 Task: Plan a trip to Bani Mazar, Egypt from 7th December, 2023 to 14th December, 2023 for 1 adult. Place can be shared room with 1  bedroom having 1 bed and 1 bathroom. Property type can be hotel. Amenities needed are: washing machine. Look for 3 properties as per requirement.
Action: Mouse moved to (476, 138)
Screenshot: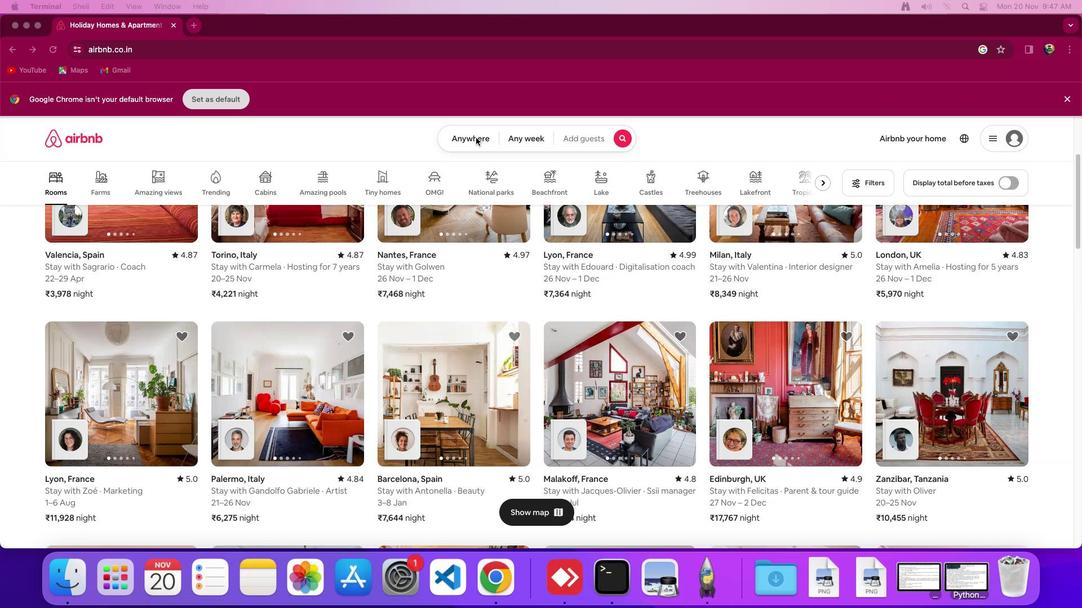 
Action: Mouse pressed left at (476, 138)
Screenshot: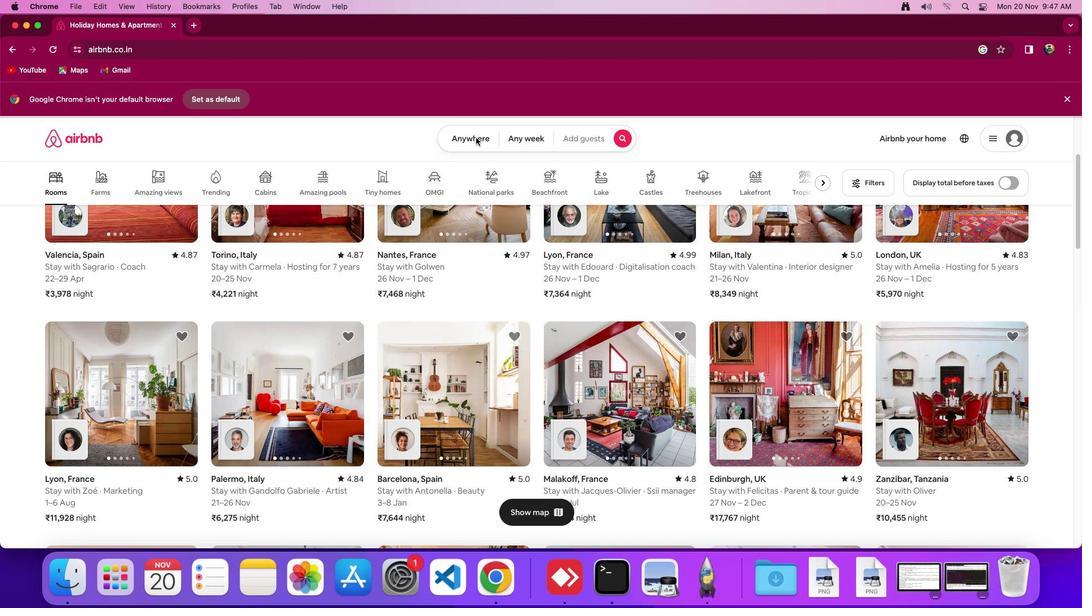 
Action: Mouse moved to (477, 138)
Screenshot: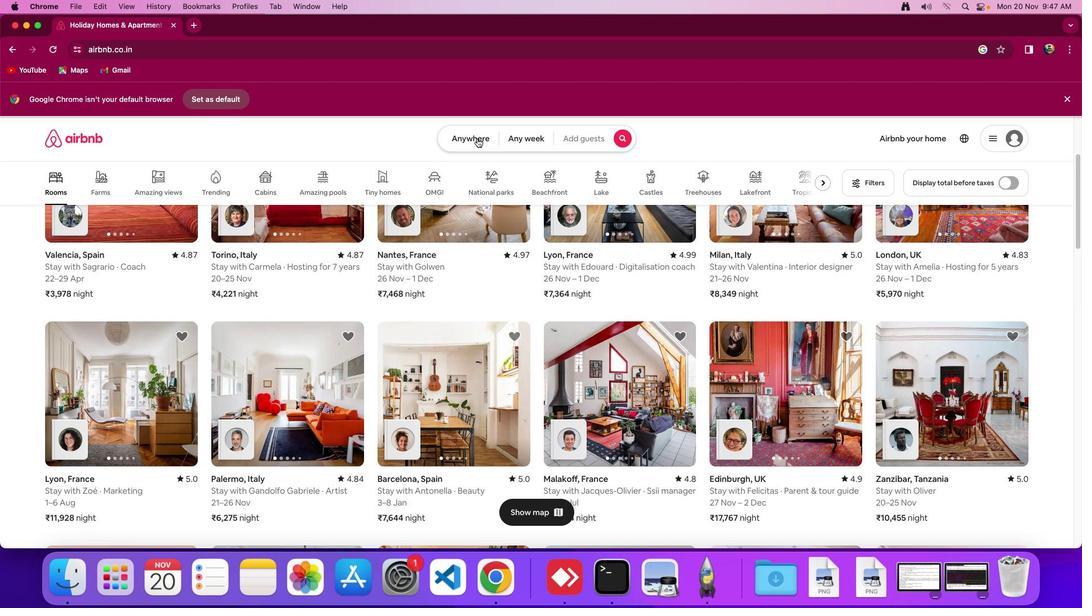 
Action: Mouse pressed left at (477, 138)
Screenshot: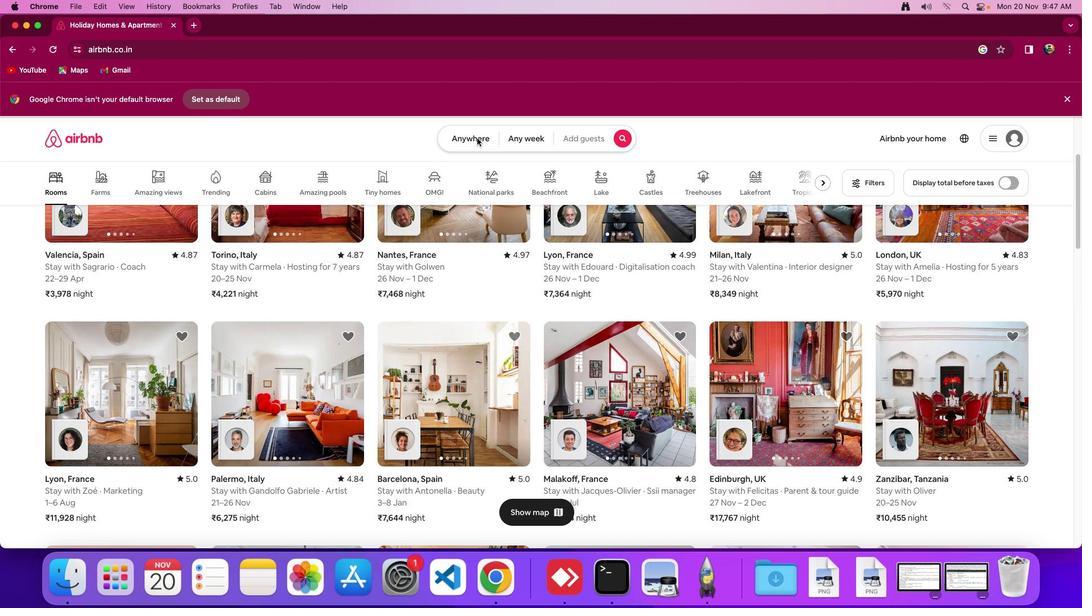 
Action: Mouse moved to (407, 175)
Screenshot: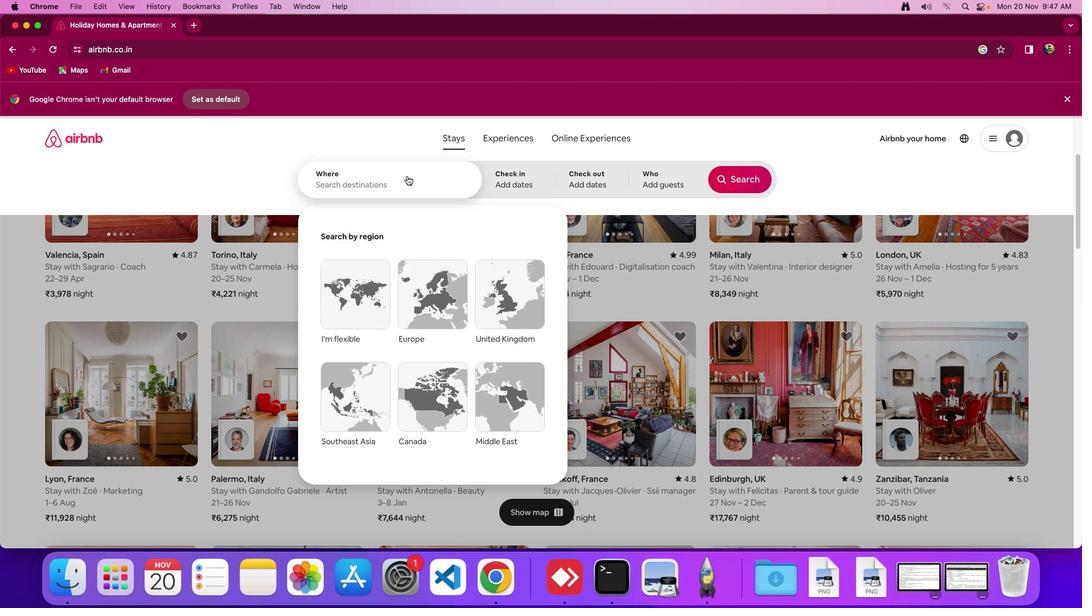 
Action: Mouse pressed left at (407, 175)
Screenshot: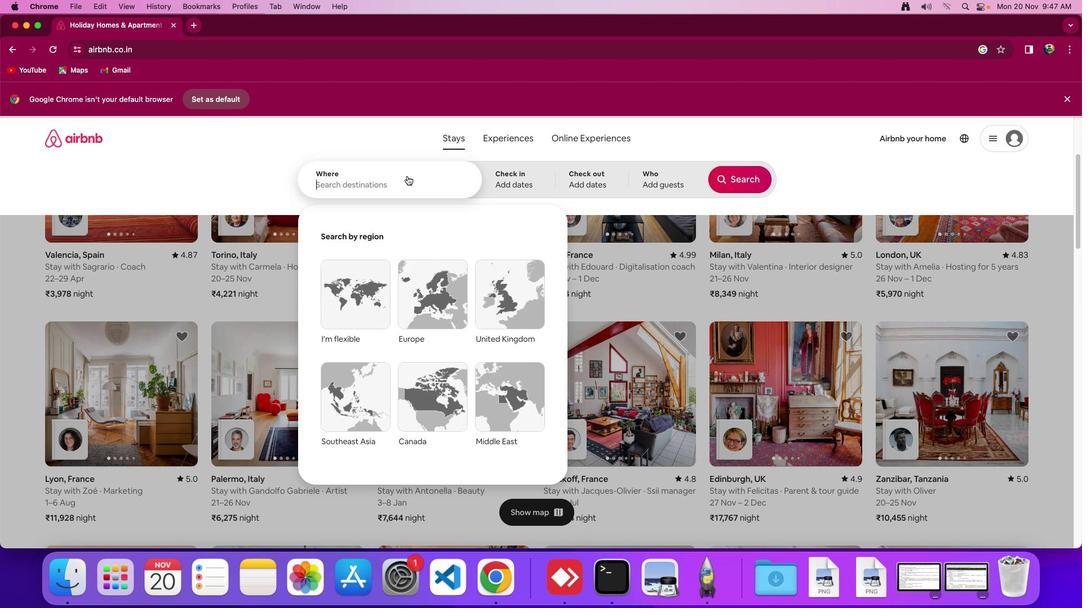 
Action: Mouse moved to (405, 180)
Screenshot: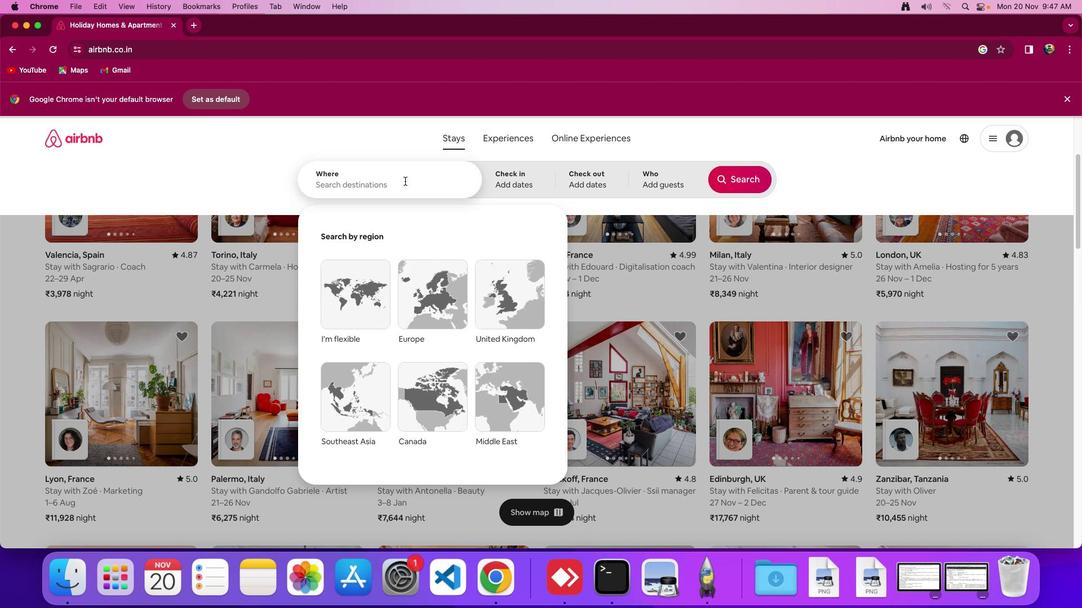 
Action: Key pressed Key.shift_r'B''a''n''i'','Key.spaceKey.shift'M''a''z''a''r'','Key.spaceKey.shift_r'E''g''y''p''t'
Screenshot: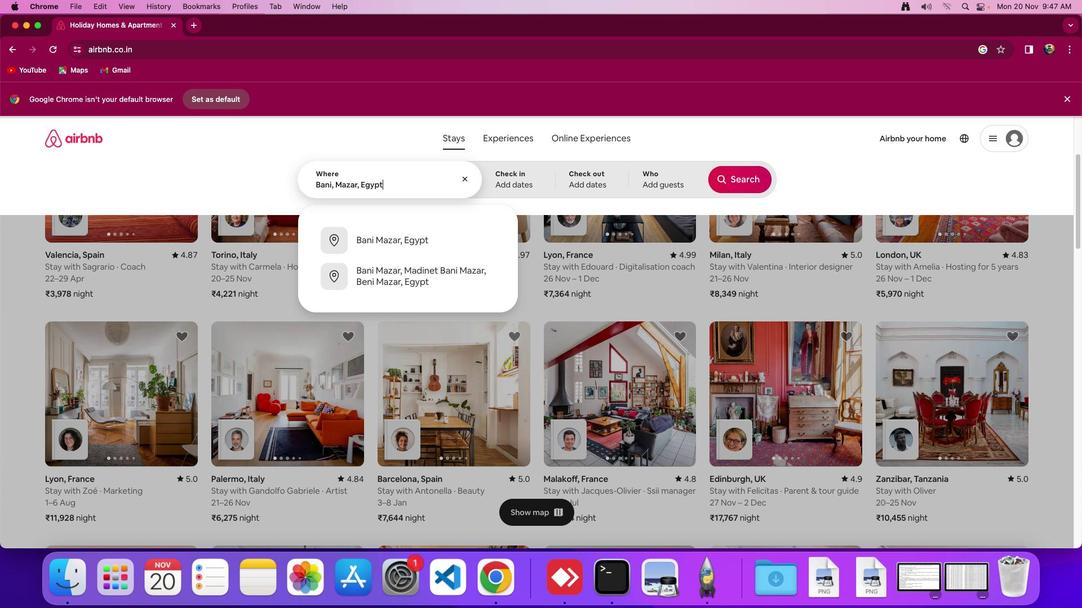 
Action: Mouse moved to (528, 186)
Screenshot: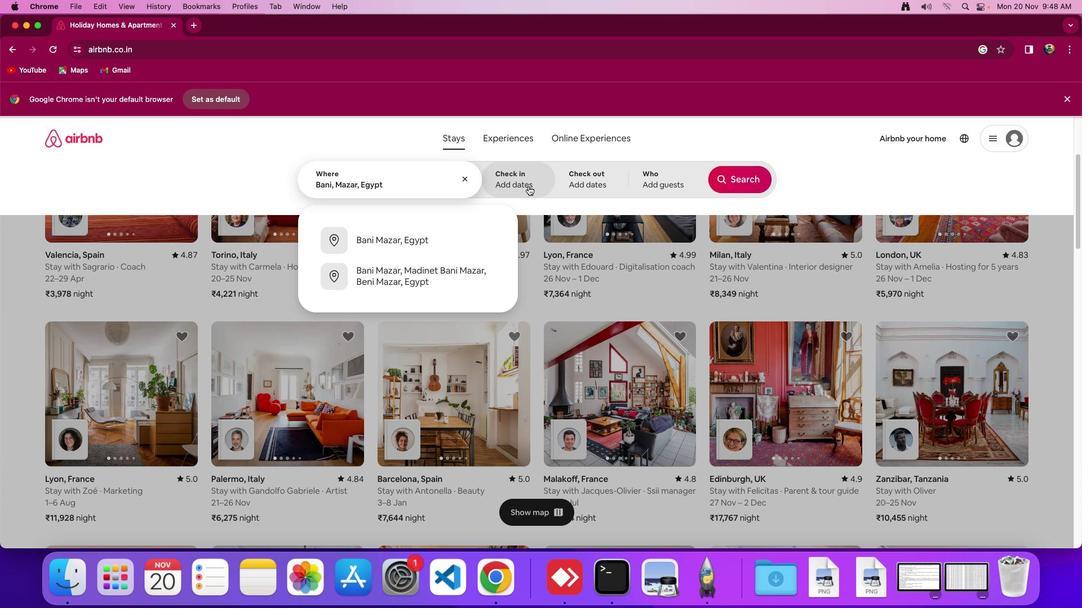 
Action: Mouse pressed left at (528, 186)
Screenshot: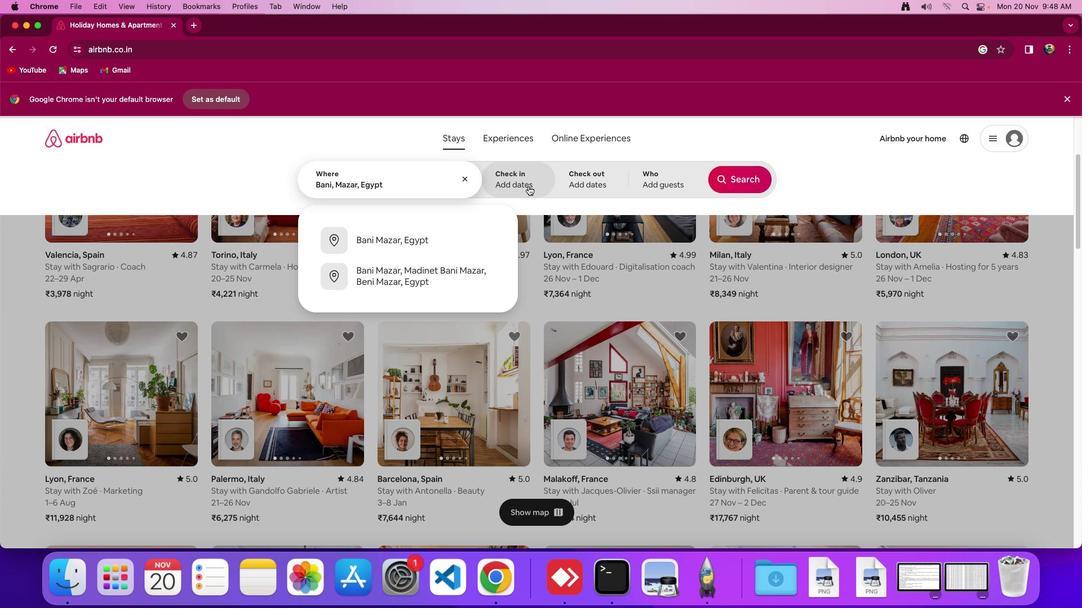 
Action: Mouse moved to (668, 350)
Screenshot: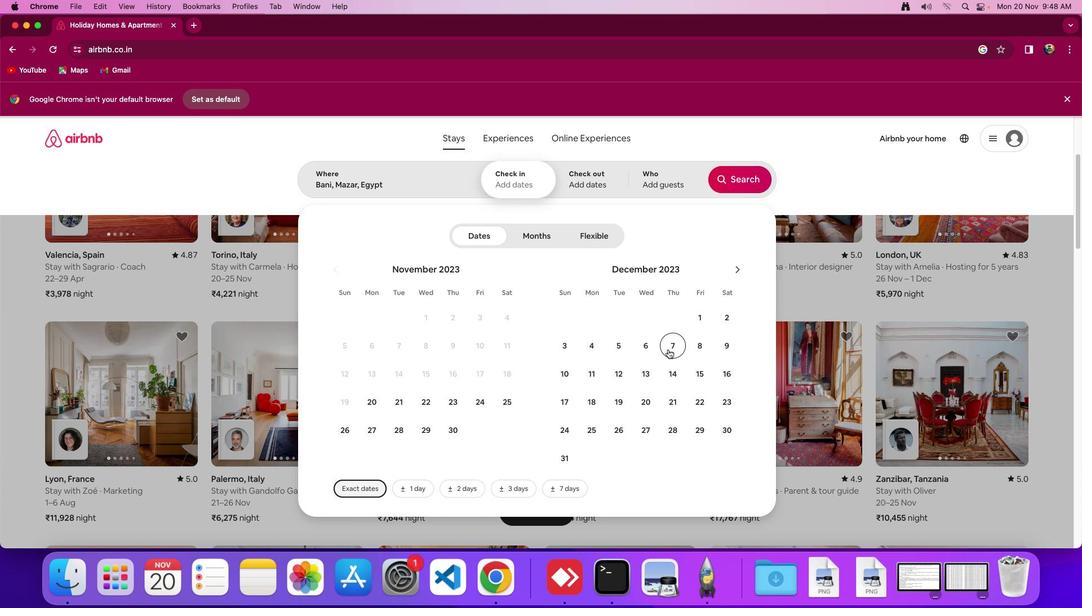 
Action: Mouse pressed left at (668, 350)
Screenshot: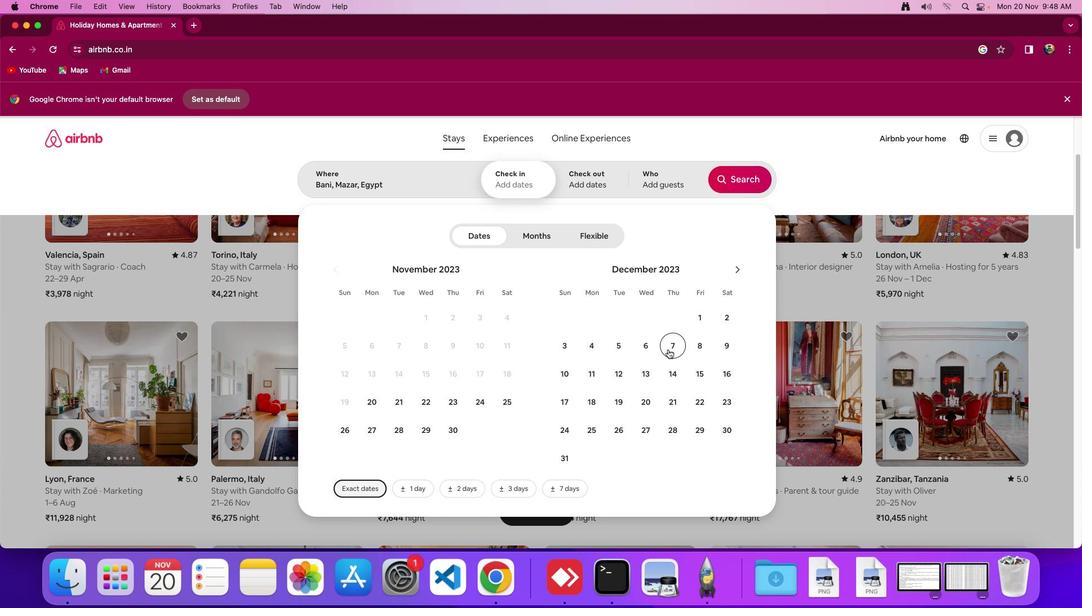 
Action: Mouse moved to (671, 377)
Screenshot: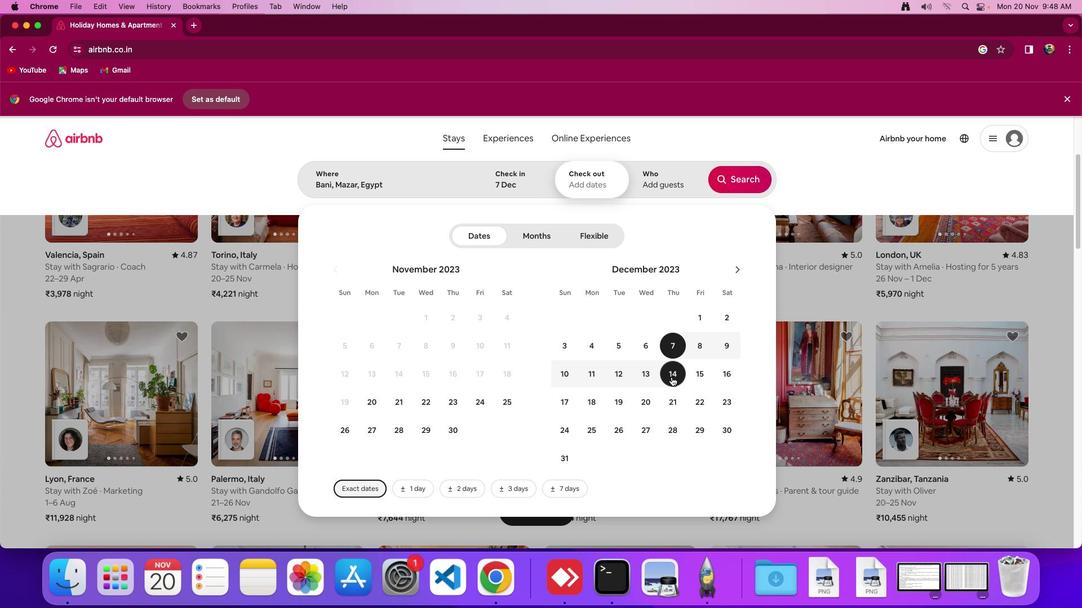 
Action: Mouse pressed left at (671, 377)
Screenshot: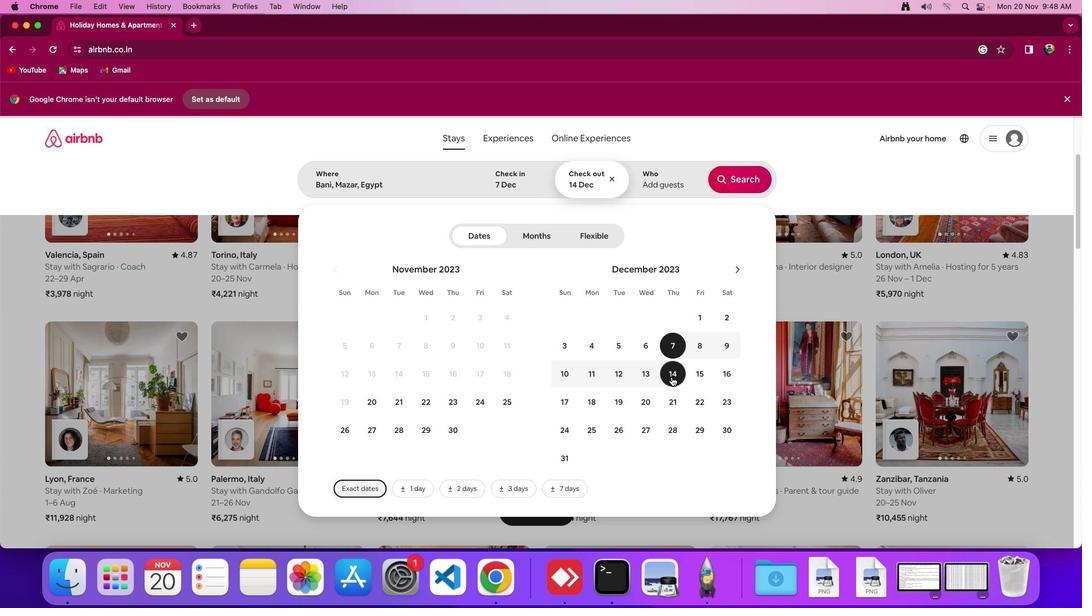 
Action: Mouse moved to (651, 179)
Screenshot: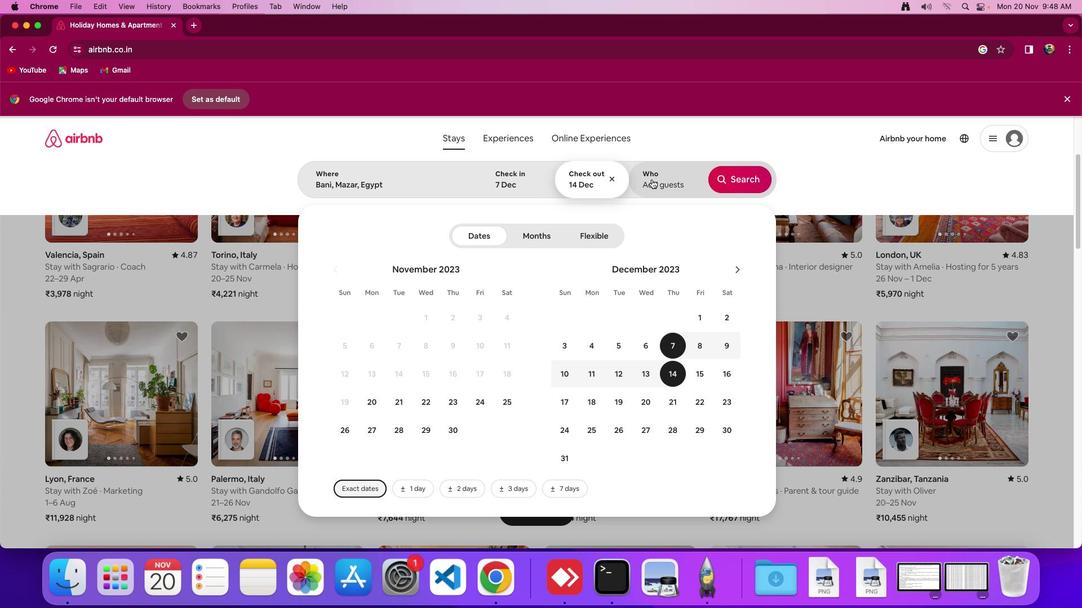 
Action: Mouse pressed left at (651, 179)
Screenshot: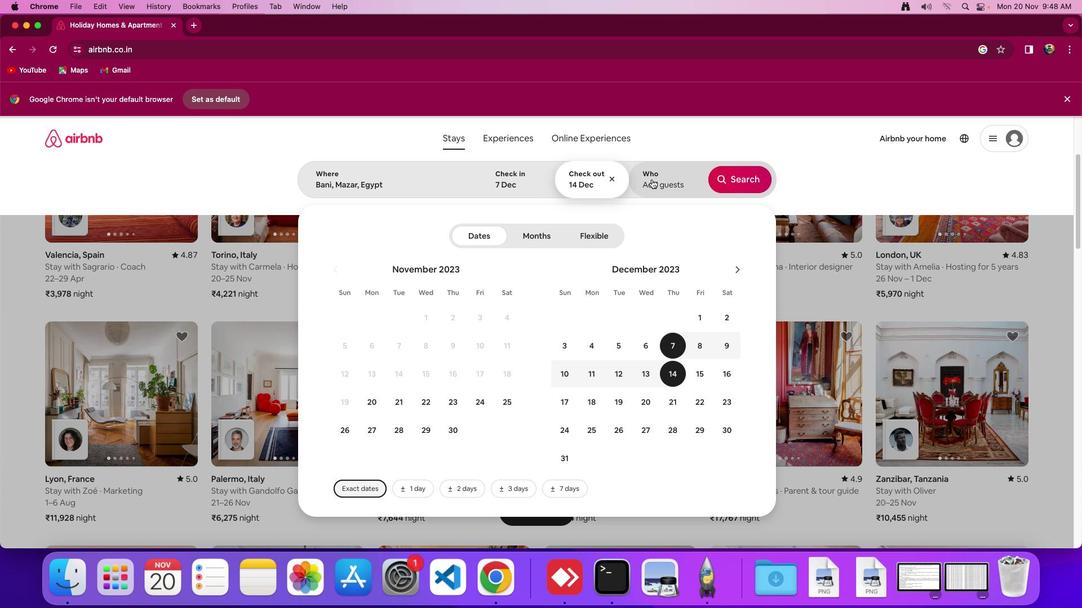 
Action: Mouse moved to (740, 241)
Screenshot: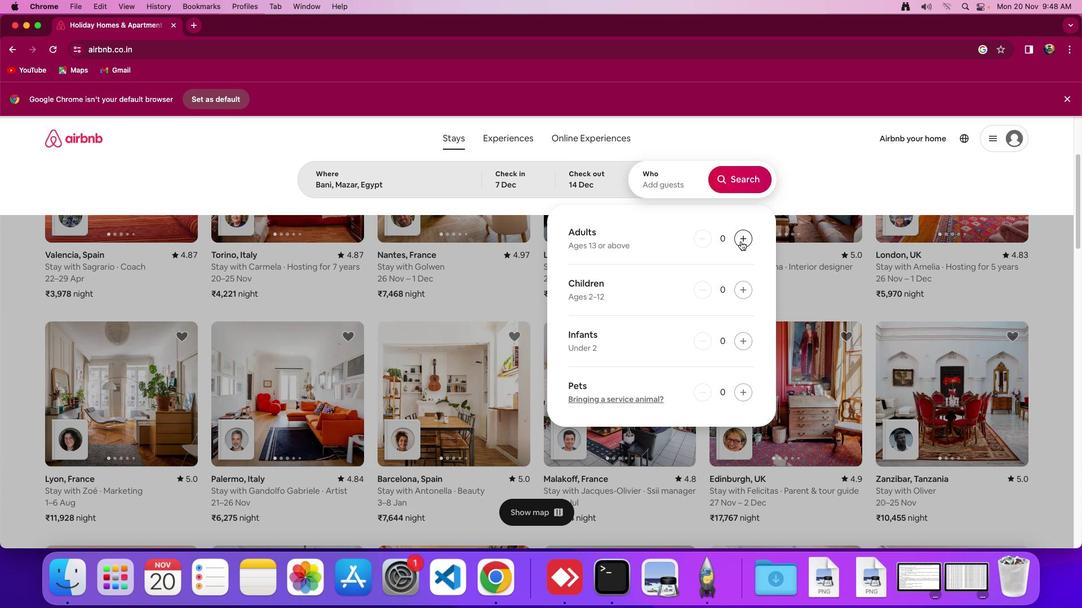 
Action: Mouse pressed left at (740, 241)
Screenshot: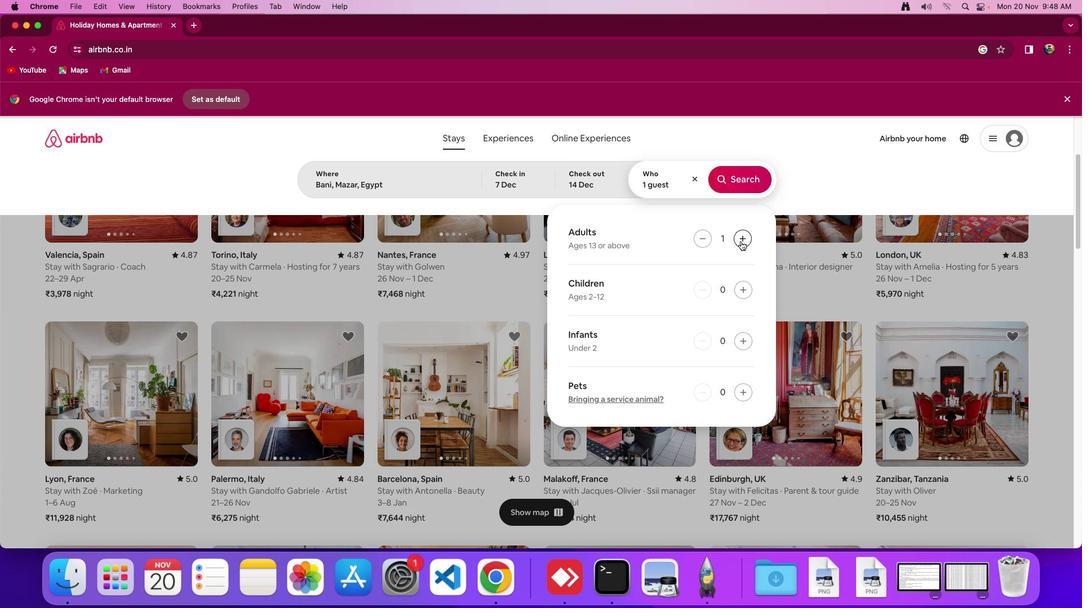 
Action: Mouse moved to (734, 178)
Screenshot: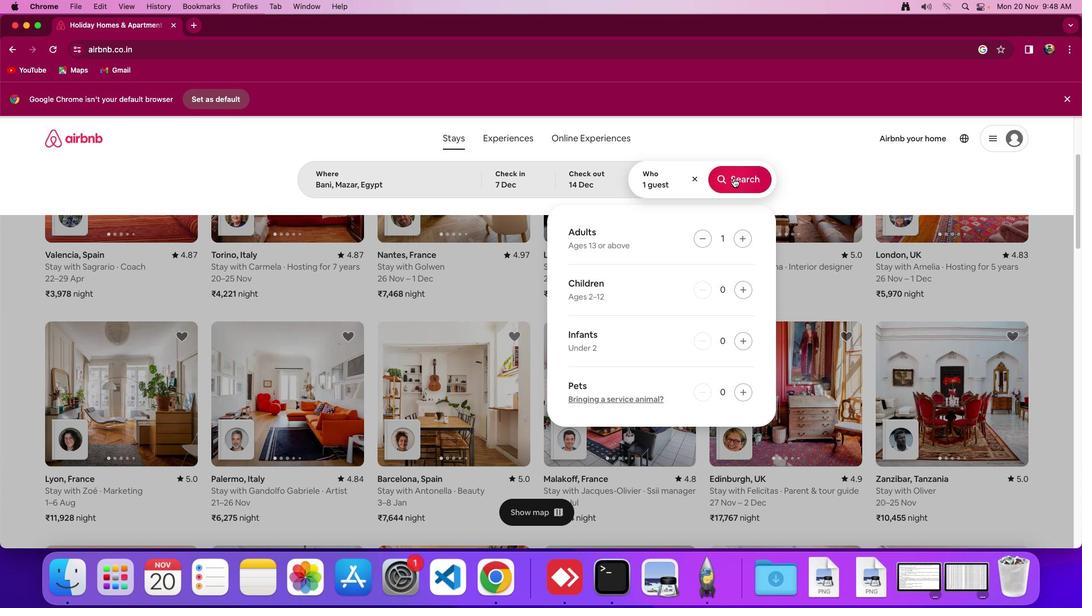 
Action: Mouse pressed left at (734, 178)
Screenshot: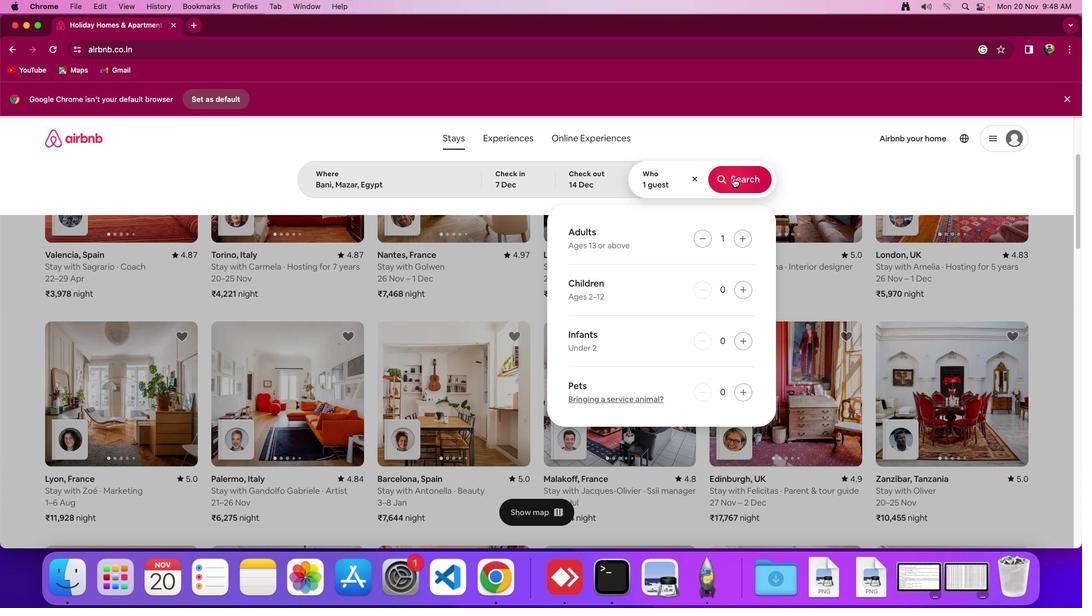 
Action: Mouse moved to (897, 184)
Screenshot: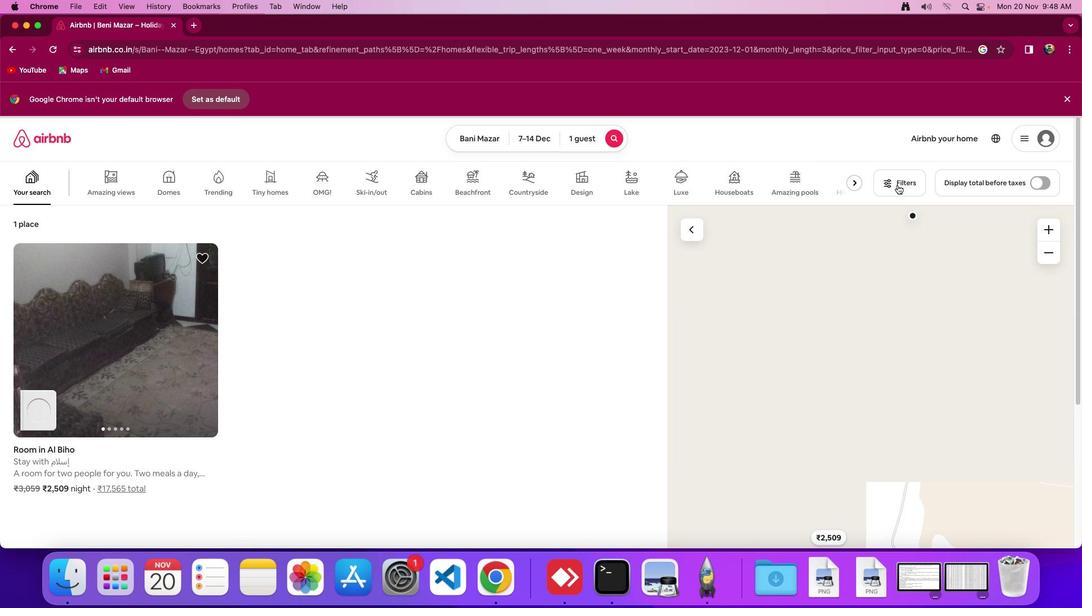 
Action: Mouse pressed left at (897, 184)
Screenshot: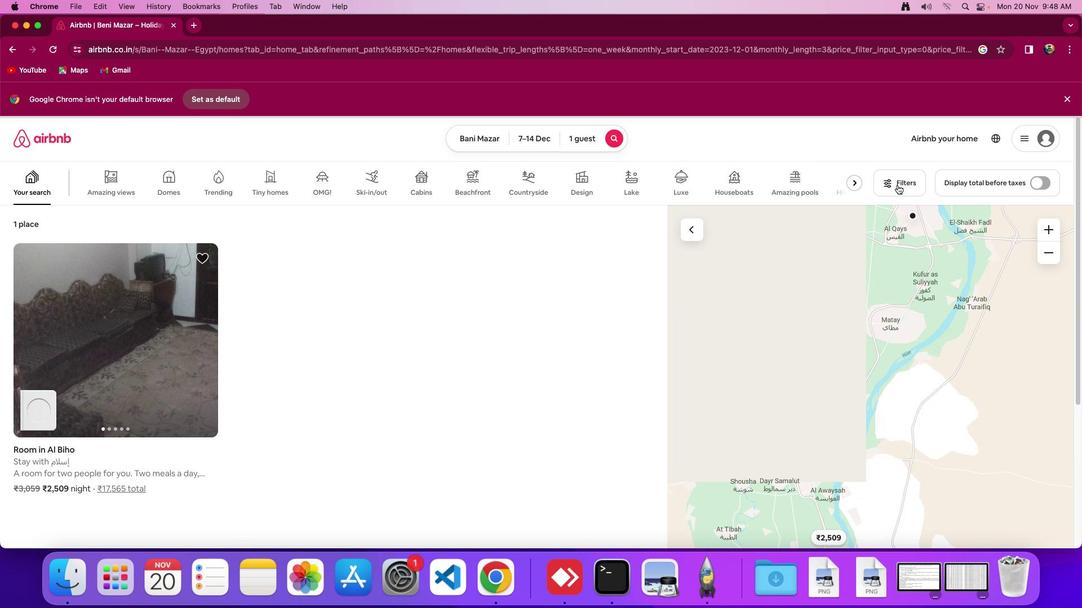 
Action: Mouse moved to (559, 250)
Screenshot: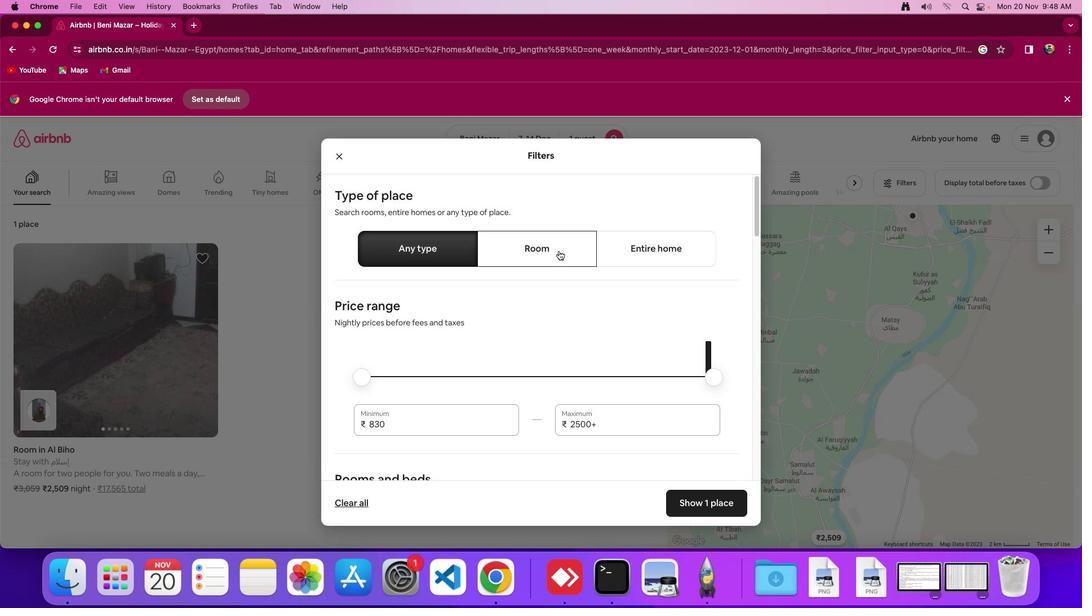 
Action: Mouse pressed left at (559, 250)
Screenshot: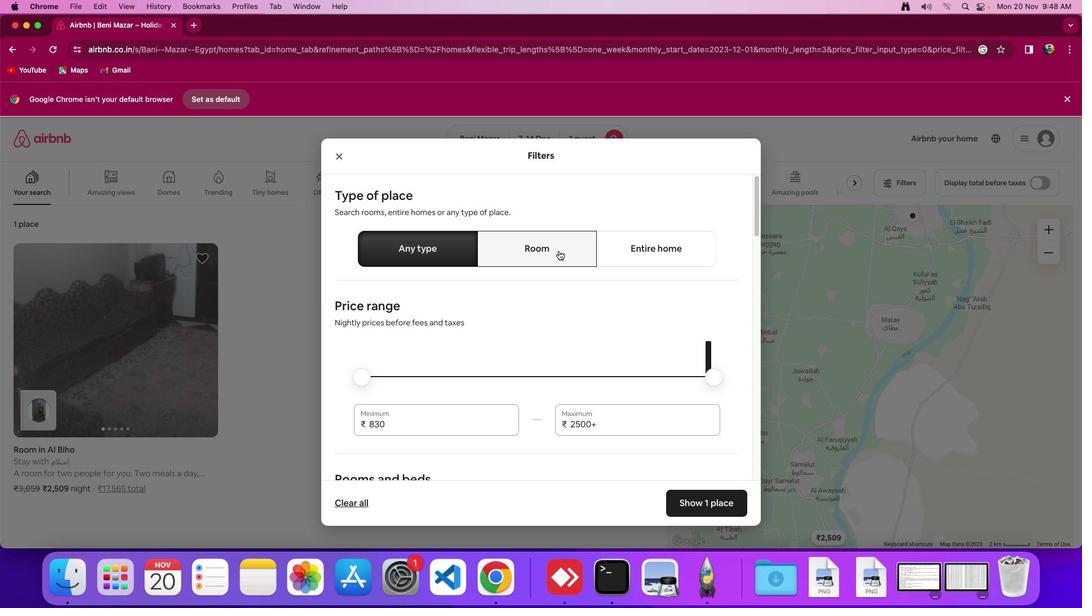 
Action: Mouse moved to (580, 369)
Screenshot: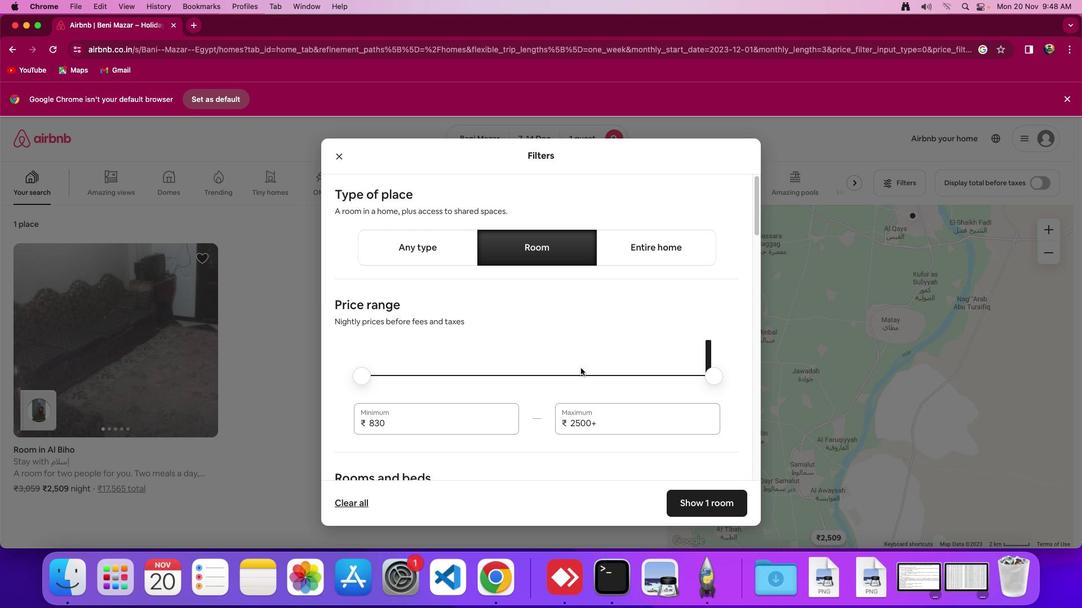
Action: Mouse scrolled (580, 369) with delta (0, 0)
Screenshot: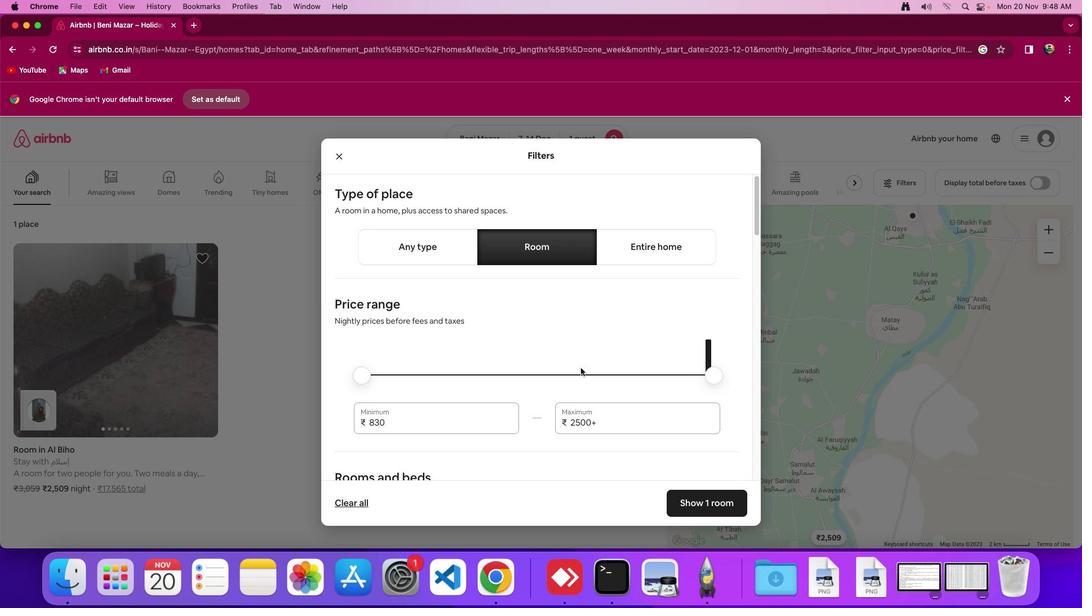
Action: Mouse moved to (581, 368)
Screenshot: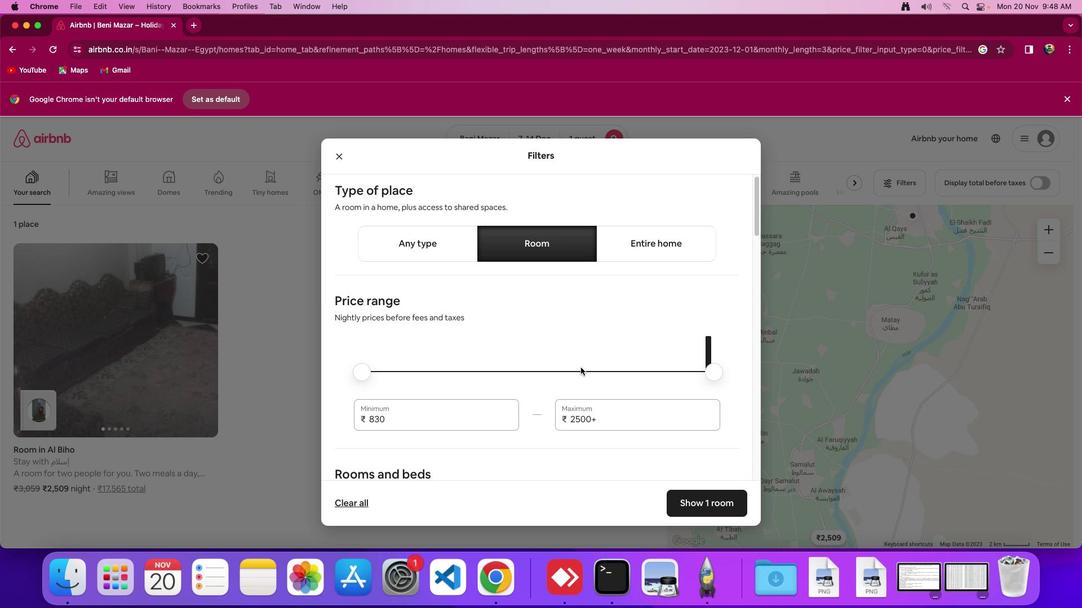 
Action: Mouse scrolled (581, 368) with delta (0, 0)
Screenshot: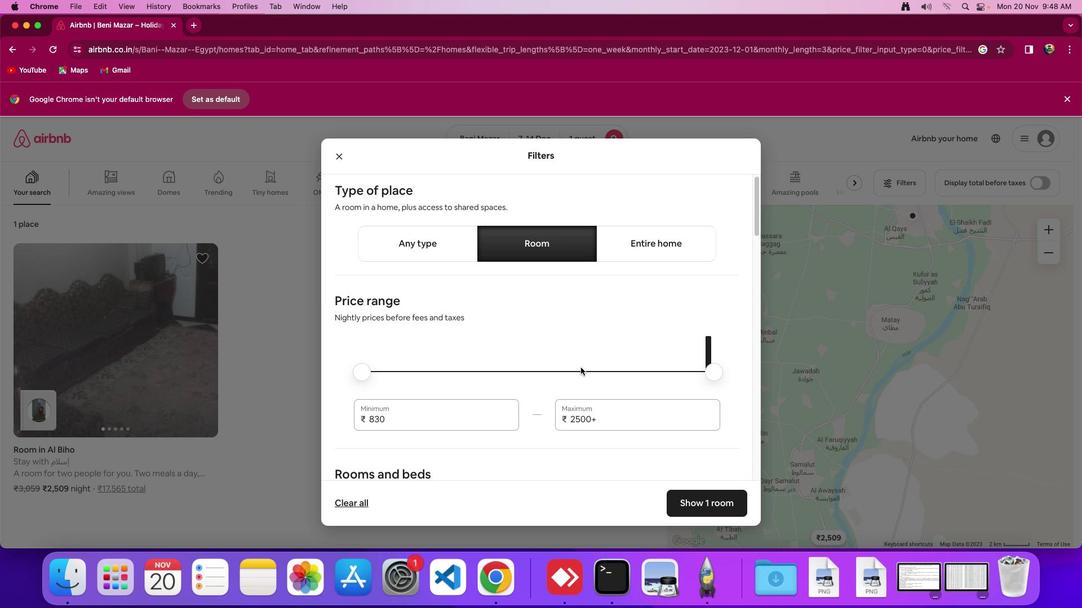 
Action: Mouse moved to (581, 367)
Screenshot: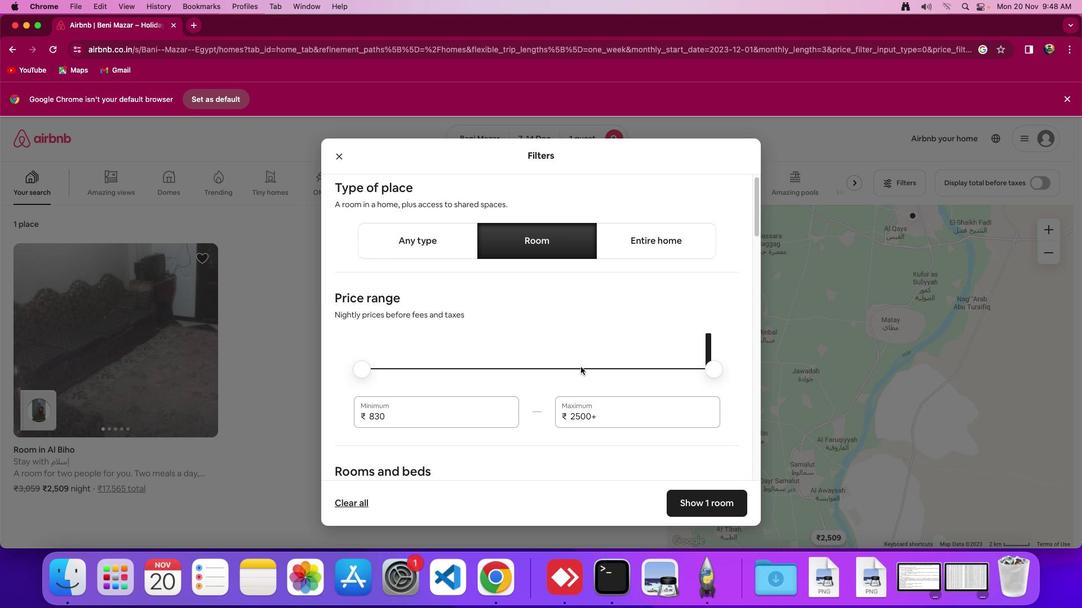 
Action: Mouse scrolled (581, 367) with delta (0, 0)
Screenshot: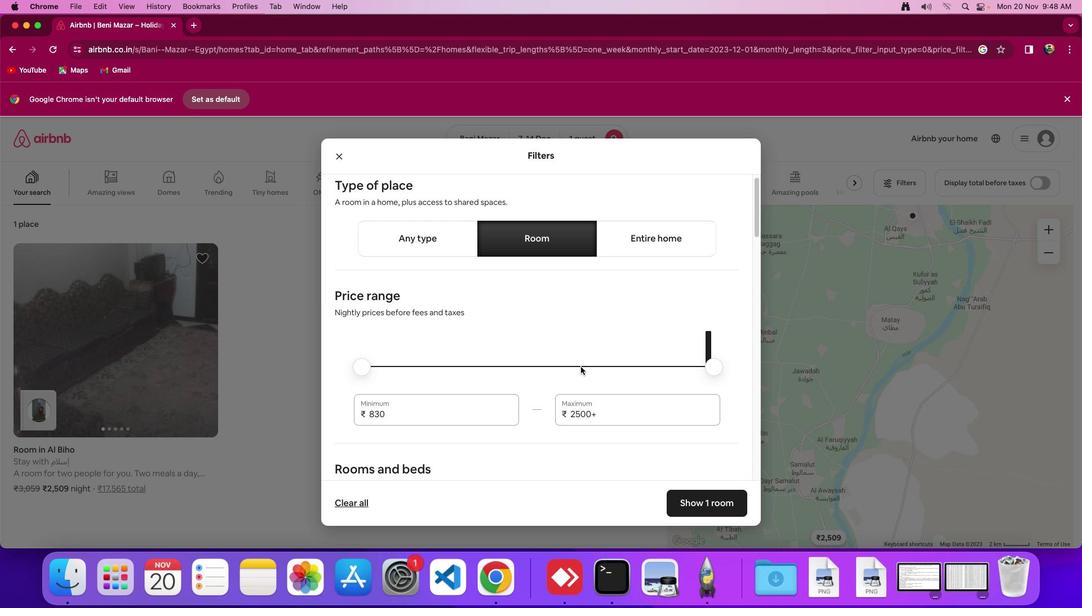 
Action: Mouse scrolled (581, 367) with delta (0, 0)
Screenshot: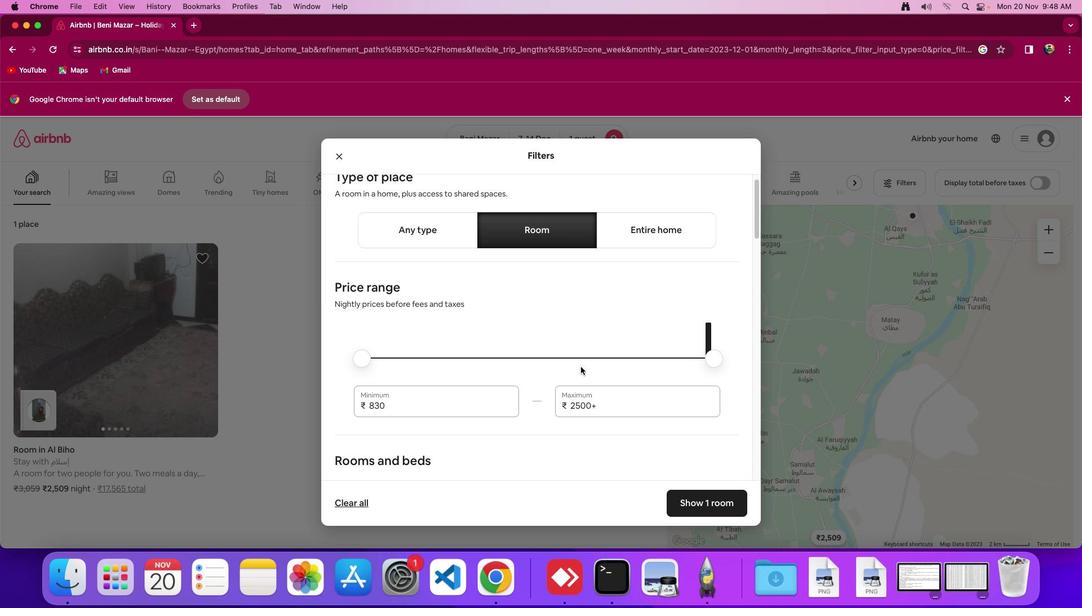 
Action: Mouse scrolled (581, 367) with delta (0, 0)
Screenshot: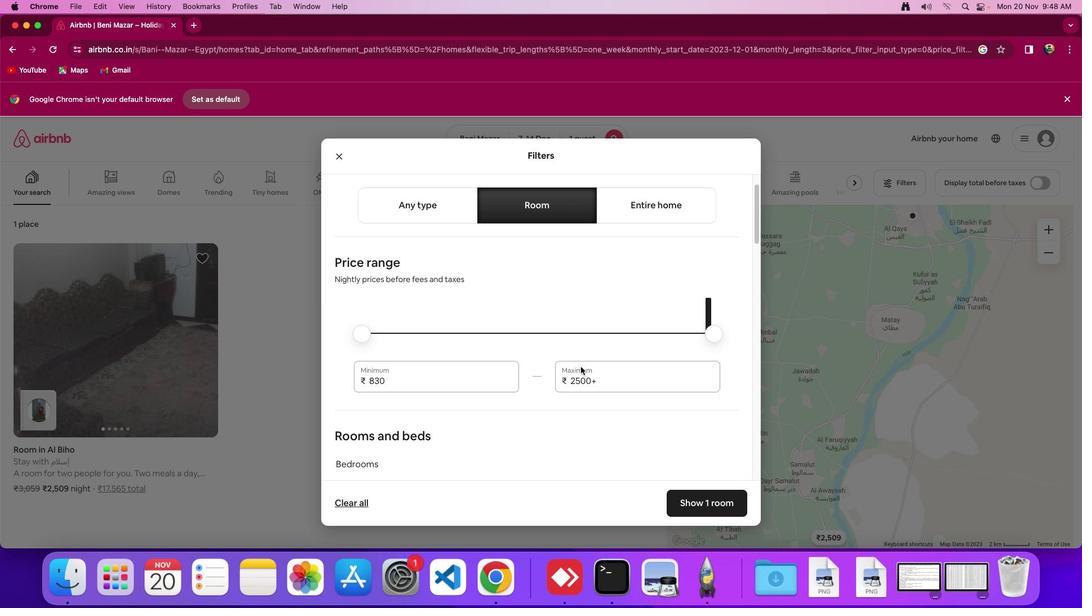 
Action: Mouse moved to (581, 367)
Screenshot: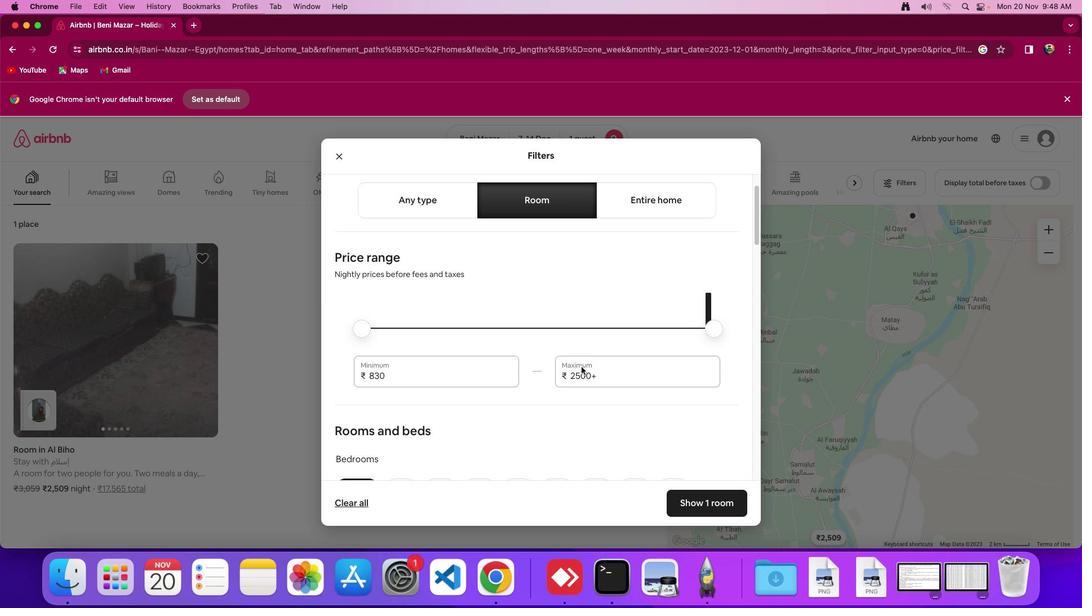 
Action: Mouse scrolled (581, 367) with delta (0, 0)
Screenshot: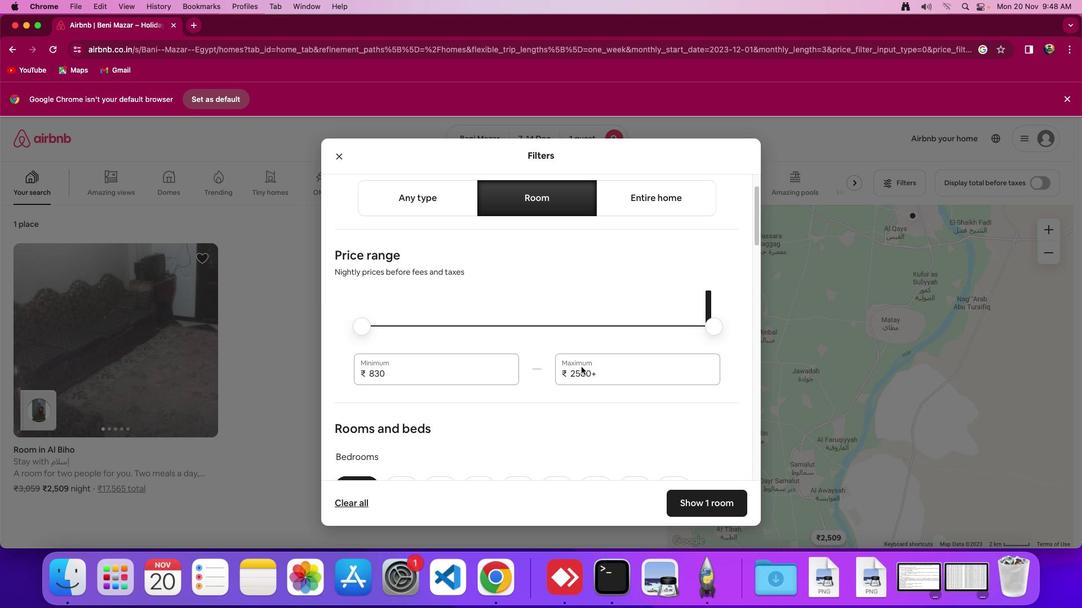 
Action: Mouse scrolled (581, 367) with delta (0, 0)
Screenshot: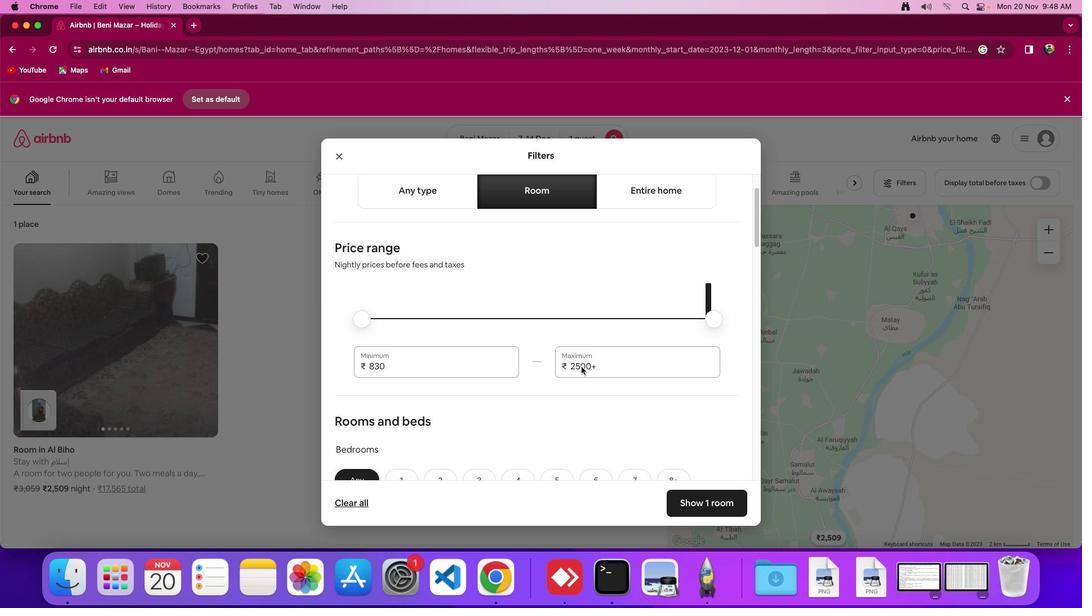 
Action: Mouse scrolled (581, 367) with delta (0, 0)
Screenshot: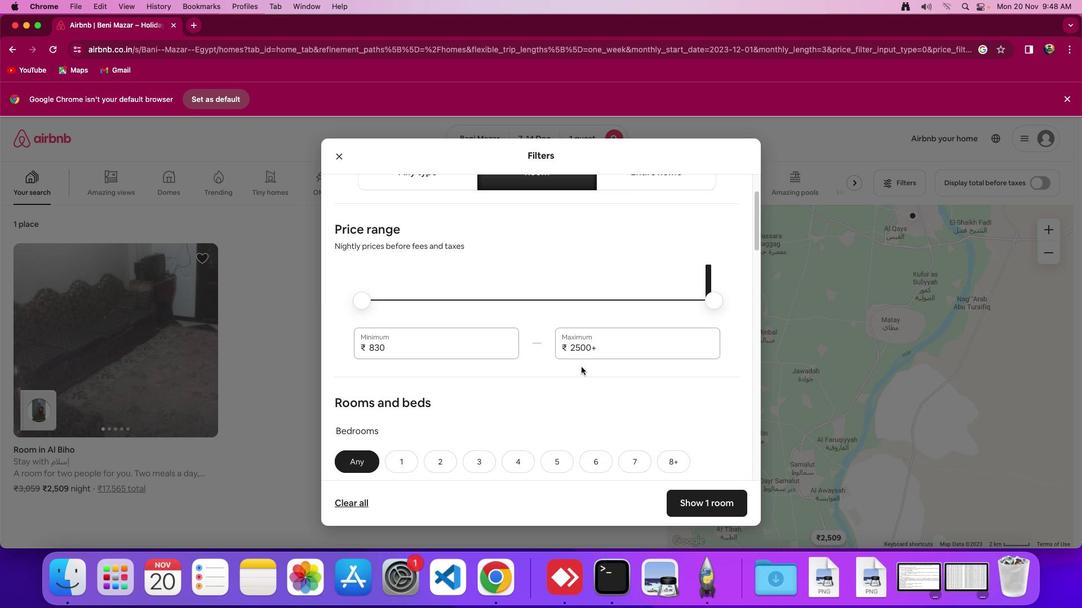
Action: Mouse scrolled (581, 367) with delta (0, 0)
Screenshot: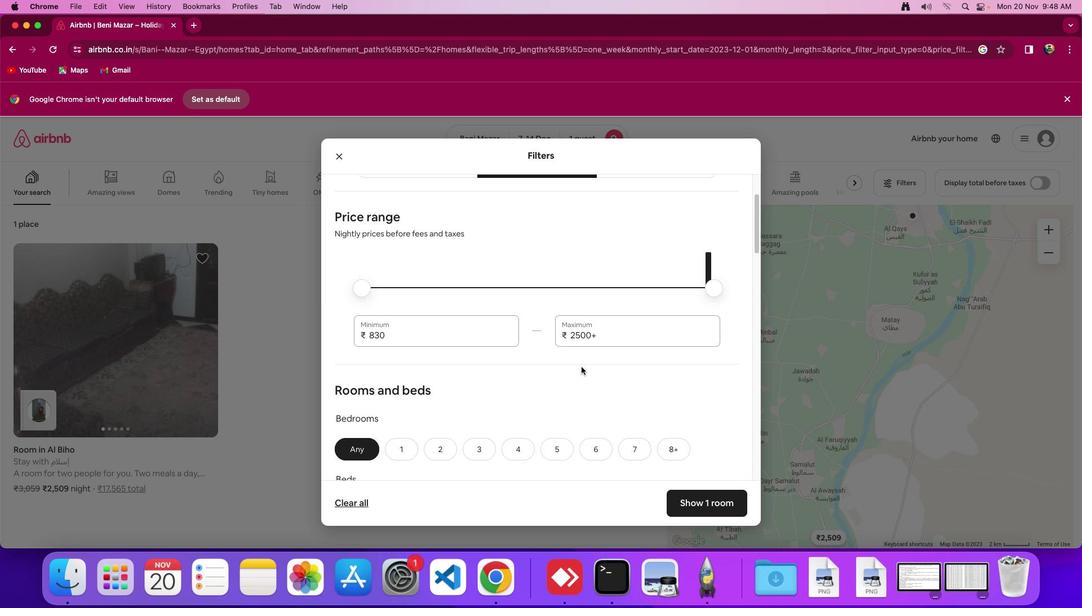 
Action: Mouse scrolled (581, 367) with delta (0, 0)
Screenshot: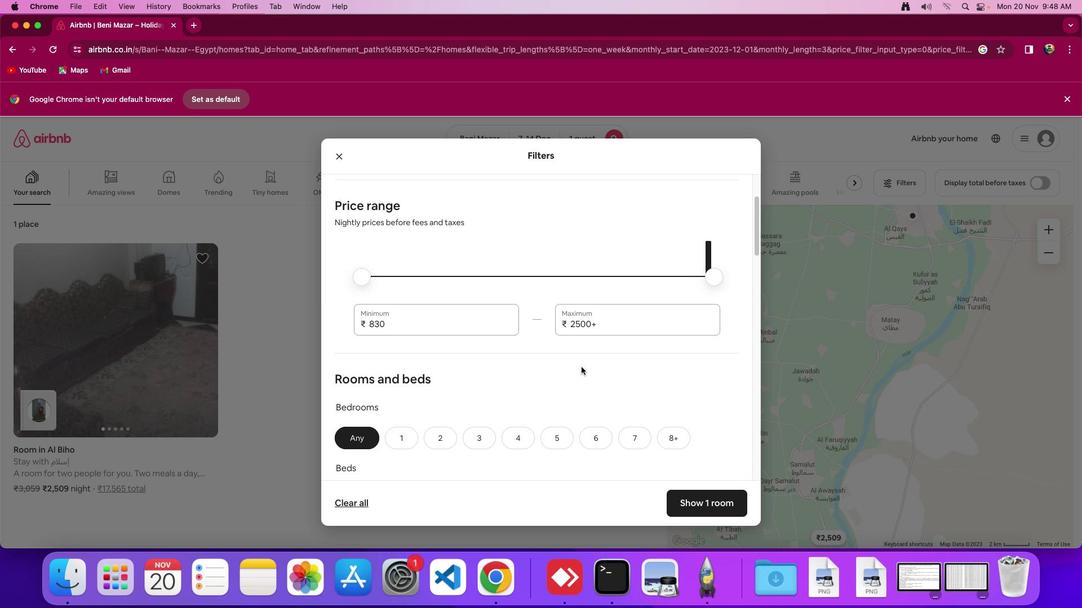 
Action: Mouse moved to (582, 367)
Screenshot: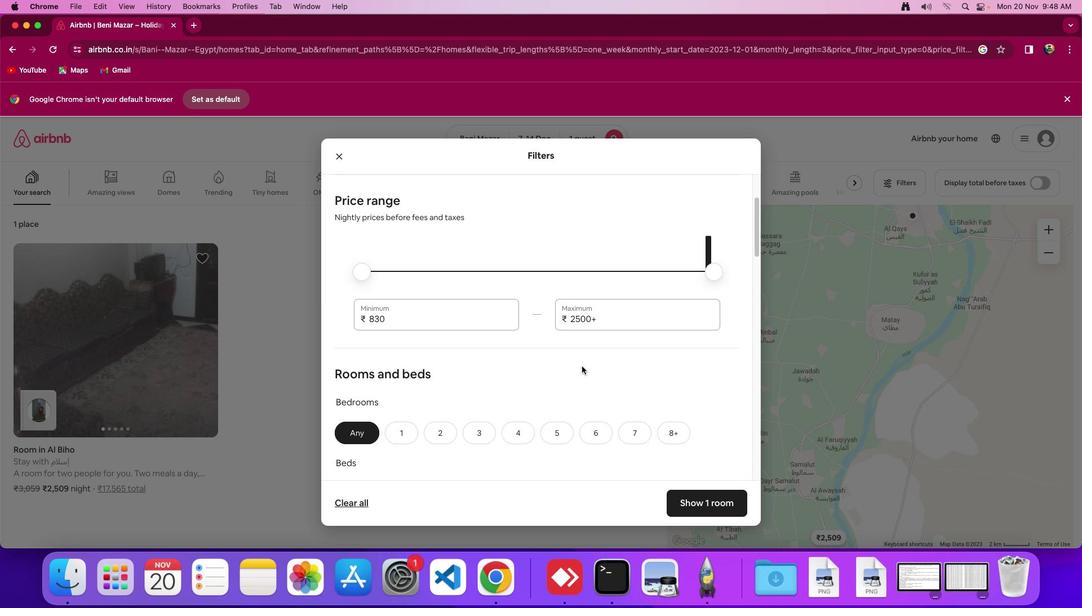 
Action: Mouse scrolled (582, 367) with delta (0, 0)
Screenshot: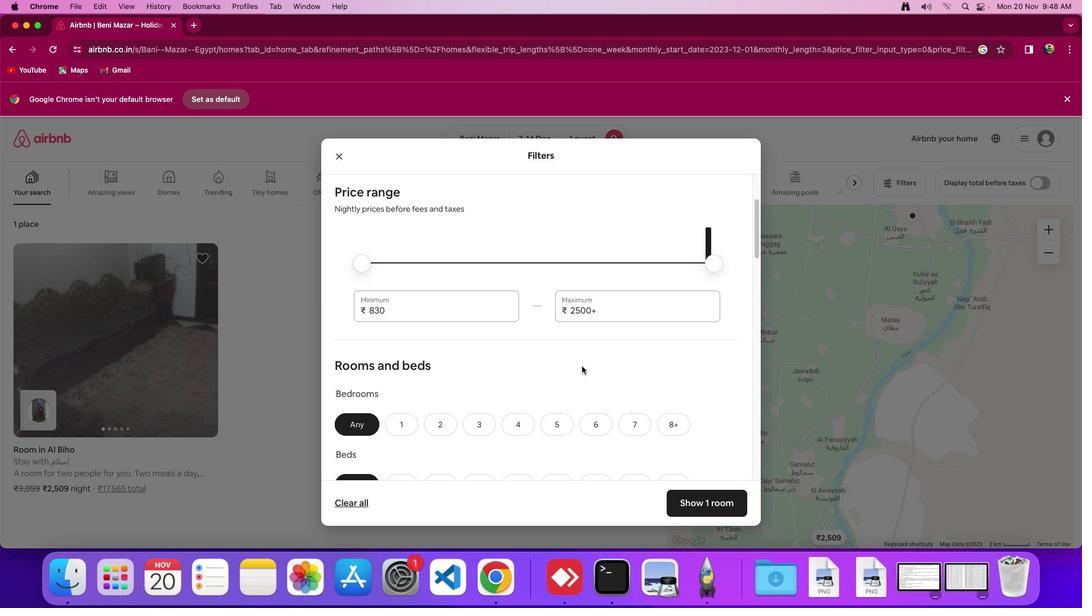 
Action: Mouse scrolled (582, 367) with delta (0, 0)
Screenshot: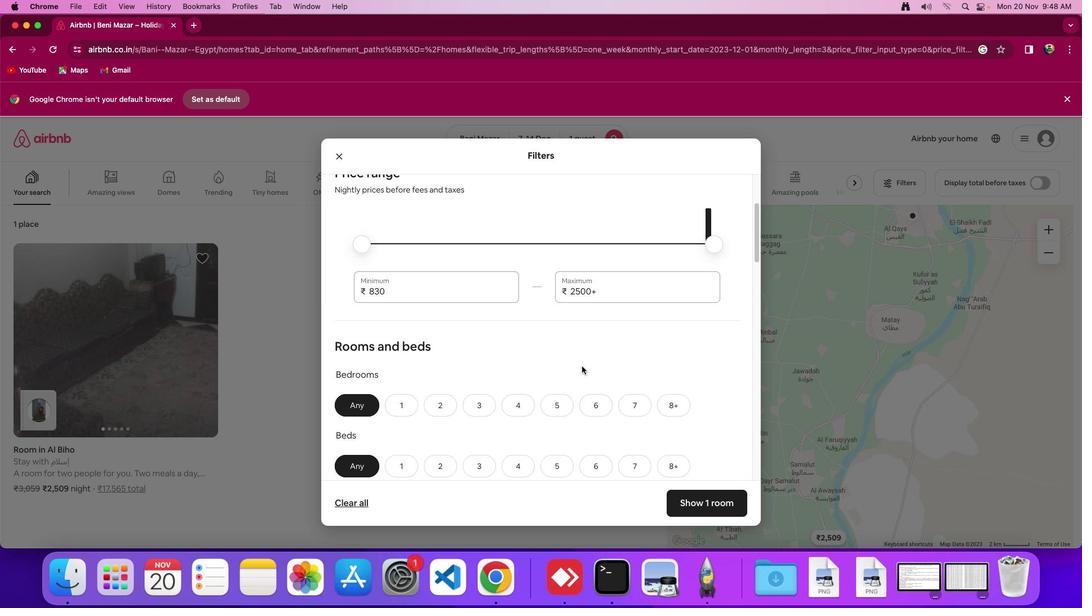 
Action: Mouse scrolled (582, 367) with delta (0, -1)
Screenshot: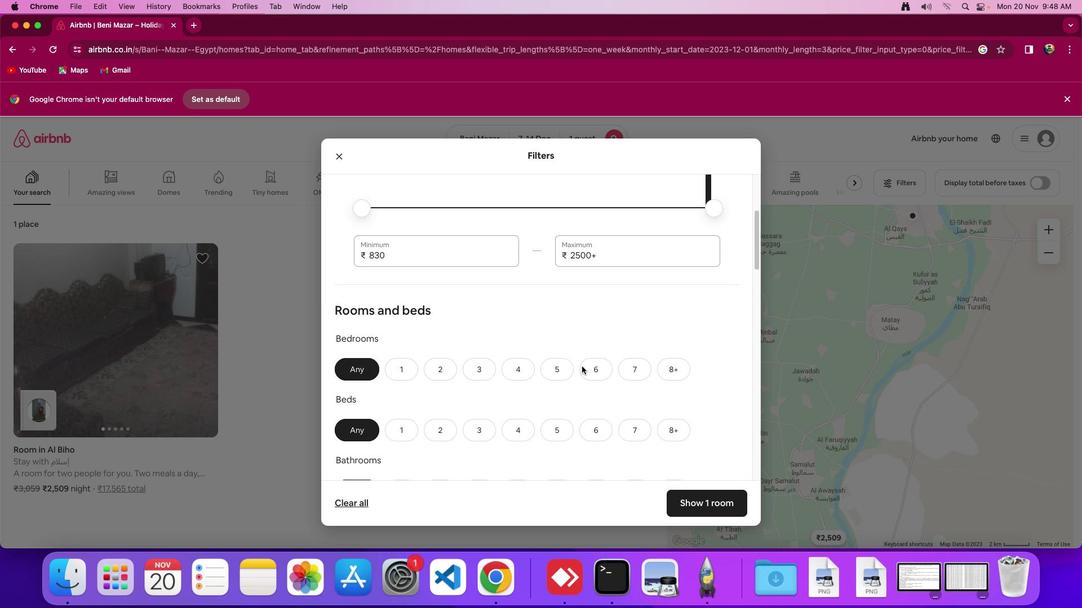 
Action: Mouse moved to (583, 365)
Screenshot: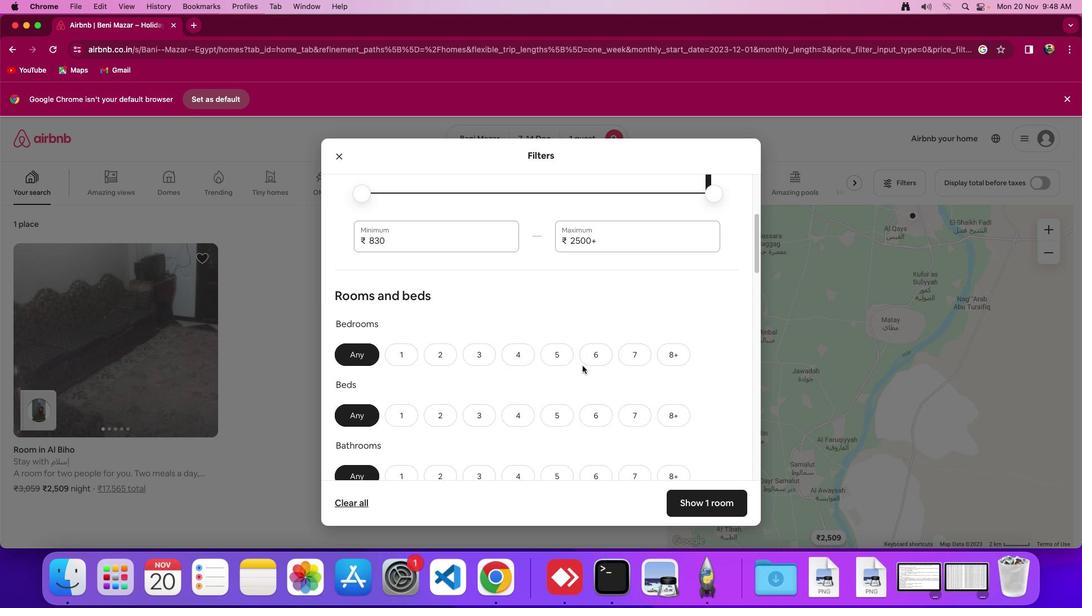 
Action: Mouse scrolled (583, 365) with delta (0, 0)
Screenshot: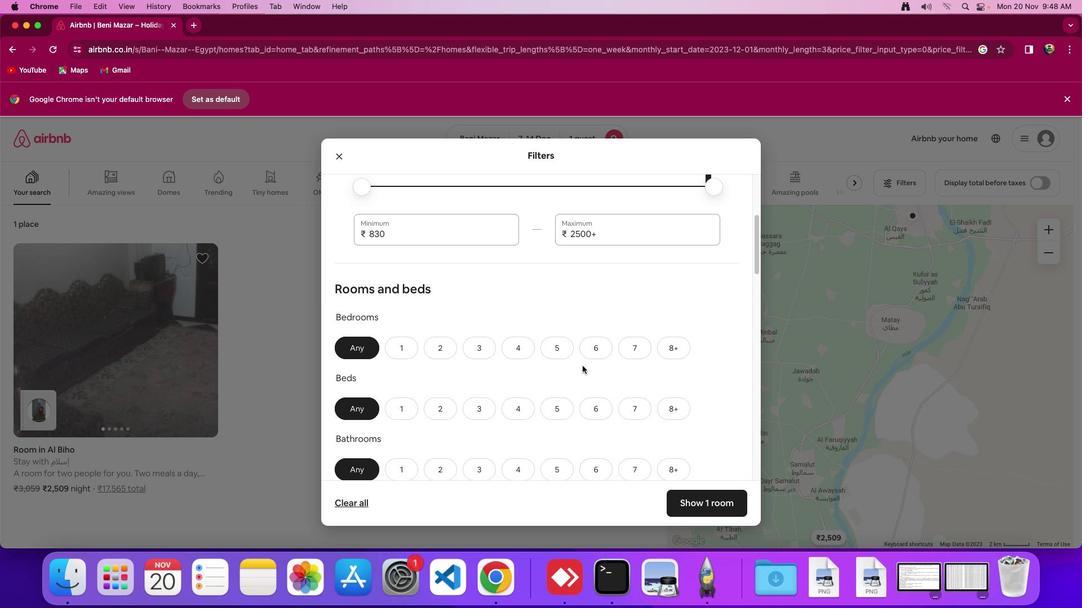 
Action: Mouse scrolled (583, 365) with delta (0, 0)
Screenshot: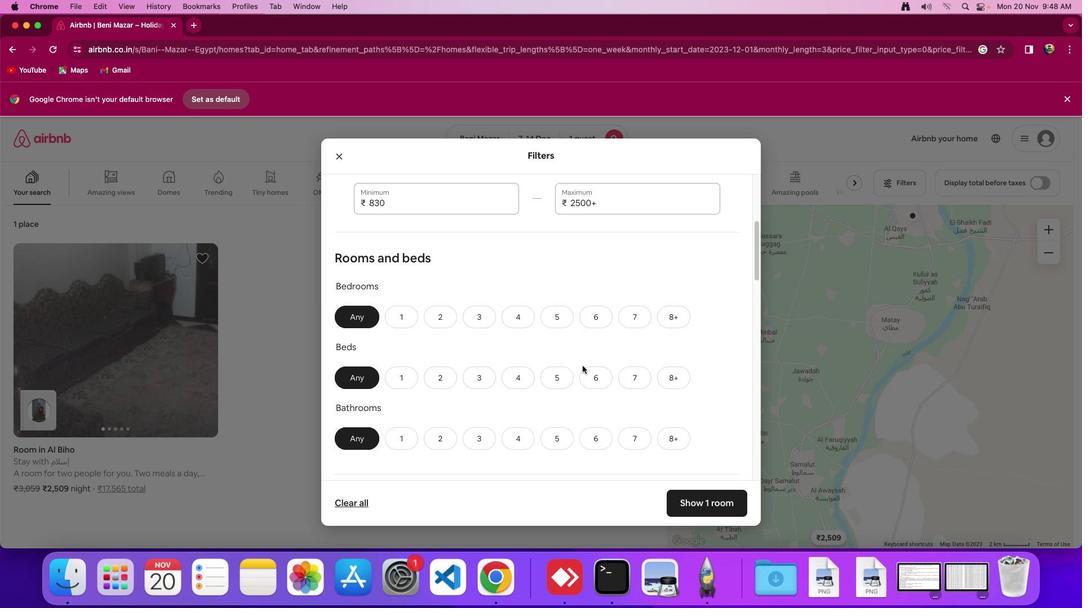 
Action: Mouse scrolled (583, 365) with delta (0, -1)
Screenshot: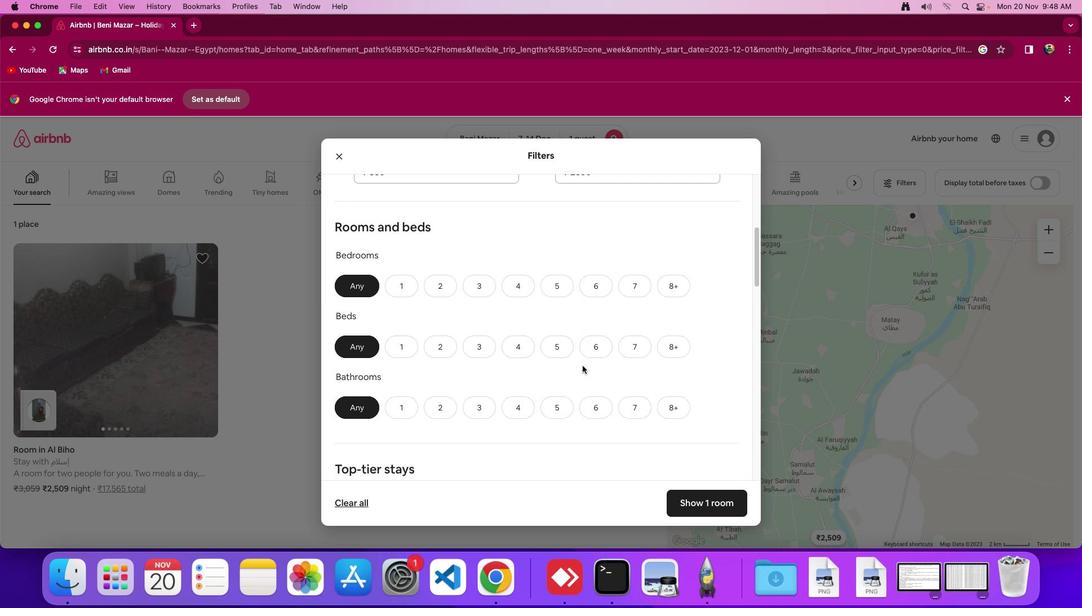 
Action: Mouse moved to (404, 281)
Screenshot: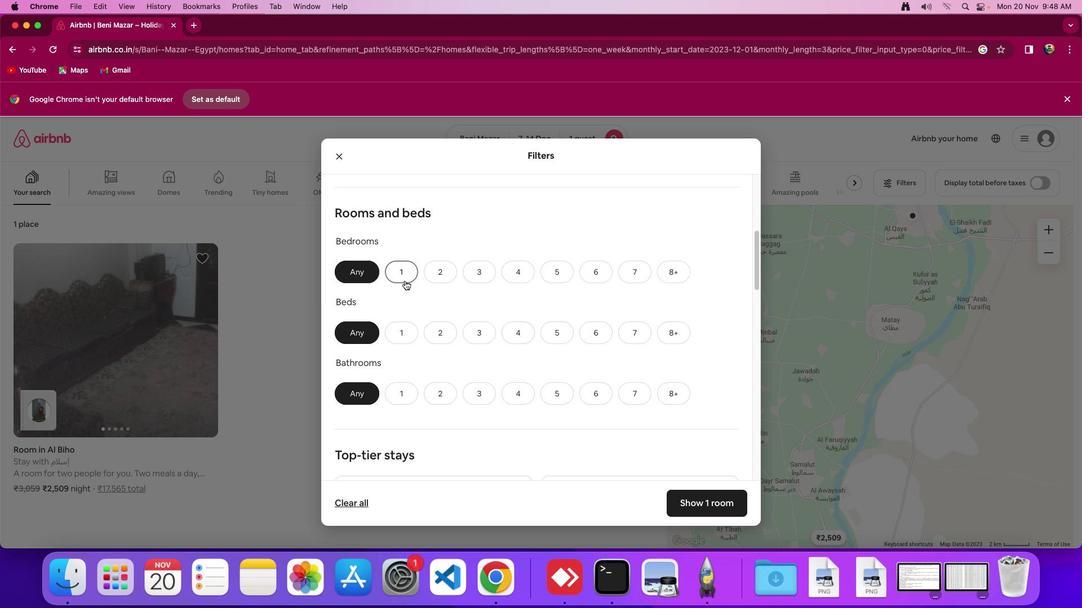 
Action: Mouse pressed left at (404, 281)
Screenshot: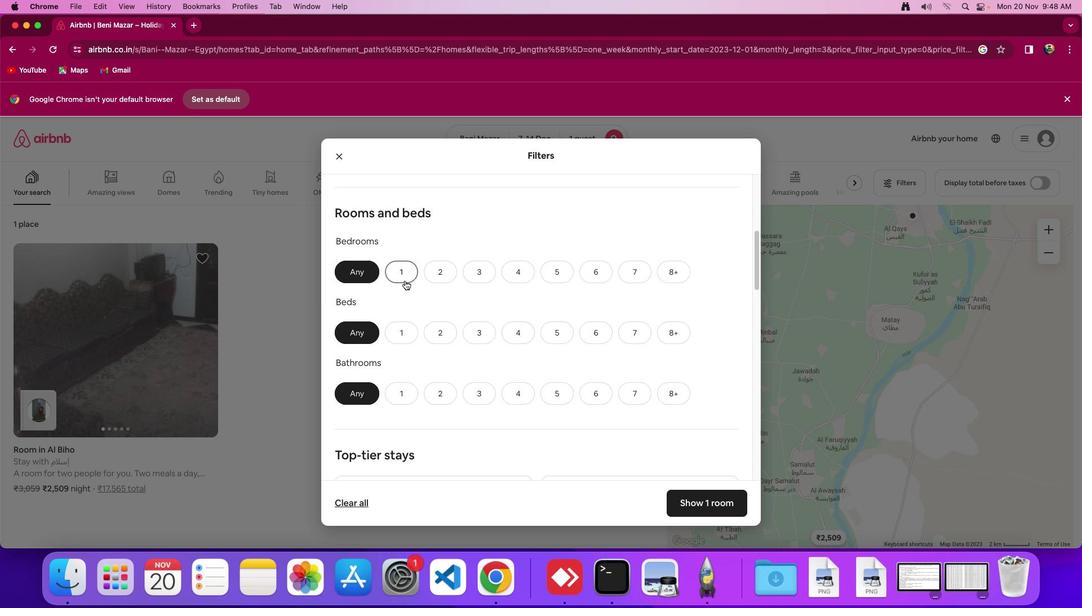 
Action: Mouse moved to (409, 318)
Screenshot: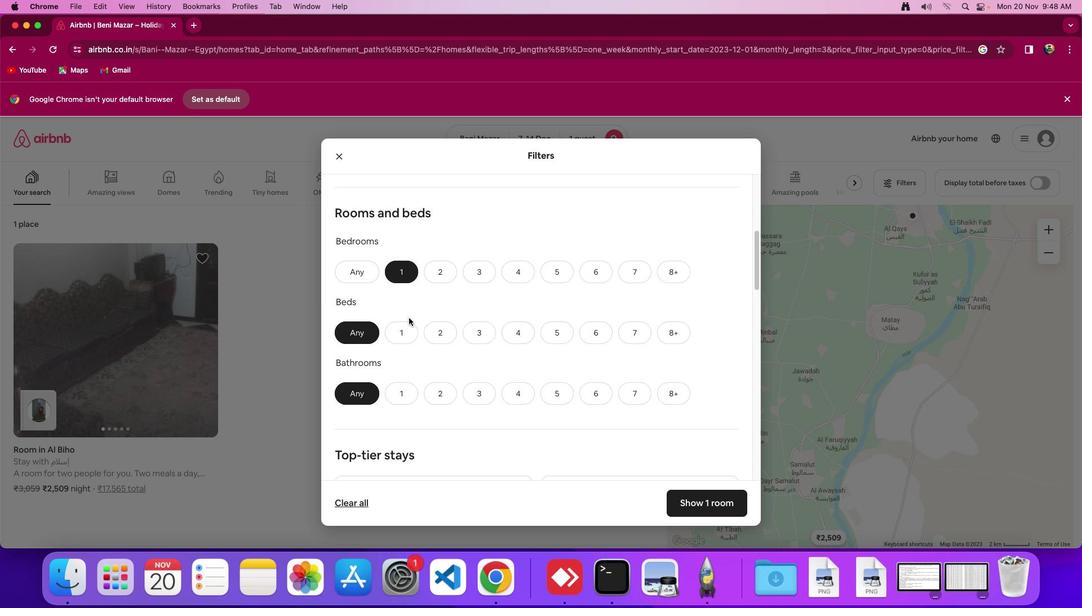 
Action: Mouse pressed left at (409, 318)
Screenshot: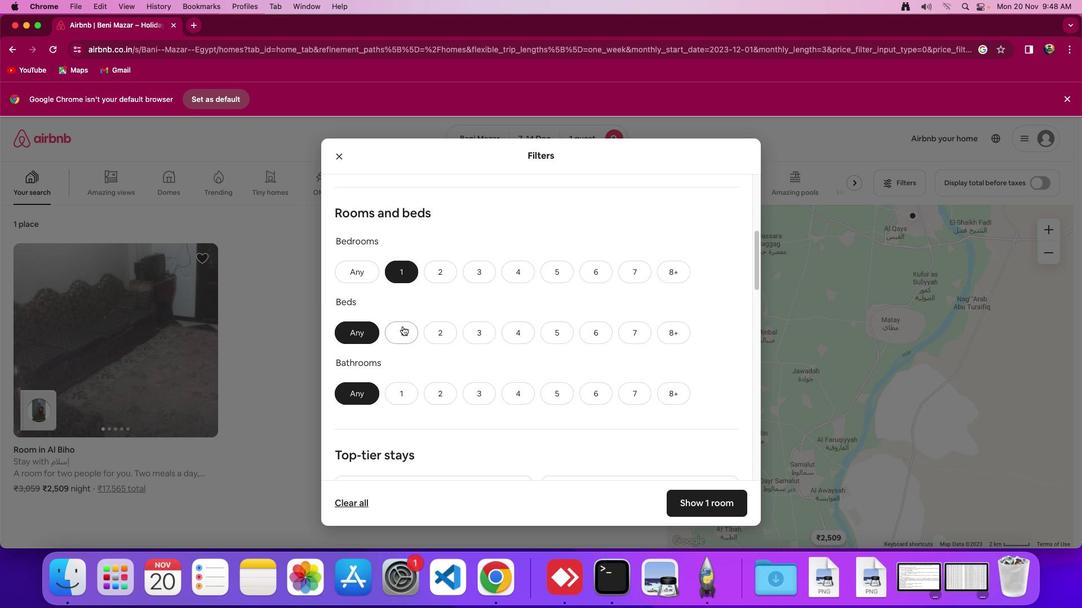 
Action: Mouse moved to (402, 327)
Screenshot: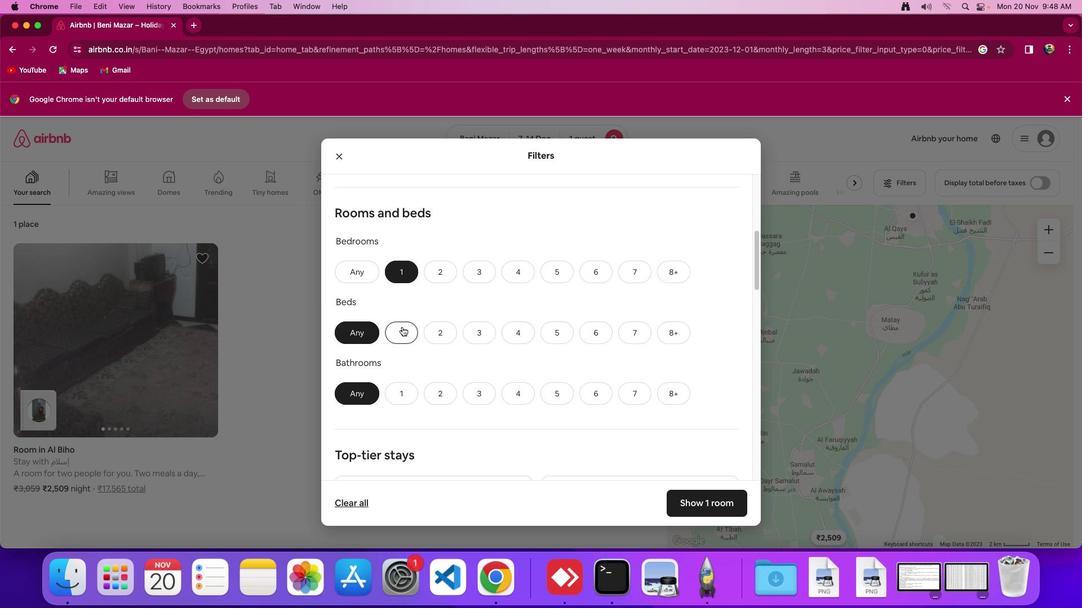 
Action: Mouse pressed left at (402, 327)
Screenshot: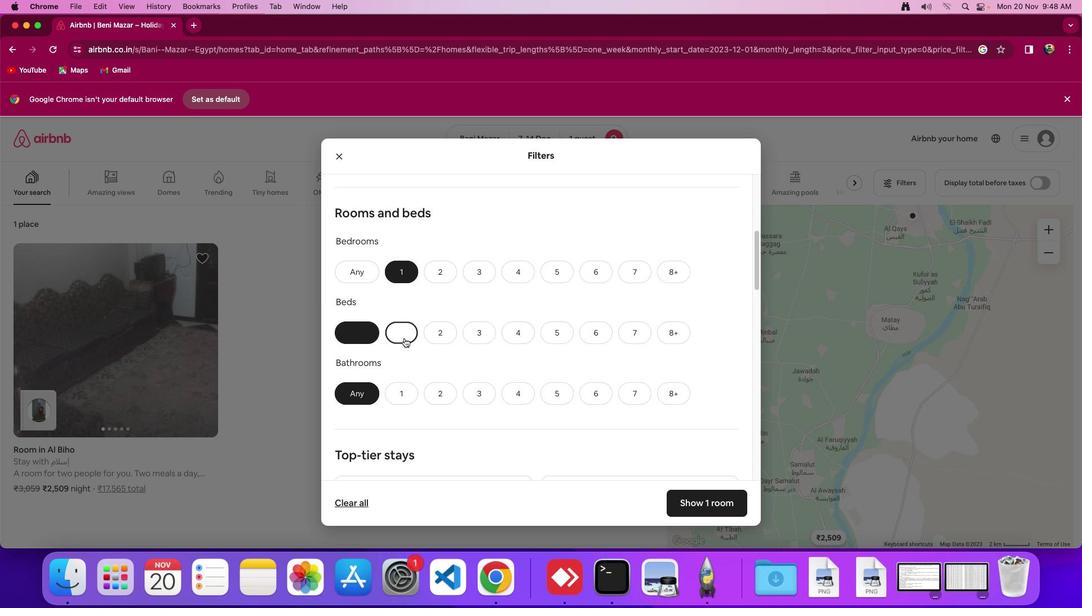 
Action: Mouse moved to (396, 395)
Screenshot: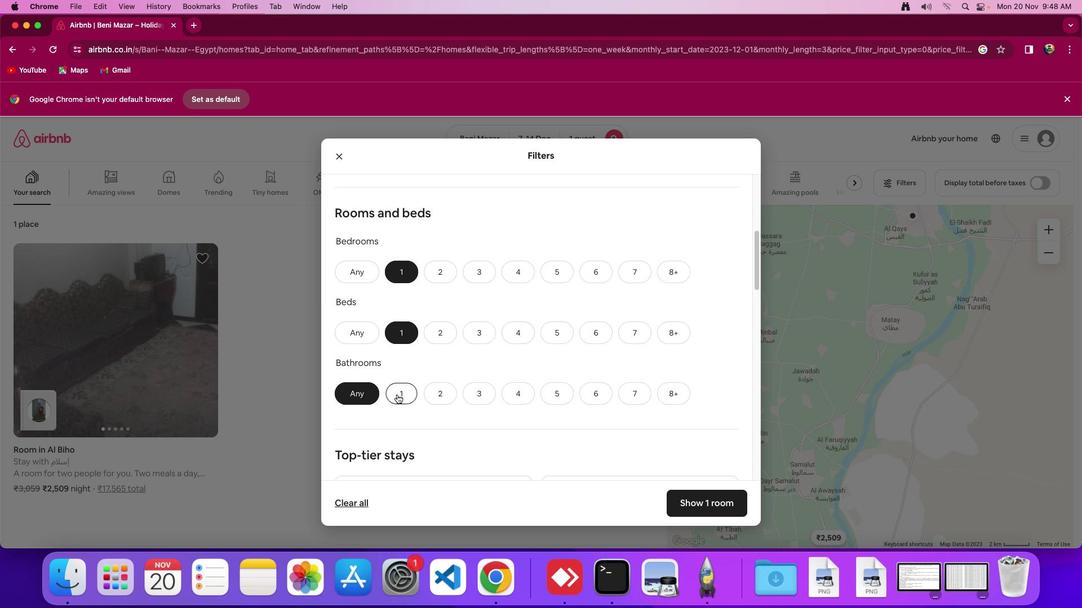 
Action: Mouse pressed left at (396, 395)
Screenshot: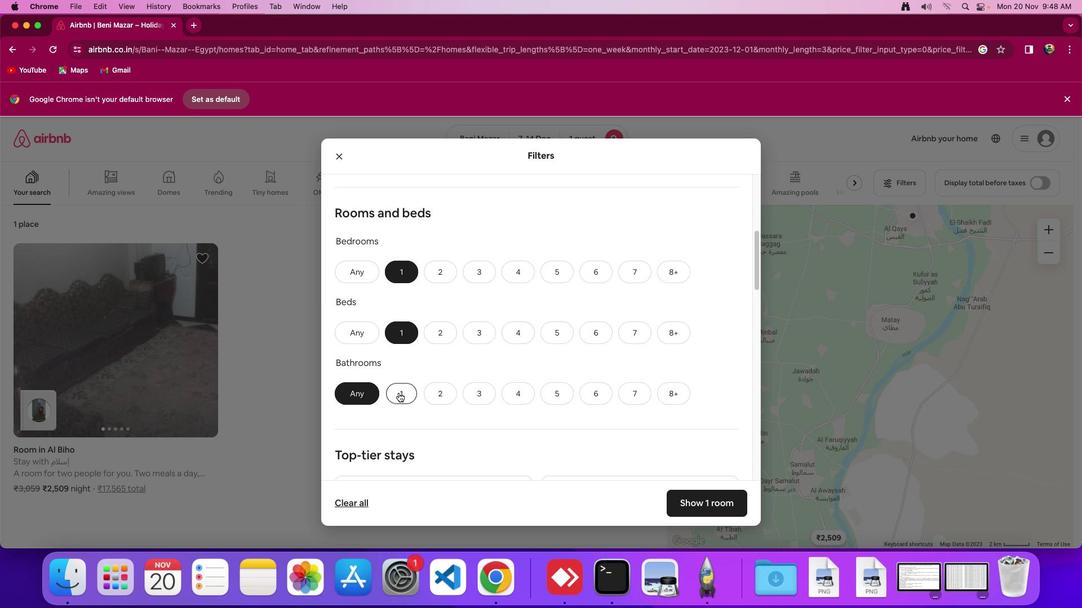 
Action: Mouse moved to (450, 366)
Screenshot: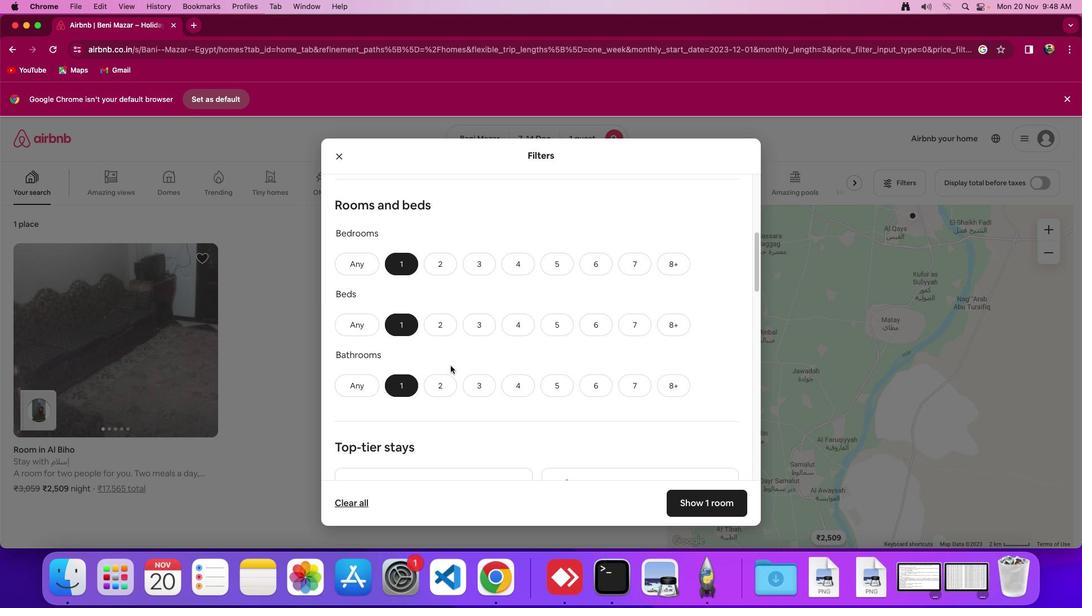 
Action: Mouse scrolled (450, 366) with delta (0, 0)
Screenshot: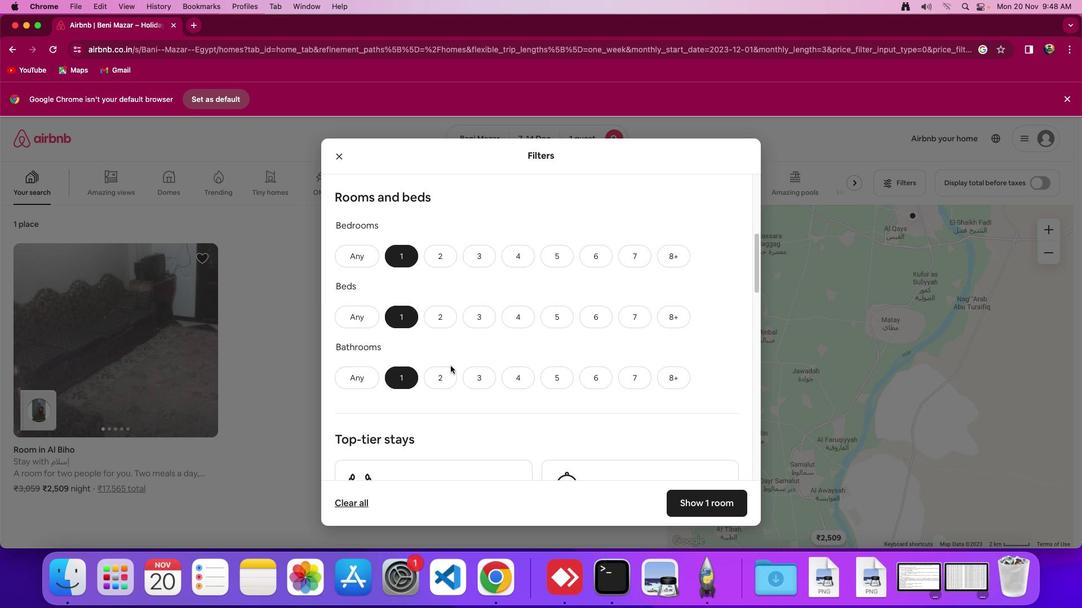 
Action: Mouse moved to (450, 366)
Screenshot: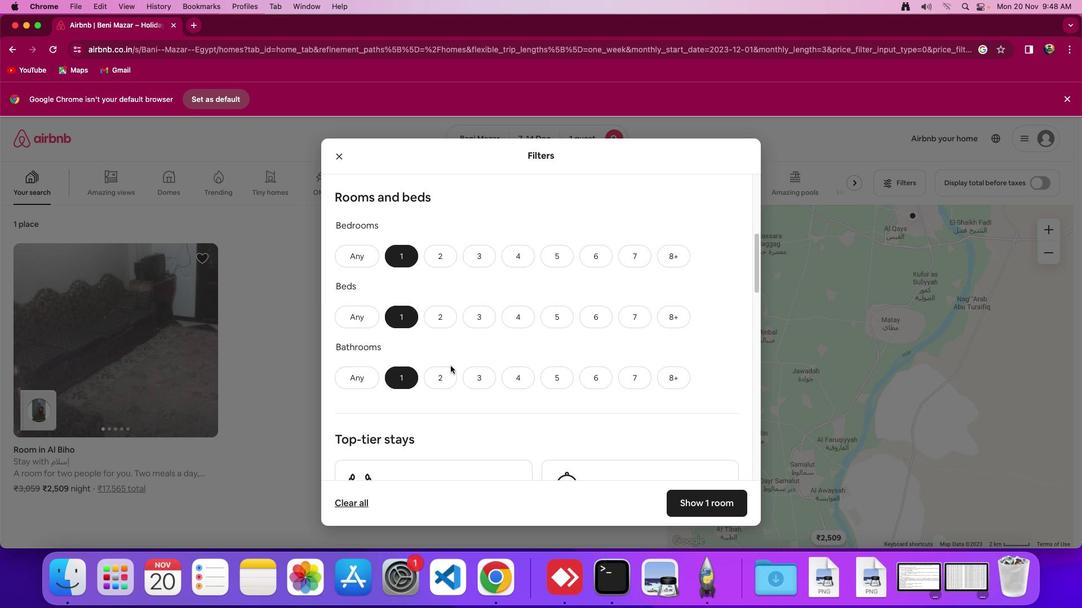 
Action: Mouse scrolled (450, 366) with delta (0, 0)
Screenshot: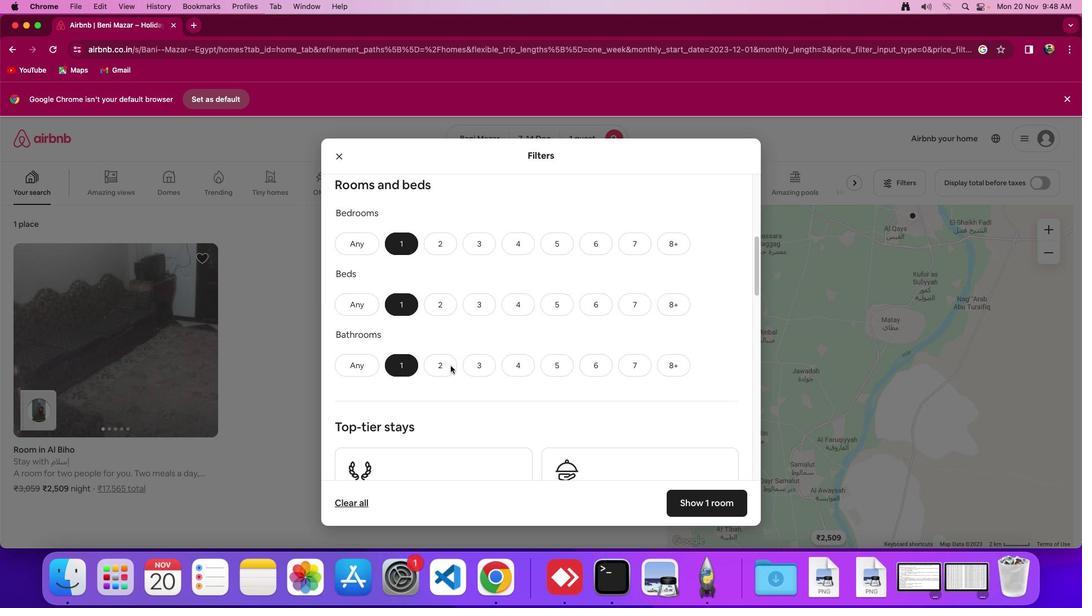 
Action: Mouse moved to (450, 365)
Screenshot: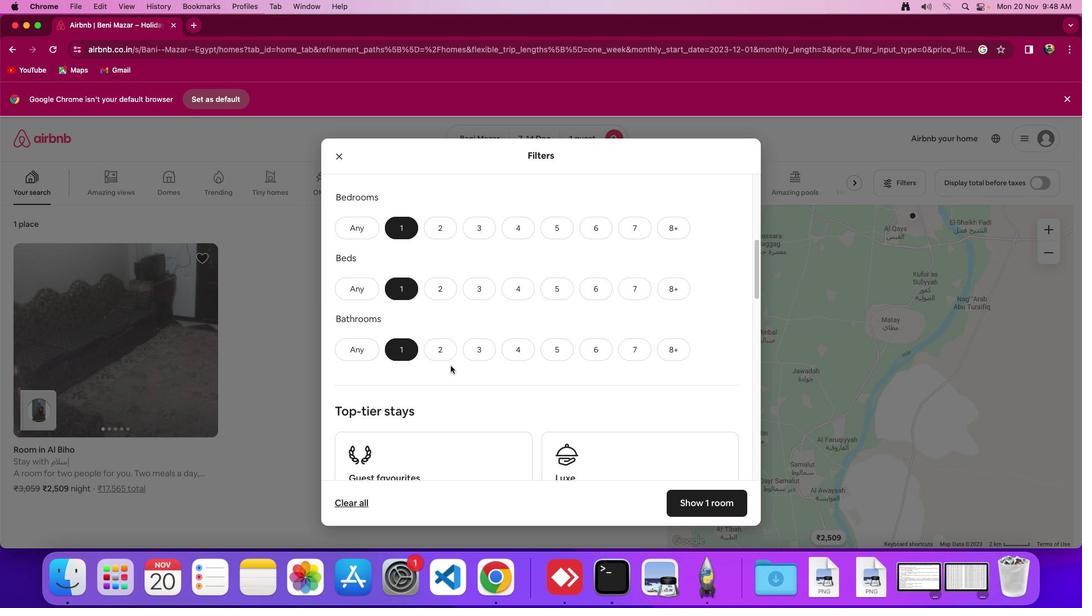 
Action: Mouse scrolled (450, 365) with delta (0, -1)
Screenshot: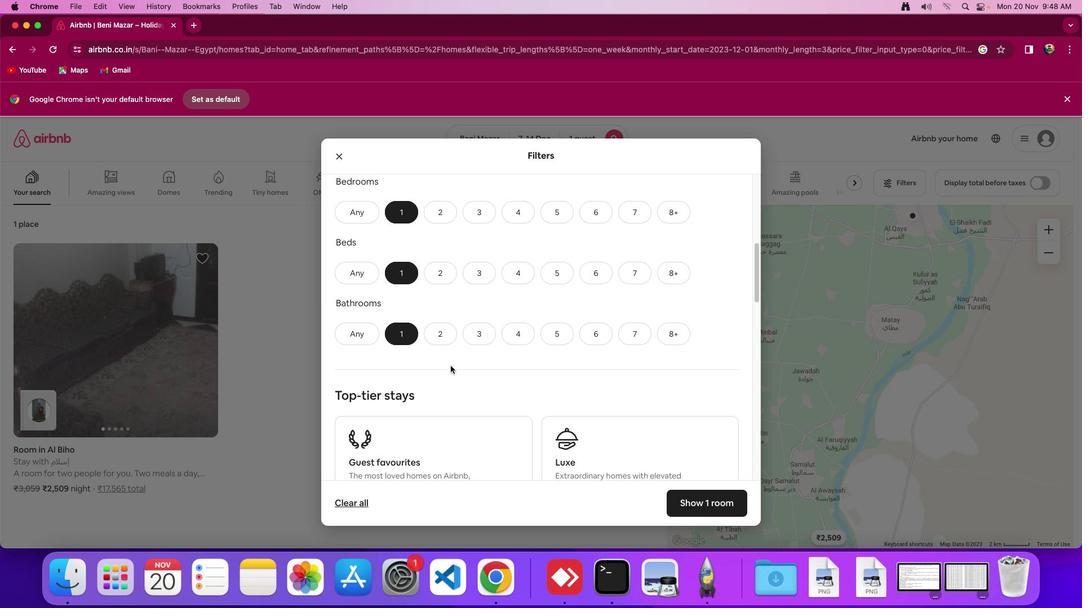 
Action: Mouse moved to (451, 365)
Screenshot: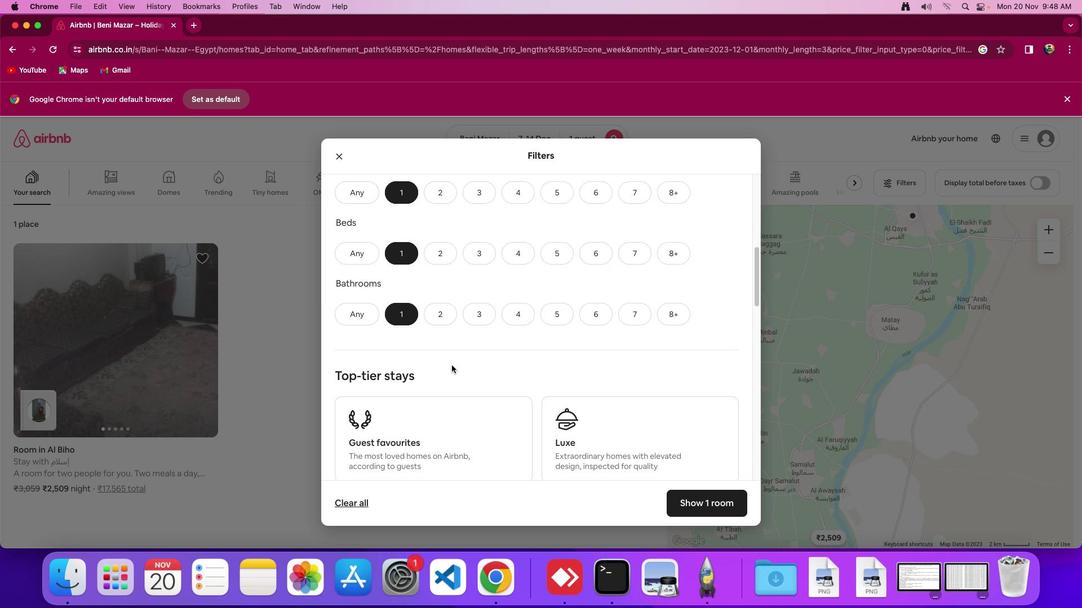 
Action: Mouse scrolled (451, 365) with delta (0, 0)
Screenshot: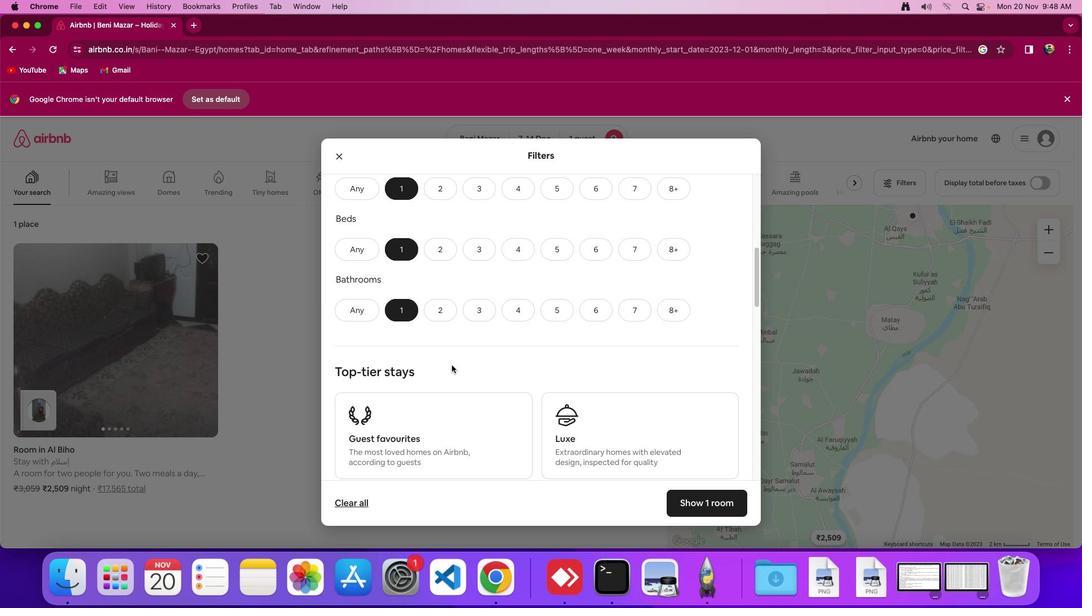 
Action: Mouse scrolled (451, 365) with delta (0, 0)
Screenshot: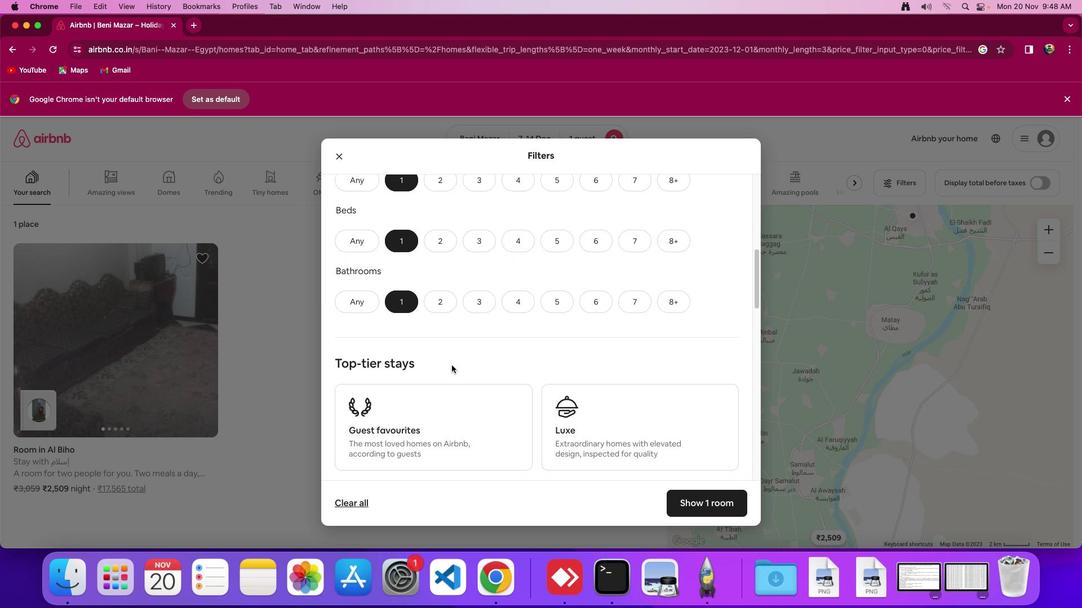 
Action: Mouse moved to (452, 365)
Screenshot: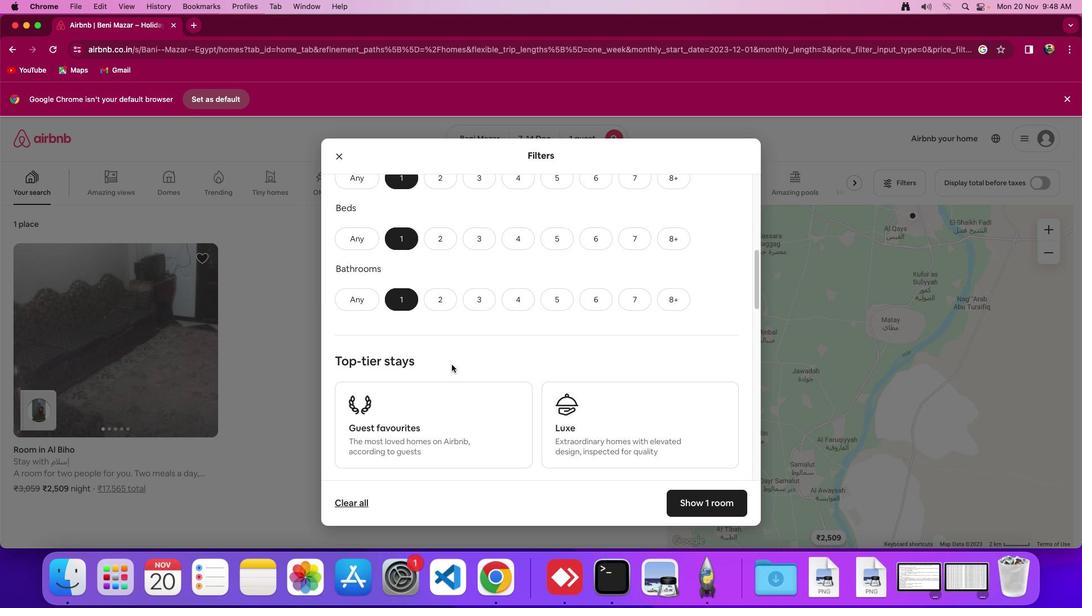 
Action: Mouse scrolled (452, 365) with delta (0, 0)
Screenshot: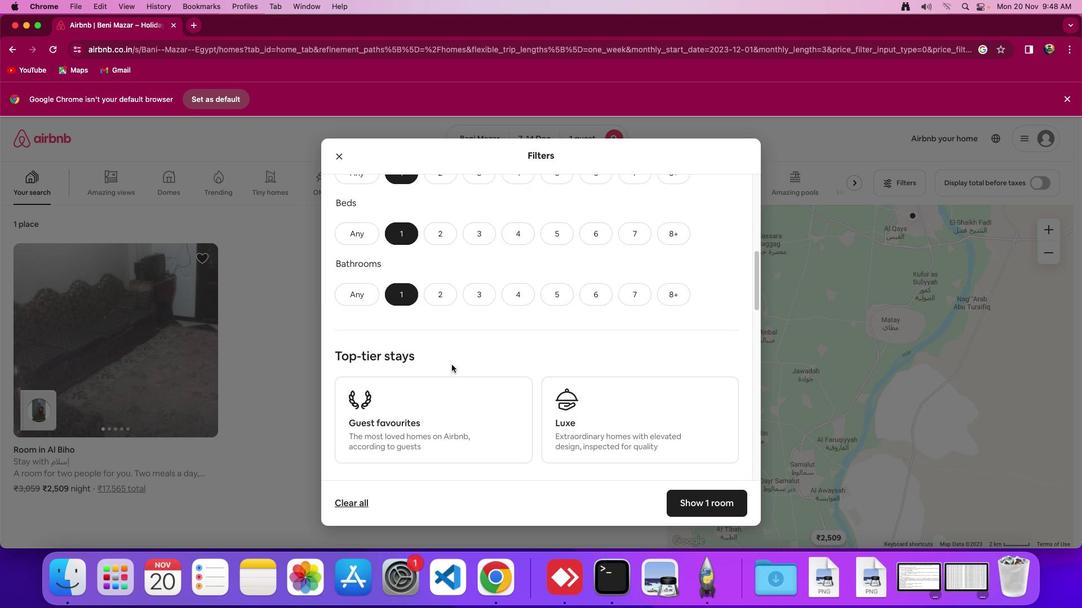 
Action: Mouse scrolled (452, 365) with delta (0, 0)
Screenshot: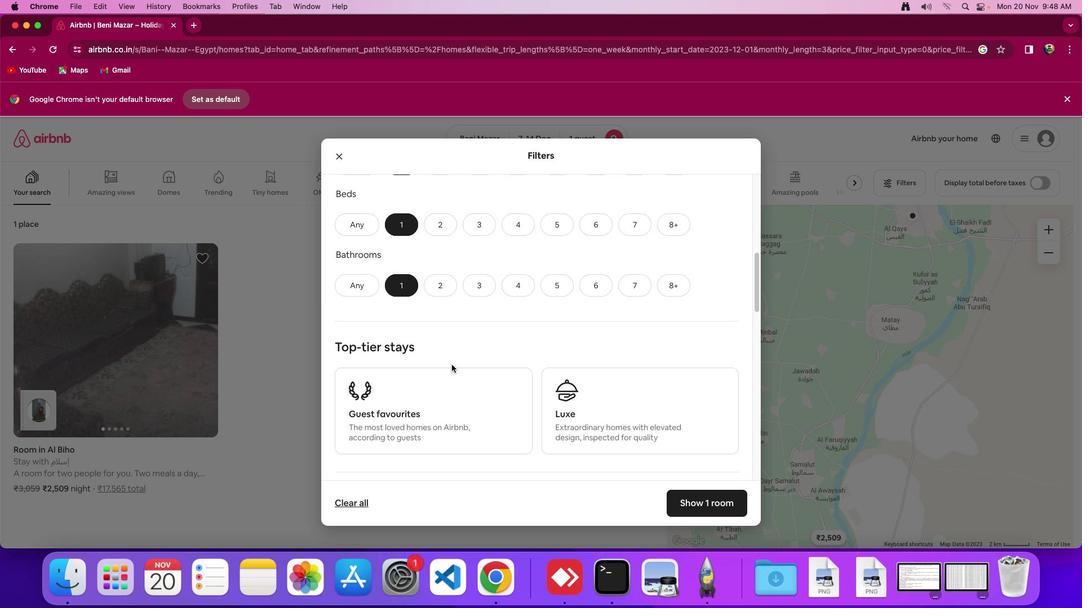 
Action: Mouse scrolled (452, 365) with delta (0, 0)
Screenshot: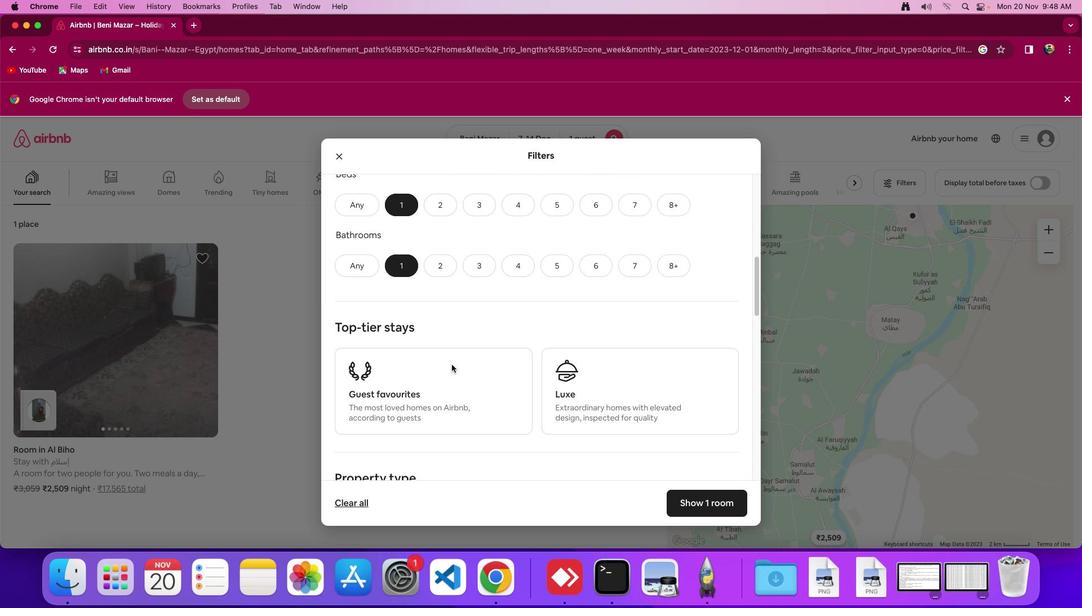 
Action: Mouse scrolled (452, 365) with delta (0, 0)
Screenshot: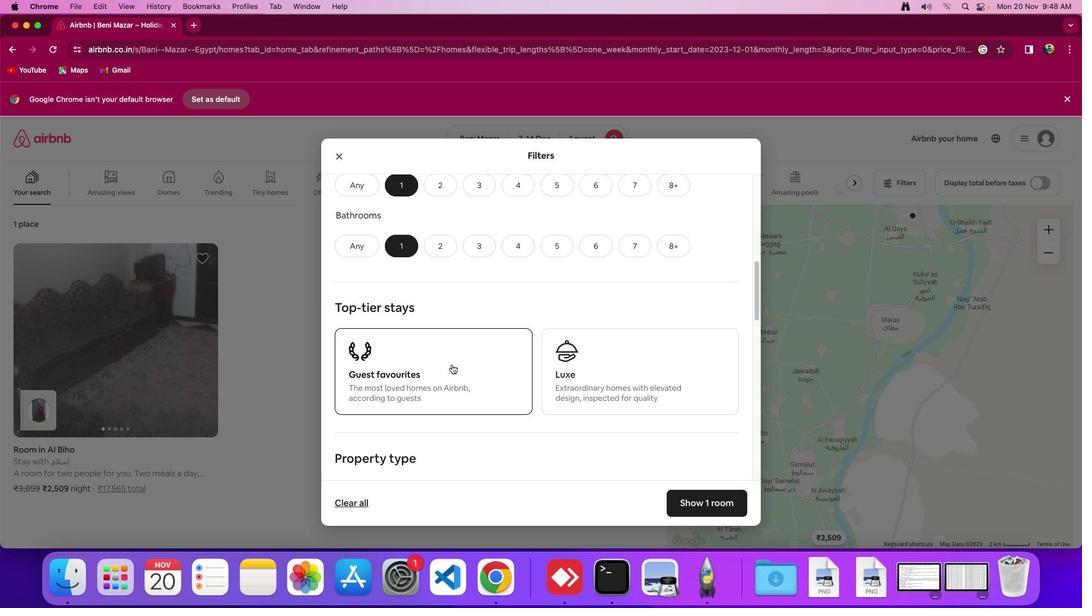 
Action: Mouse scrolled (452, 365) with delta (0, 0)
Screenshot: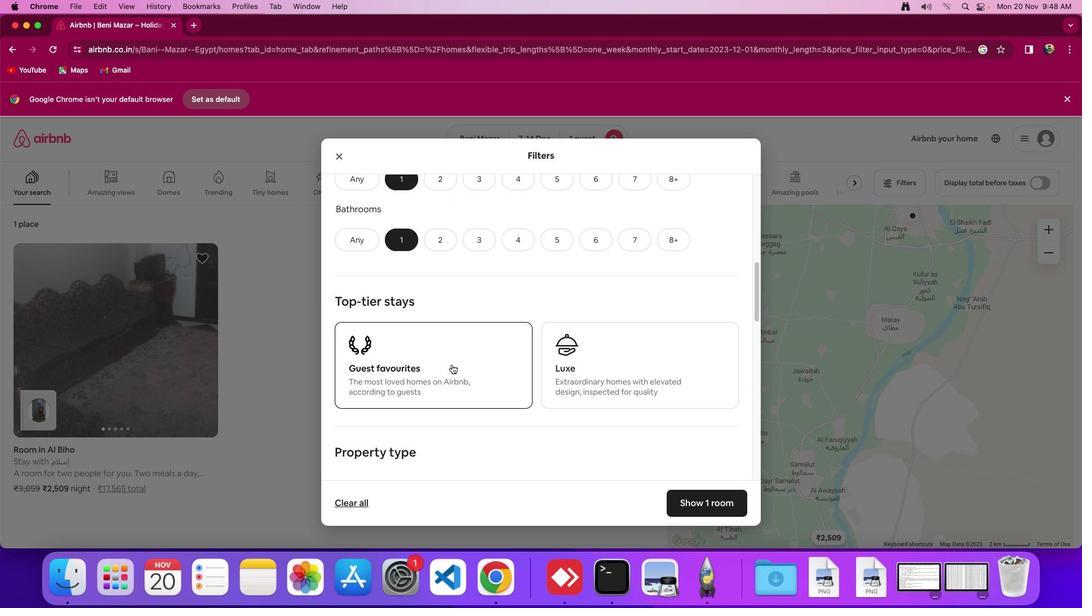 
Action: Mouse moved to (452, 364)
Screenshot: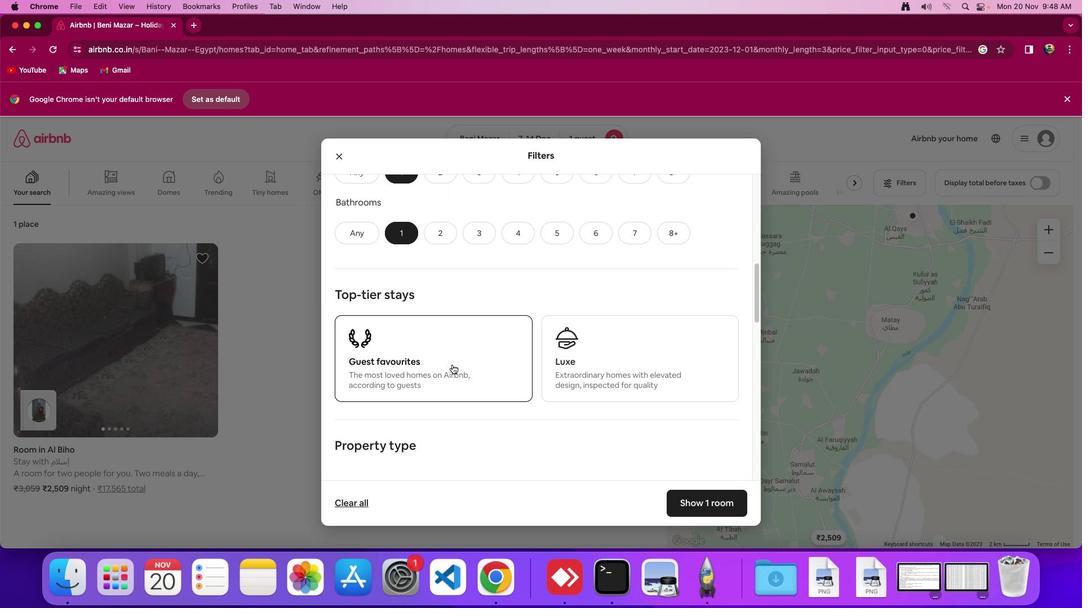 
Action: Mouse scrolled (452, 364) with delta (0, 0)
Screenshot: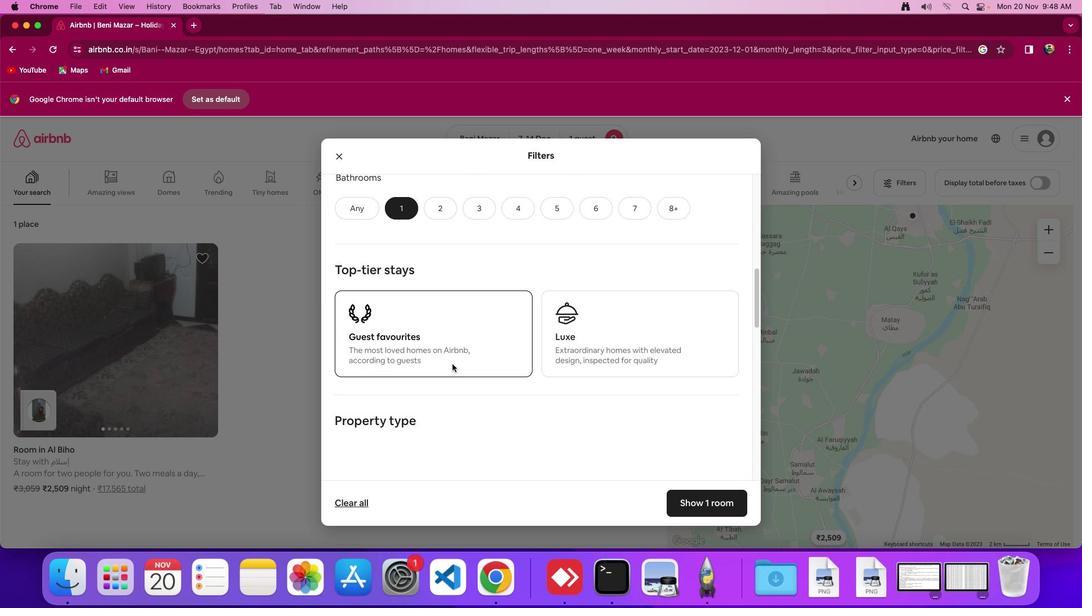 
Action: Mouse scrolled (452, 364) with delta (0, 0)
Screenshot: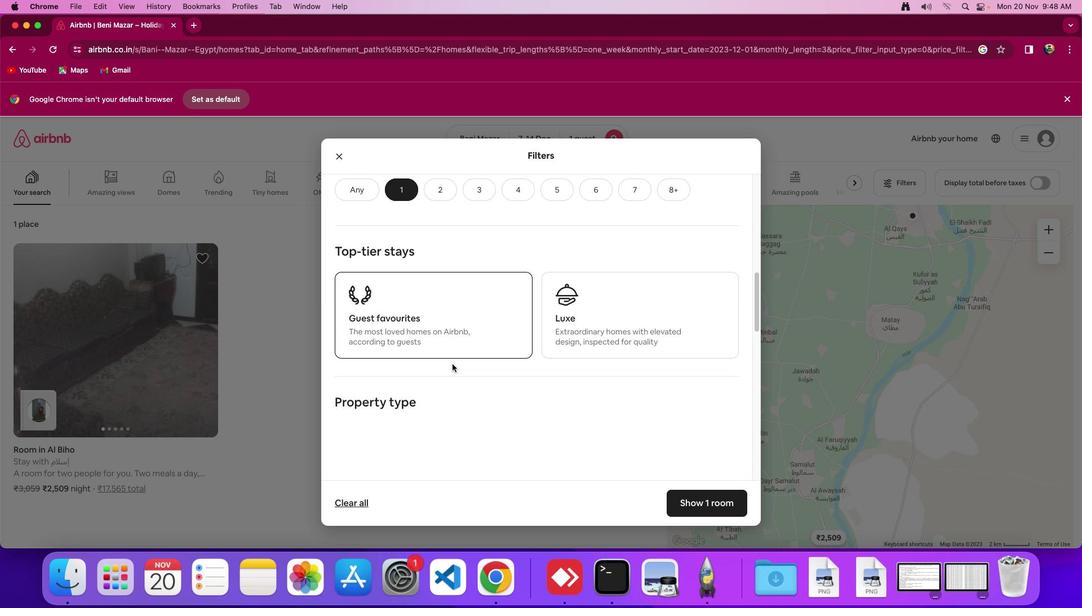 
Action: Mouse scrolled (452, 364) with delta (0, -1)
Screenshot: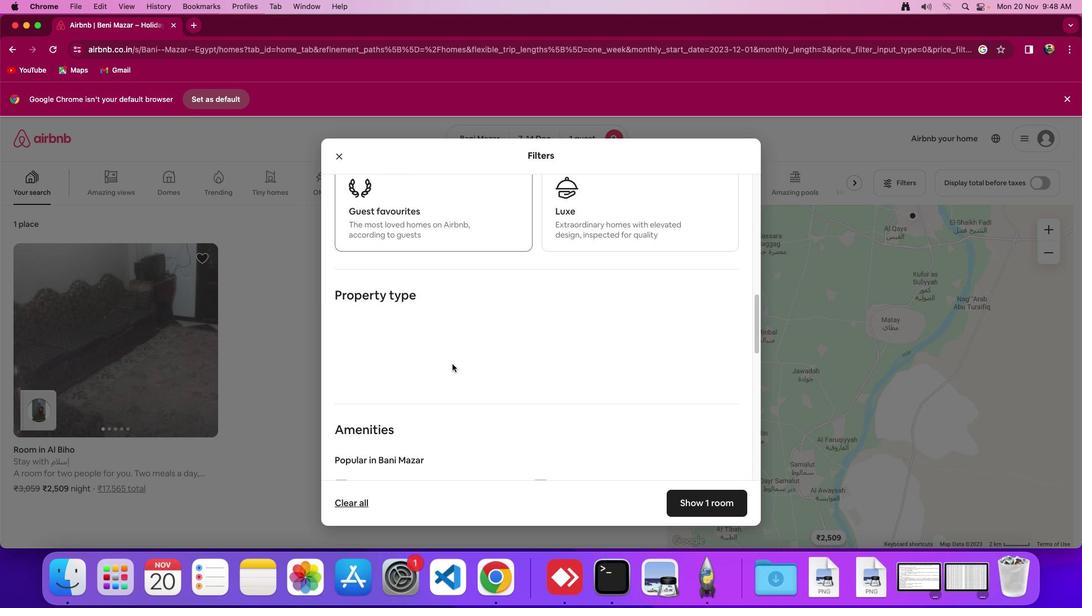 
Action: Mouse moved to (452, 364)
Screenshot: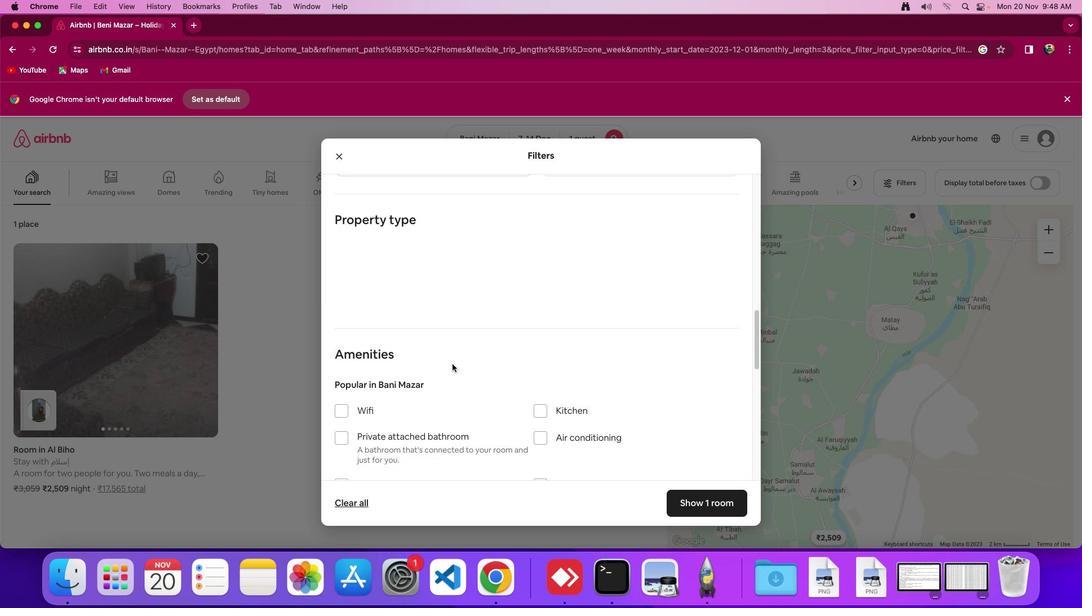 
Action: Mouse scrolled (452, 364) with delta (0, -2)
Screenshot: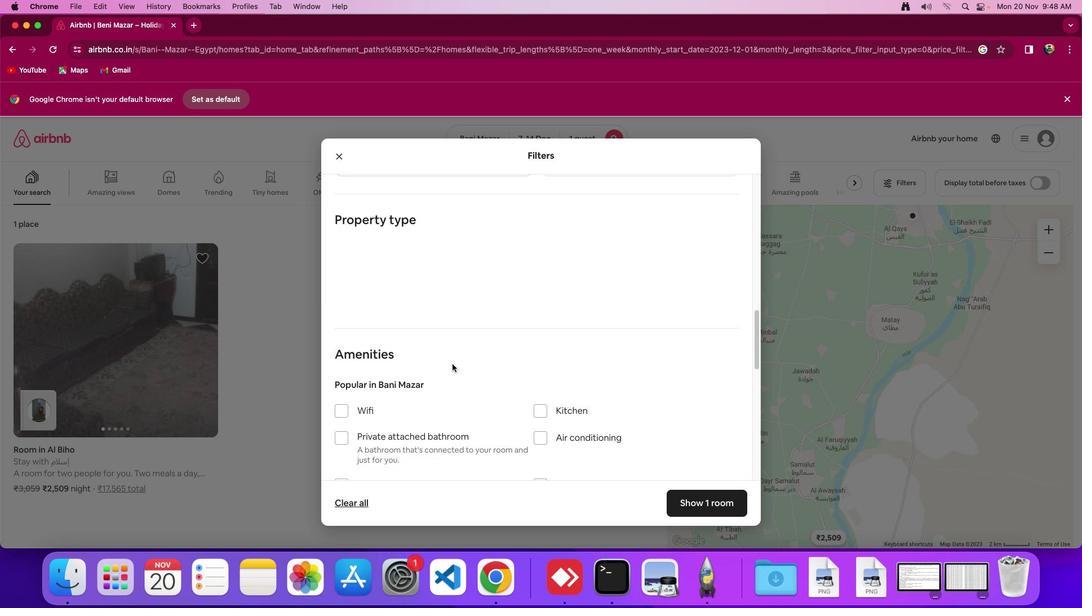 
Action: Mouse moved to (445, 369)
Screenshot: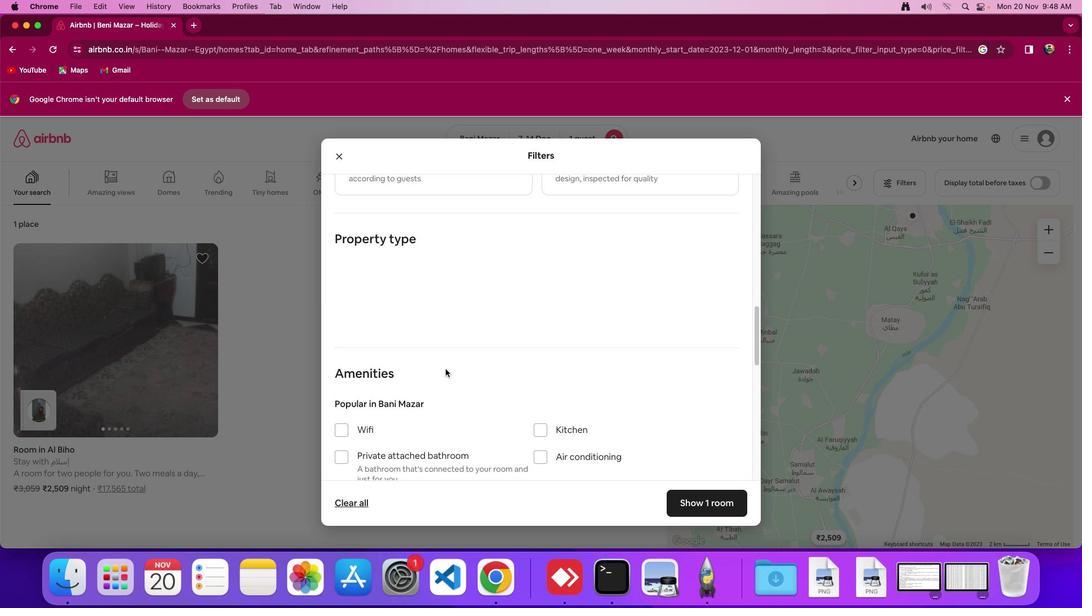 
Action: Mouse scrolled (445, 369) with delta (0, 0)
Screenshot: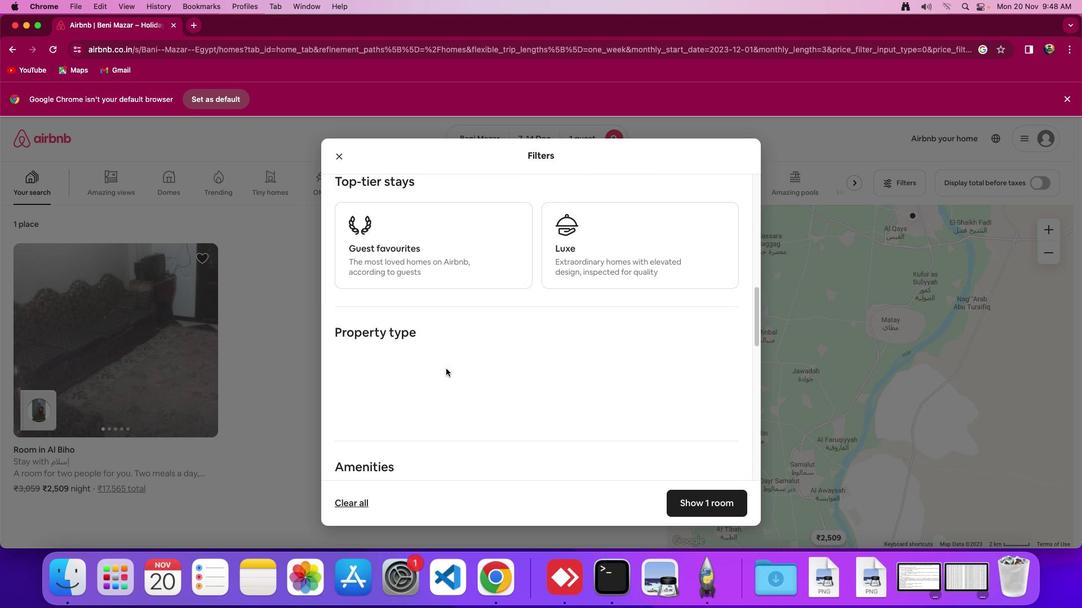 
Action: Mouse scrolled (445, 369) with delta (0, 0)
Screenshot: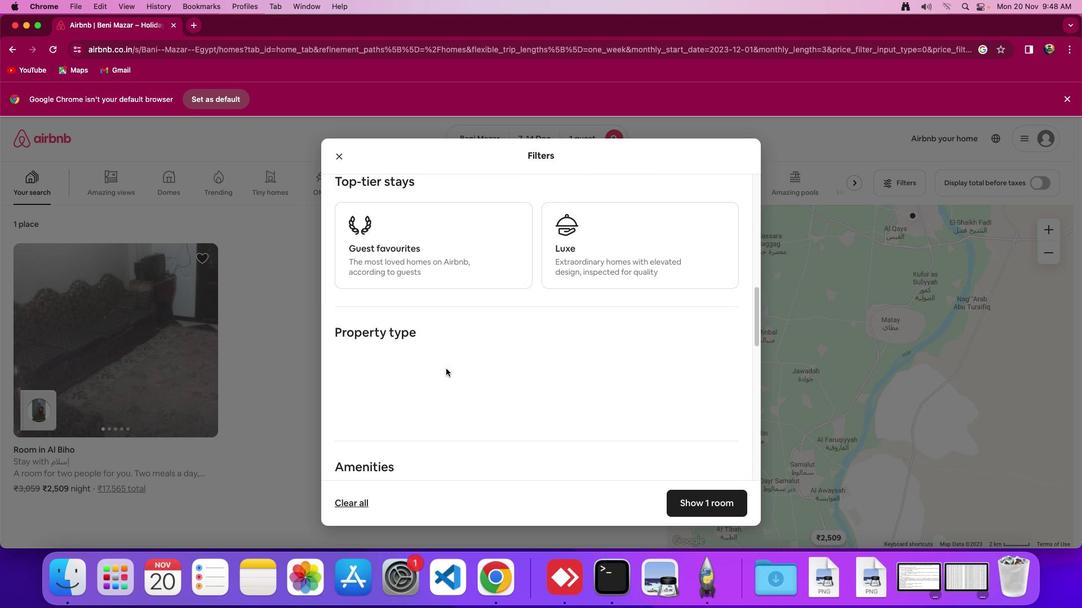 
Action: Mouse scrolled (445, 369) with delta (0, 2)
Screenshot: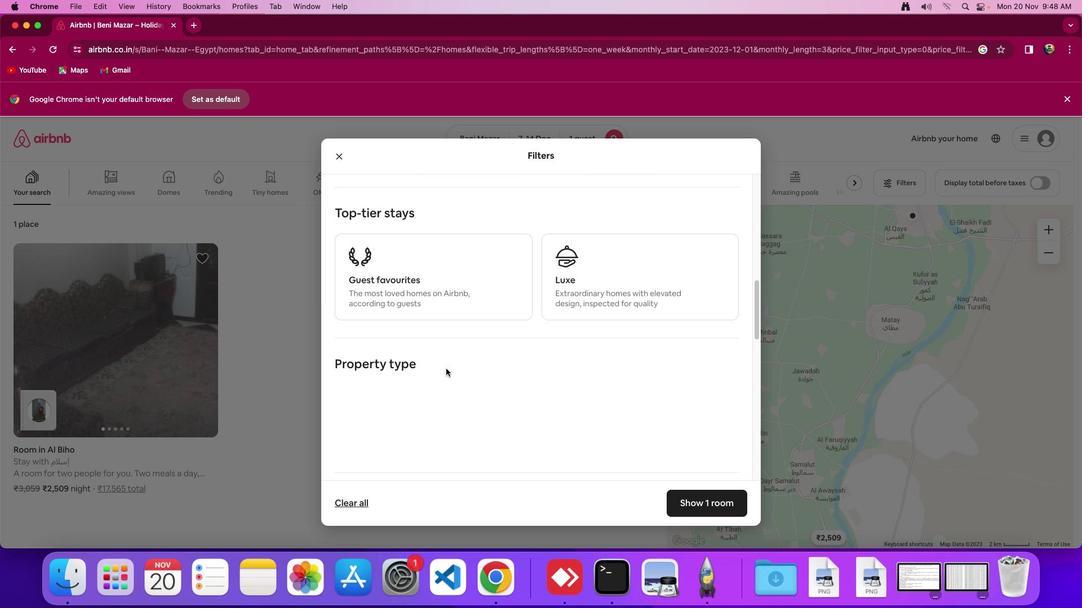 
Action: Mouse moved to (488, 374)
Screenshot: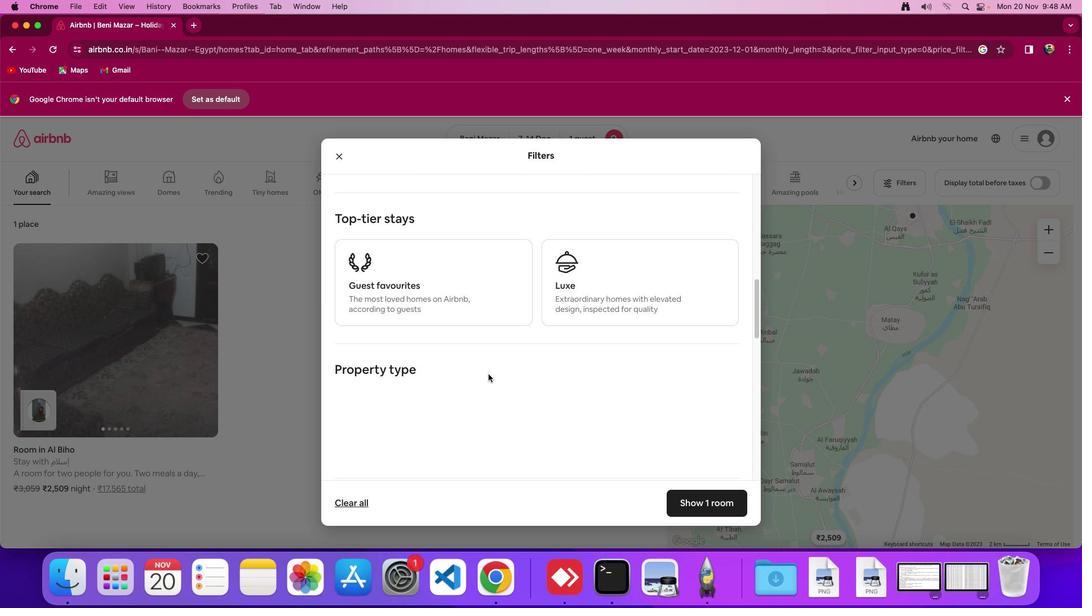 
Action: Mouse scrolled (488, 374) with delta (0, 0)
Screenshot: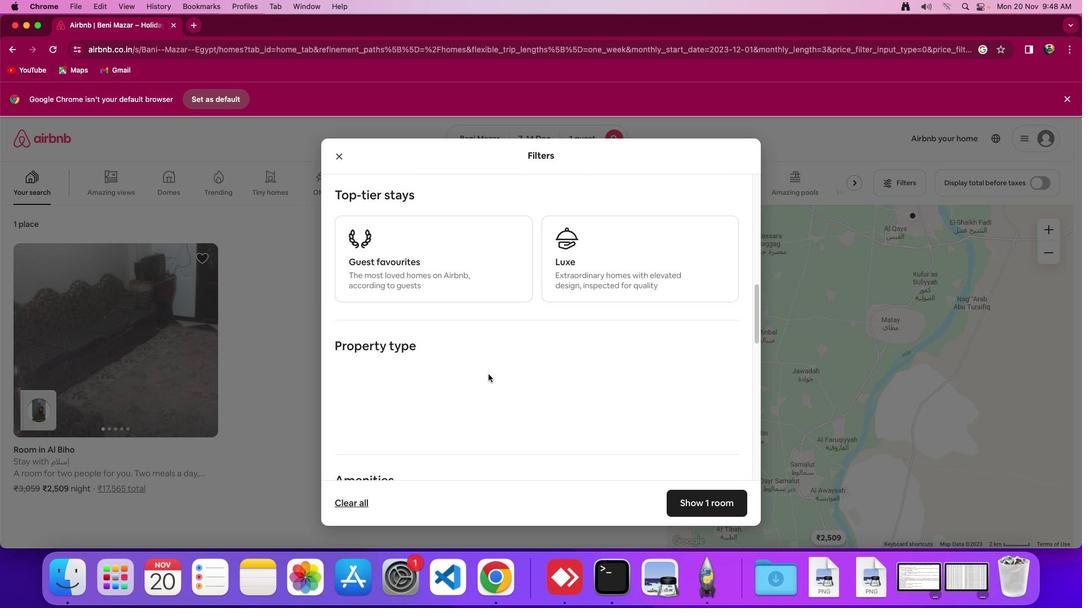 
Action: Mouse scrolled (488, 374) with delta (0, 0)
Screenshot: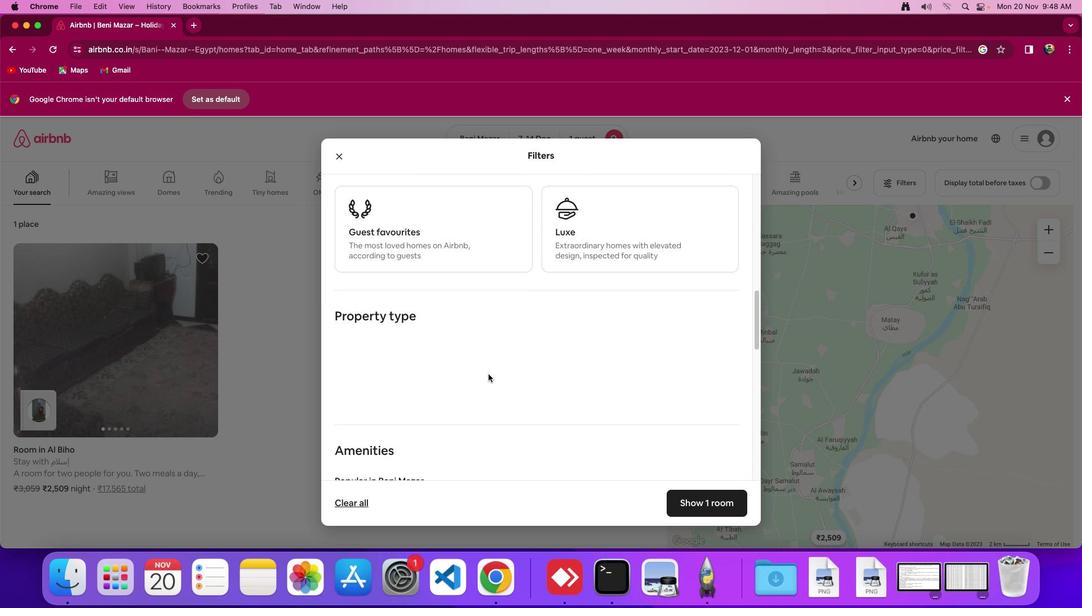 
Action: Mouse scrolled (488, 374) with delta (0, -1)
Screenshot: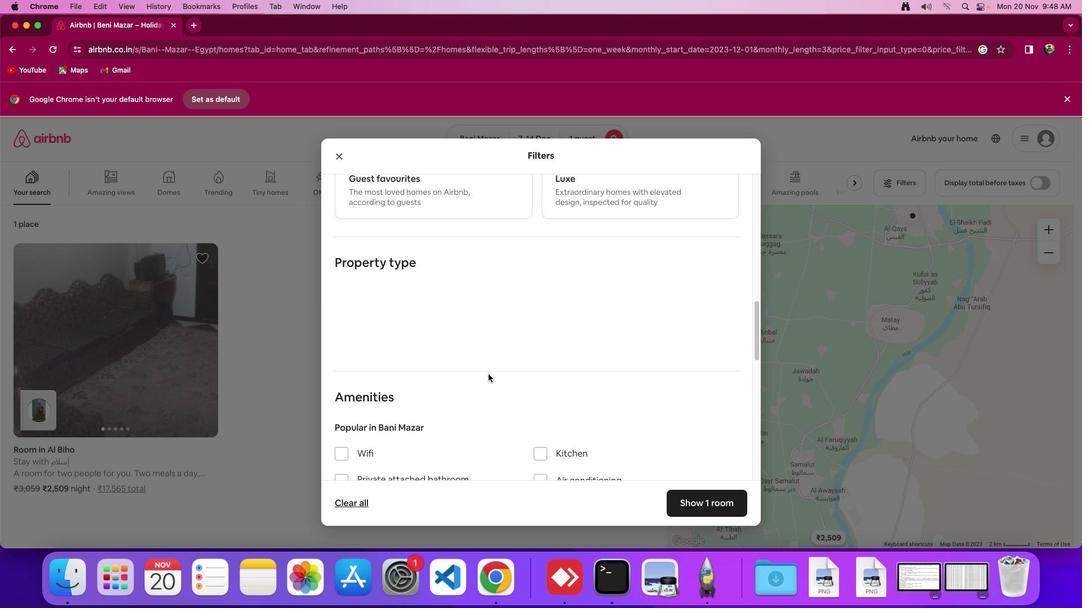 
Action: Mouse moved to (462, 352)
Screenshot: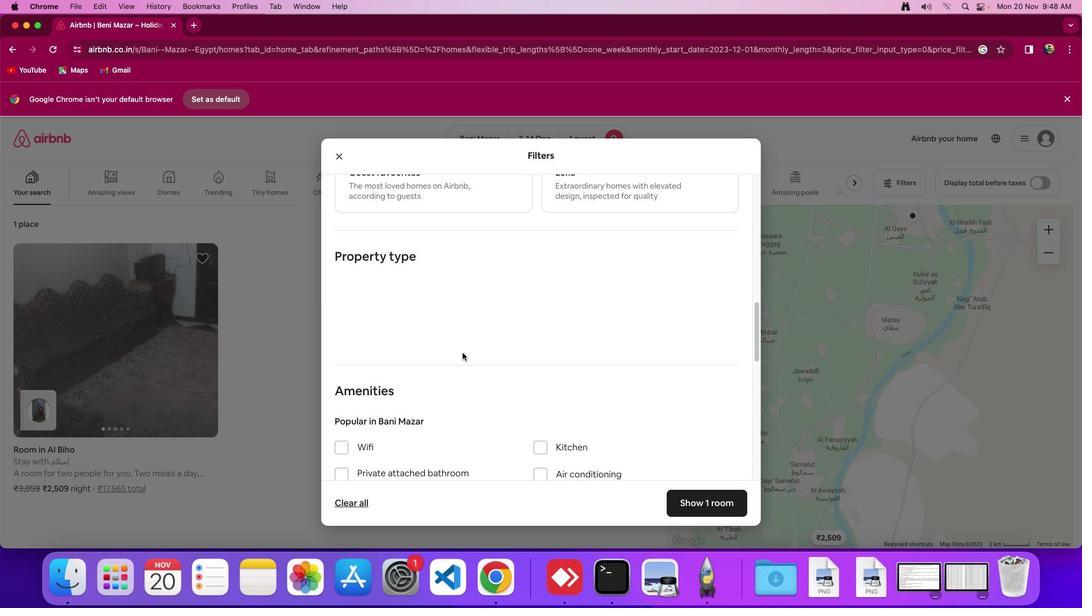 
Action: Mouse pressed left at (462, 352)
Screenshot: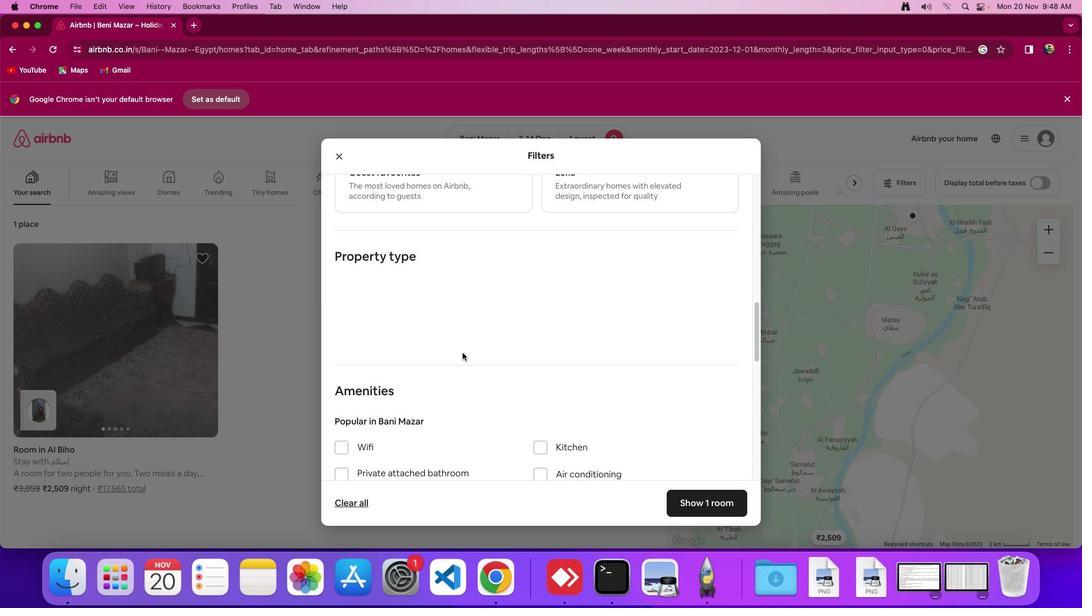 
Action: Mouse moved to (354, 312)
Screenshot: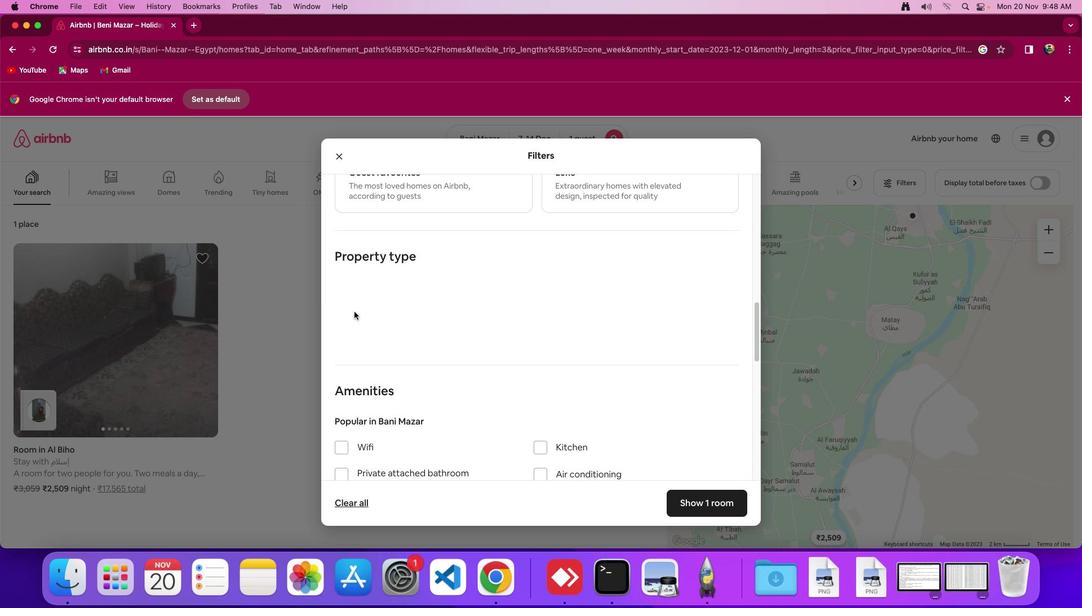 
Action: Mouse pressed left at (354, 312)
Screenshot: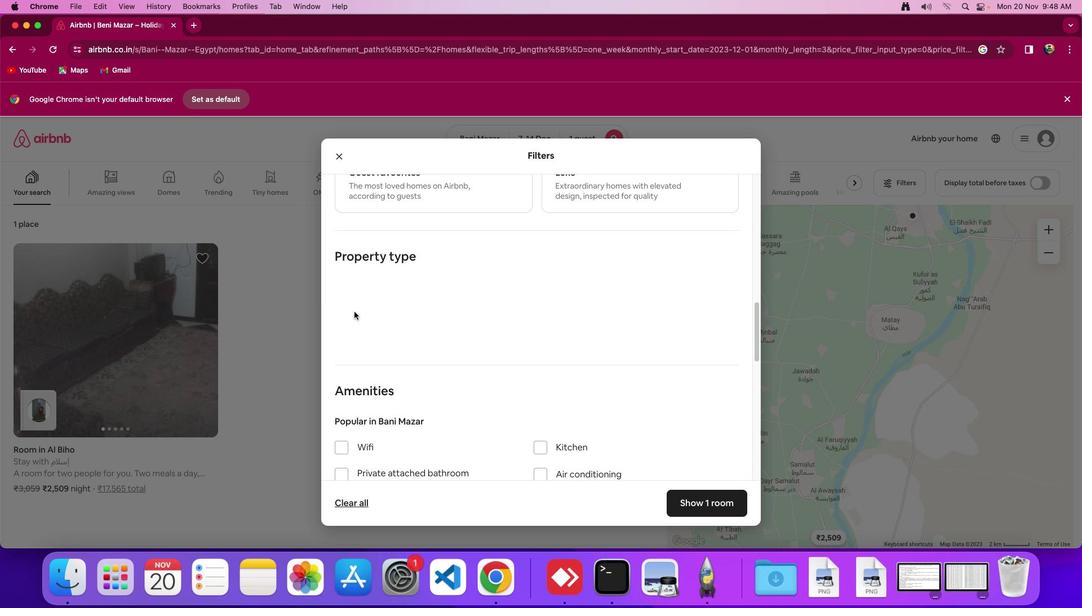 
Action: Mouse moved to (533, 316)
Screenshot: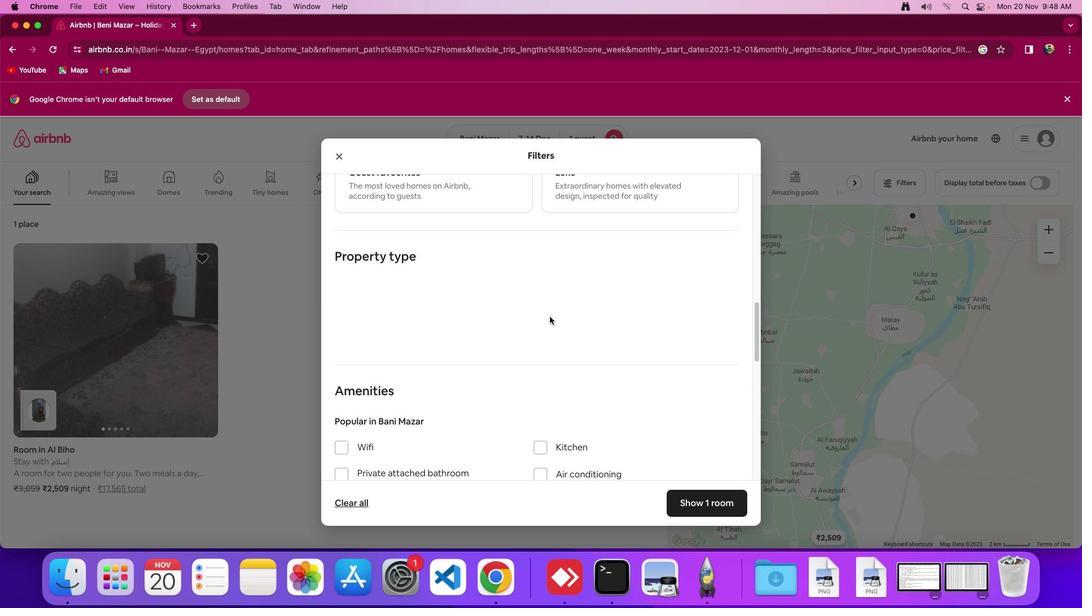 
Action: Mouse pressed left at (533, 316)
Screenshot: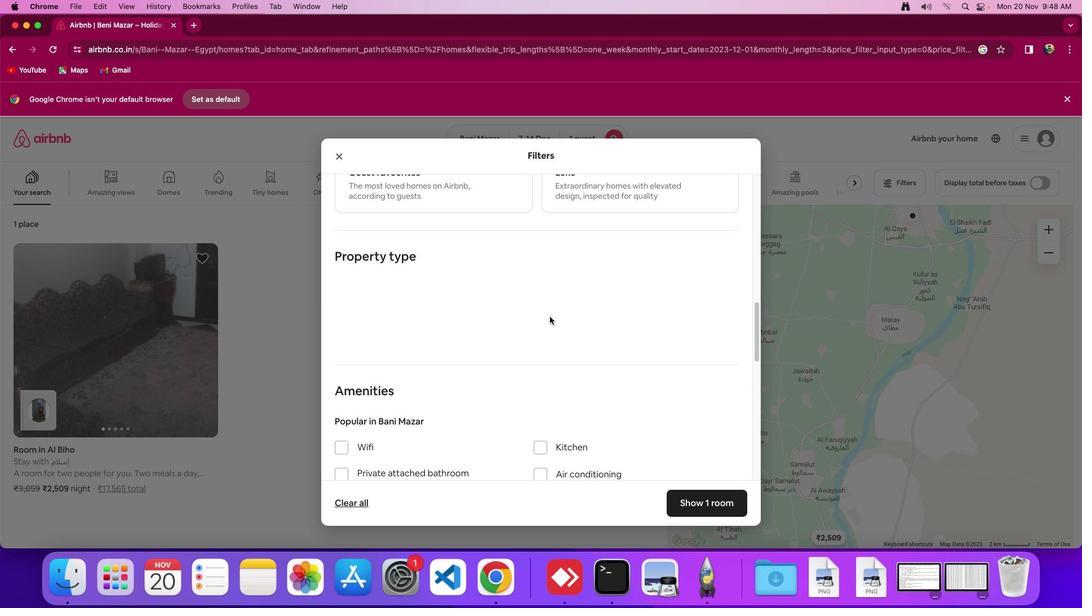 
Action: Mouse moved to (659, 316)
Screenshot: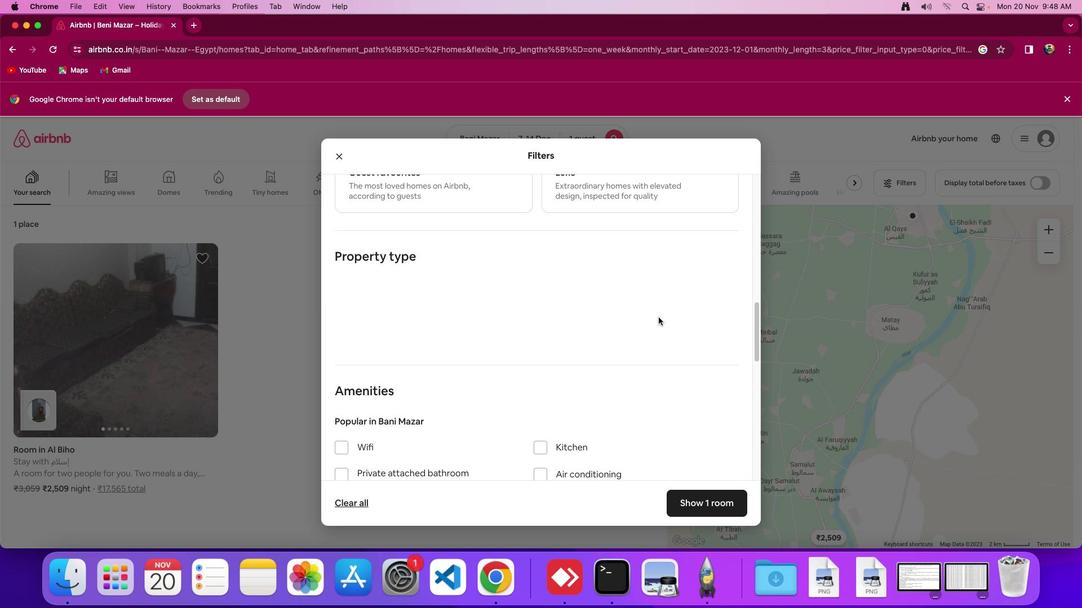 
Action: Mouse pressed left at (659, 316)
Screenshot: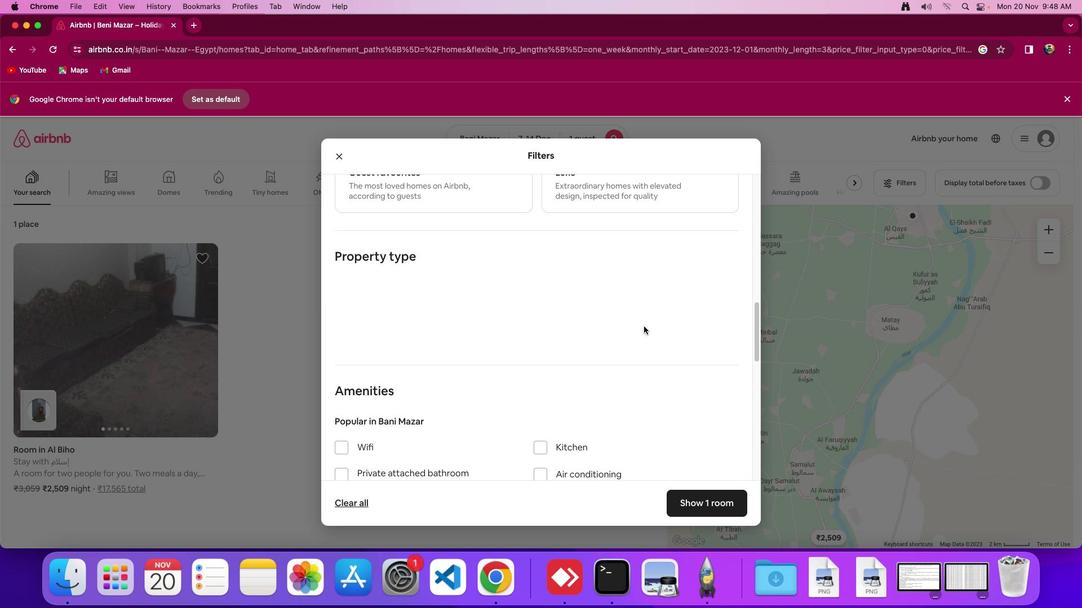 
Action: Mouse moved to (618, 341)
Screenshot: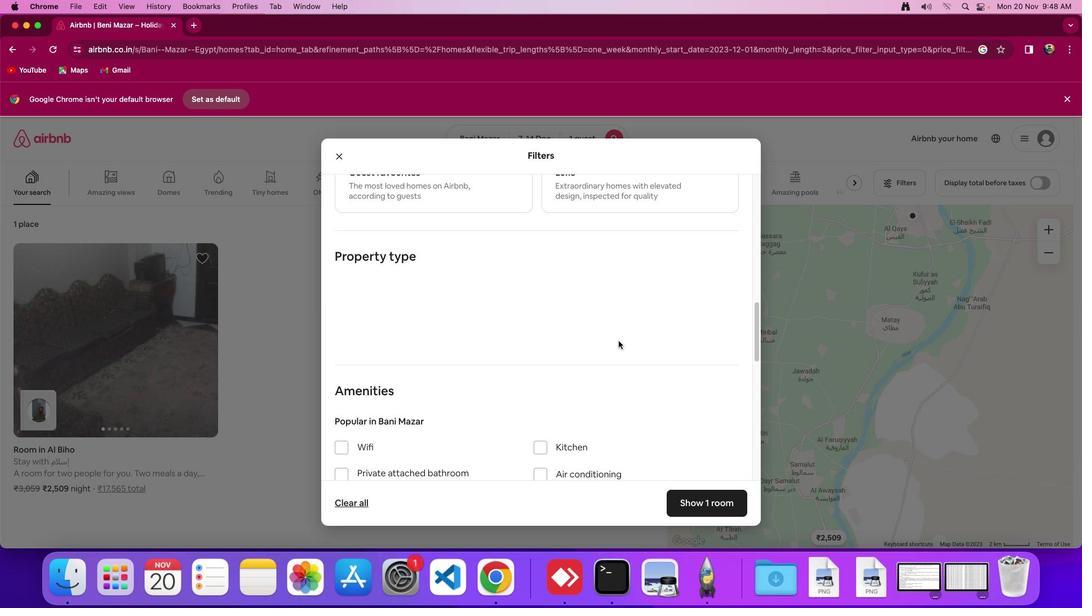 
Action: Mouse scrolled (618, 341) with delta (0, 0)
Screenshot: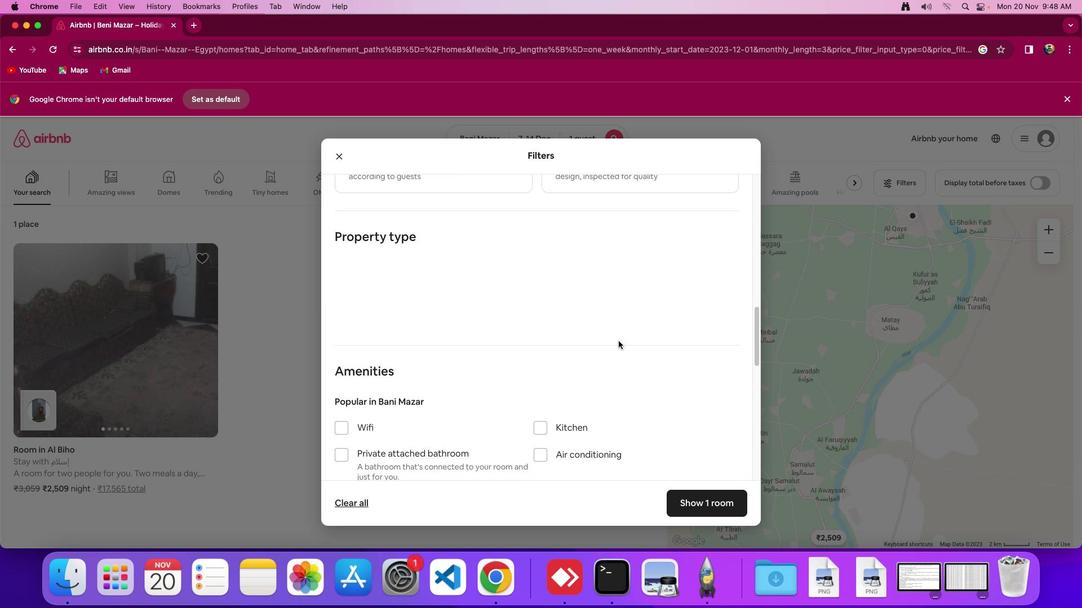 
Action: Mouse scrolled (618, 341) with delta (0, 0)
Screenshot: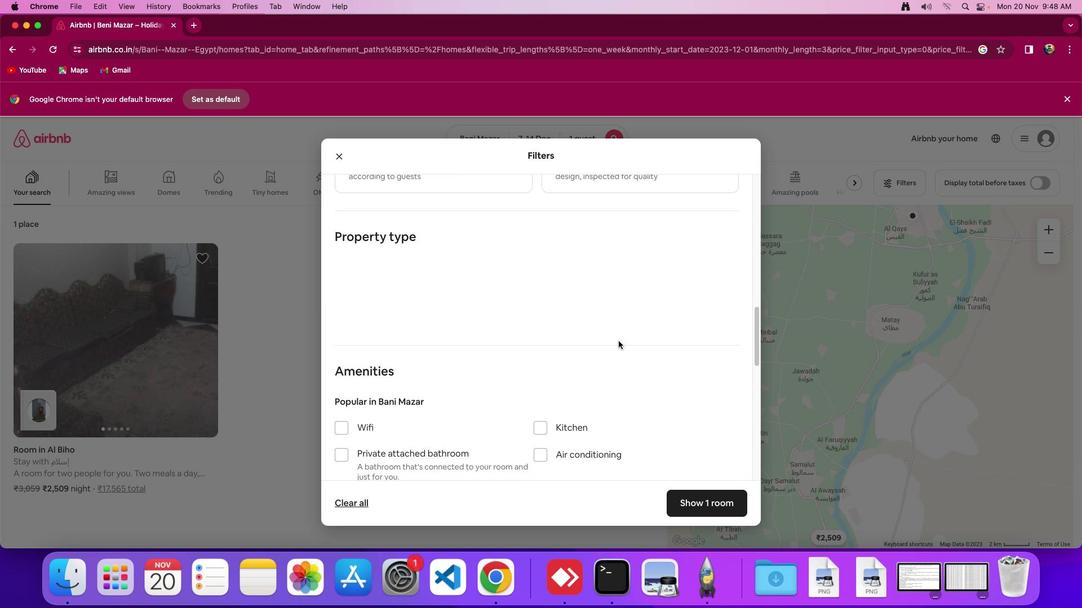 
Action: Mouse scrolled (618, 341) with delta (0, -1)
Screenshot: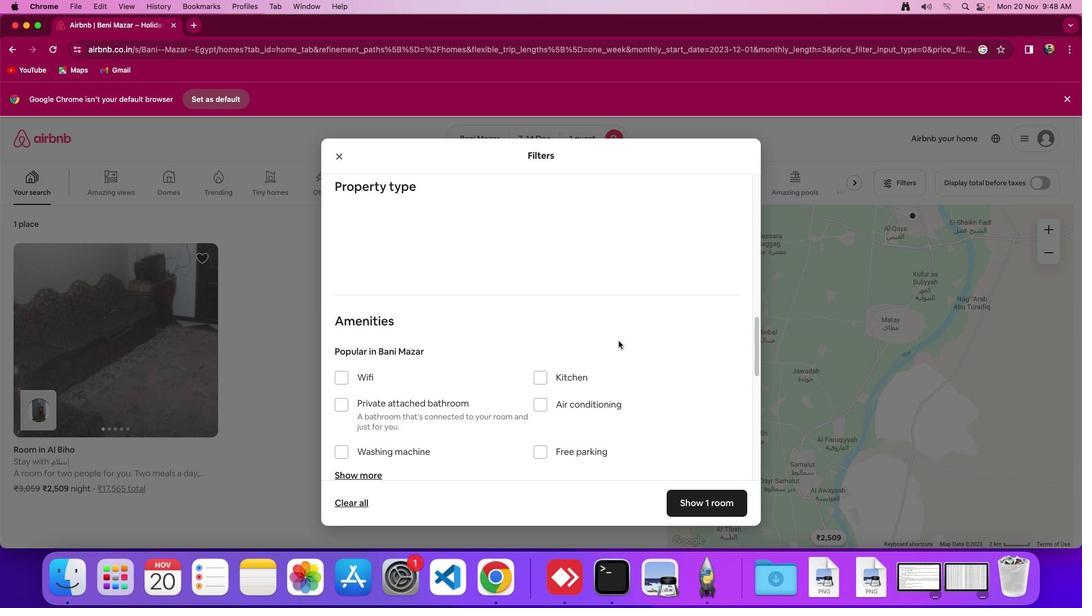 
Action: Mouse scrolled (618, 341) with delta (0, 0)
Screenshot: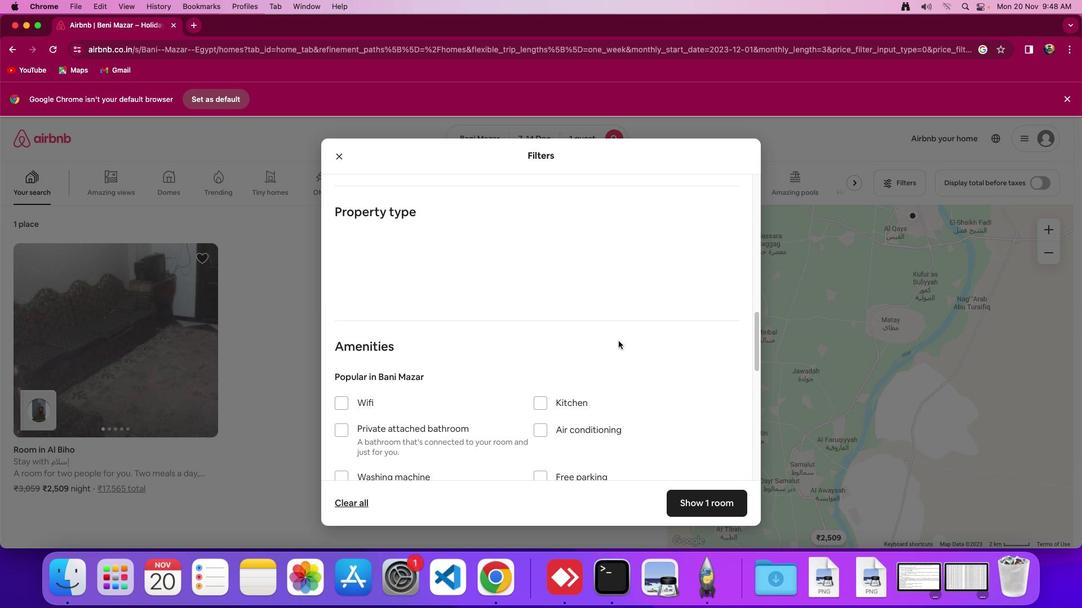 
Action: Mouse scrolled (618, 341) with delta (0, 0)
Screenshot: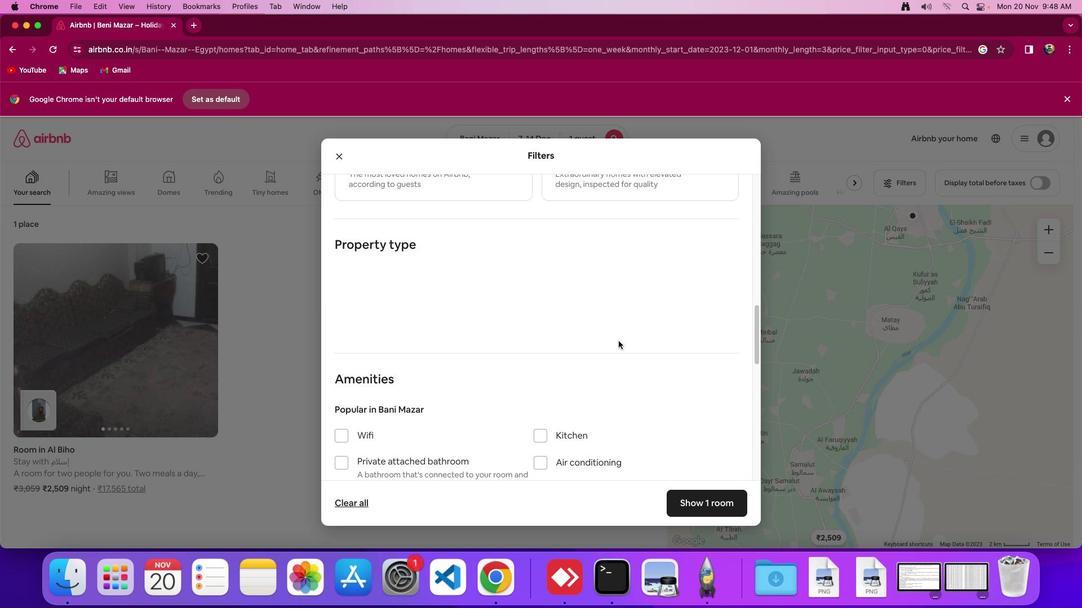 
Action: Mouse scrolled (618, 341) with delta (0, 1)
Screenshot: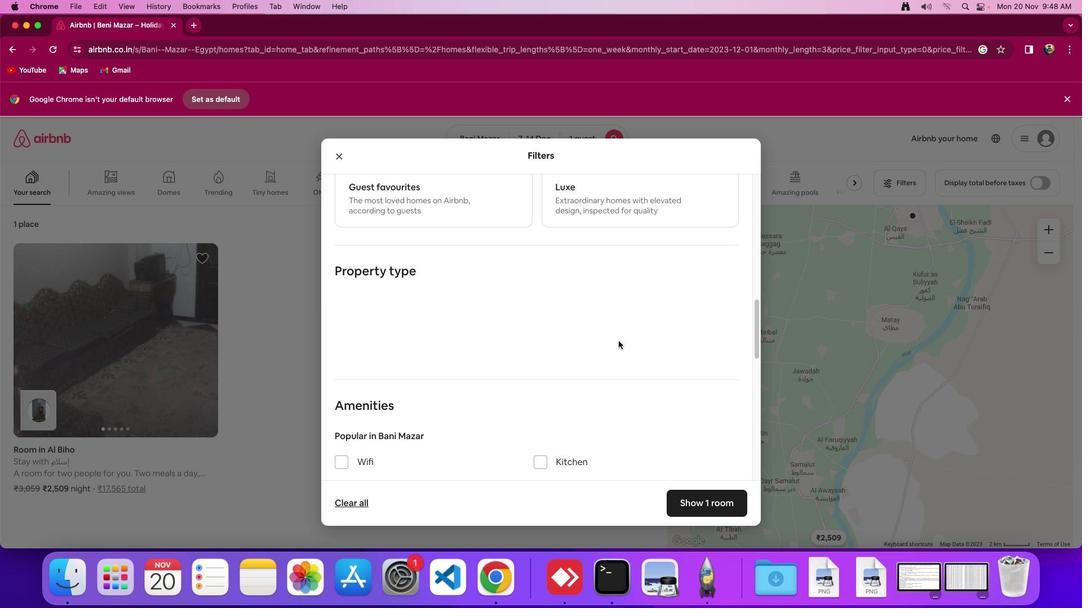
Action: Mouse scrolled (618, 341) with delta (0, 0)
Screenshot: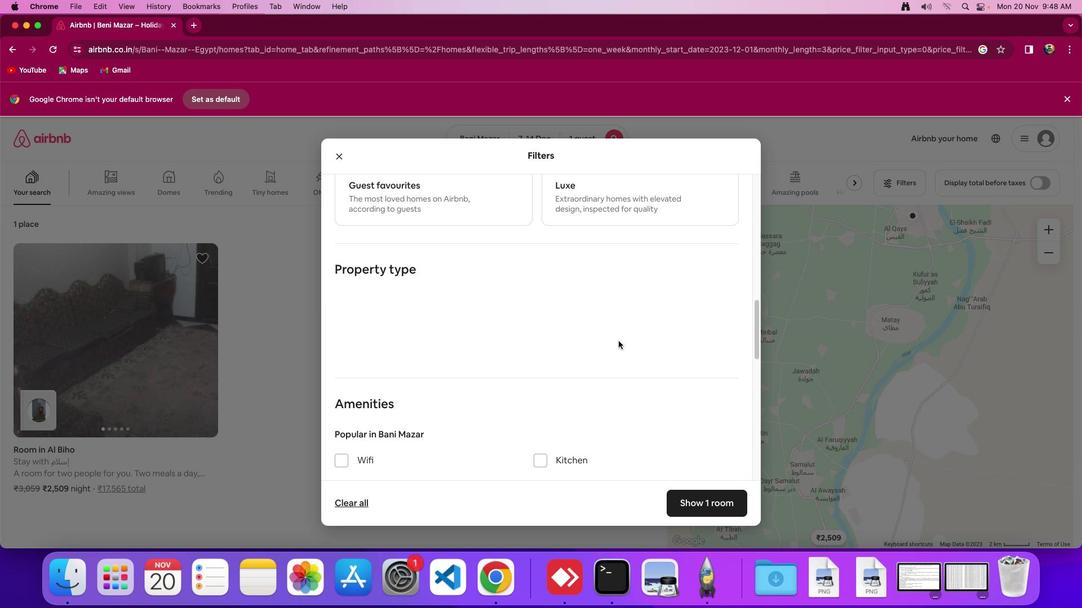 
Action: Mouse scrolled (618, 341) with delta (0, 0)
Screenshot: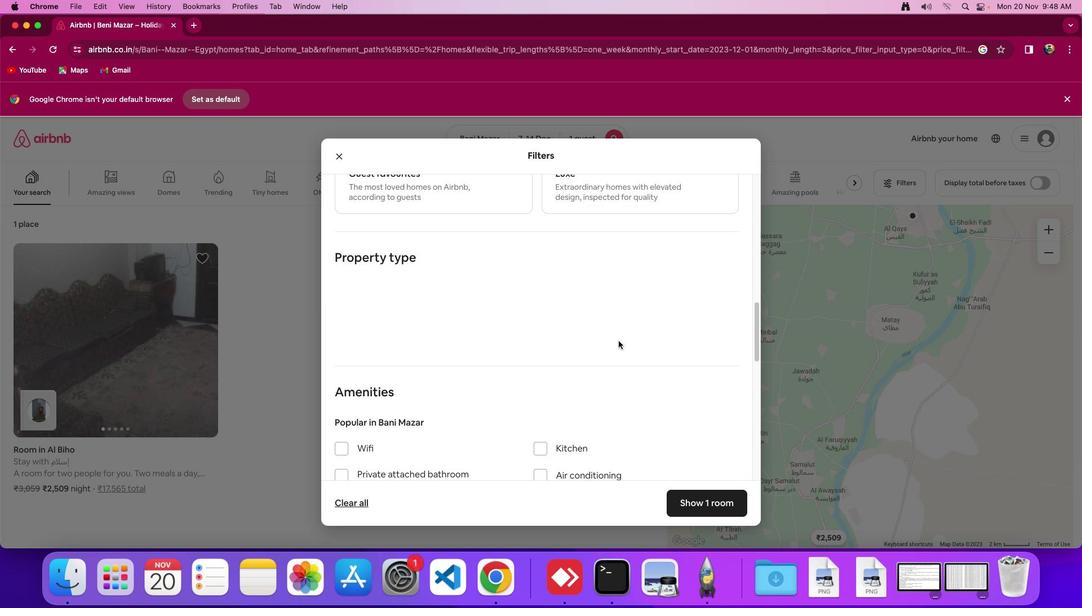 
Action: Mouse scrolled (618, 341) with delta (0, -1)
Screenshot: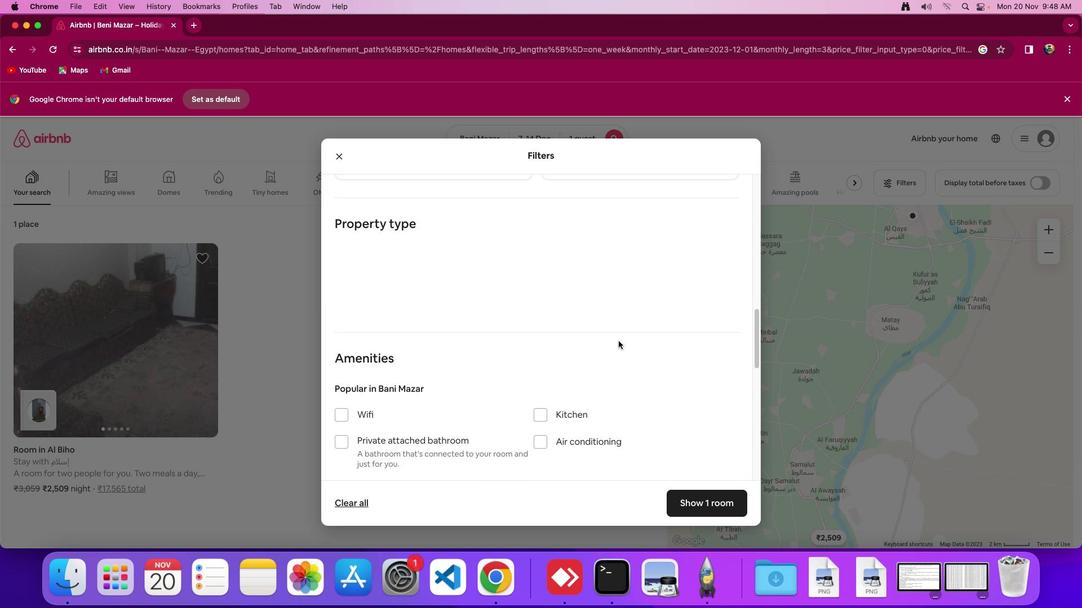 
Action: Mouse scrolled (618, 341) with delta (0, 0)
Screenshot: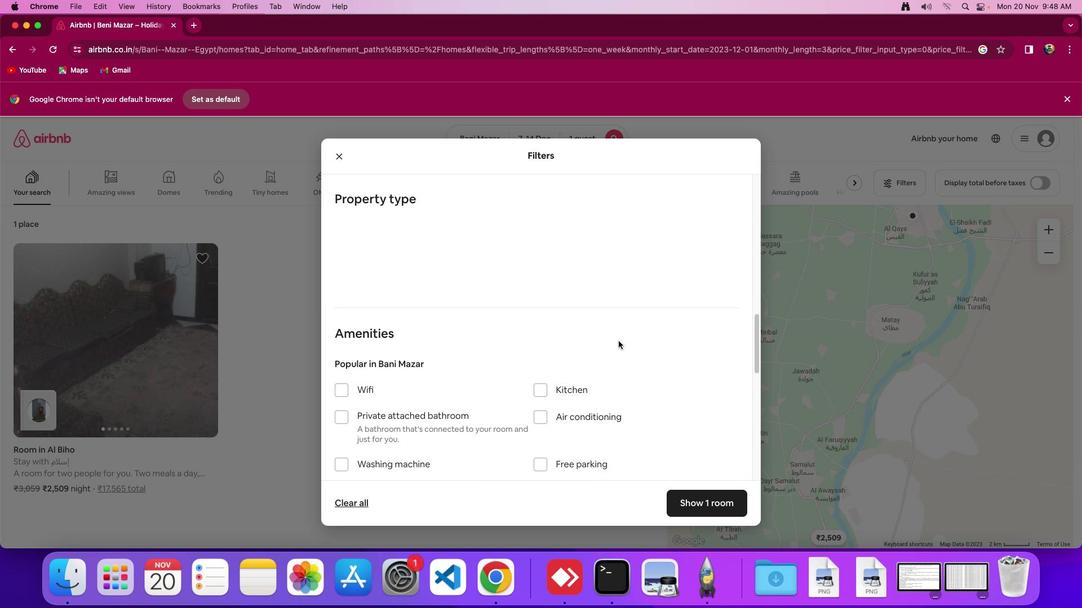 
Action: Mouse scrolled (618, 341) with delta (0, 0)
Screenshot: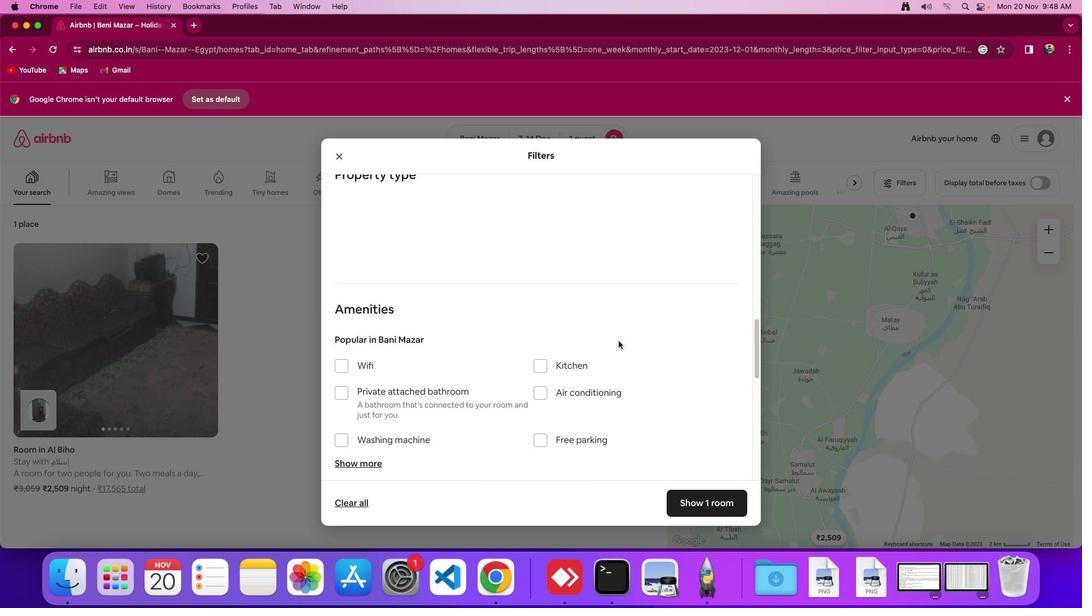 
Action: Mouse scrolled (618, 341) with delta (0, -1)
Screenshot: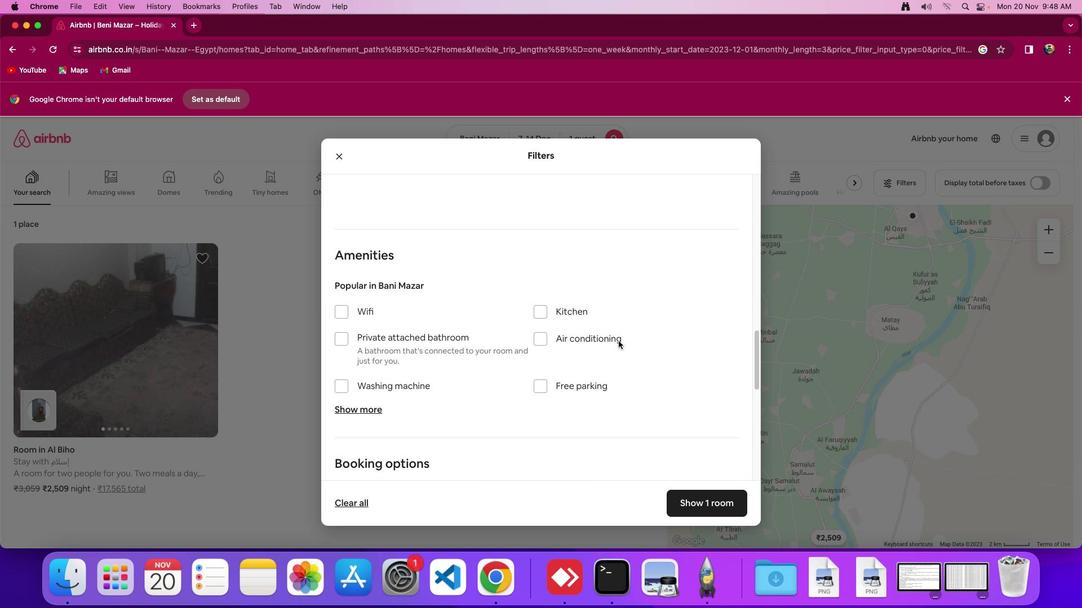 
Action: Mouse scrolled (618, 341) with delta (0, 0)
Screenshot: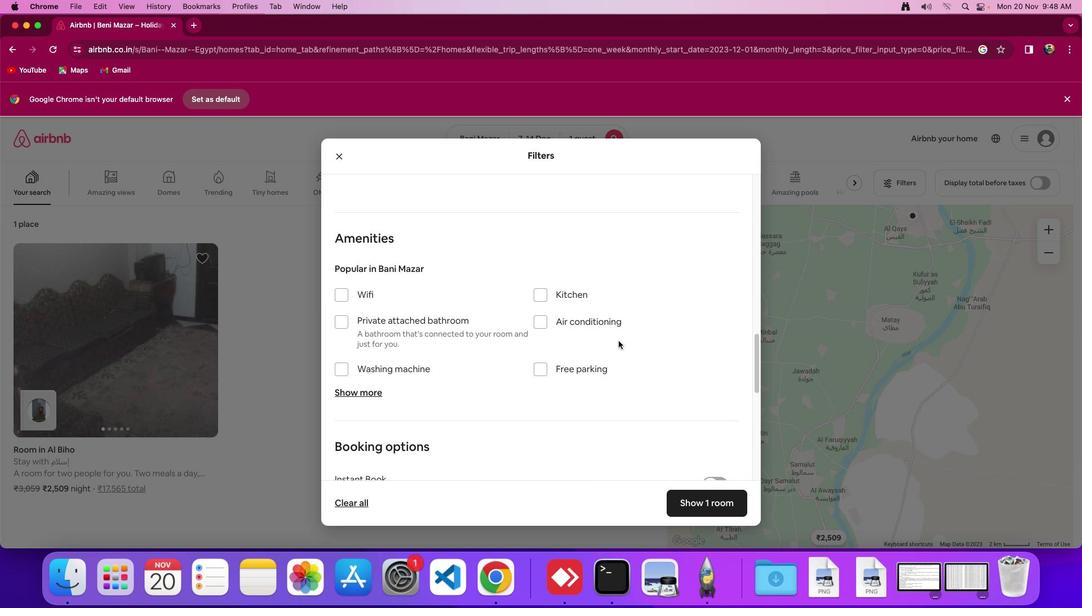 
Action: Mouse scrolled (618, 341) with delta (0, 0)
Screenshot: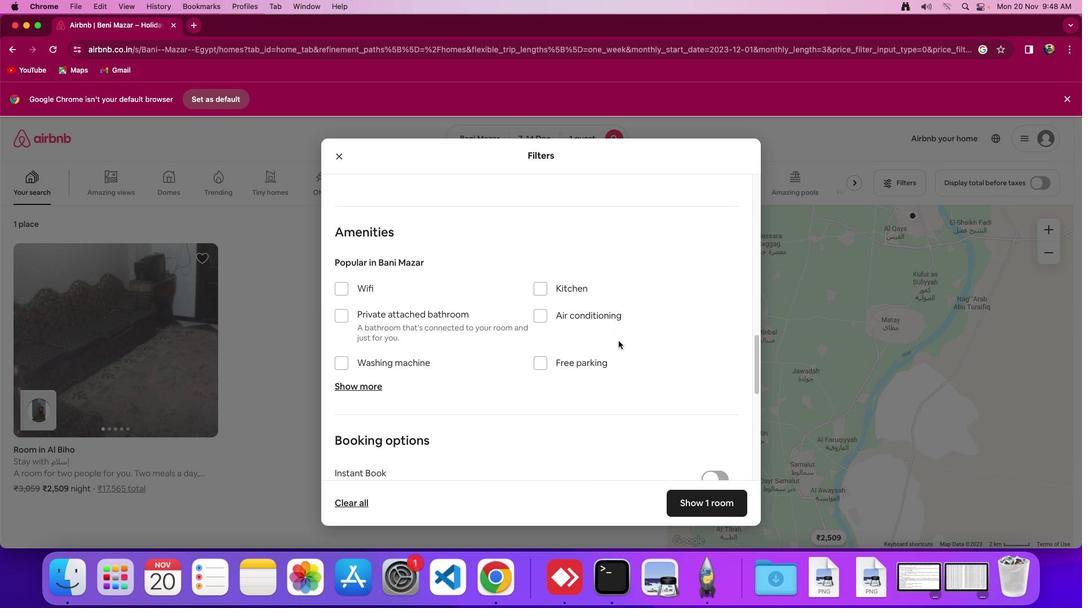 
Action: Mouse scrolled (618, 341) with delta (0, 0)
Screenshot: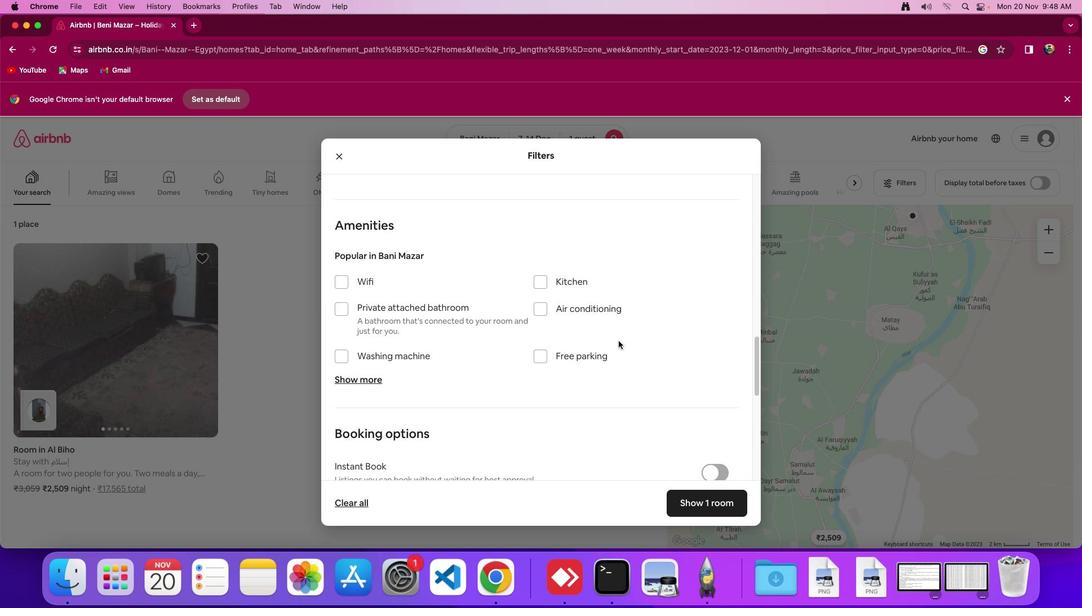
Action: Mouse scrolled (618, 341) with delta (0, 0)
Screenshot: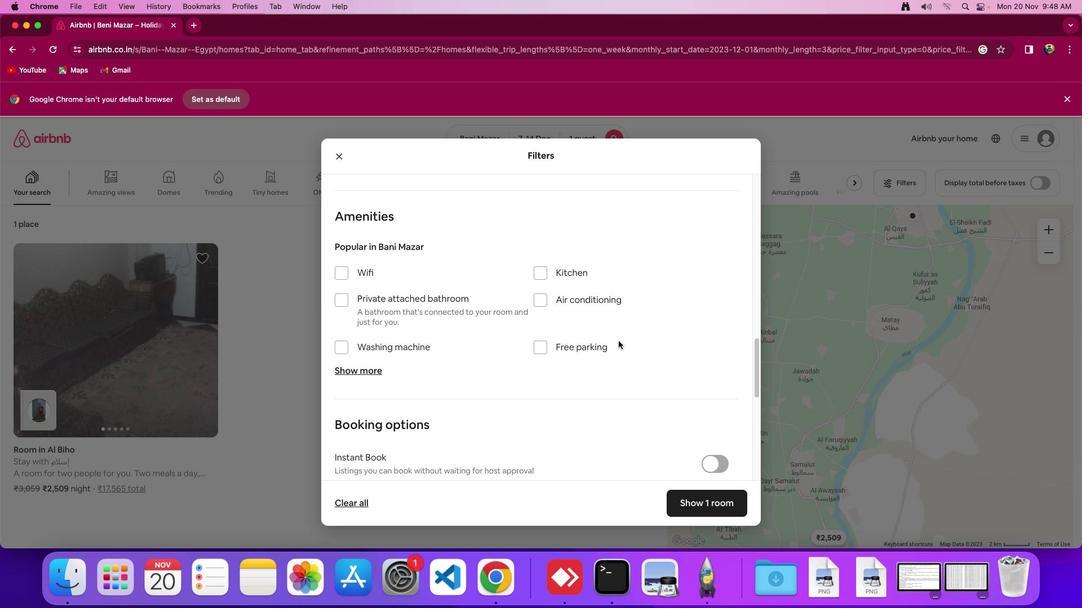 
Action: Mouse scrolled (618, 341) with delta (0, 0)
Screenshot: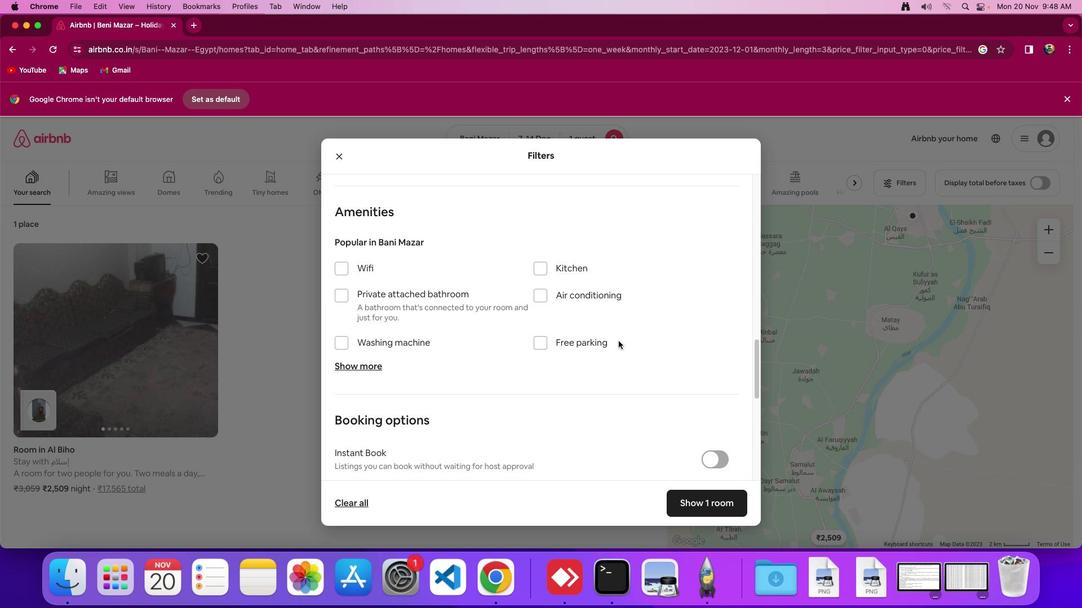 
Action: Mouse moved to (350, 343)
Screenshot: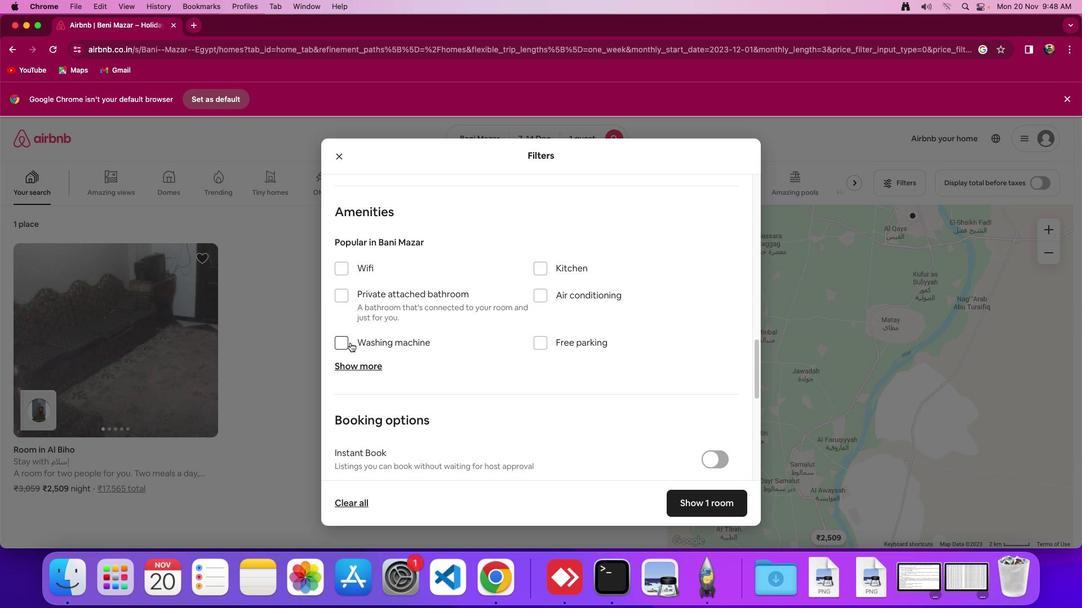 
Action: Mouse pressed left at (350, 343)
Screenshot: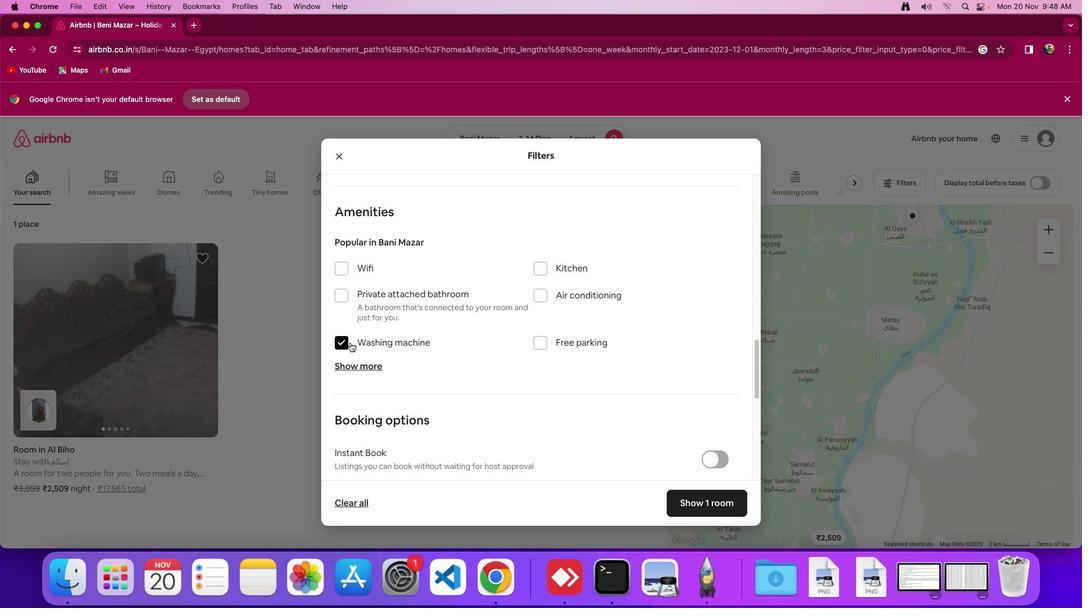 
Action: Mouse moved to (541, 364)
Screenshot: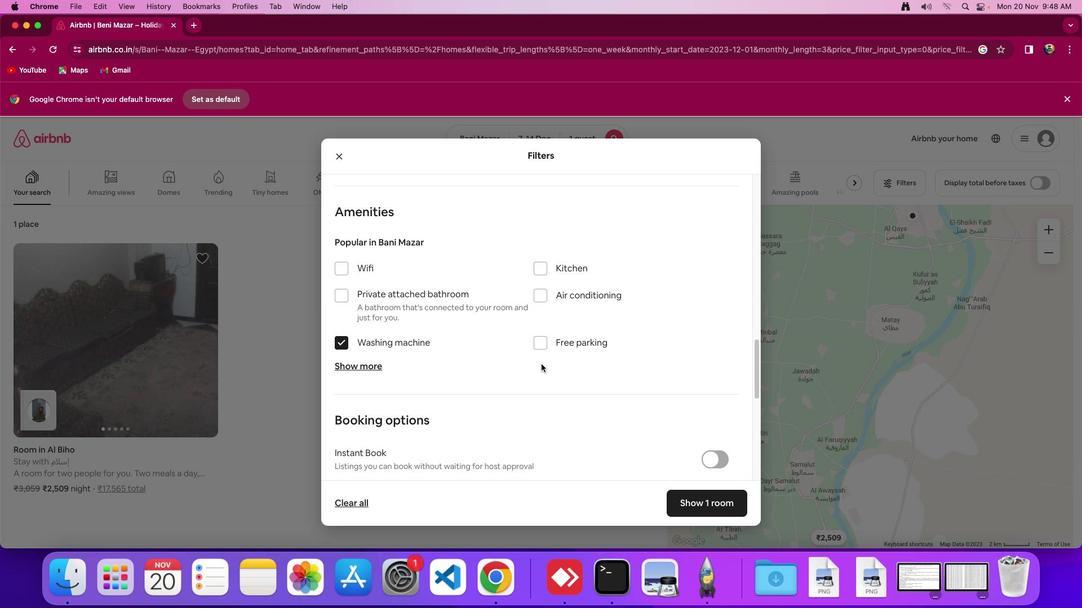 
Action: Mouse scrolled (541, 364) with delta (0, 0)
Screenshot: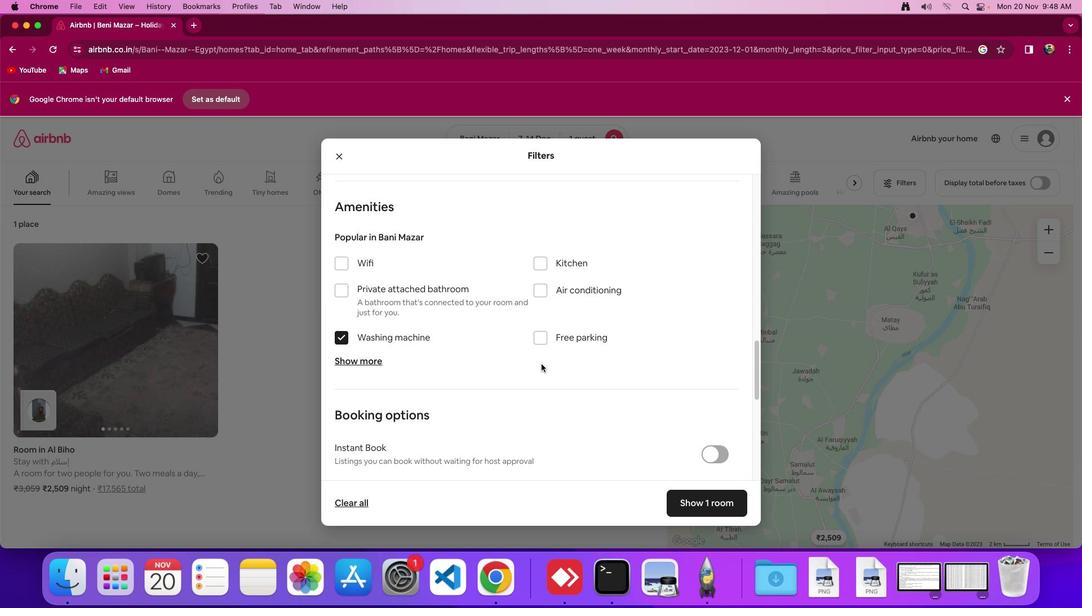 
Action: Mouse scrolled (541, 364) with delta (0, 0)
Screenshot: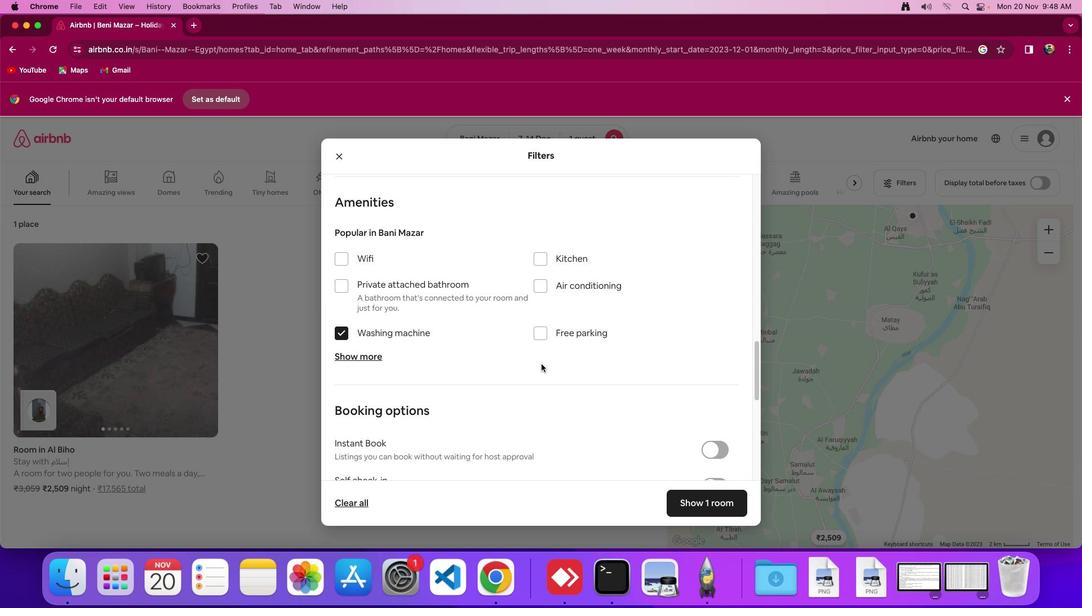 
Action: Mouse scrolled (541, 364) with delta (0, 0)
Screenshot: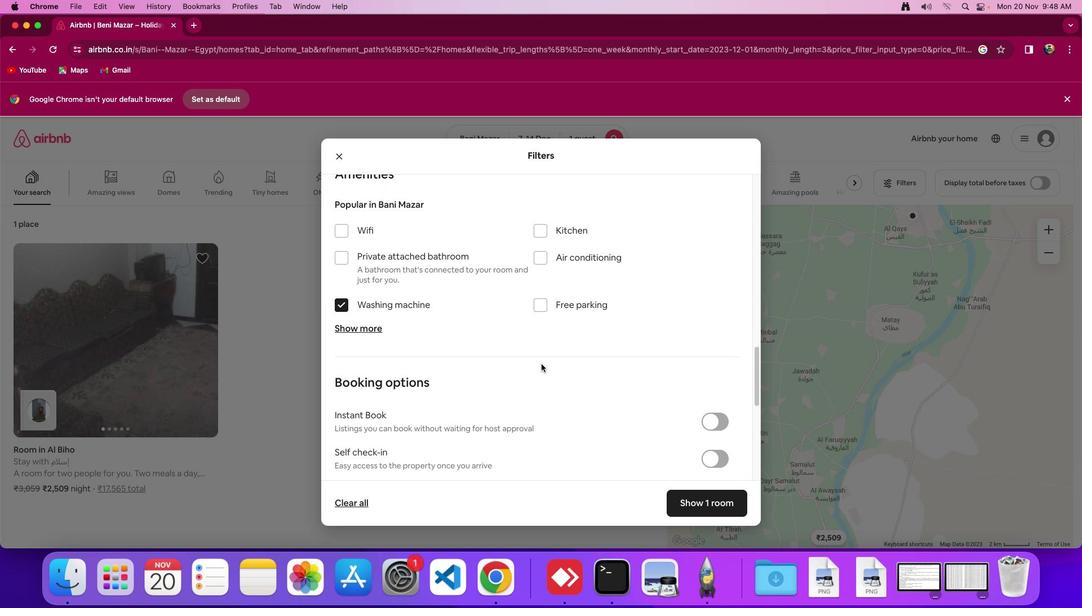 
Action: Mouse scrolled (541, 364) with delta (0, 0)
Screenshot: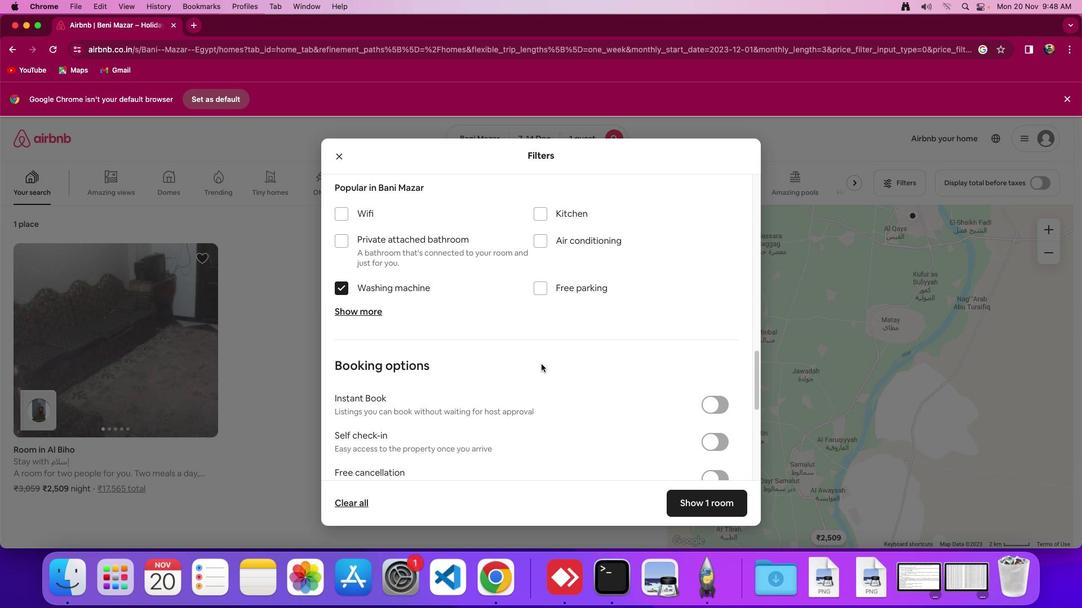 
Action: Mouse scrolled (541, 364) with delta (0, 0)
Screenshot: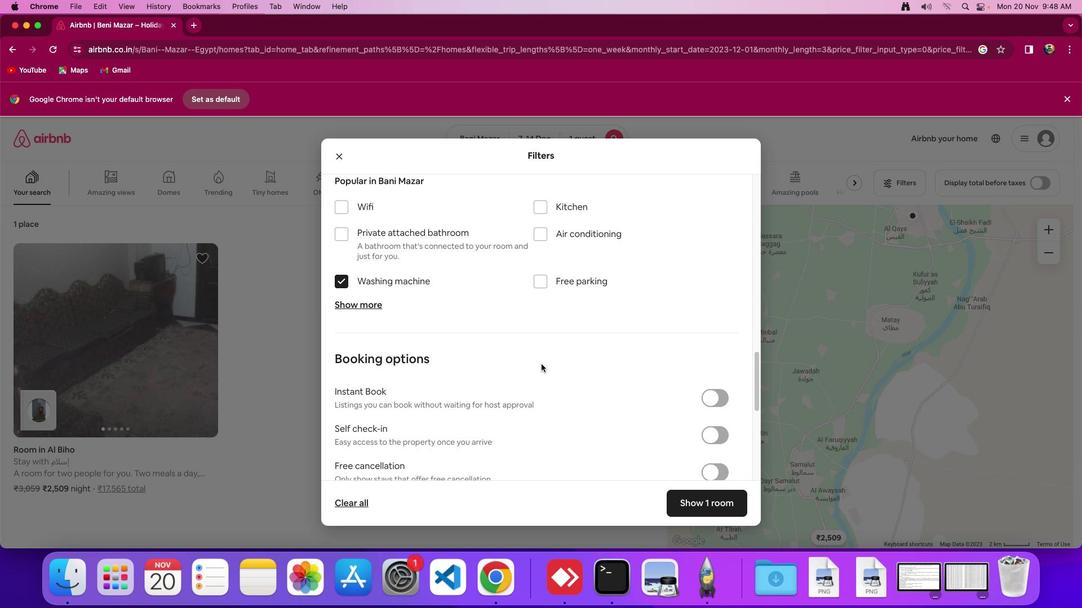 
Action: Mouse scrolled (541, 364) with delta (0, 0)
Screenshot: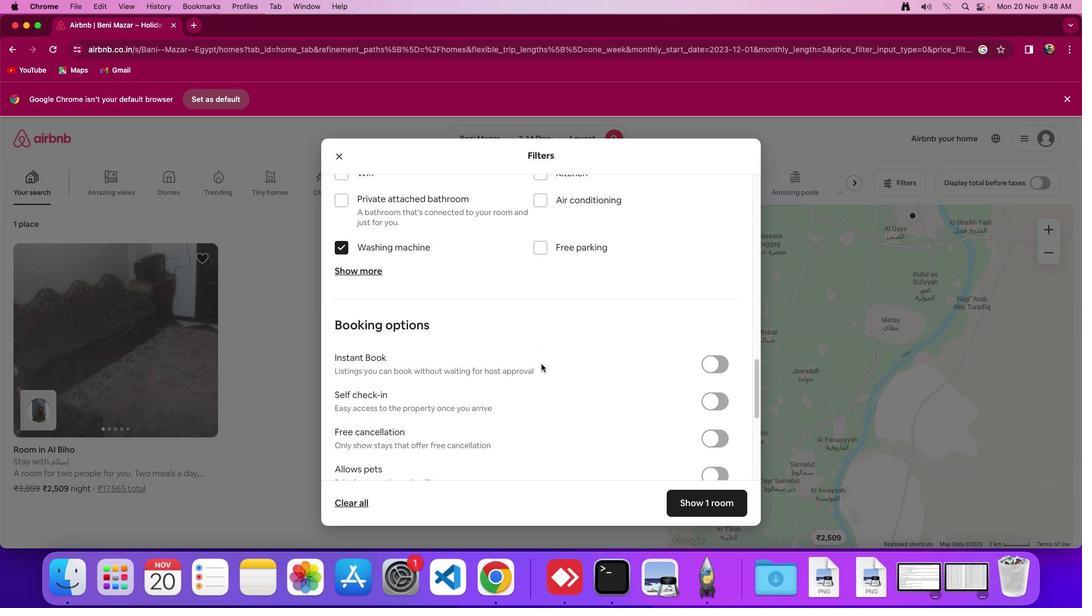 
Action: Mouse scrolled (541, 364) with delta (0, 0)
Screenshot: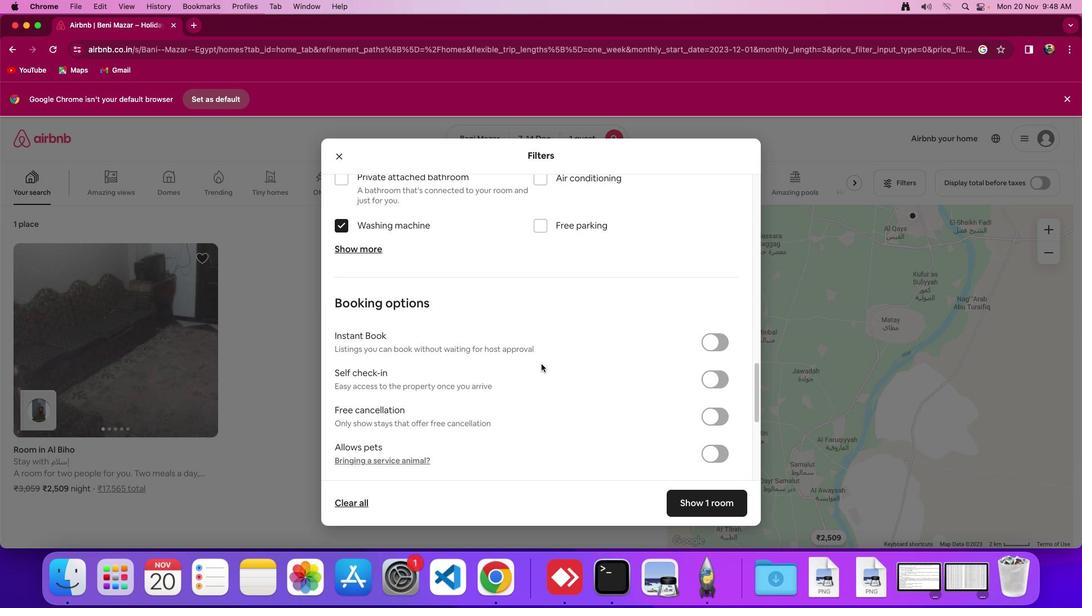 
Action: Mouse scrolled (541, 364) with delta (0, 0)
Screenshot: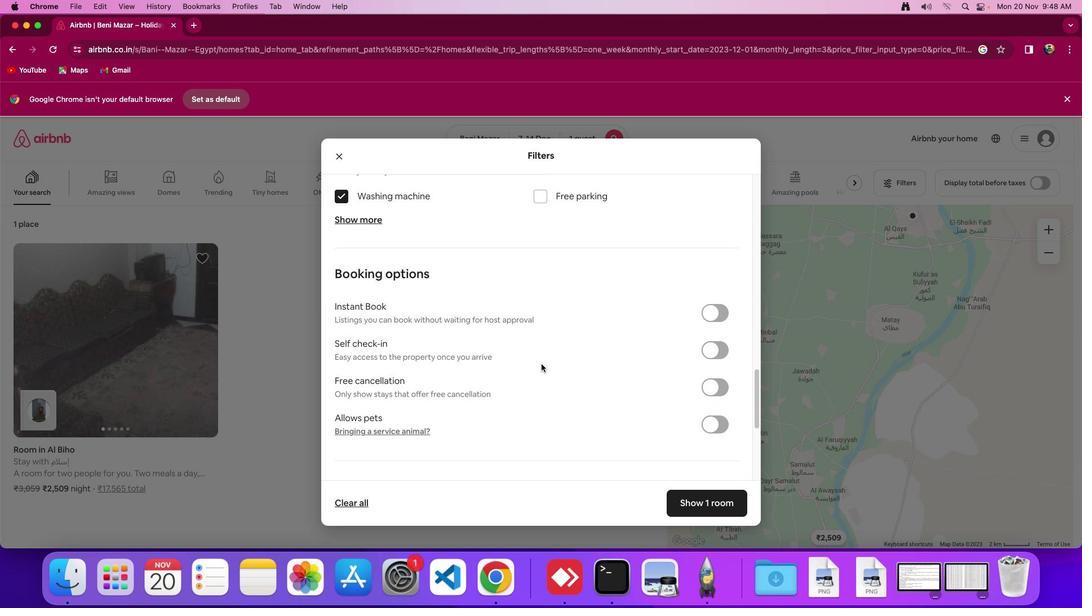 
Action: Mouse scrolled (541, 364) with delta (0, -1)
Screenshot: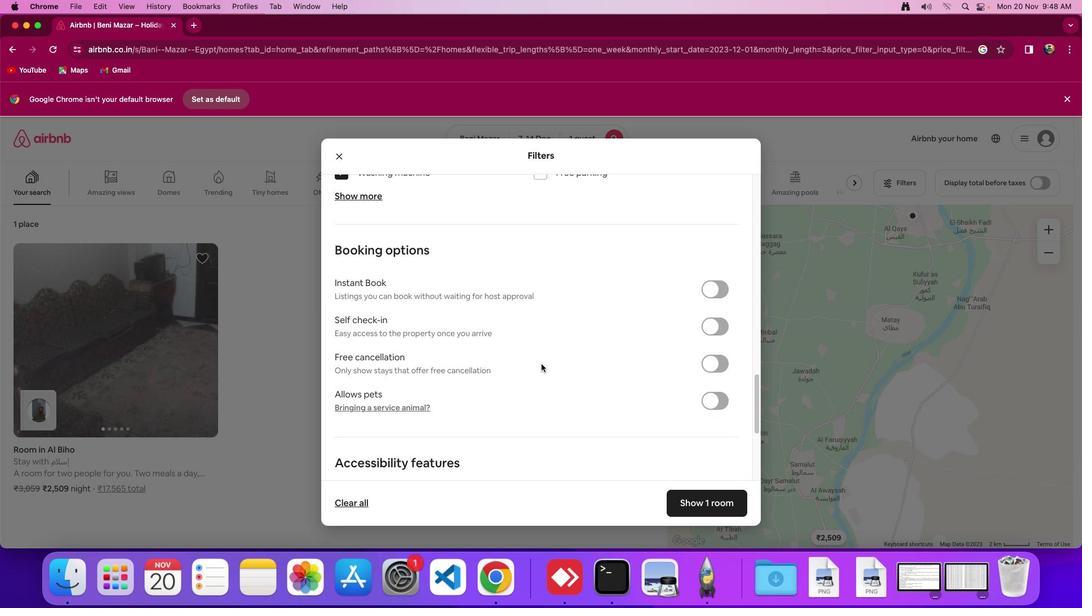 
Action: Mouse scrolled (541, 364) with delta (0, 0)
Screenshot: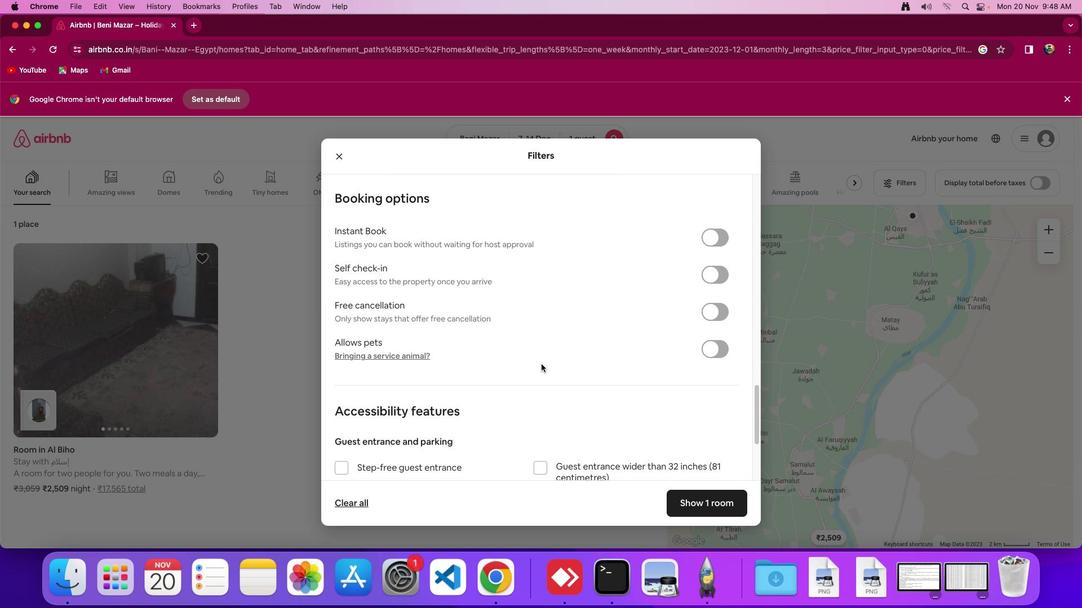 
Action: Mouse scrolled (541, 364) with delta (0, 0)
Screenshot: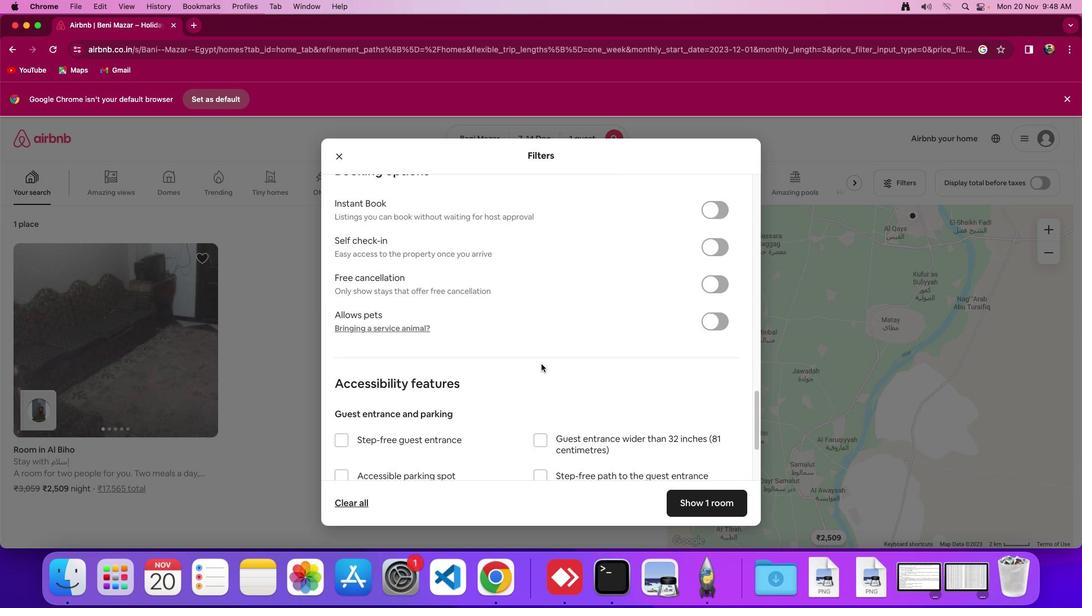 
Action: Mouse scrolled (541, 364) with delta (0, -2)
Screenshot: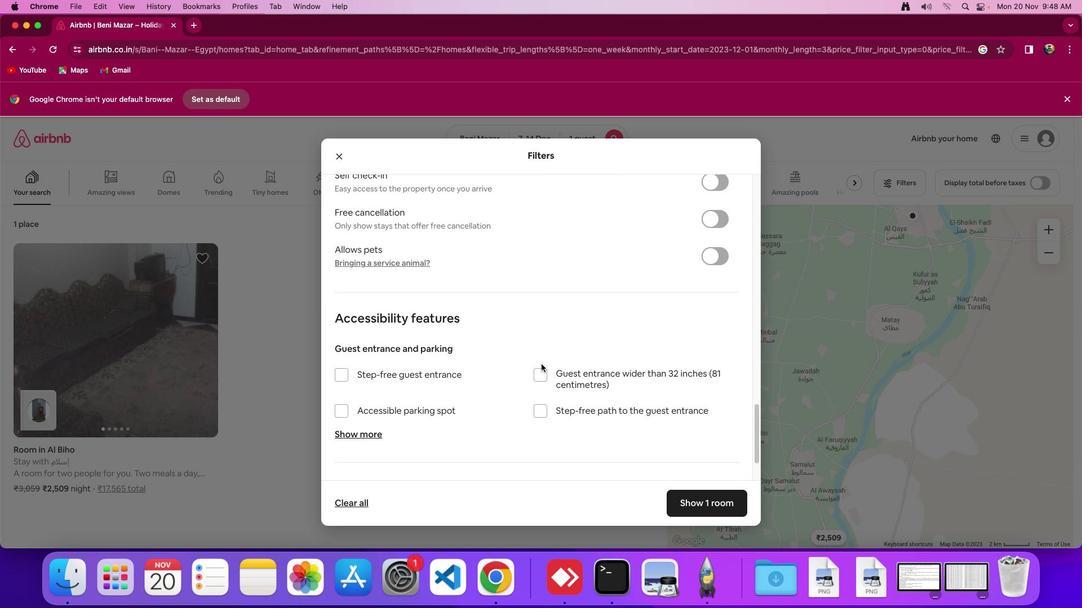 
Action: Mouse scrolled (541, 364) with delta (0, 0)
Screenshot: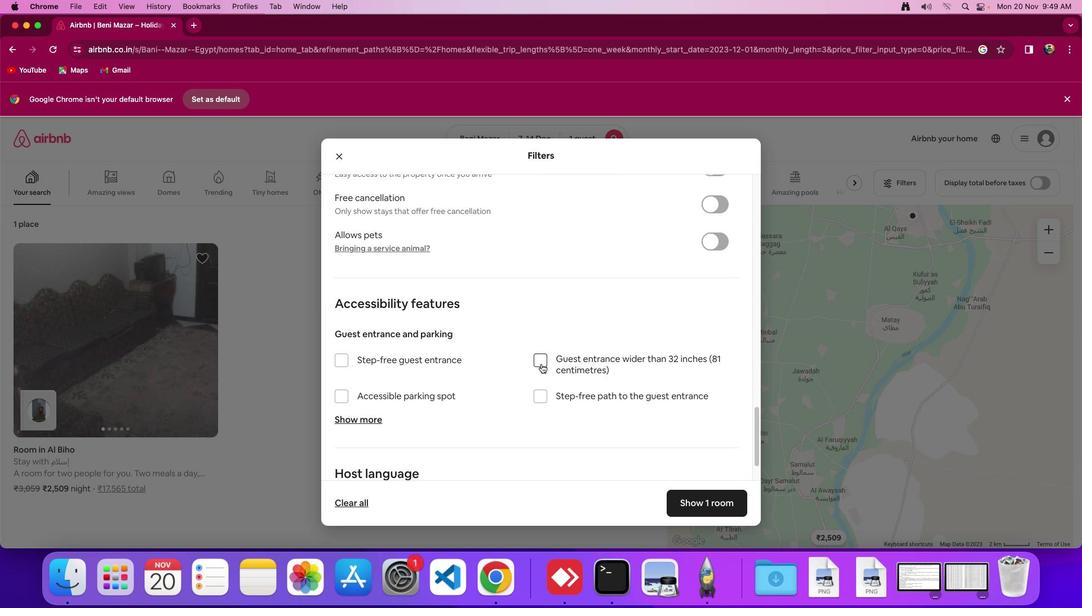 
Action: Mouse scrolled (541, 364) with delta (0, 0)
Screenshot: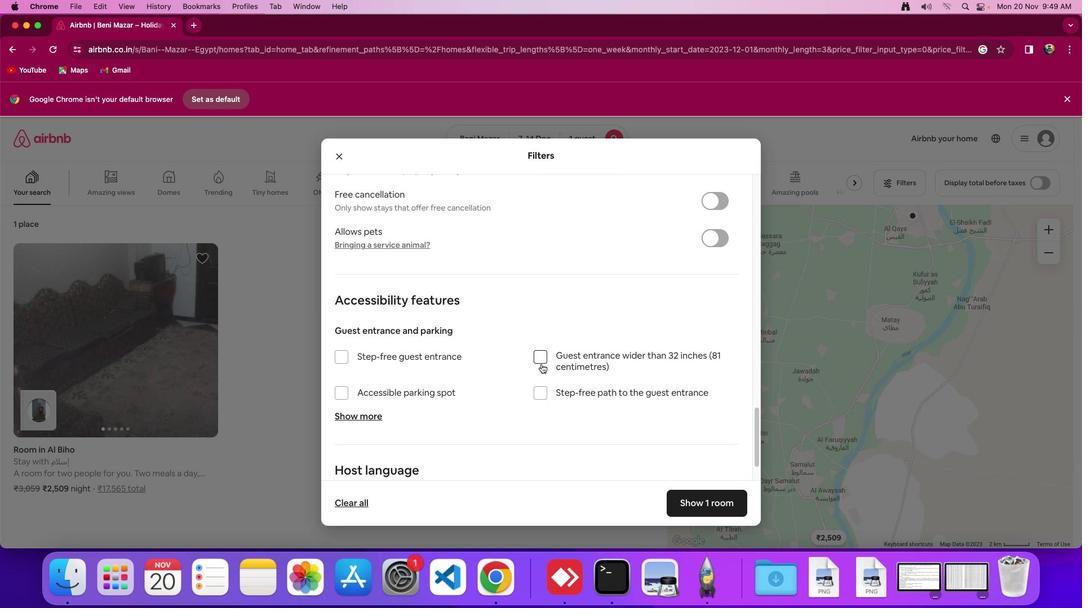 
Action: Mouse scrolled (541, 364) with delta (0, 0)
Screenshot: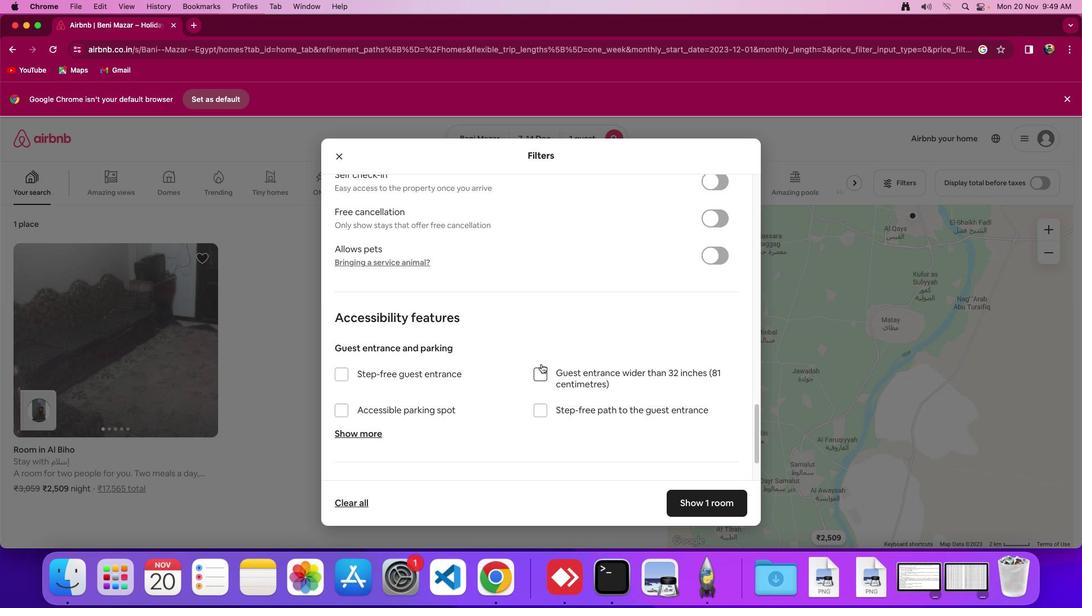 
Action: Mouse scrolled (541, 364) with delta (0, 0)
Screenshot: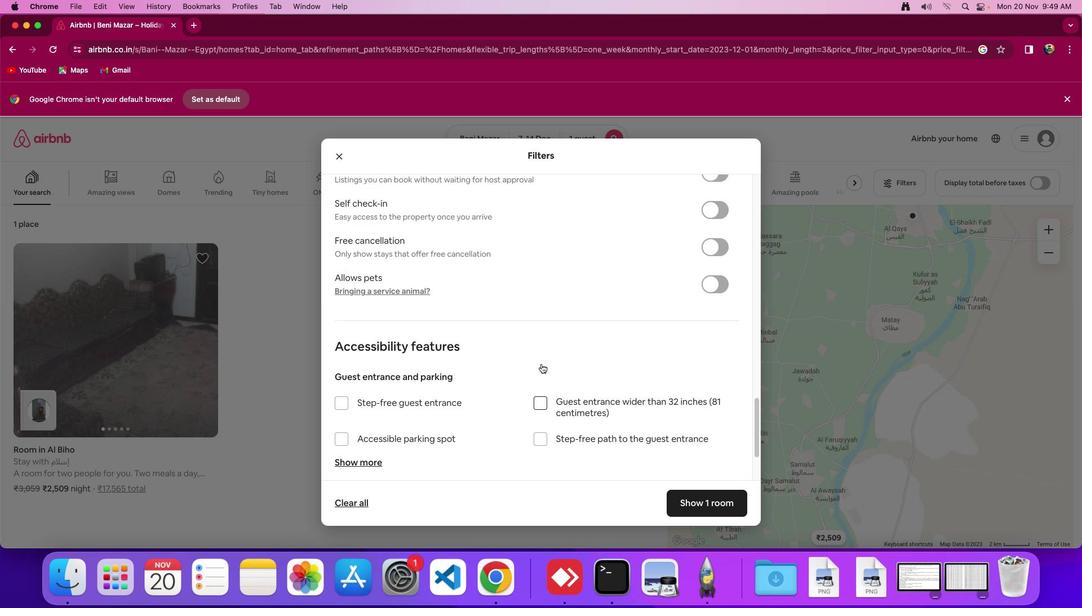 
Action: Mouse scrolled (541, 364) with delta (0, 1)
Screenshot: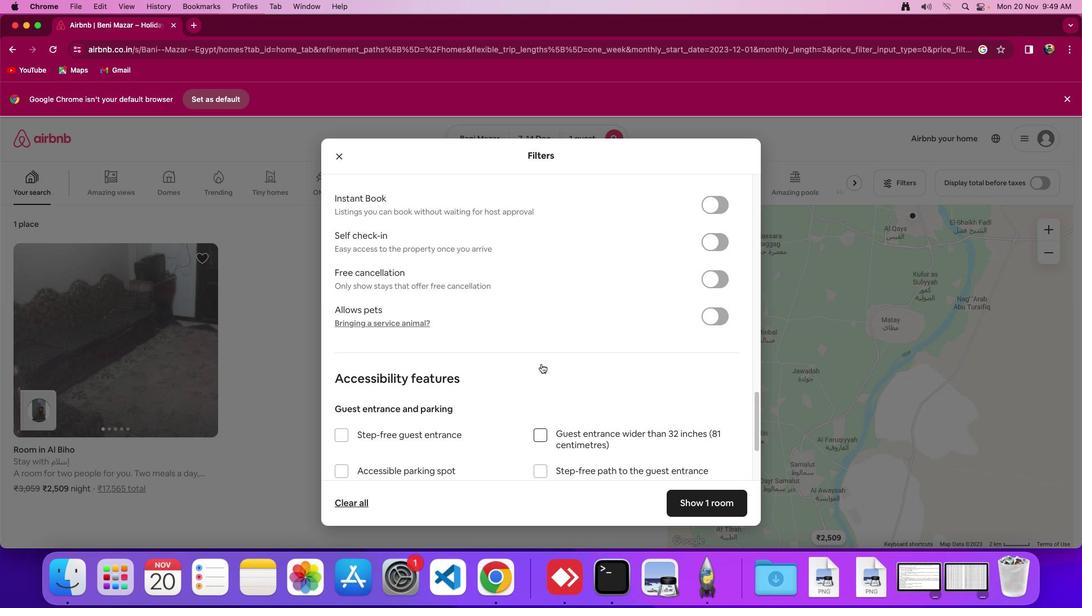 
Action: Mouse scrolled (541, 364) with delta (0, 0)
Screenshot: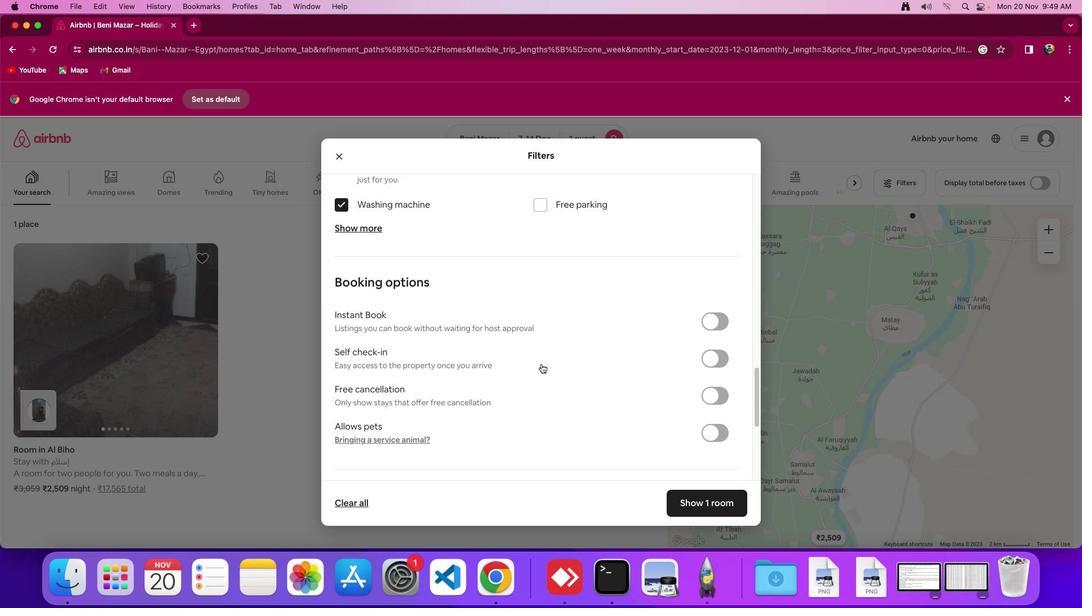 
Action: Mouse scrolled (541, 364) with delta (0, 0)
Screenshot: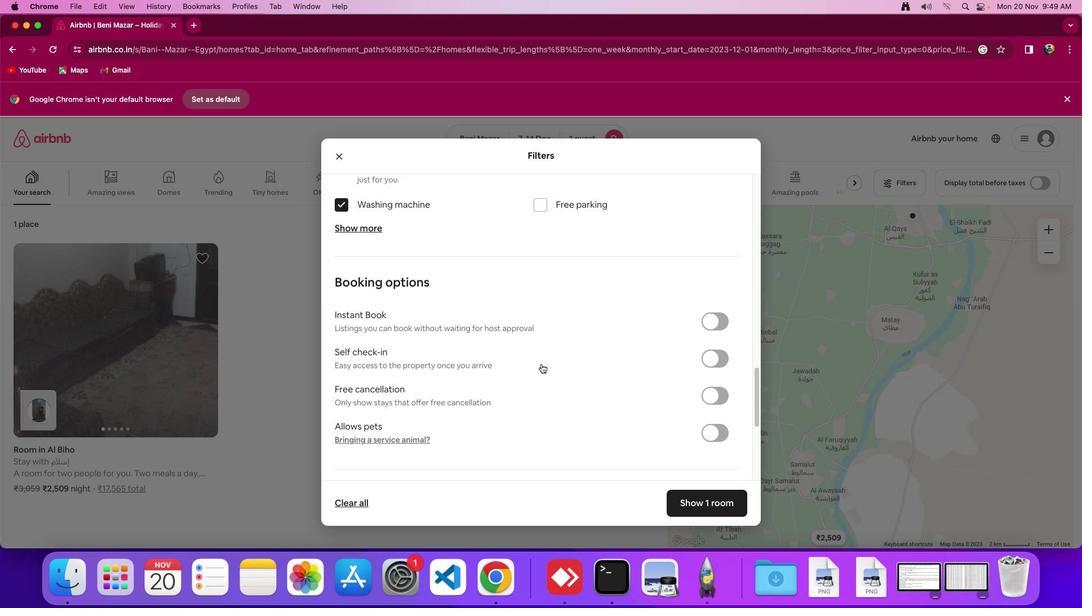 
Action: Mouse scrolled (541, 364) with delta (0, 2)
Screenshot: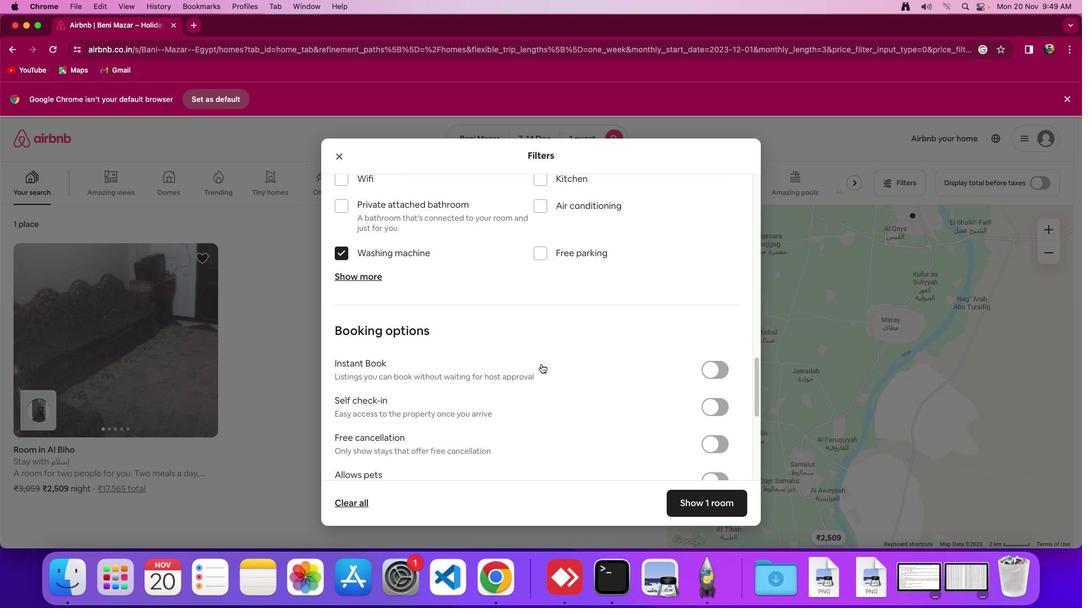 
Action: Mouse scrolled (541, 364) with delta (0, 0)
Screenshot: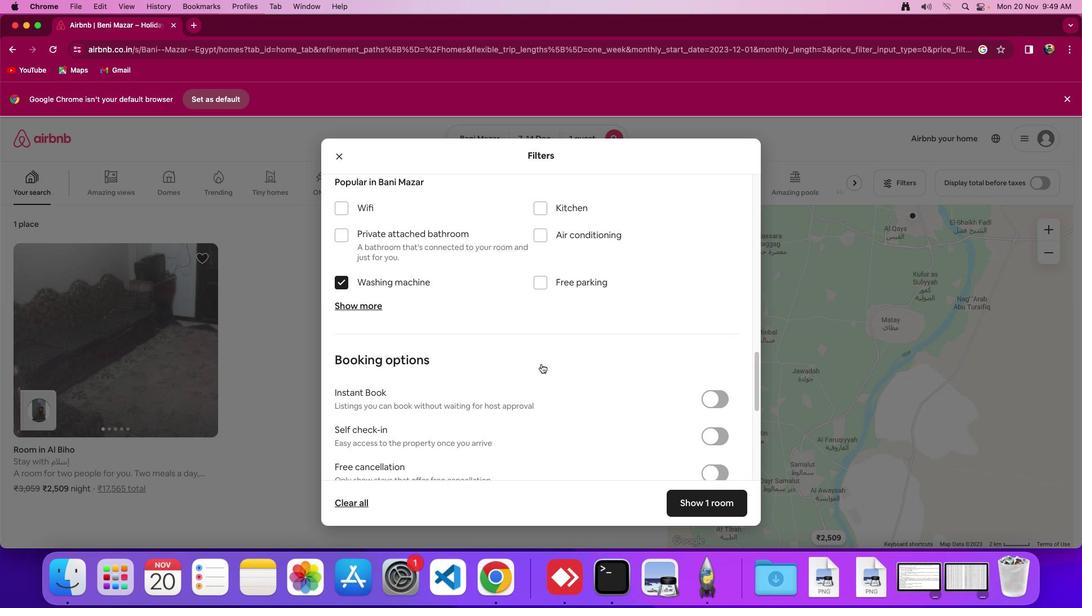 
Action: Mouse scrolled (541, 364) with delta (0, 0)
Screenshot: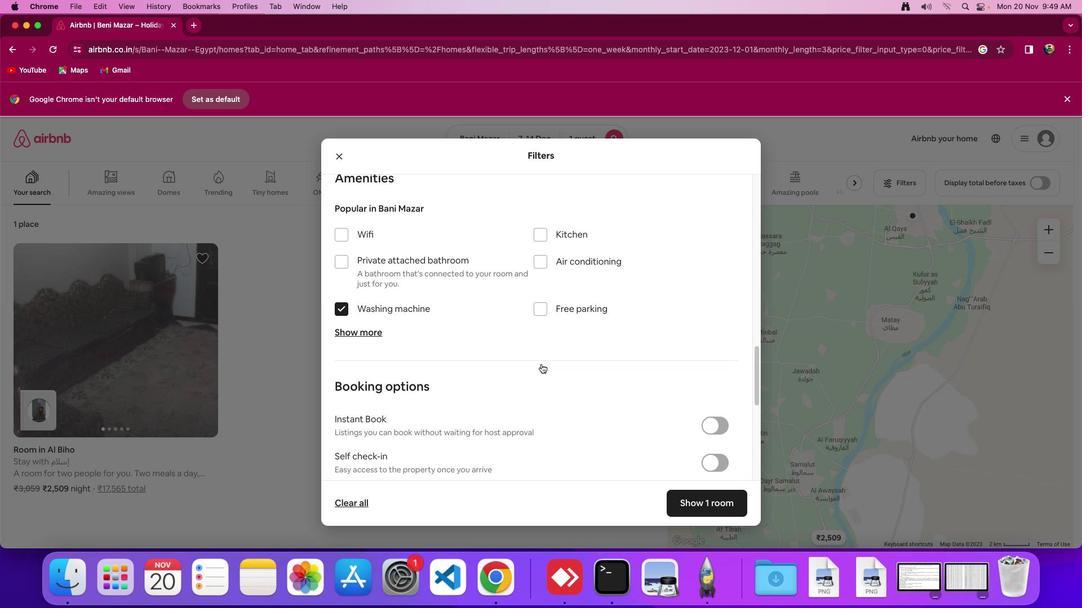 
Action: Mouse scrolled (541, 364) with delta (0, 1)
Screenshot: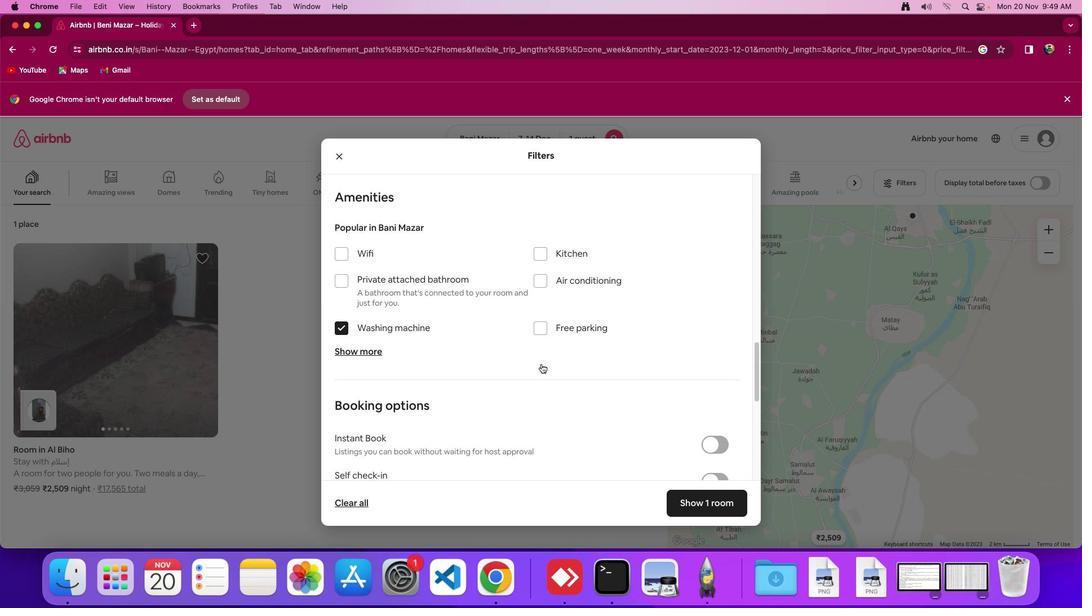 
Action: Mouse scrolled (541, 364) with delta (0, 0)
Screenshot: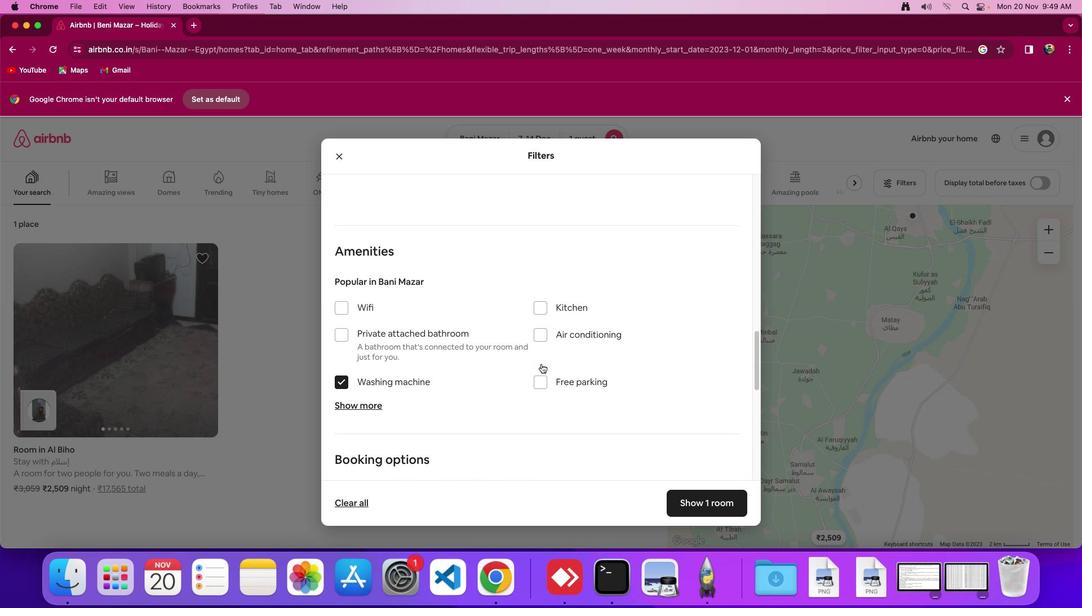 
Action: Mouse scrolled (541, 364) with delta (0, 0)
Screenshot: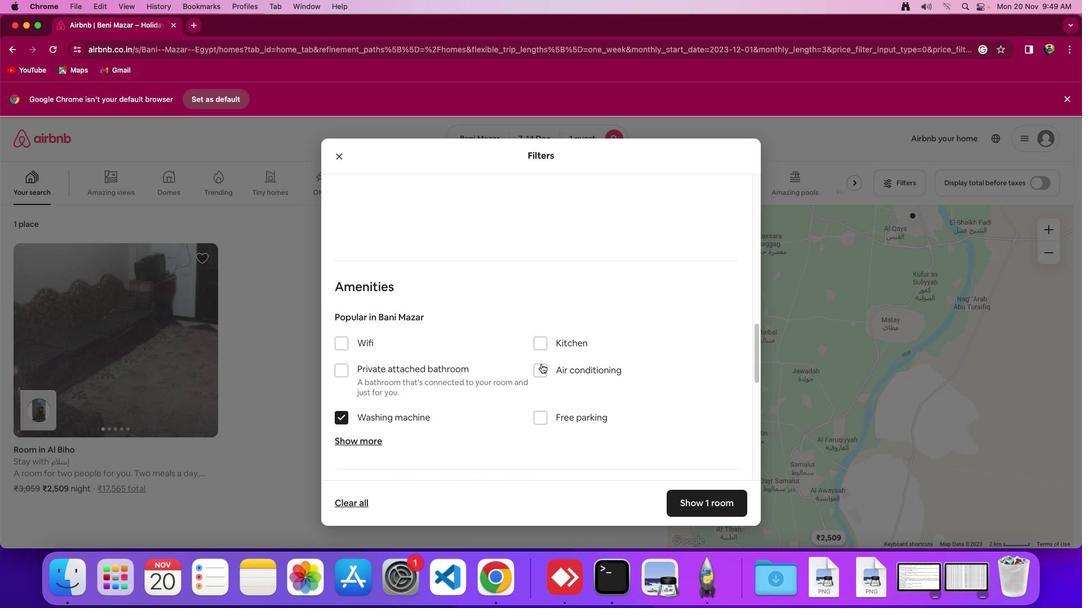 
Action: Mouse scrolled (541, 364) with delta (0, 2)
Screenshot: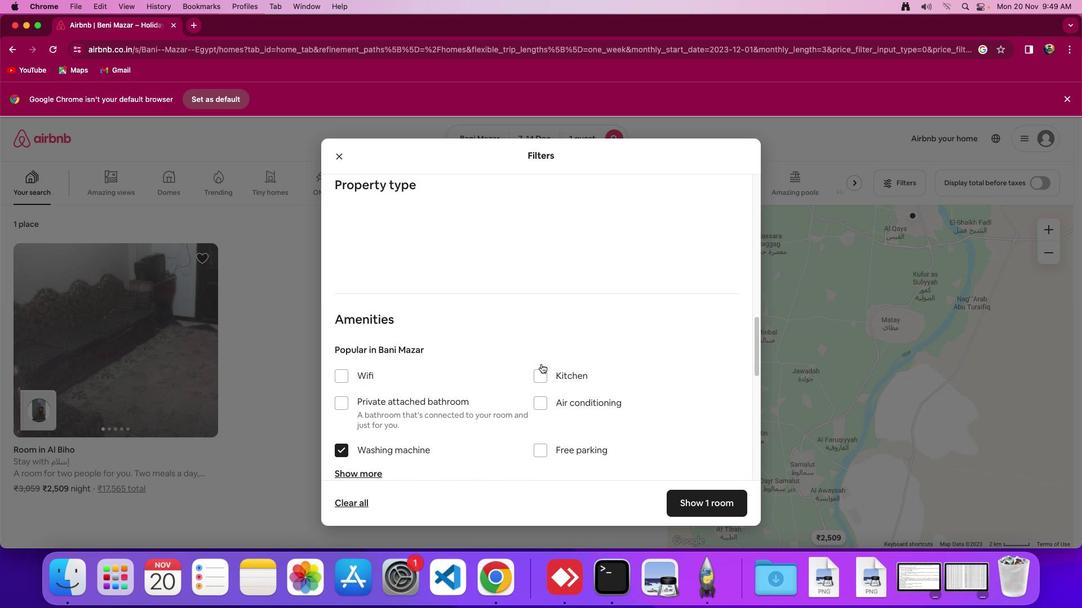 
Action: Mouse scrolled (541, 364) with delta (0, 0)
Screenshot: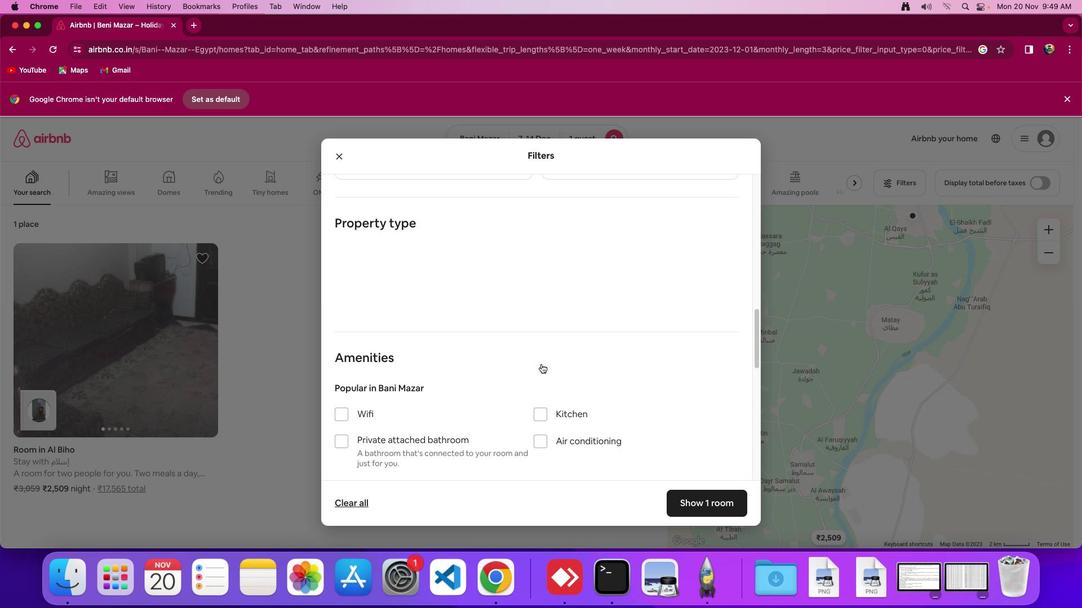 
Action: Mouse scrolled (541, 364) with delta (0, 0)
Screenshot: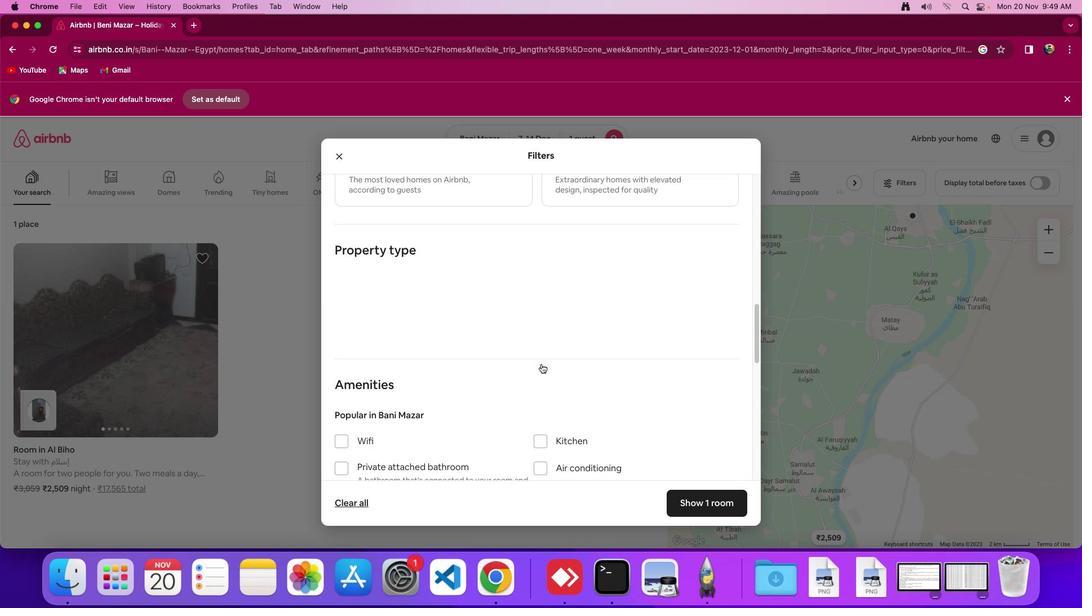 
Action: Mouse scrolled (541, 364) with delta (0, 1)
Screenshot: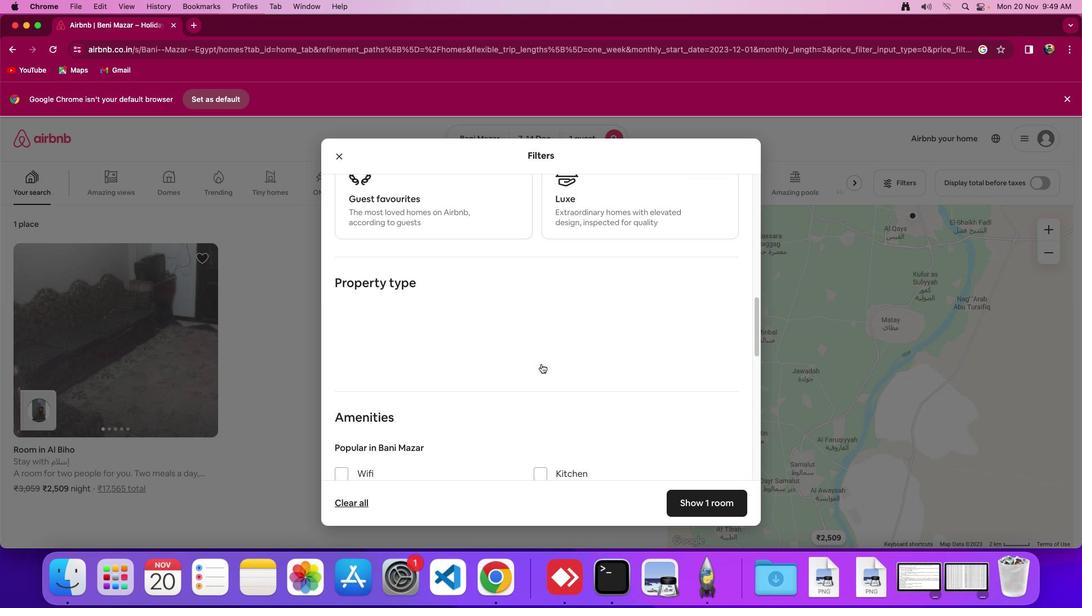 
Action: Mouse scrolled (541, 364) with delta (0, 0)
Screenshot: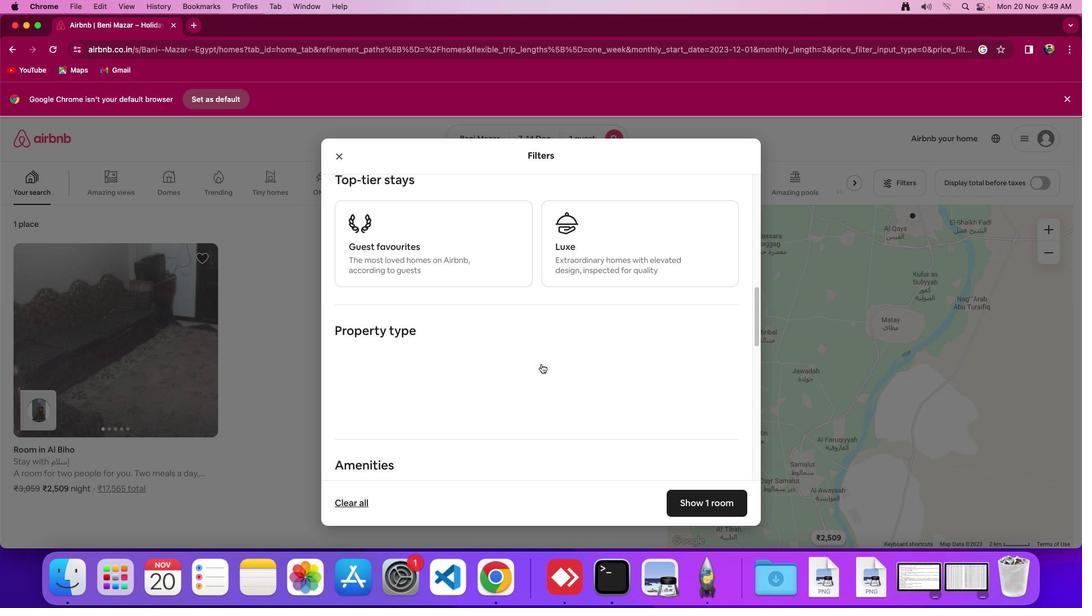 
Action: Mouse scrolled (541, 364) with delta (0, 0)
Screenshot: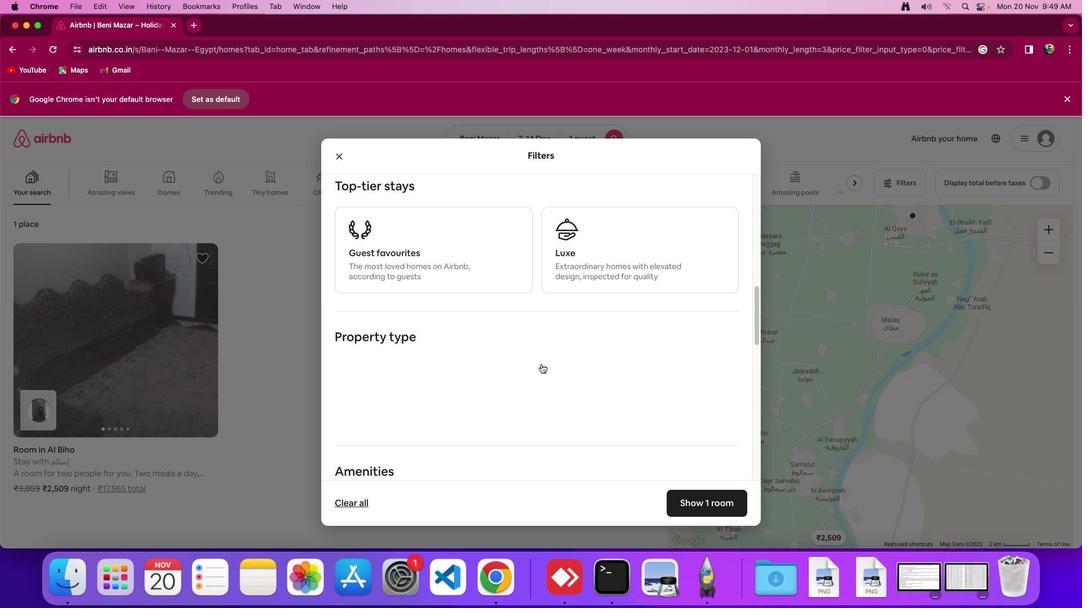 
Action: Mouse scrolled (541, 364) with delta (0, 0)
Screenshot: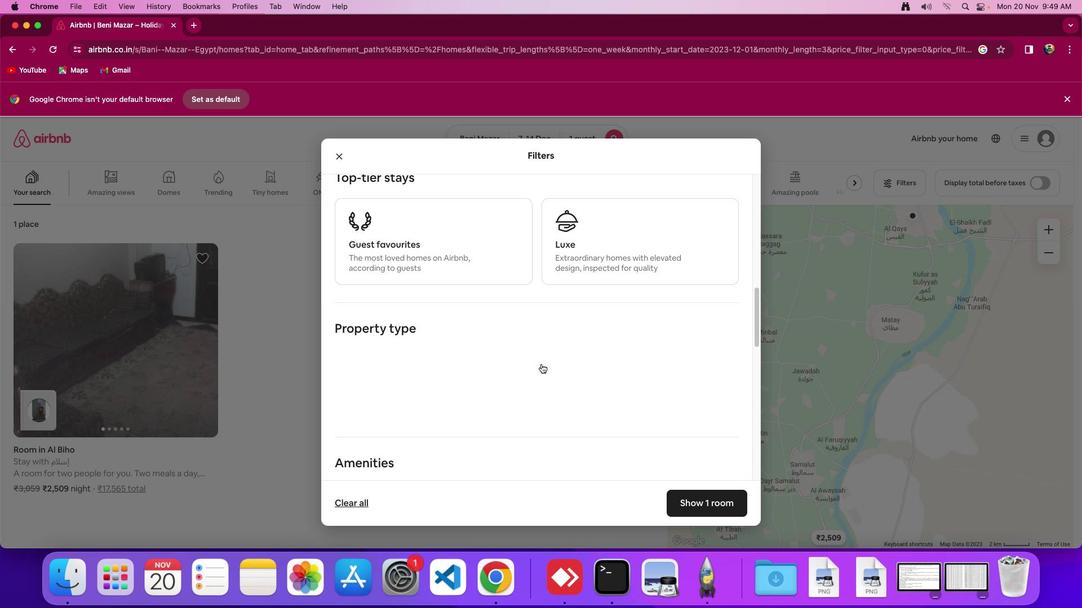 
Action: Mouse scrolled (541, 364) with delta (0, 0)
Screenshot: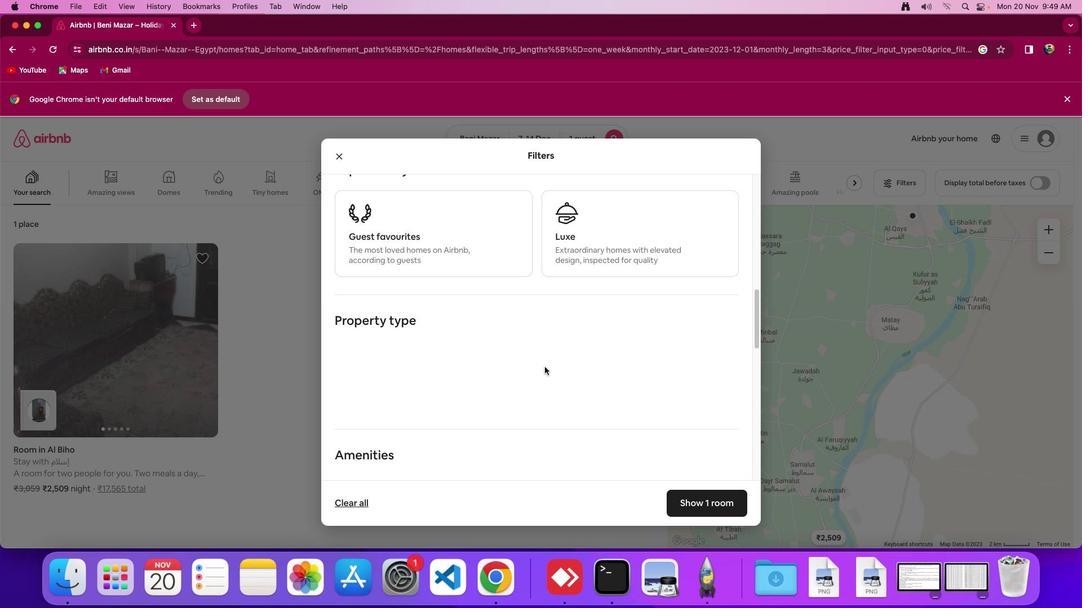 
Action: Mouse moved to (692, 507)
Screenshot: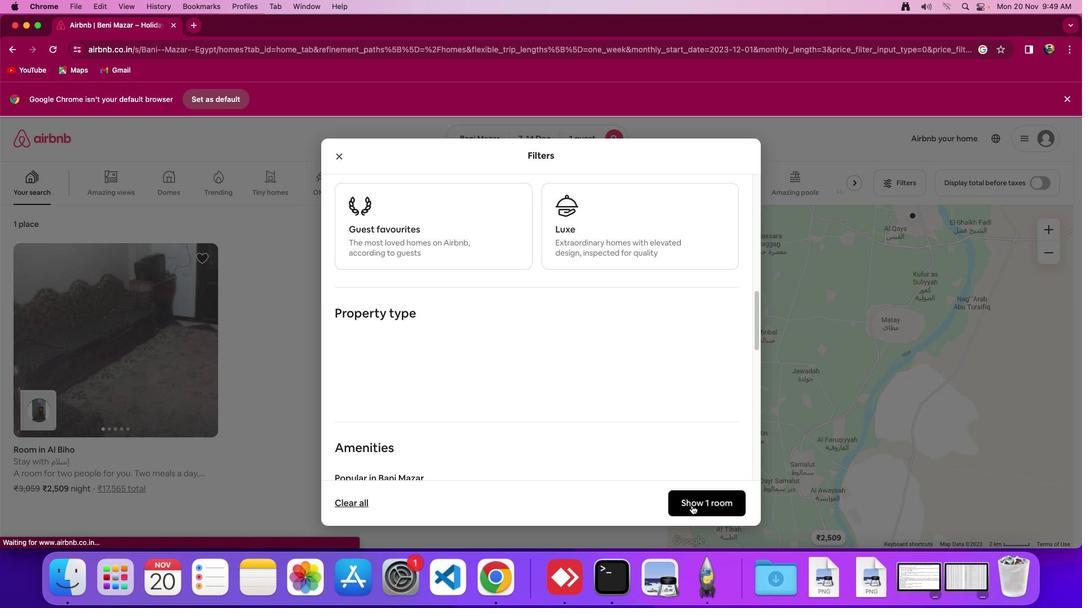 
Action: Mouse pressed left at (692, 507)
Screenshot: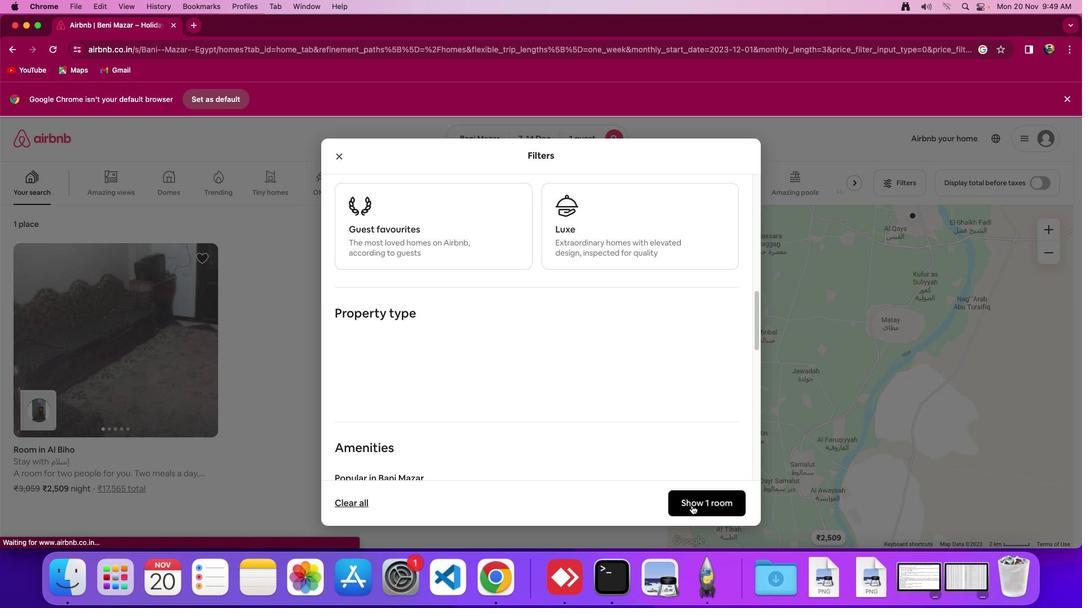 
Action: Mouse moved to (902, 183)
Screenshot: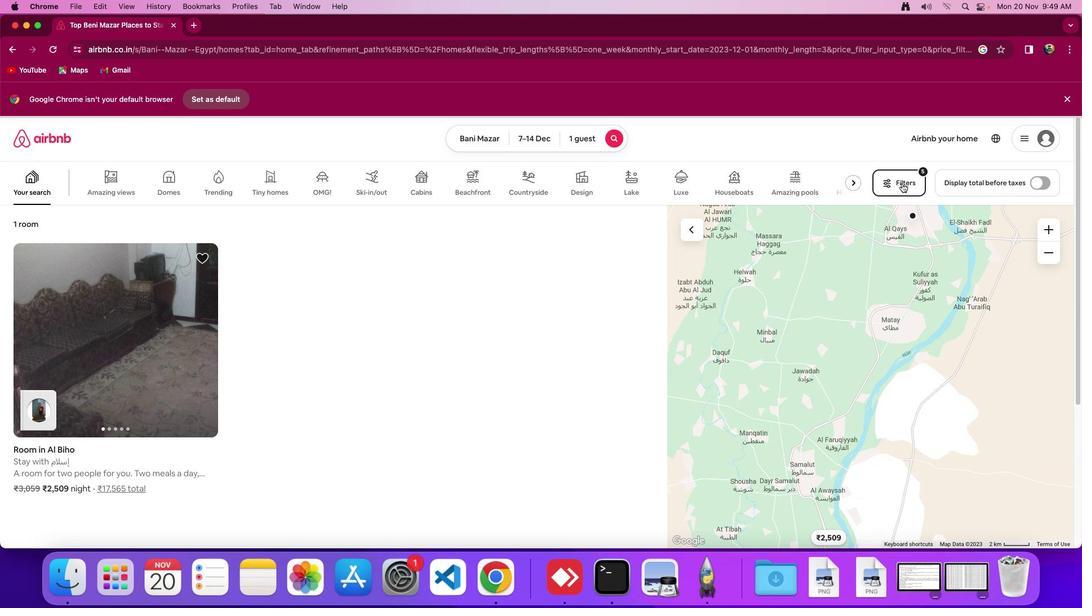 
Action: Mouse pressed left at (902, 183)
Screenshot: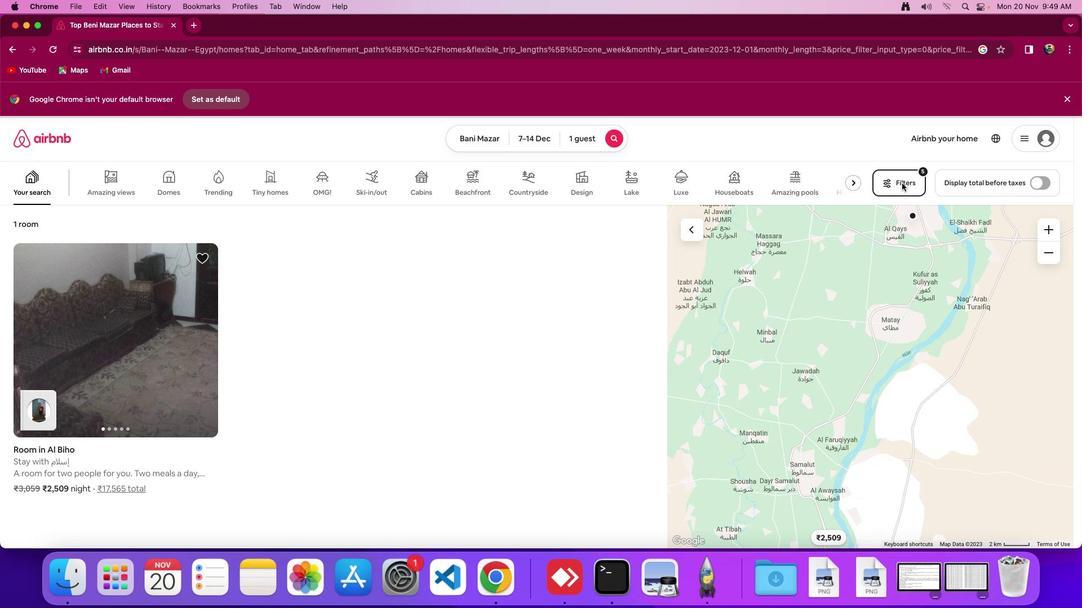 
Action: Mouse moved to (650, 341)
Screenshot: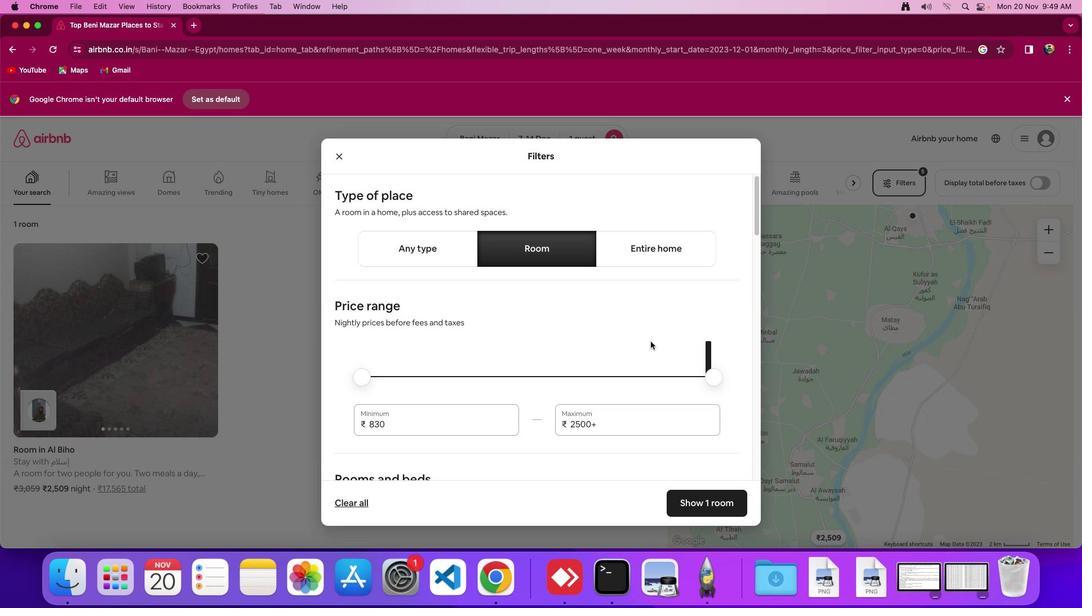 
Action: Mouse scrolled (650, 341) with delta (0, 0)
Screenshot: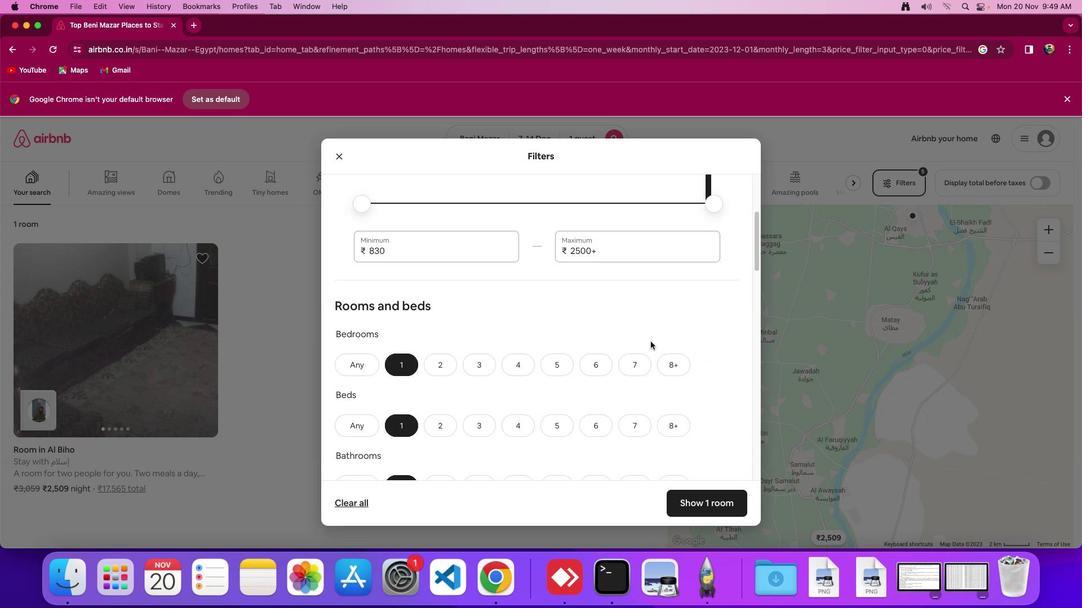 
Action: Mouse scrolled (650, 341) with delta (0, 0)
Screenshot: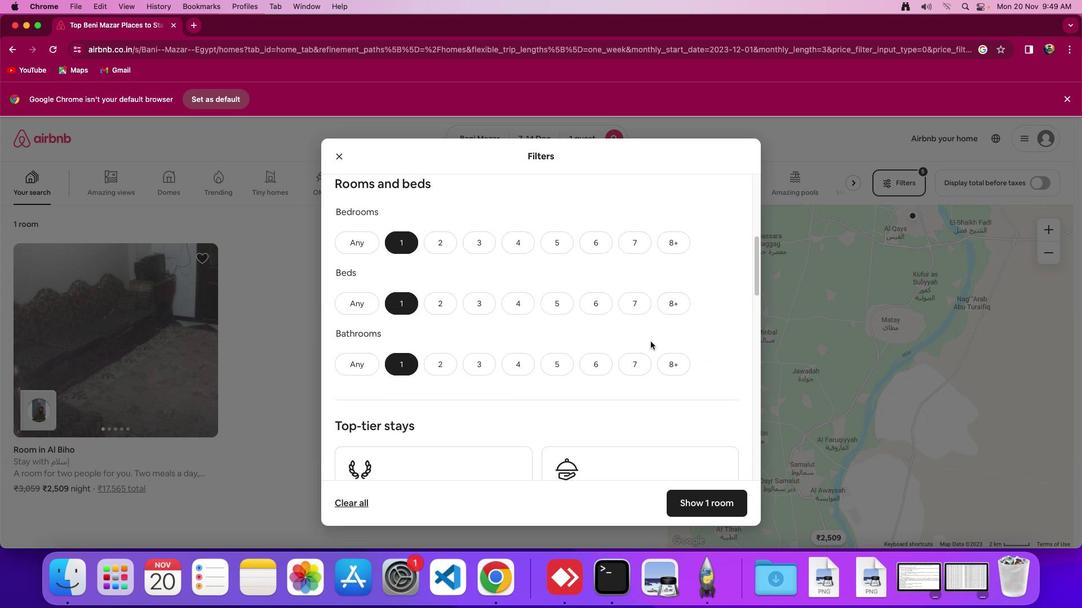 
Action: Mouse scrolled (650, 341) with delta (0, -2)
Screenshot: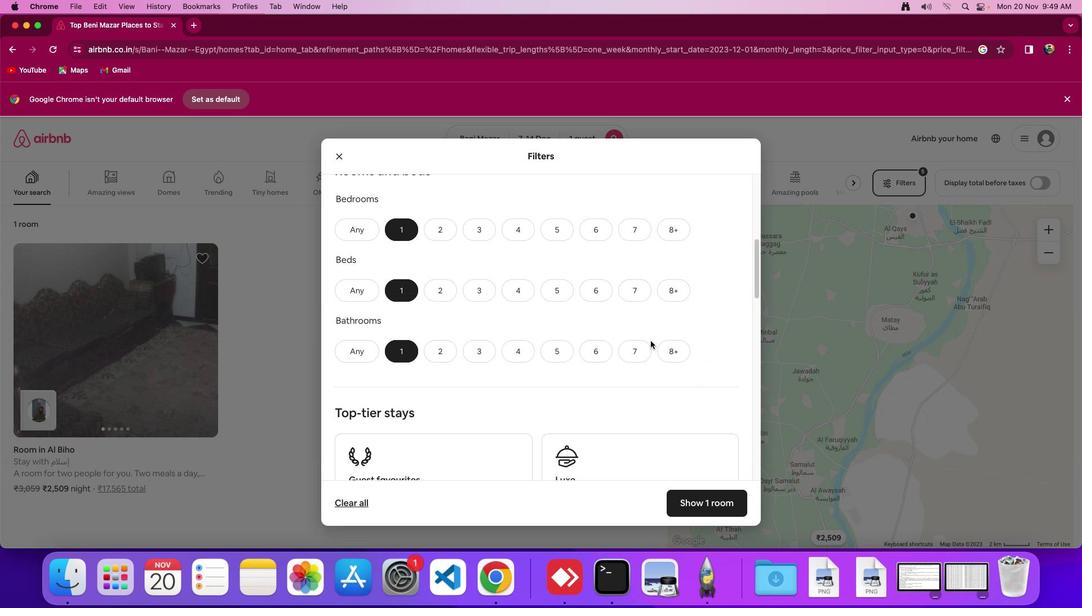 
Action: Mouse scrolled (650, 341) with delta (0, -3)
Screenshot: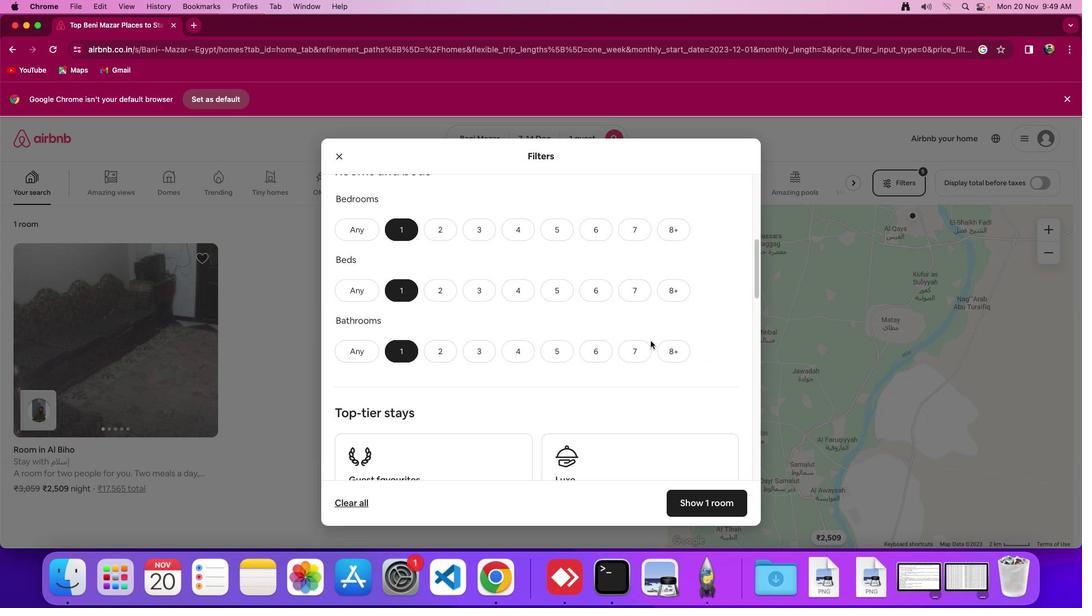 
Action: Mouse moved to (650, 341)
Screenshot: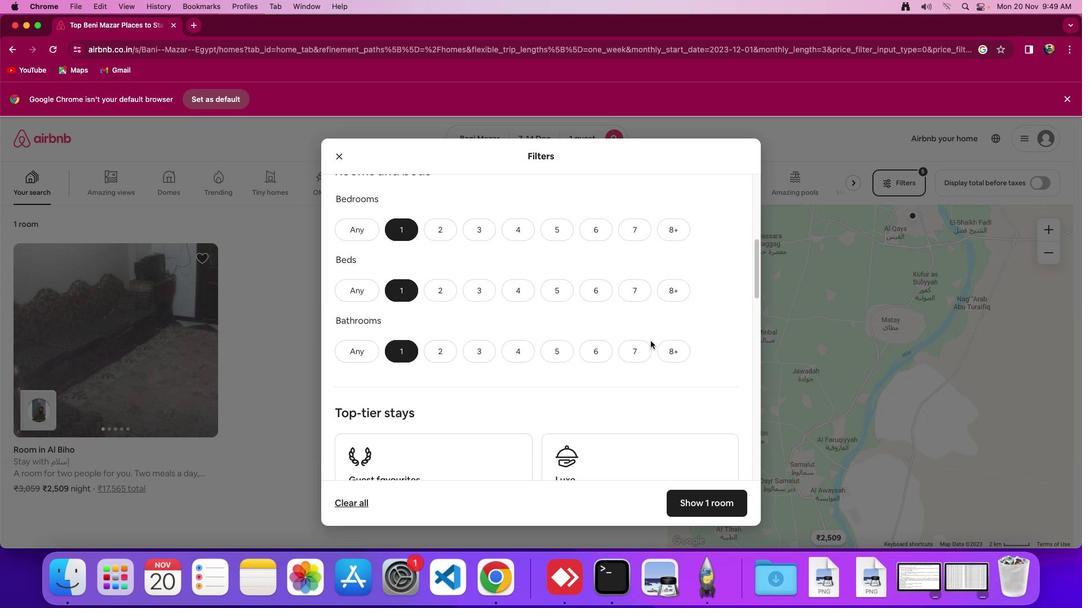 
Action: Mouse scrolled (650, 341) with delta (0, 0)
Screenshot: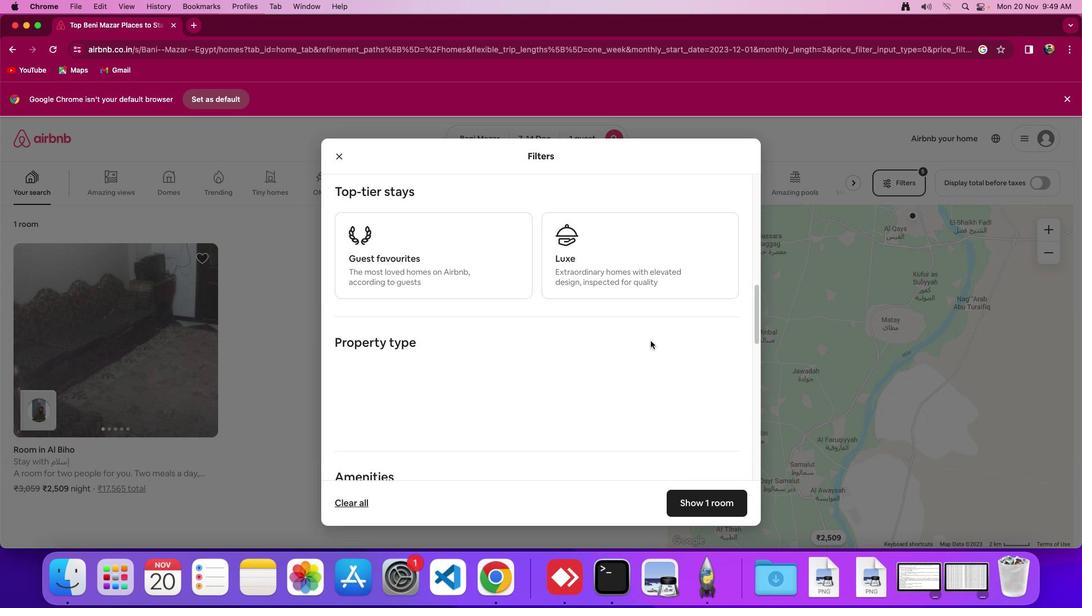 
Action: Mouse scrolled (650, 341) with delta (0, 0)
Screenshot: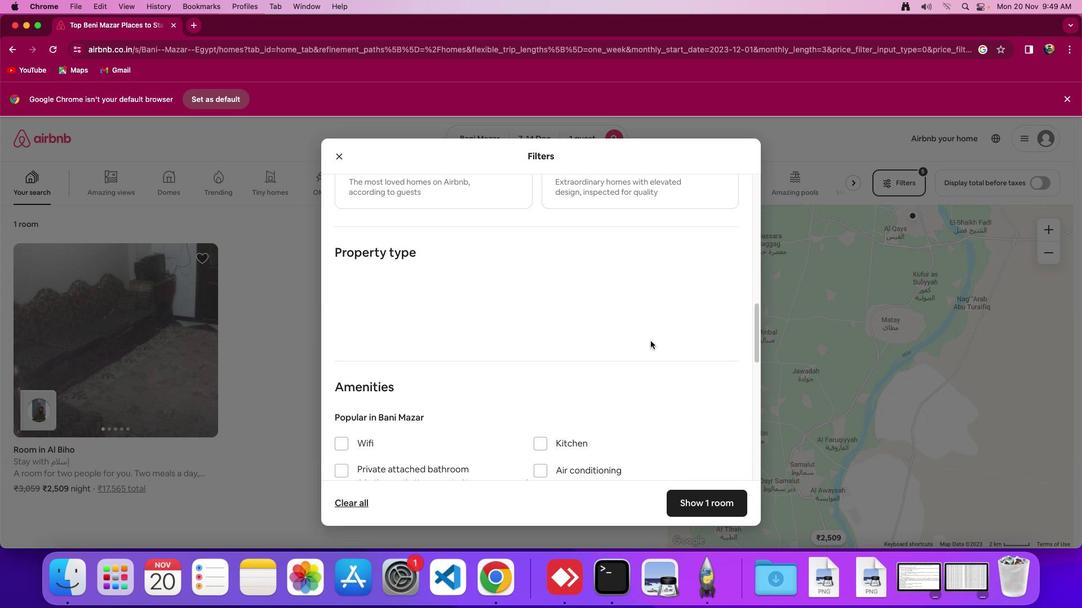 
Action: Mouse scrolled (650, 341) with delta (0, -2)
Screenshot: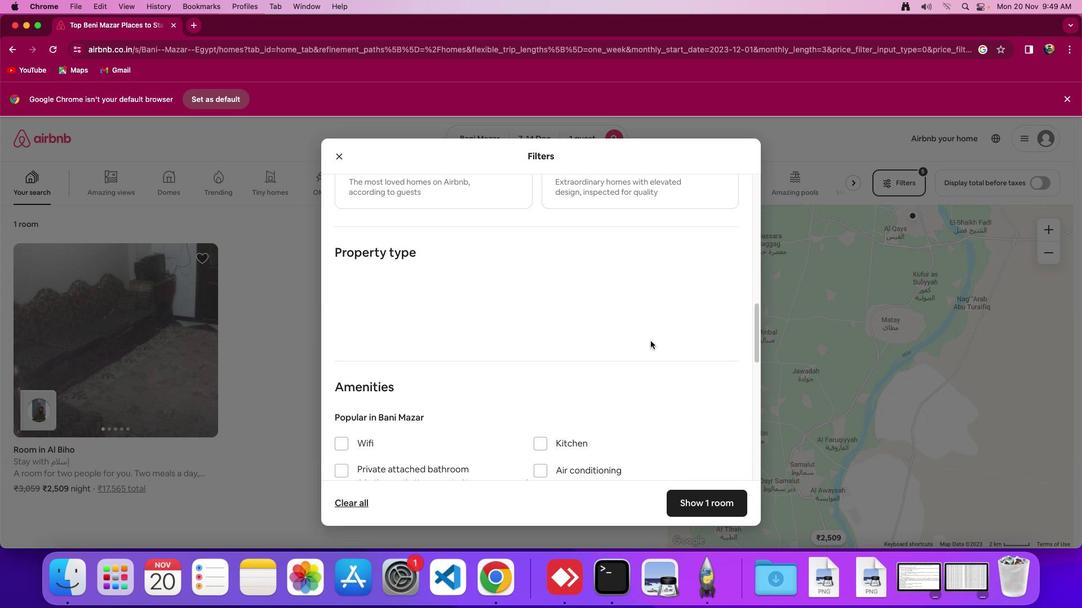 
Action: Mouse scrolled (650, 341) with delta (0, -3)
Screenshot: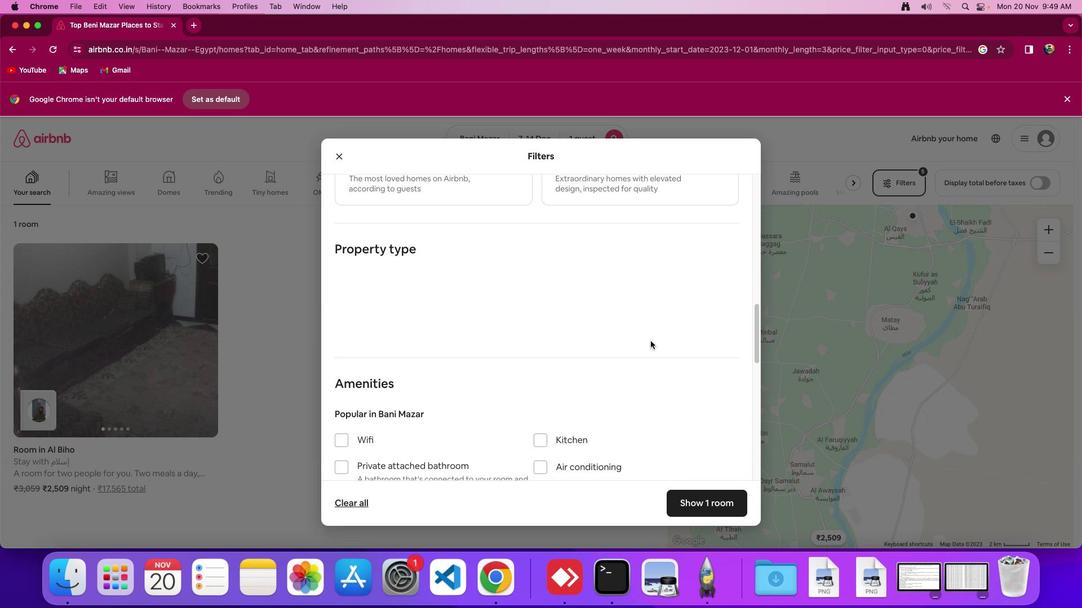 
Action: Mouse scrolled (650, 341) with delta (0, 0)
Screenshot: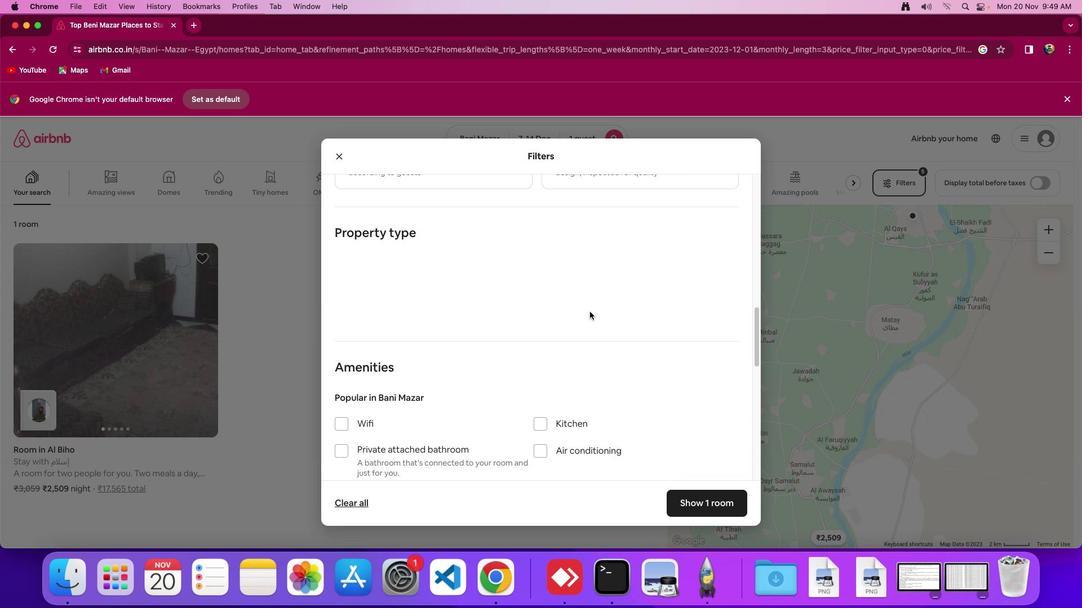 
Action: Mouse scrolled (650, 341) with delta (0, 0)
Screenshot: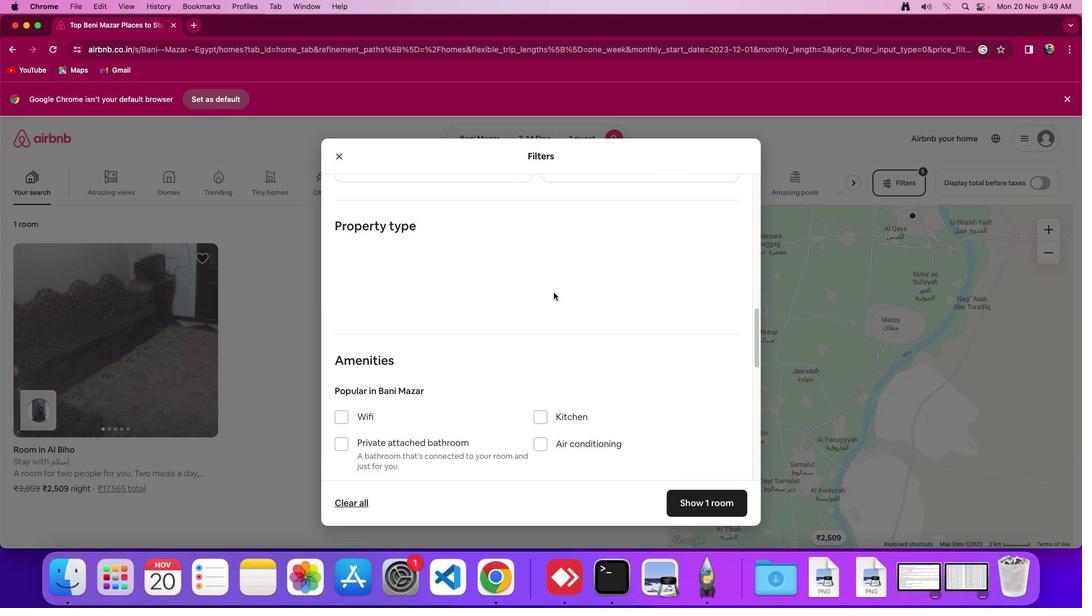 
Action: Mouse moved to (333, 153)
Screenshot: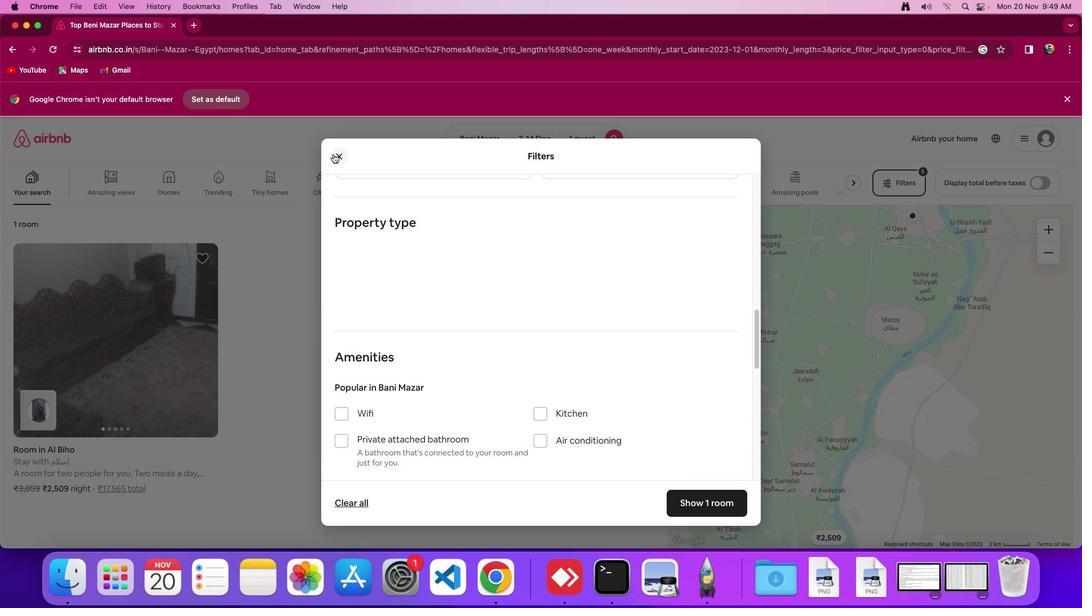 
Action: Mouse pressed left at (333, 153)
Screenshot: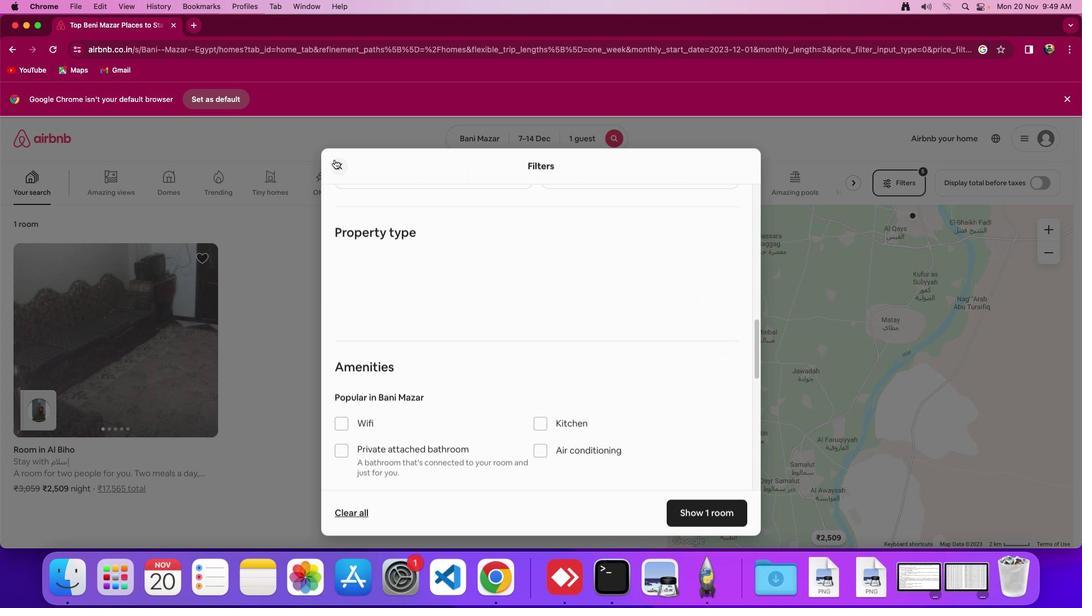 
Action: Mouse moved to (96, 358)
Screenshot: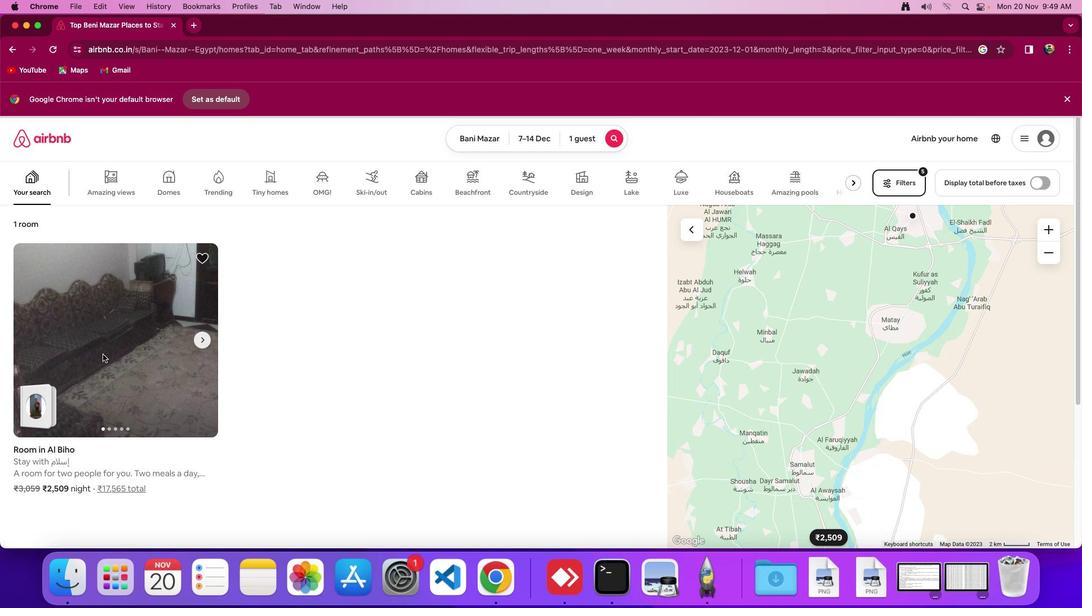 
Action: Mouse pressed left at (96, 358)
Screenshot: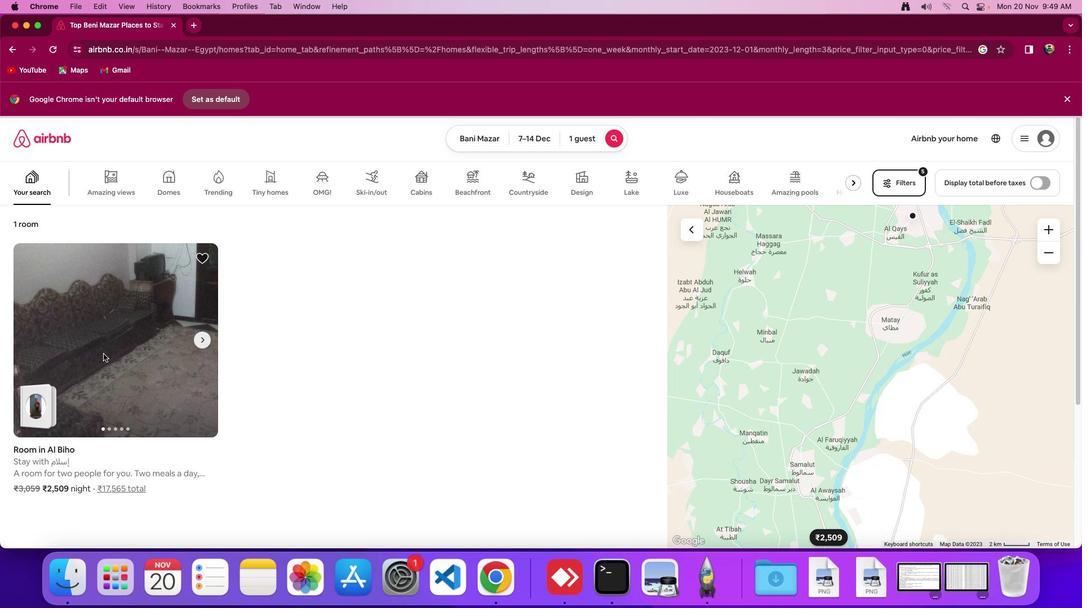 
Action: Mouse moved to (782, 394)
Screenshot: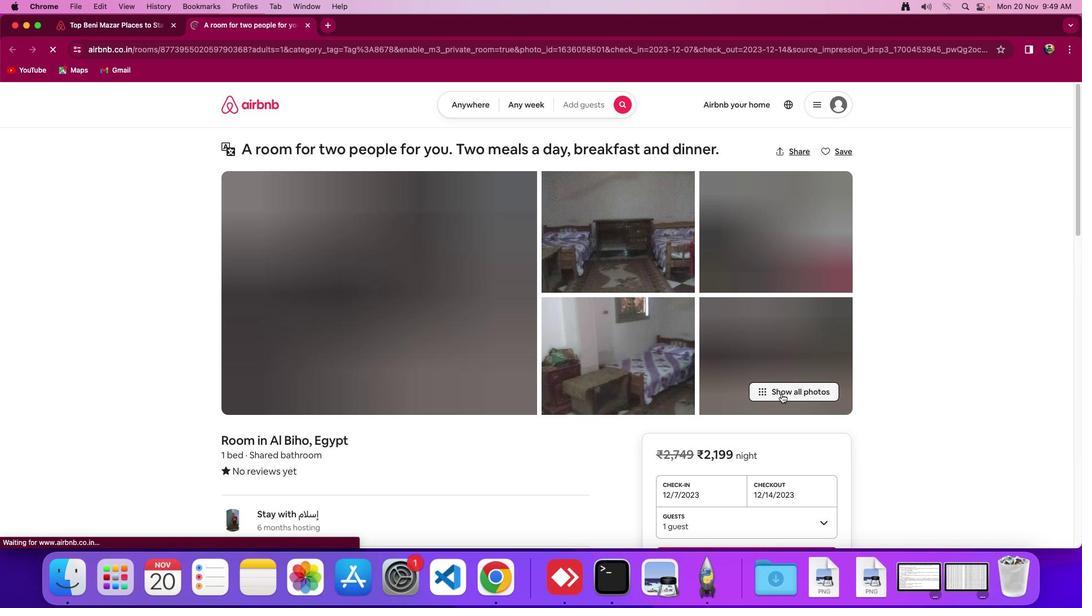 
Action: Mouse pressed left at (782, 394)
Screenshot: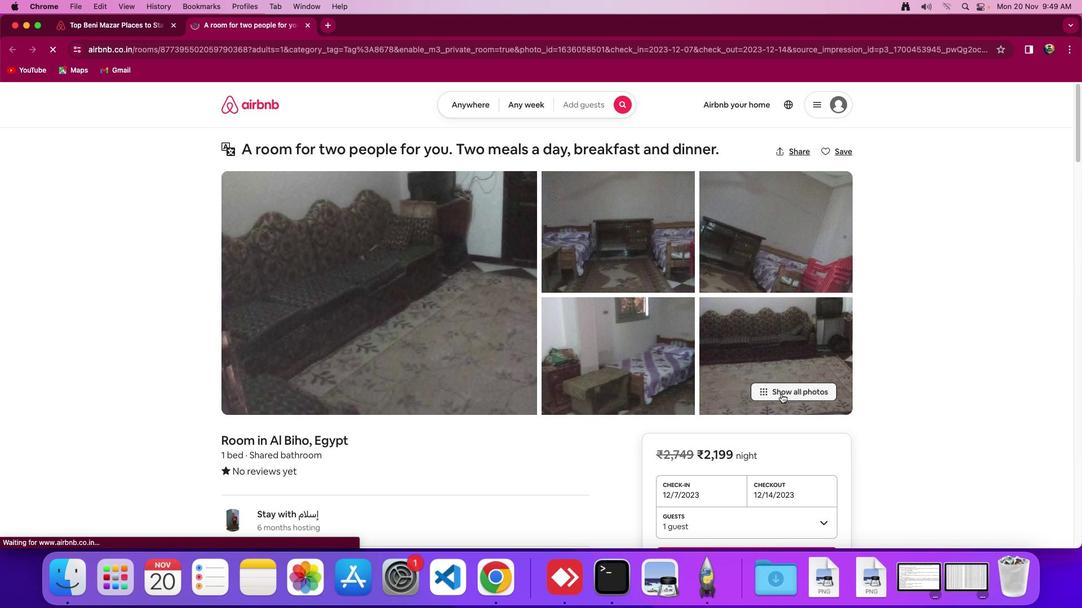 
Action: Mouse moved to (647, 418)
Screenshot: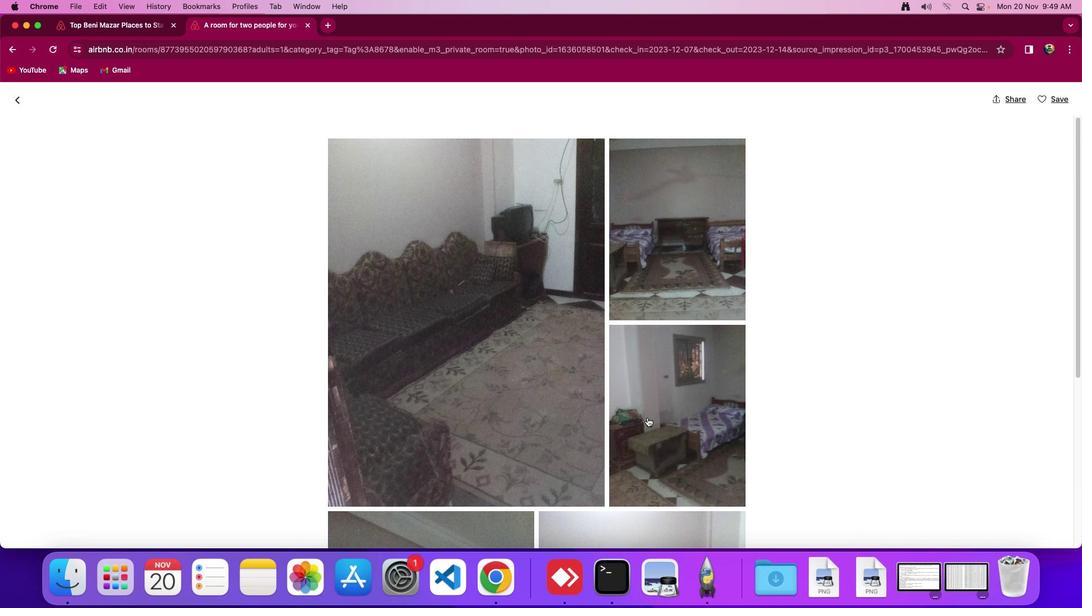 
Action: Mouse scrolled (647, 418) with delta (0, 0)
Screenshot: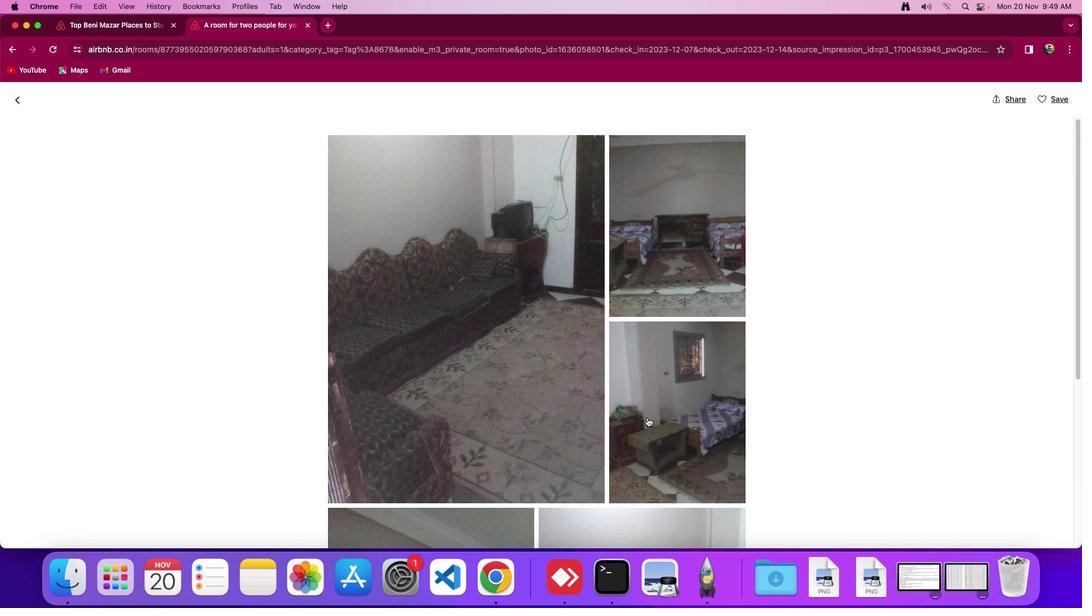 
Action: Mouse scrolled (647, 418) with delta (0, 0)
Screenshot: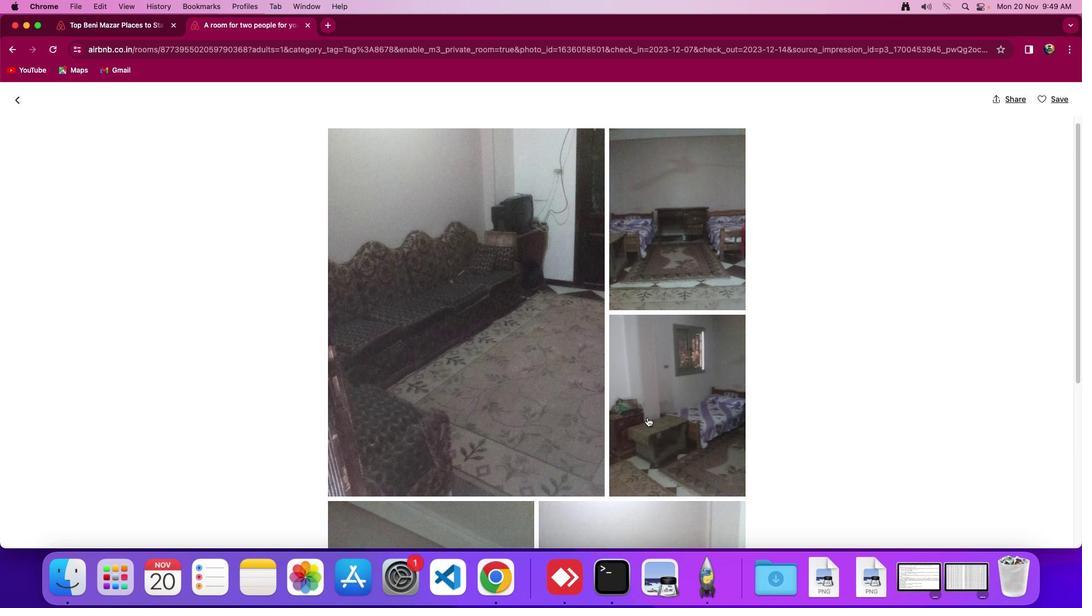 
Action: Mouse scrolled (647, 418) with delta (0, 0)
Screenshot: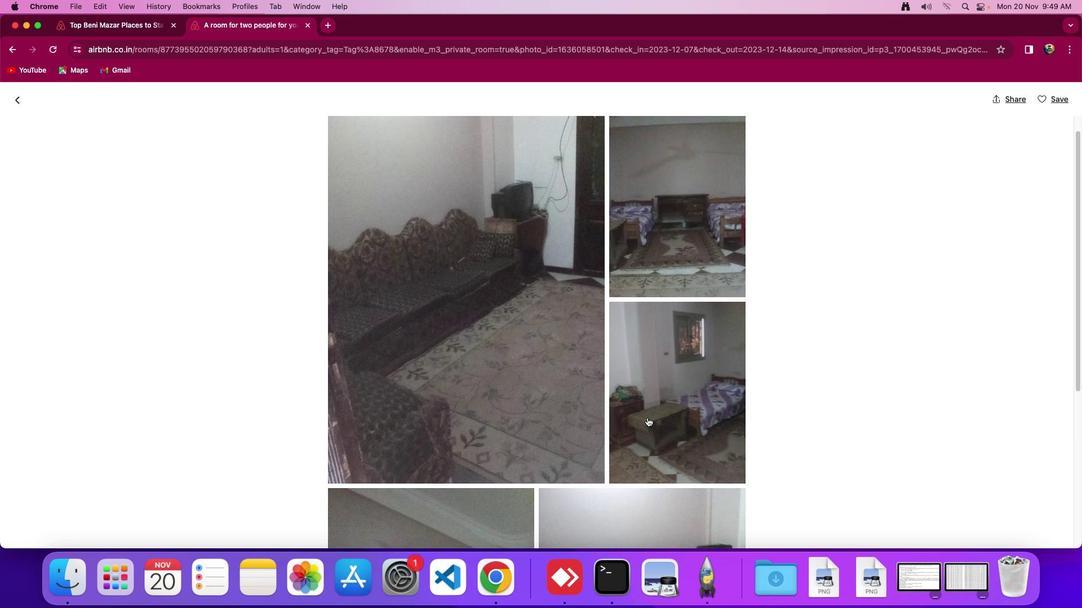 
Action: Mouse scrolled (647, 418) with delta (0, 0)
Screenshot: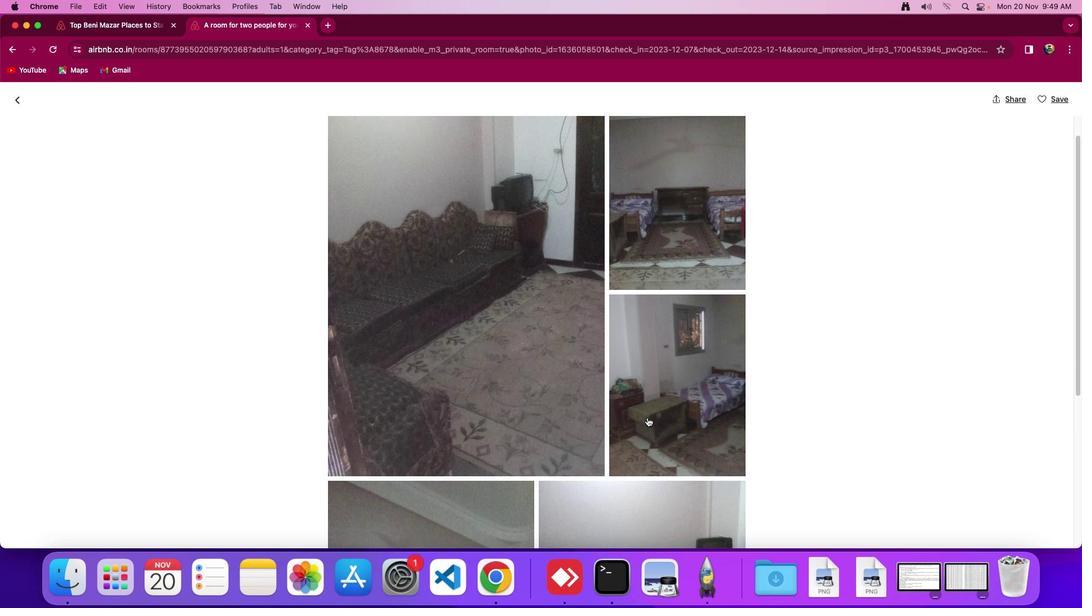 
Action: Mouse scrolled (647, 418) with delta (0, 0)
Screenshot: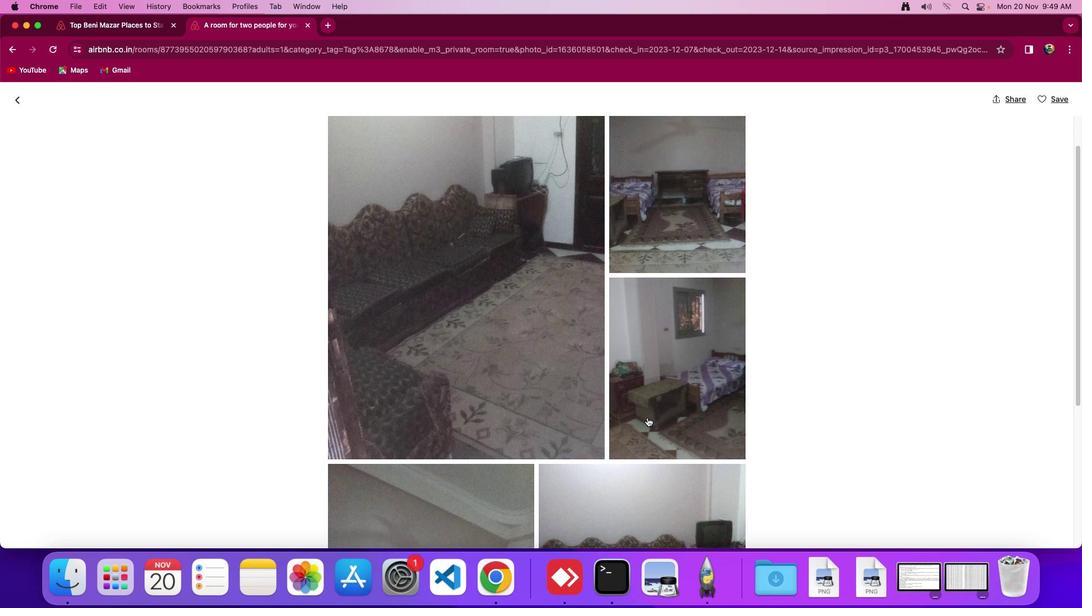 
Action: Mouse scrolled (647, 418) with delta (0, -1)
Screenshot: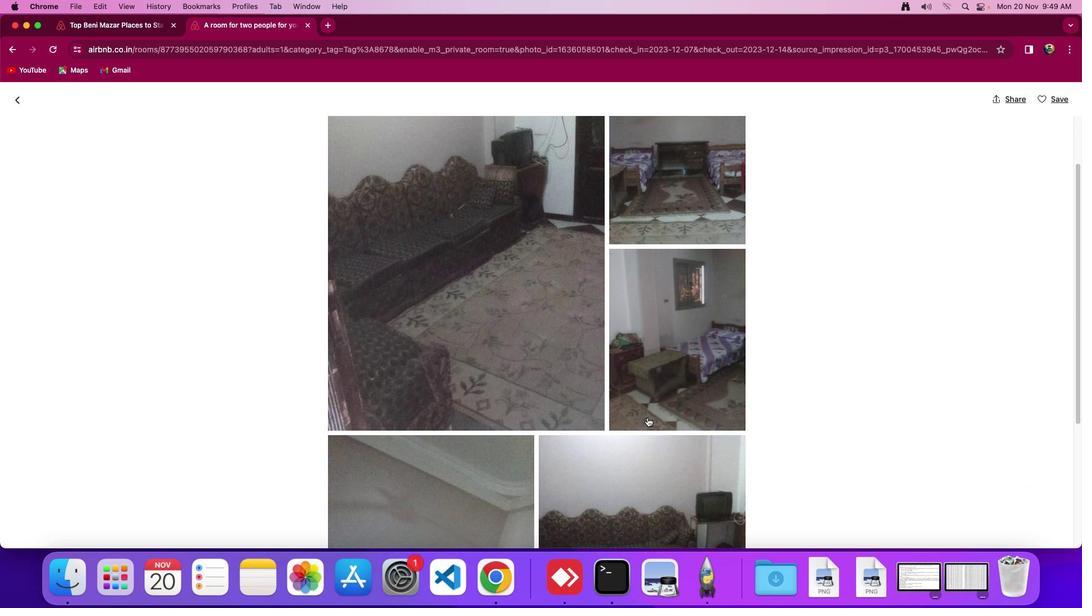 
Action: Mouse scrolled (647, 418) with delta (0, 0)
Screenshot: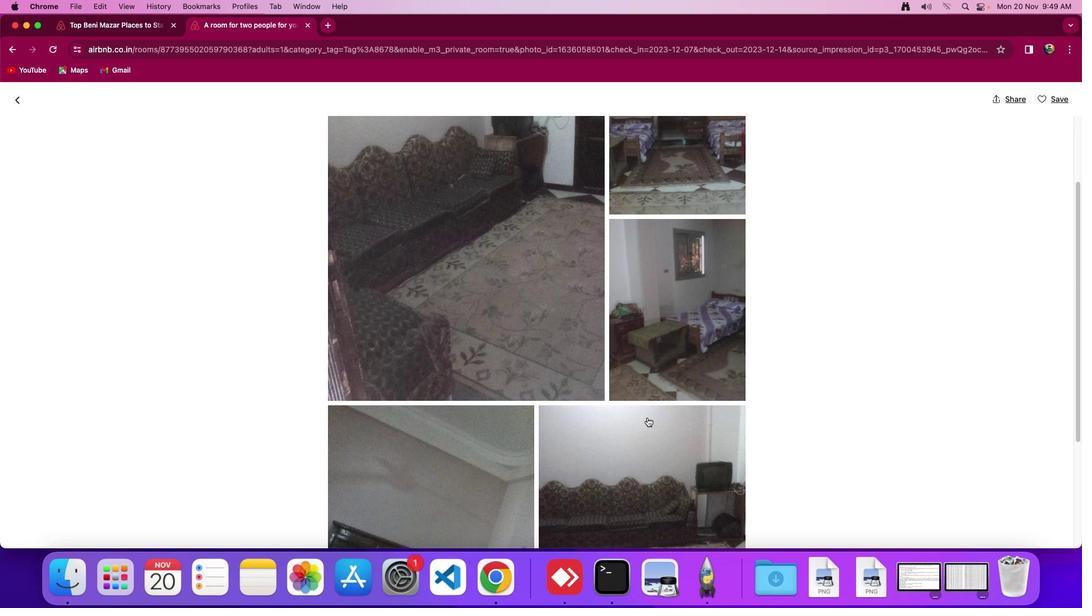 
Action: Mouse scrolled (647, 418) with delta (0, 0)
Screenshot: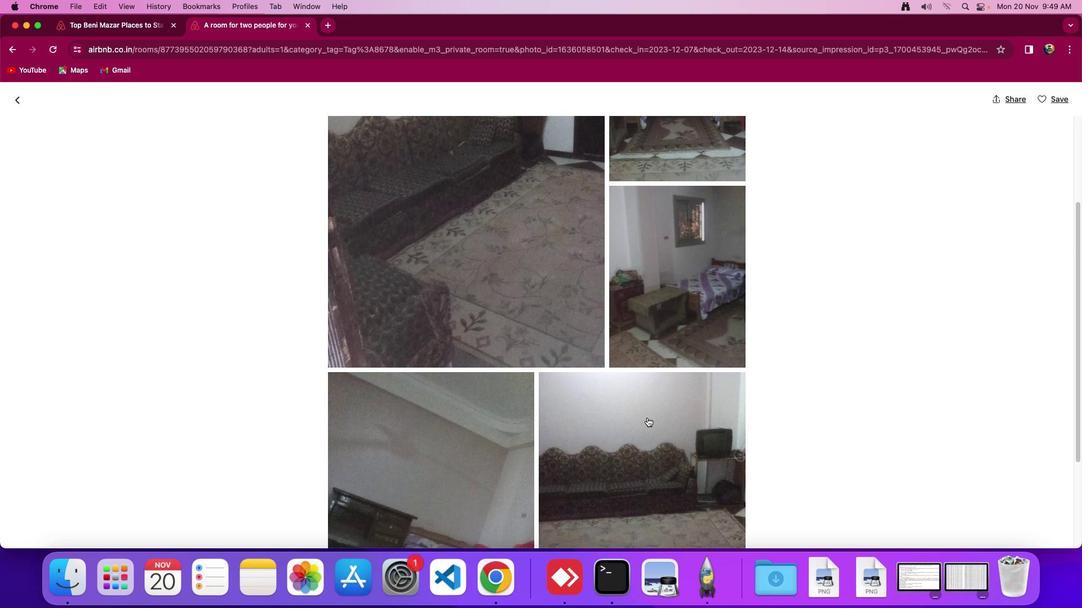 
Action: Mouse scrolled (647, 418) with delta (0, -1)
Screenshot: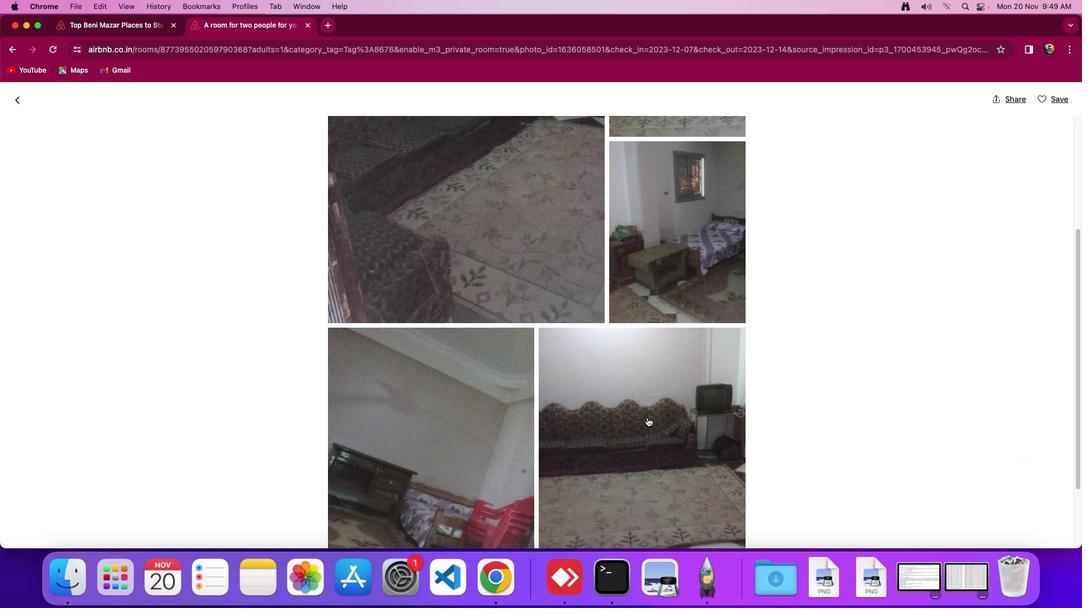 
Action: Mouse scrolled (647, 418) with delta (0, 0)
Screenshot: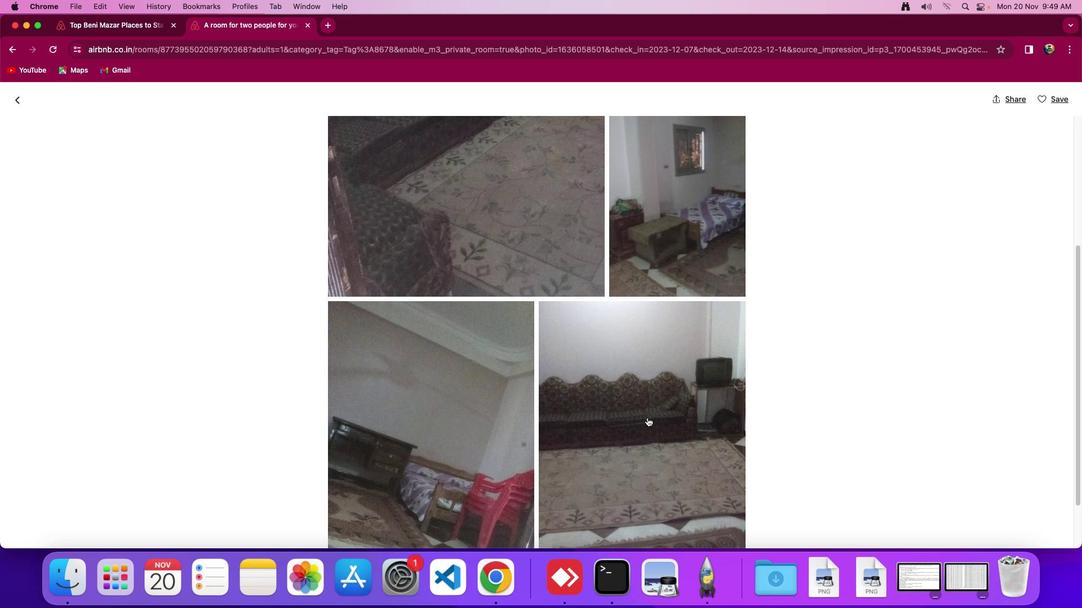 
Action: Mouse scrolled (647, 418) with delta (0, 0)
Screenshot: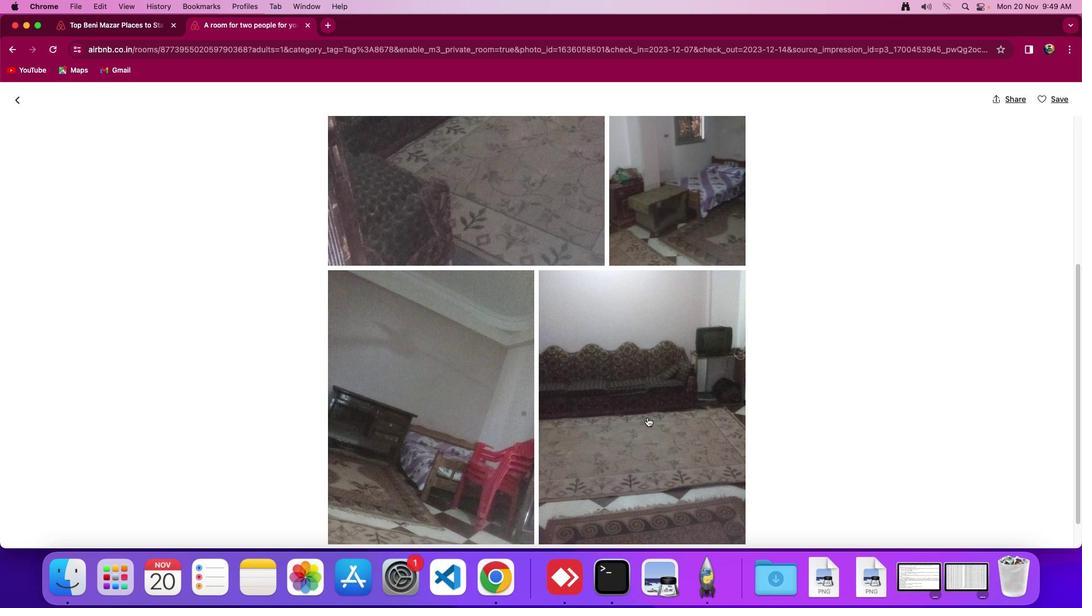 
Action: Mouse scrolled (647, 418) with delta (0, -1)
Screenshot: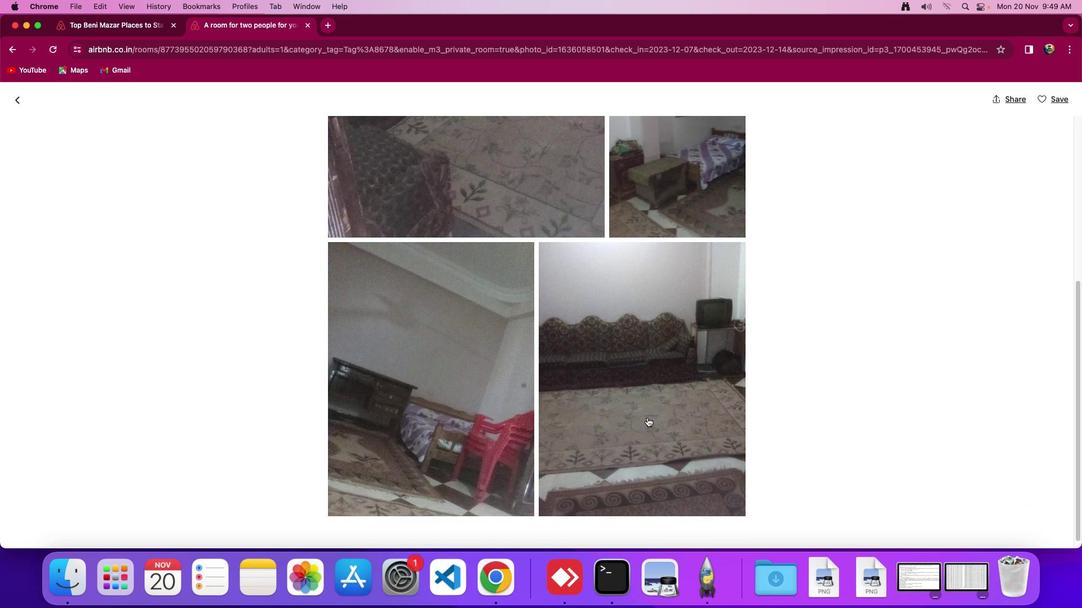 
Action: Mouse scrolled (647, 418) with delta (0, 0)
Screenshot: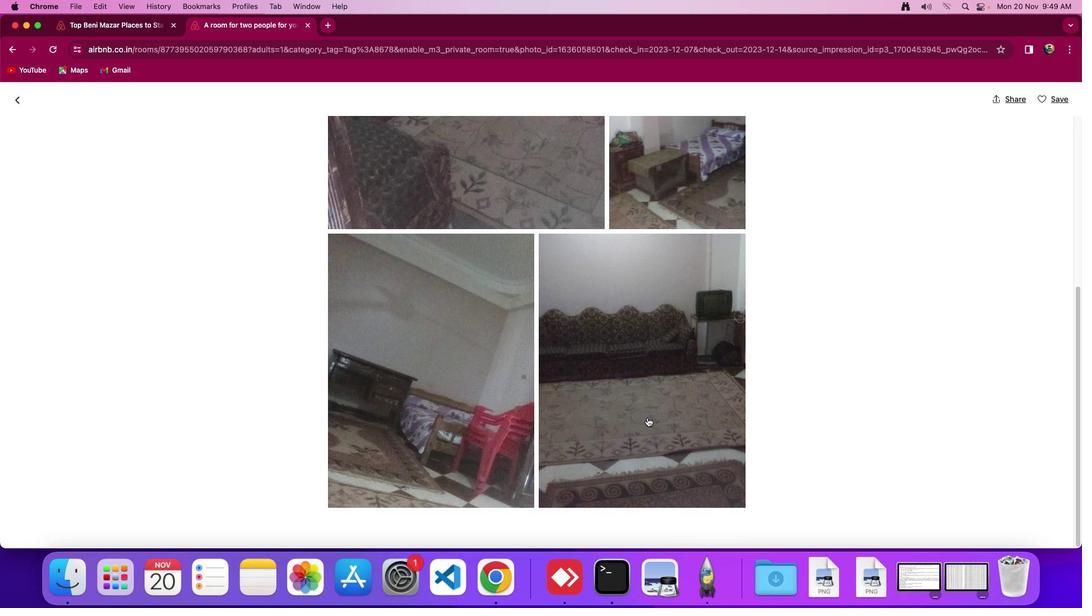 
Action: Mouse scrolled (647, 418) with delta (0, 0)
Screenshot: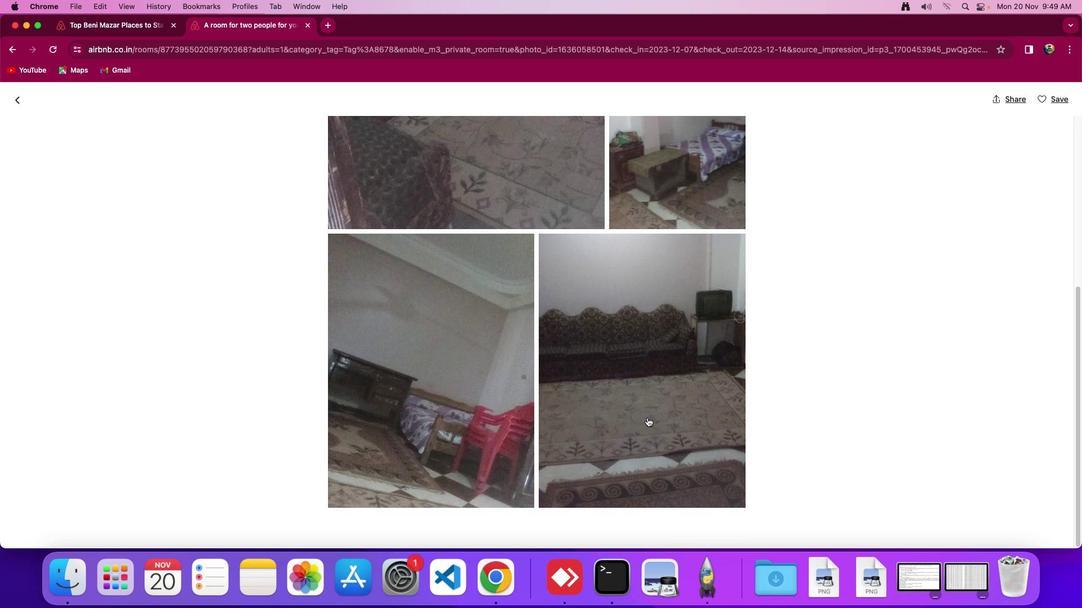
Action: Mouse scrolled (647, 418) with delta (0, -1)
Screenshot: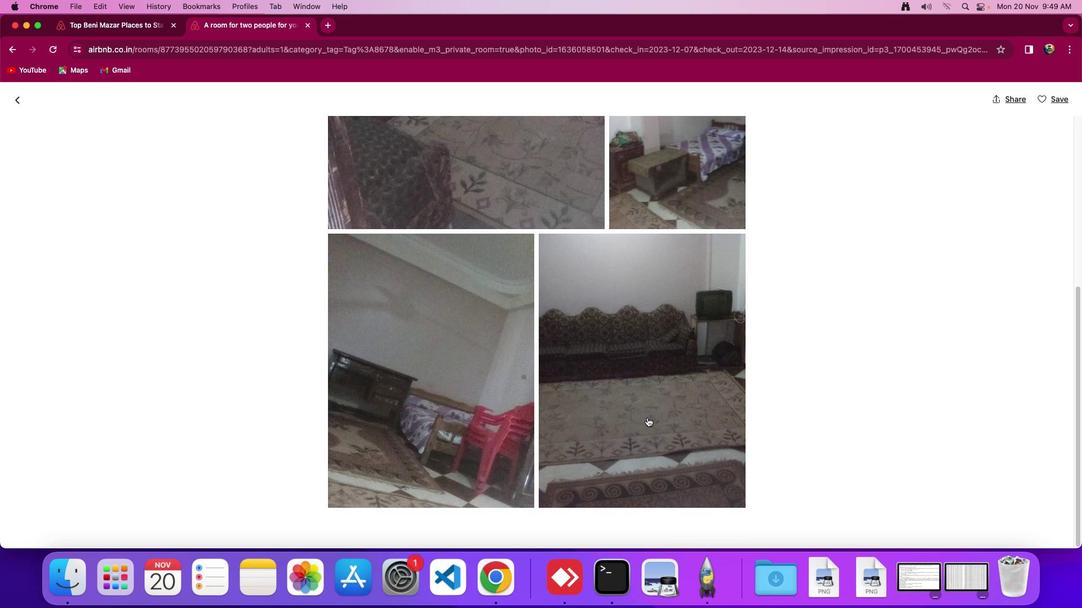 
Action: Mouse scrolled (647, 418) with delta (0, 0)
Screenshot: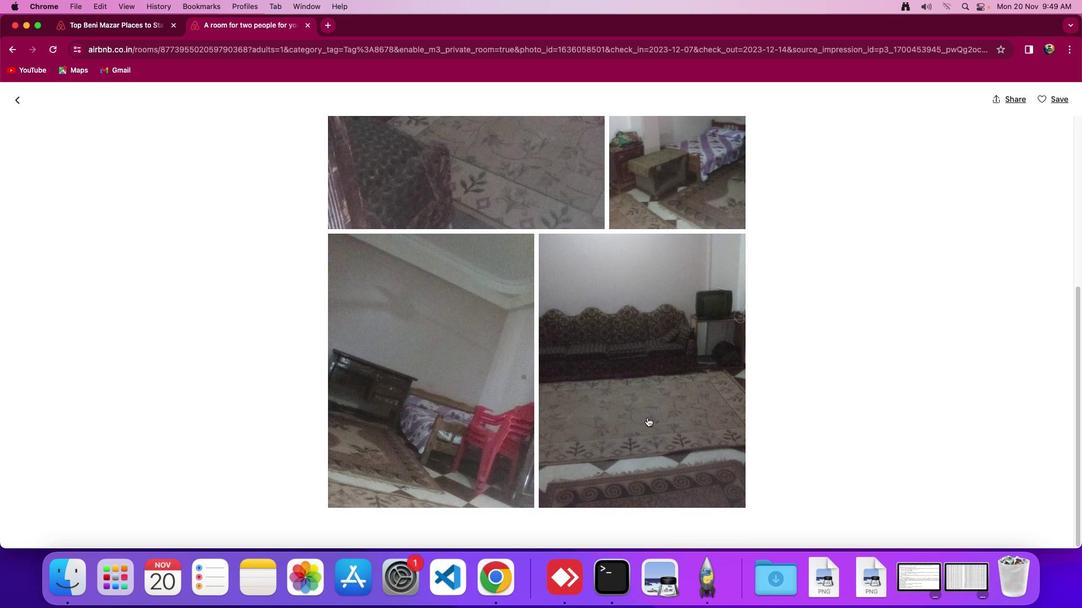 
Action: Mouse scrolled (647, 418) with delta (0, 0)
Screenshot: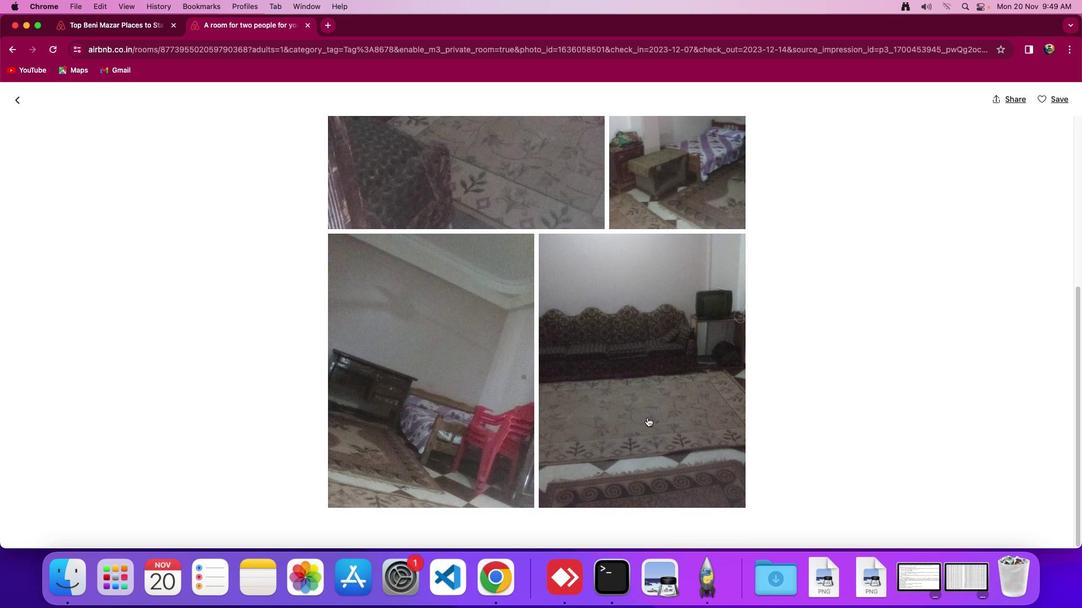 
Action: Mouse moved to (612, 395)
Screenshot: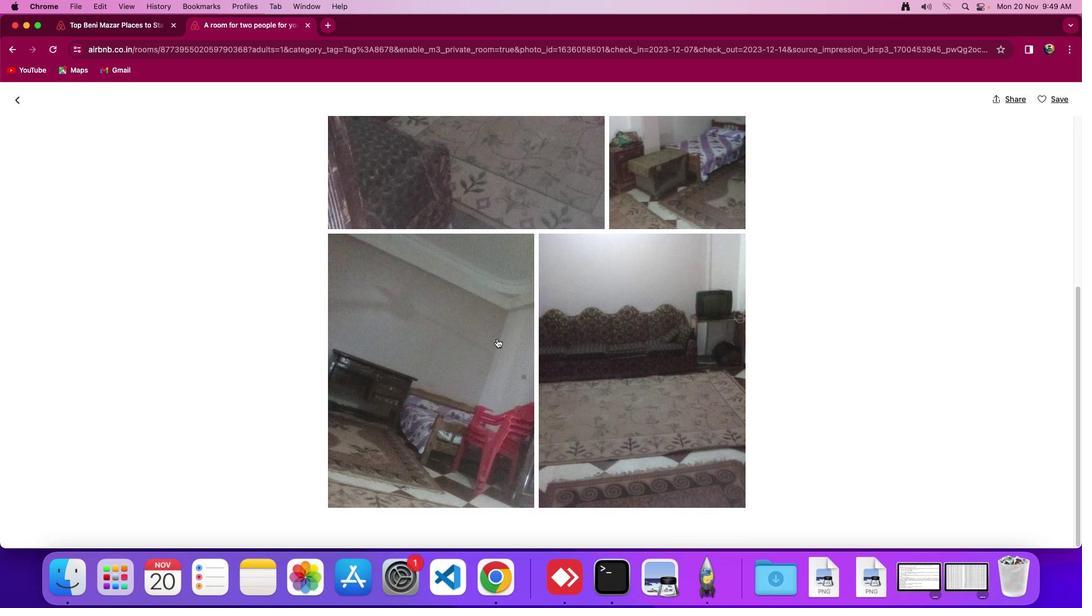 
Action: Mouse scrolled (612, 395) with delta (0, 0)
Screenshot: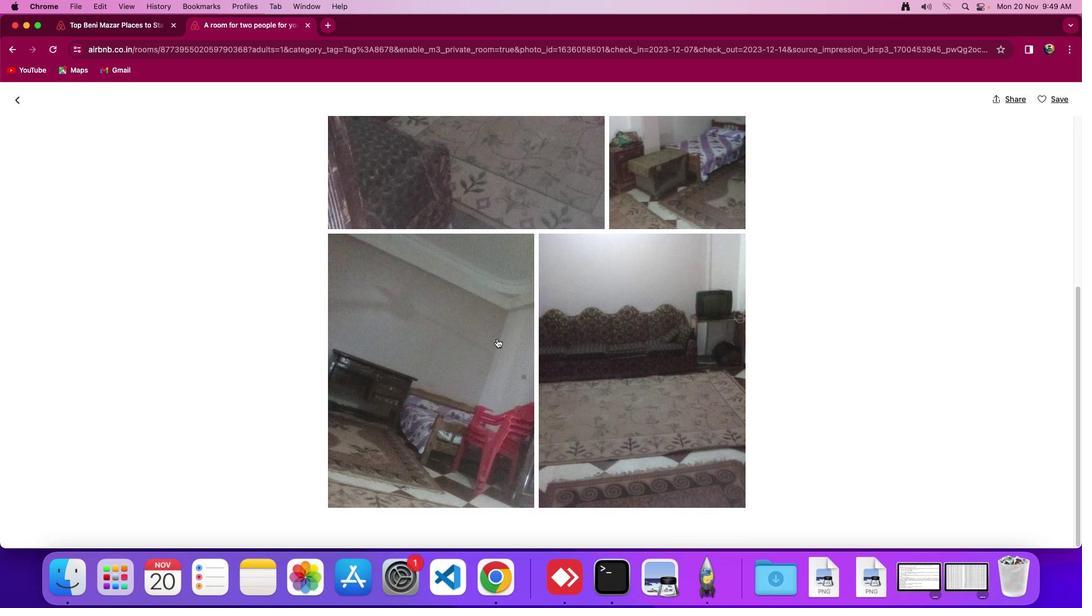 
Action: Mouse moved to (557, 372)
Screenshot: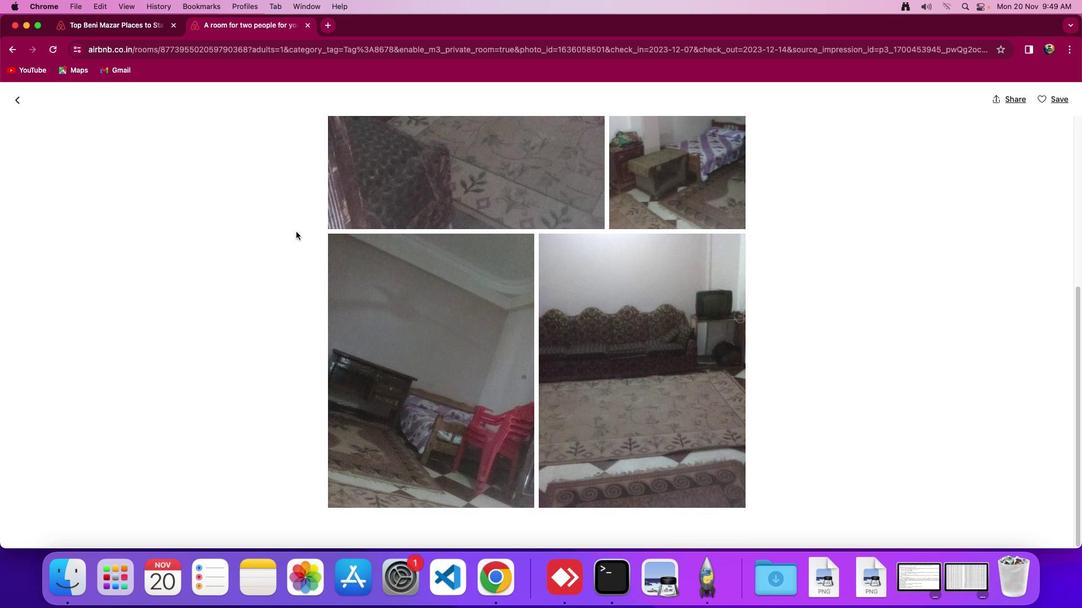 
Action: Mouse scrolled (557, 372) with delta (0, 0)
Screenshot: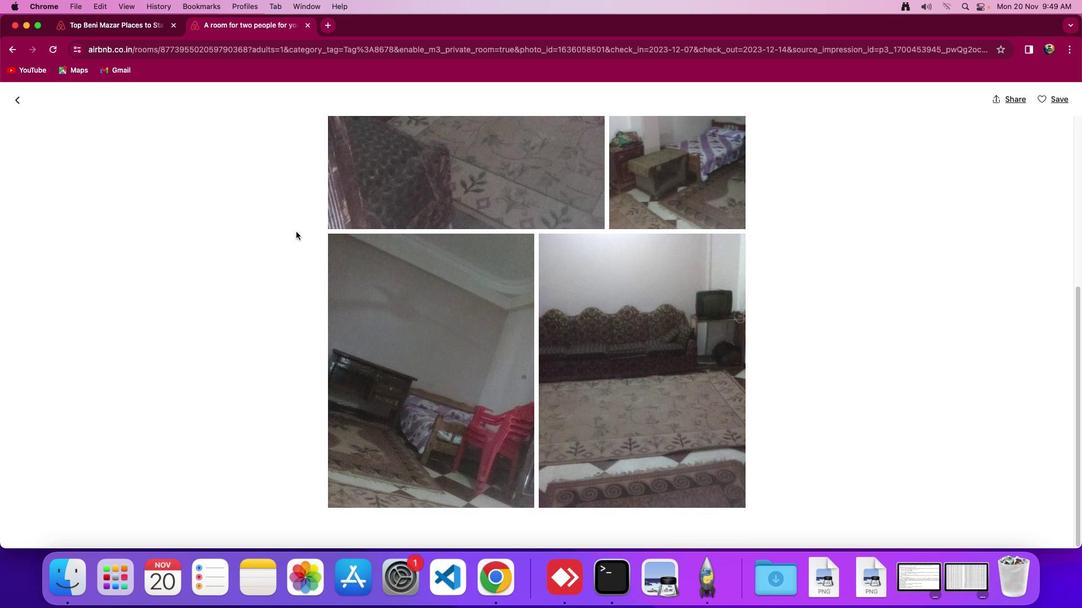 
Action: Mouse moved to (19, 99)
Screenshot: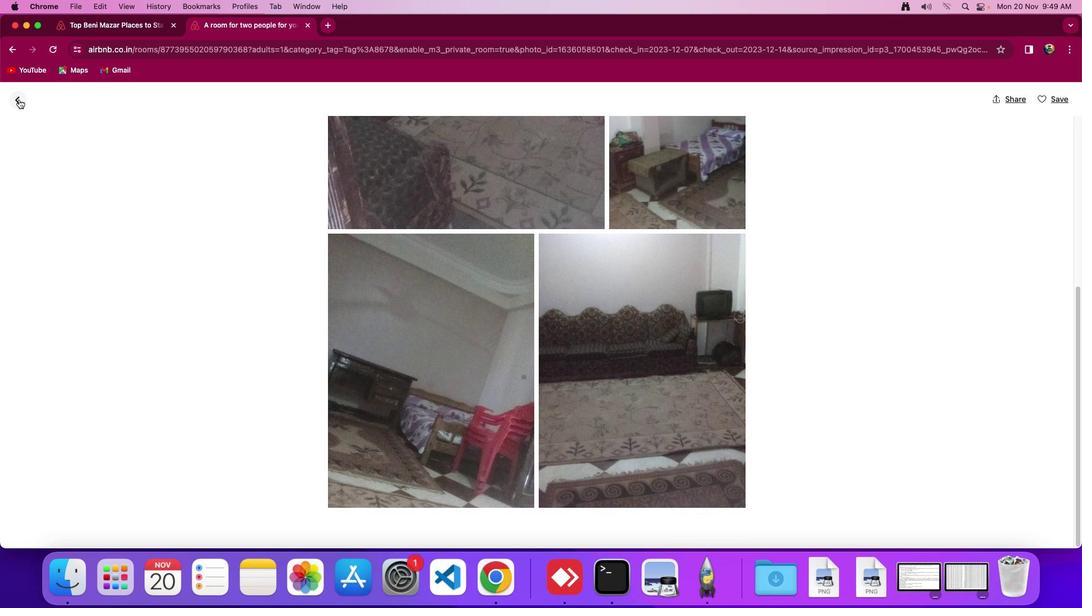 
Action: Mouse pressed left at (19, 99)
Screenshot: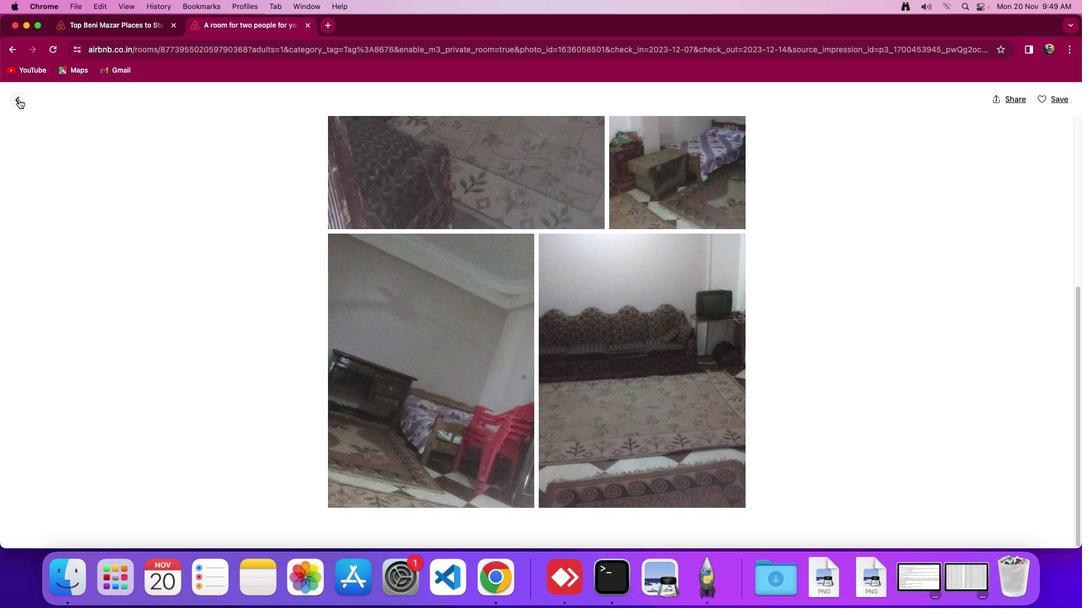 
Action: Mouse moved to (643, 394)
Screenshot: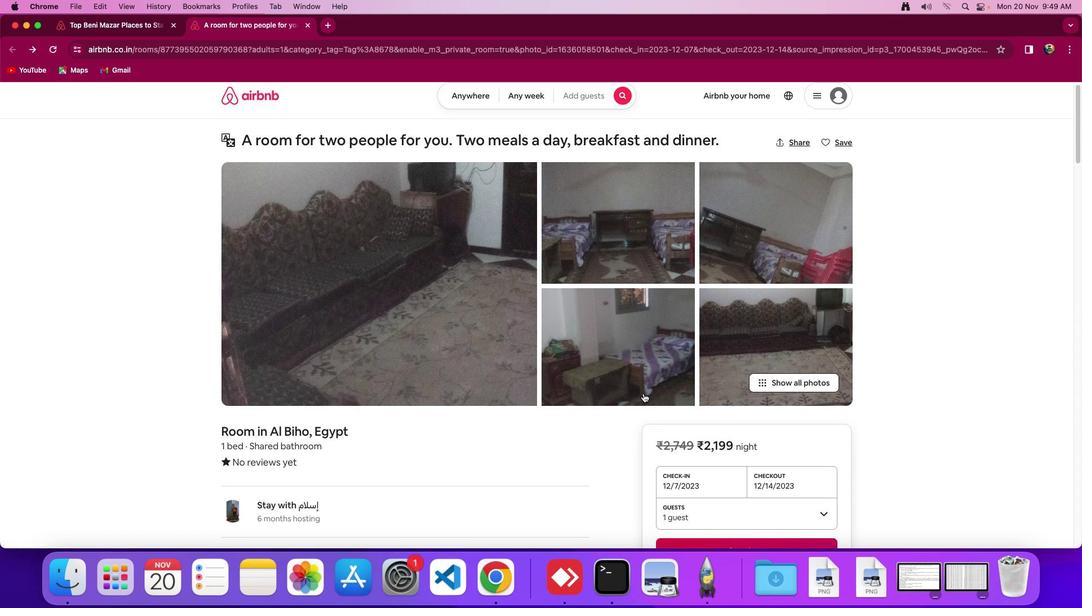 
Action: Mouse scrolled (643, 394) with delta (0, 0)
Screenshot: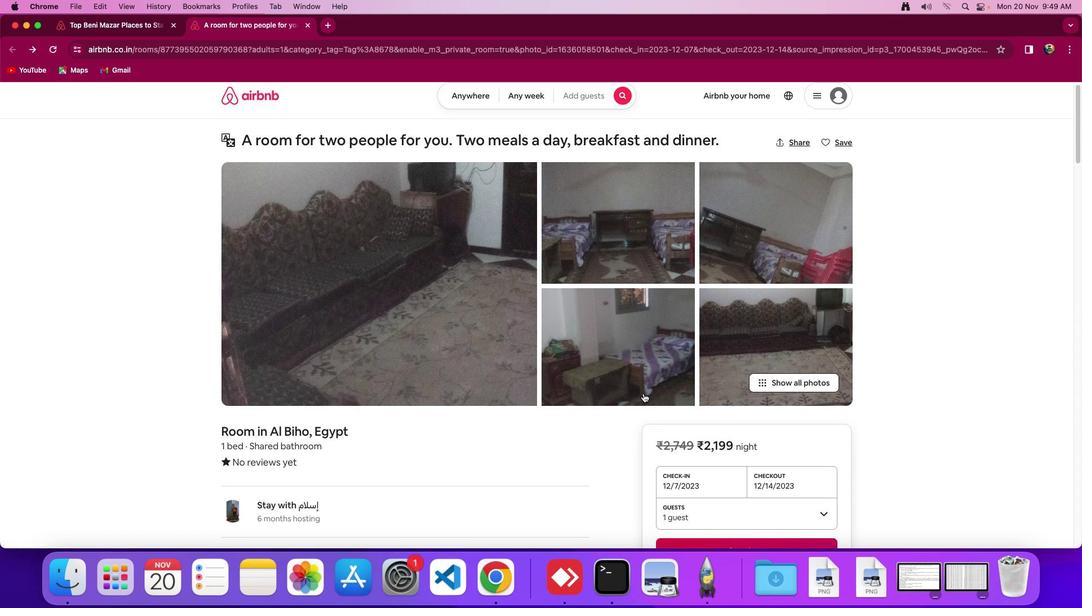 
Action: Mouse moved to (643, 394)
Screenshot: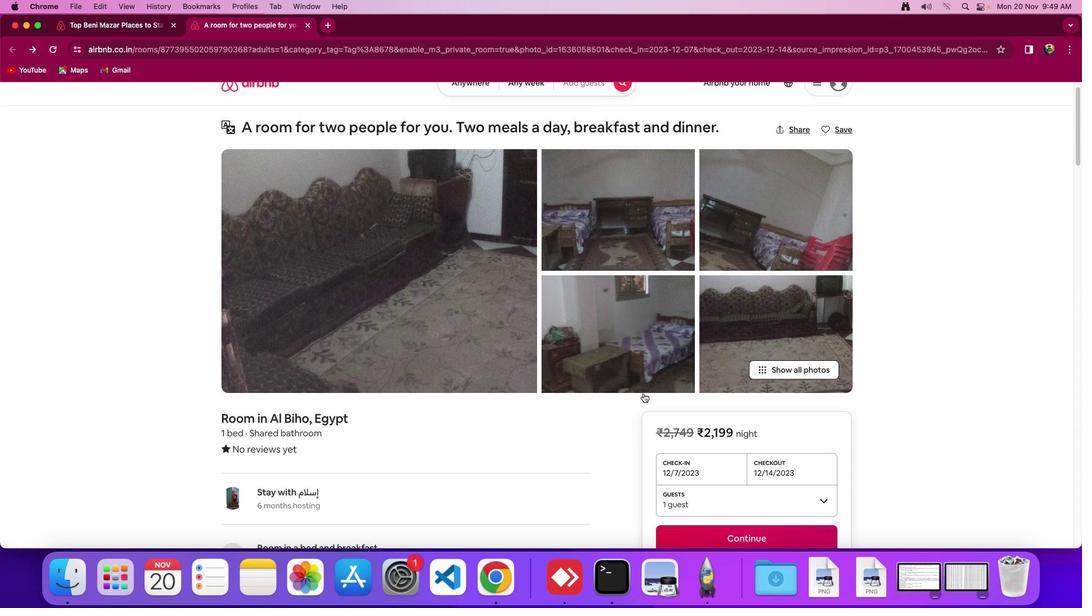 
Action: Mouse scrolled (643, 394) with delta (0, 0)
Screenshot: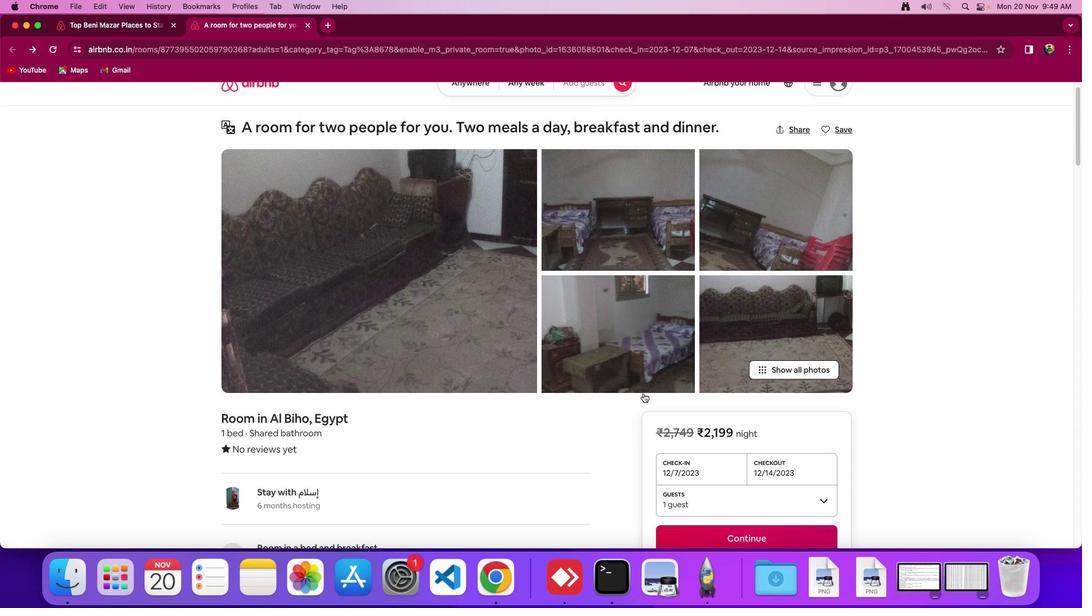 
Action: Mouse moved to (643, 393)
Screenshot: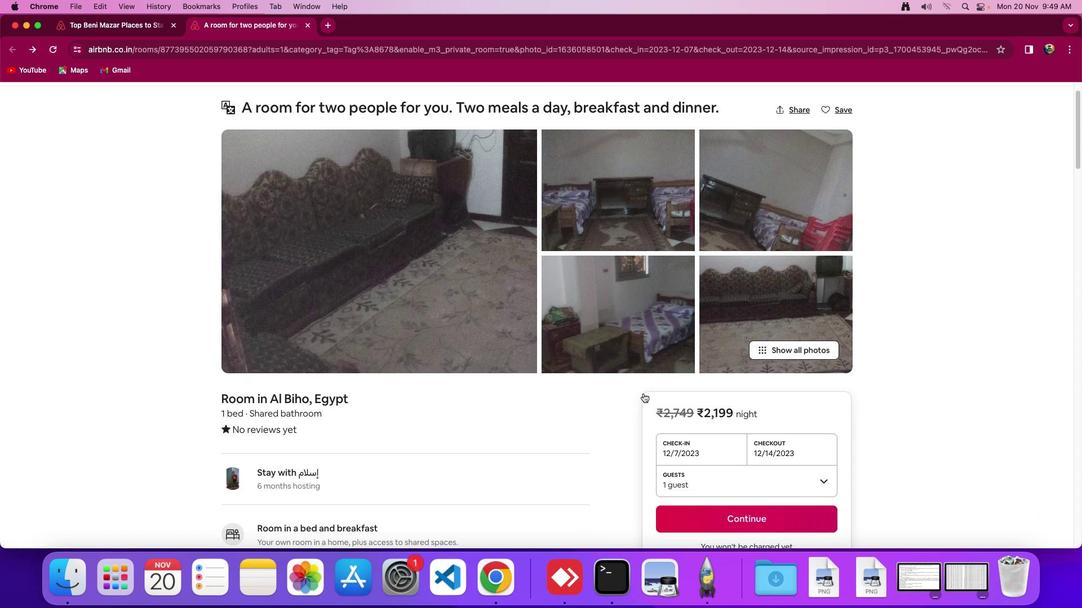 
Action: Mouse scrolled (643, 393) with delta (0, -1)
Screenshot: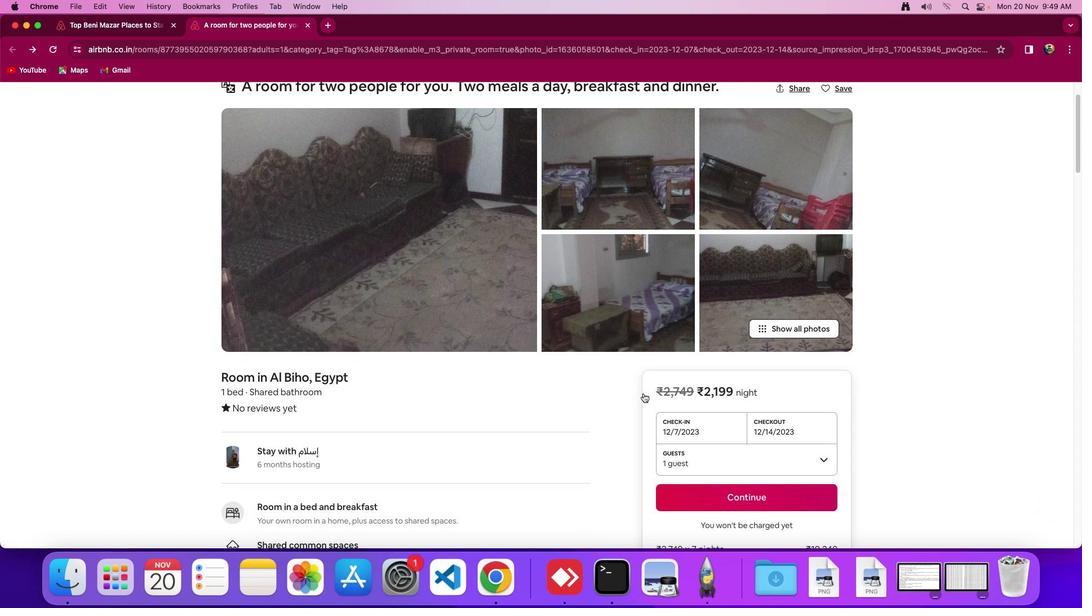 
Action: Mouse scrolled (643, 393) with delta (0, 0)
Screenshot: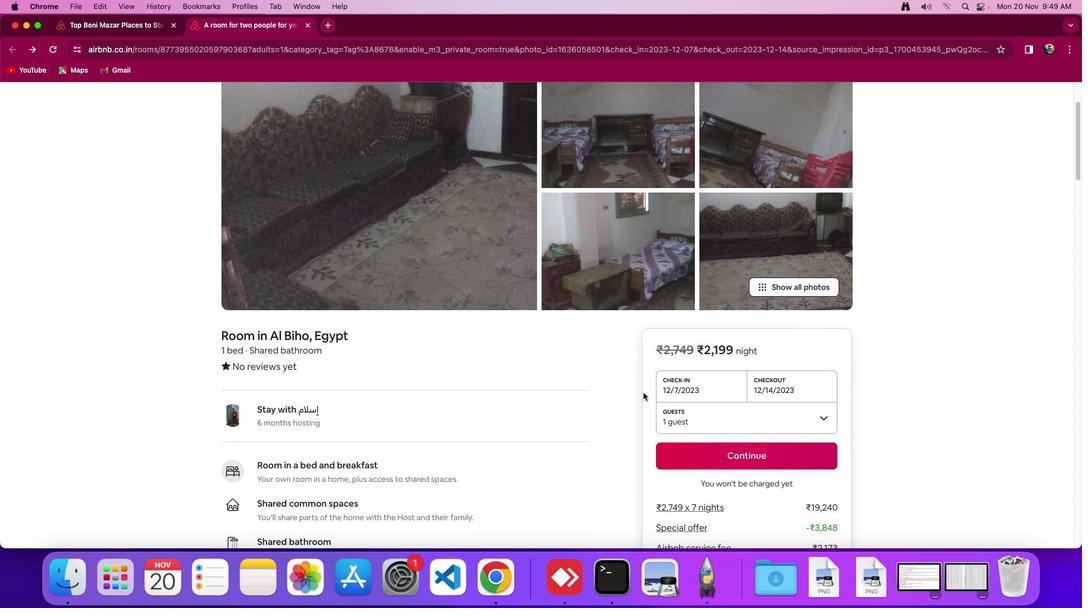 
Action: Mouse scrolled (643, 393) with delta (0, 0)
Screenshot: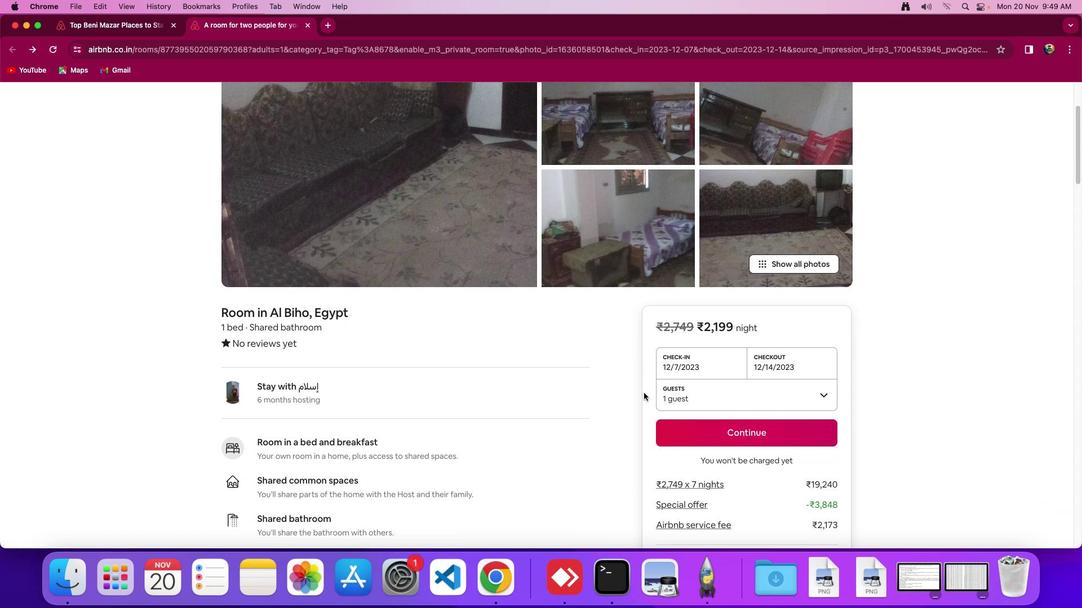 
Action: Mouse moved to (643, 392)
Screenshot: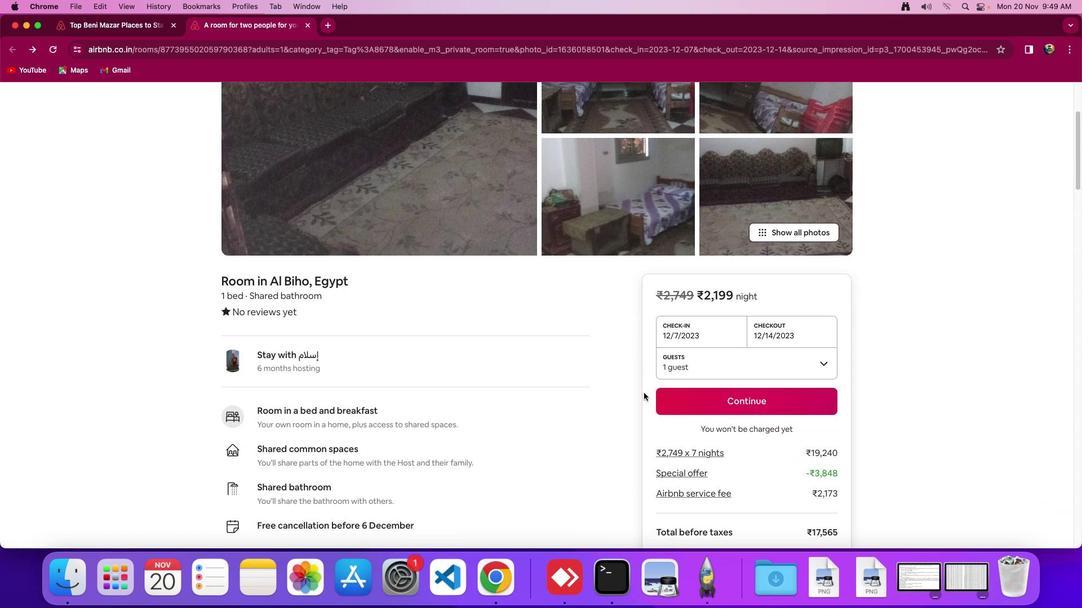 
Action: Mouse scrolled (643, 392) with delta (0, -1)
Screenshot: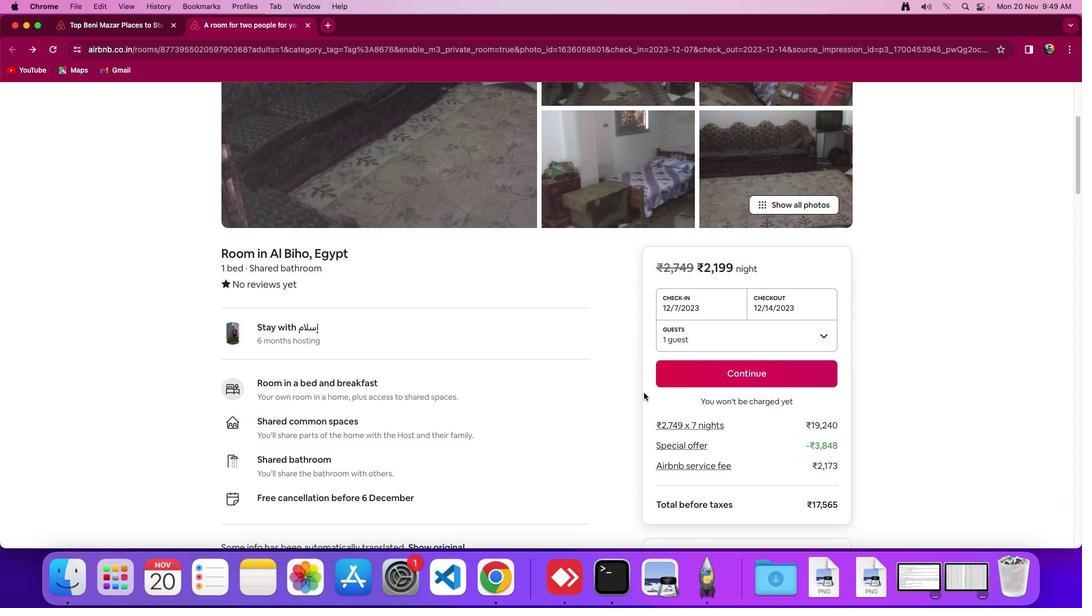 
Action: Mouse moved to (643, 392)
Screenshot: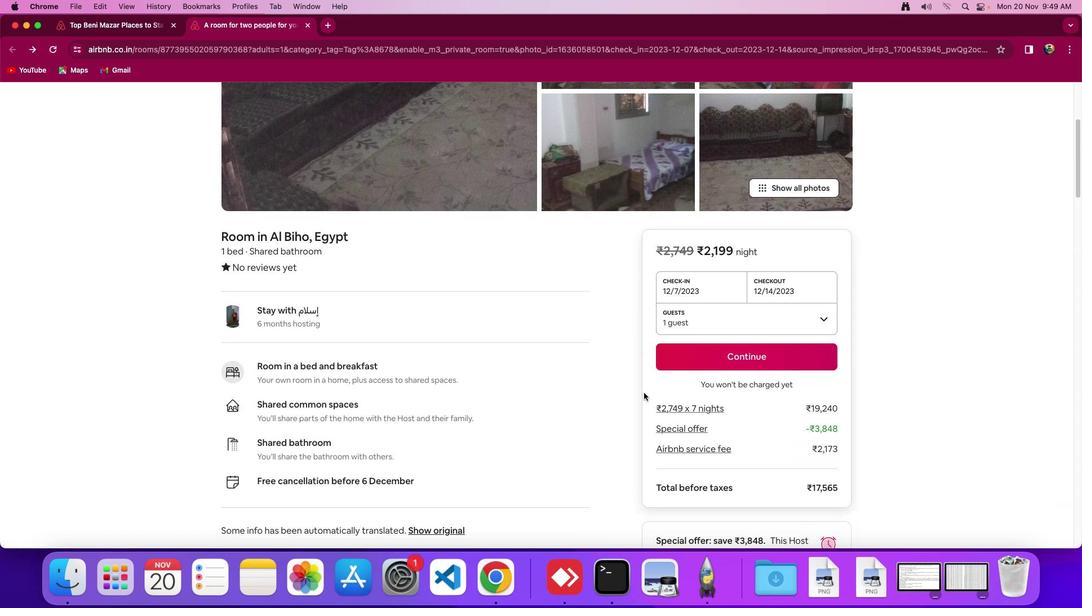 
Action: Mouse scrolled (643, 392) with delta (0, 0)
Screenshot: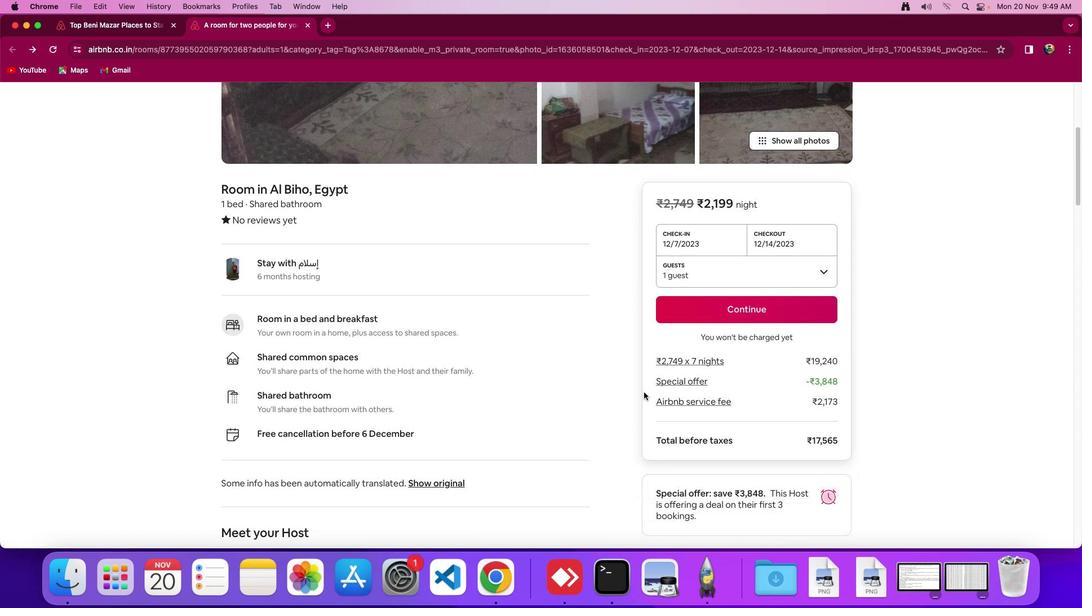 
Action: Mouse scrolled (643, 392) with delta (0, 0)
Screenshot: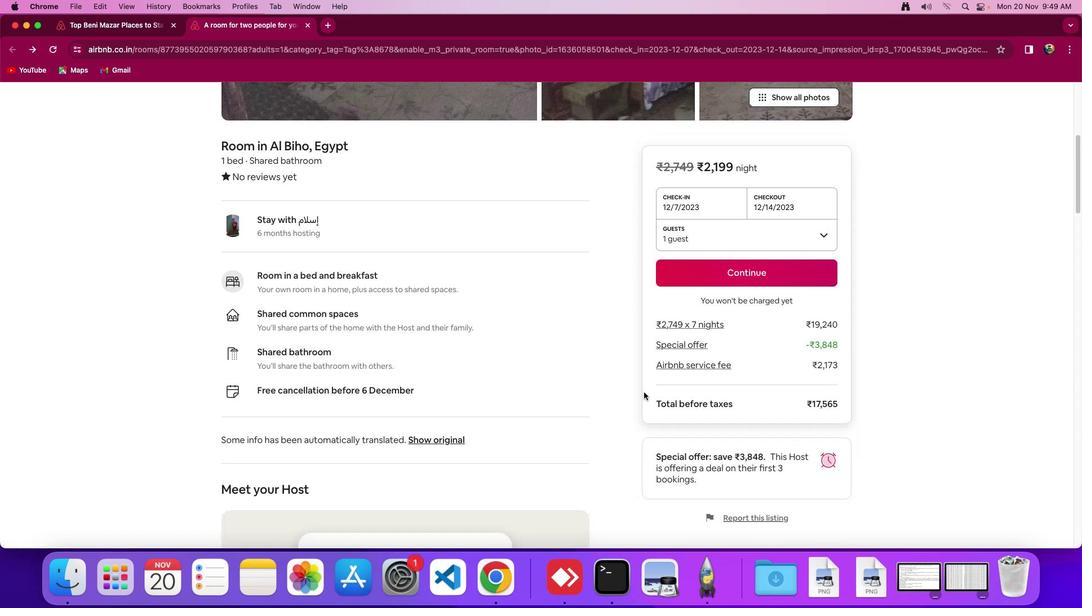 
Action: Mouse moved to (644, 392)
Screenshot: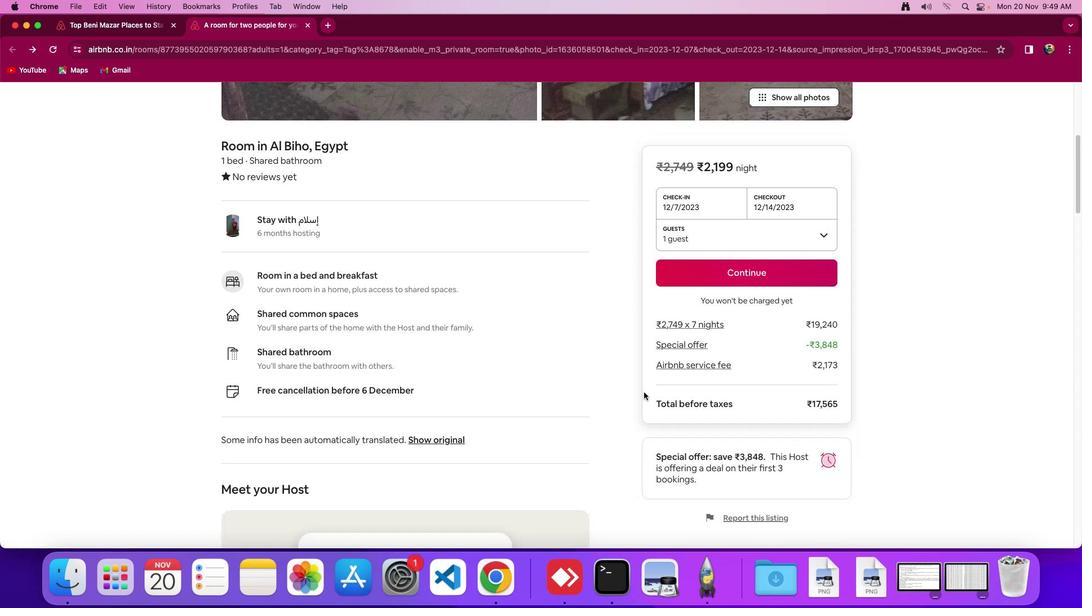 
Action: Mouse scrolled (644, 392) with delta (0, -2)
Screenshot: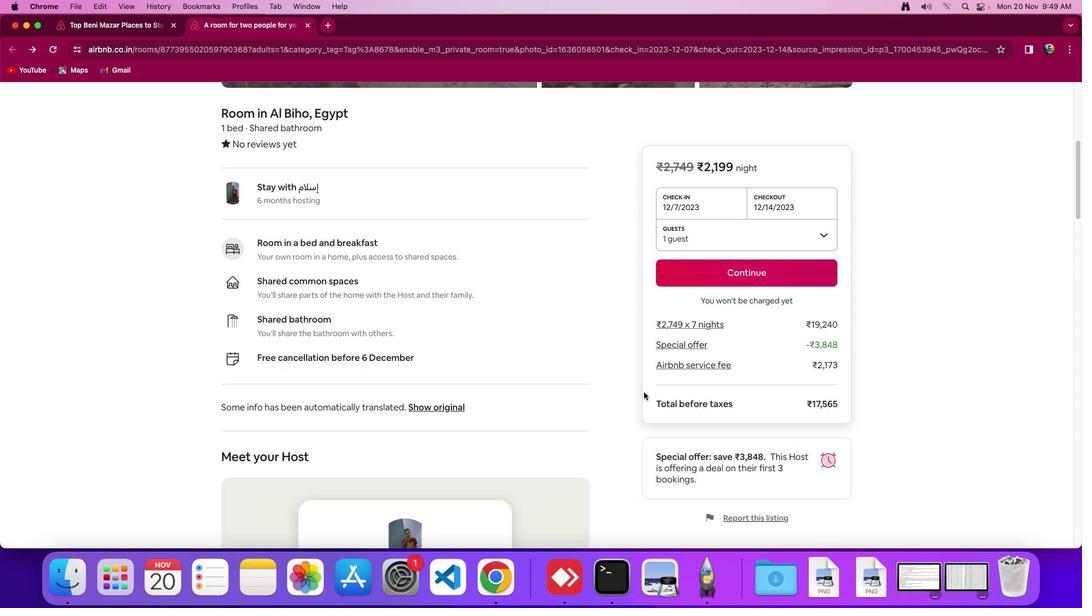 
Action: Mouse moved to (626, 396)
Screenshot: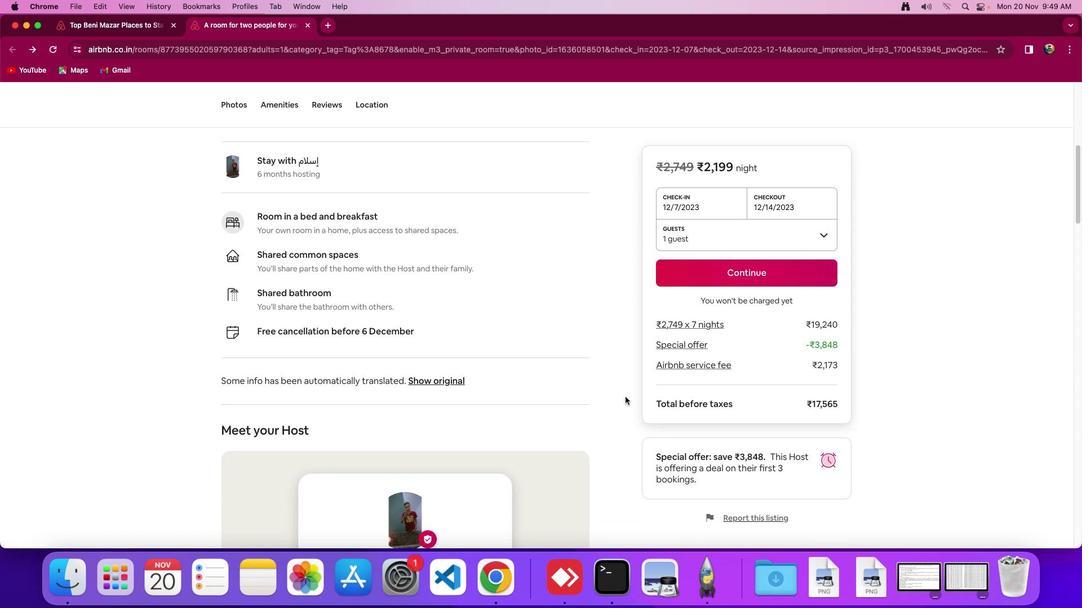 
Action: Mouse scrolled (626, 396) with delta (0, 0)
Screenshot: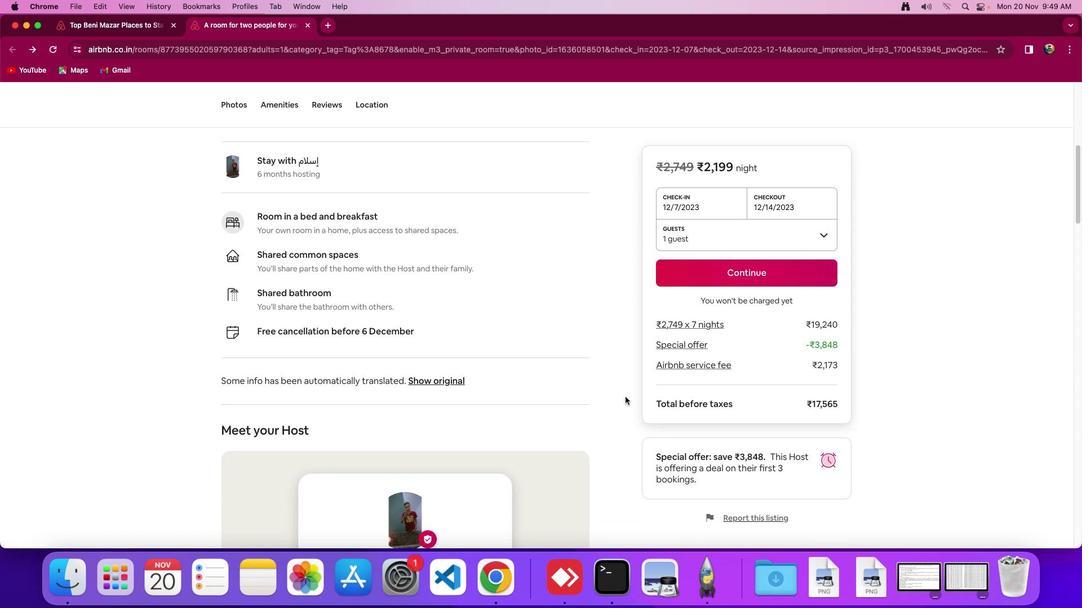 
Action: Mouse scrolled (626, 396) with delta (0, 0)
Screenshot: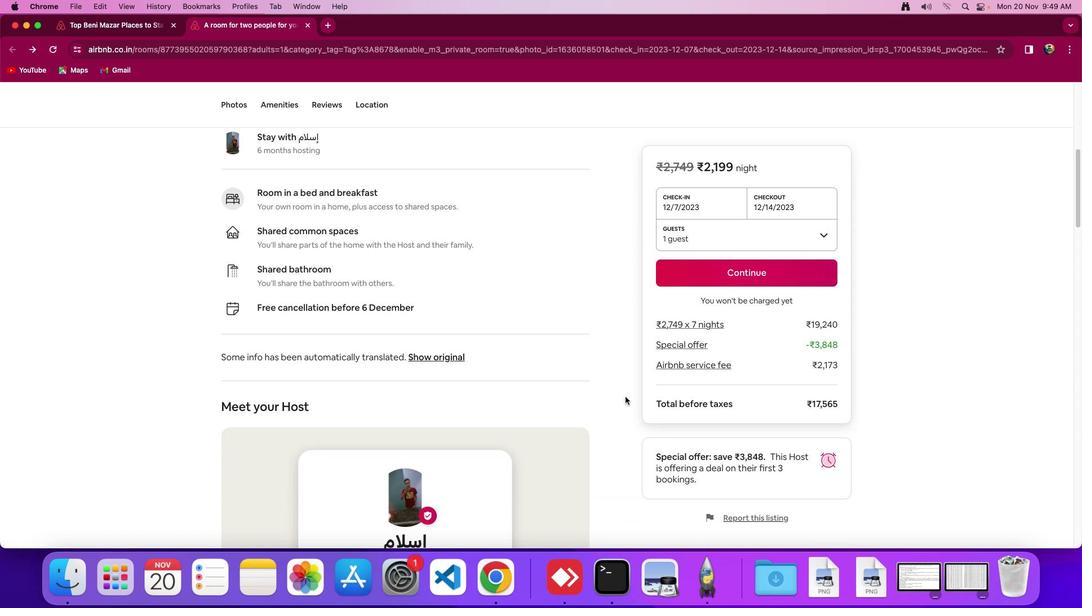 
Action: Mouse moved to (625, 396)
Screenshot: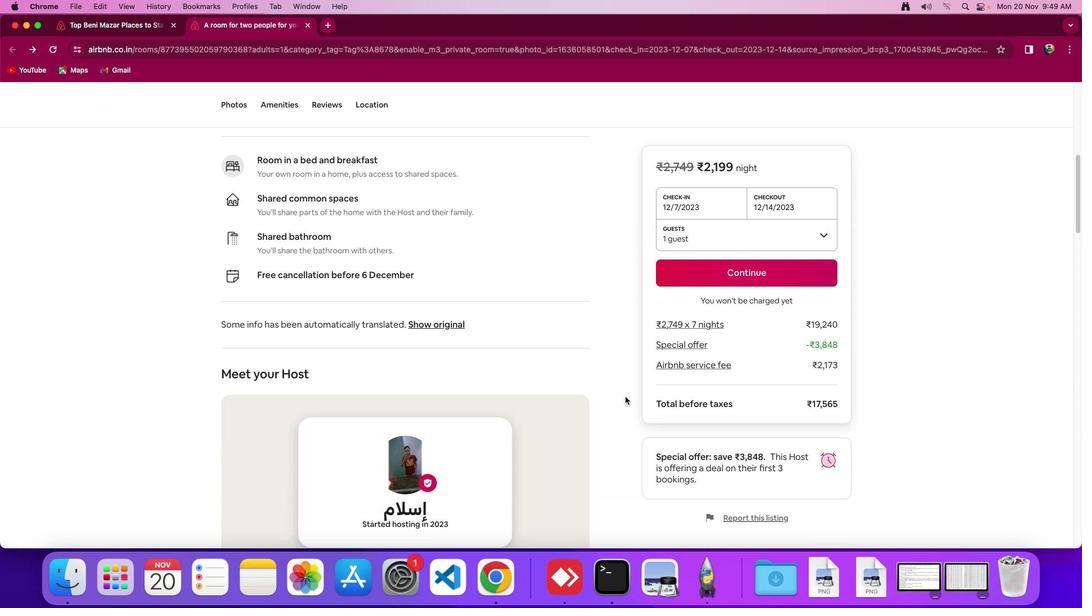 
Action: Mouse scrolled (625, 396) with delta (0, -1)
Screenshot: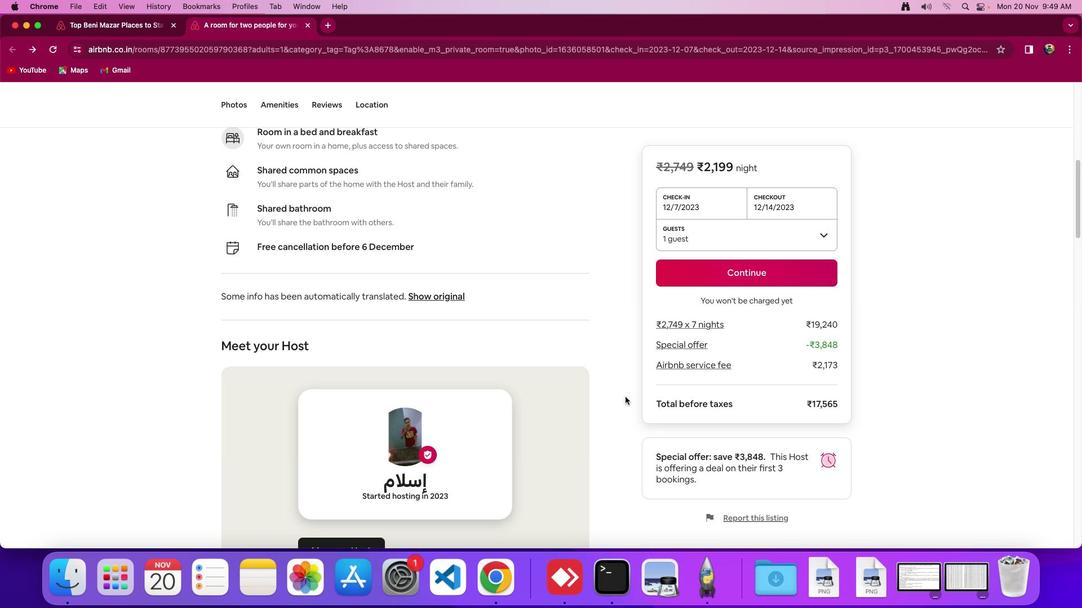 
Action: Mouse moved to (503, 396)
Screenshot: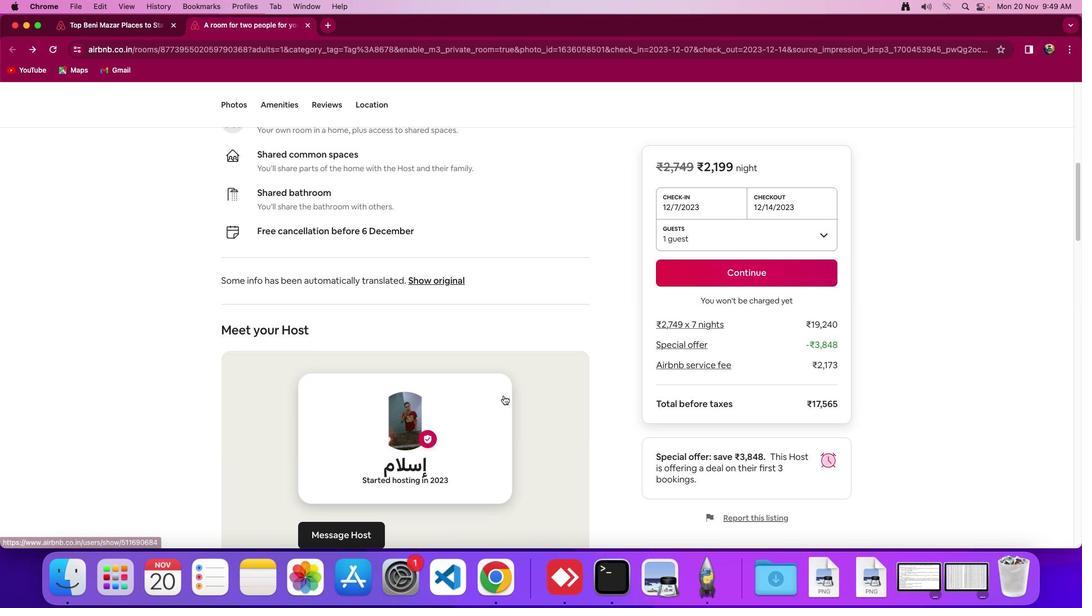 
Action: Mouse scrolled (503, 396) with delta (0, 0)
Screenshot: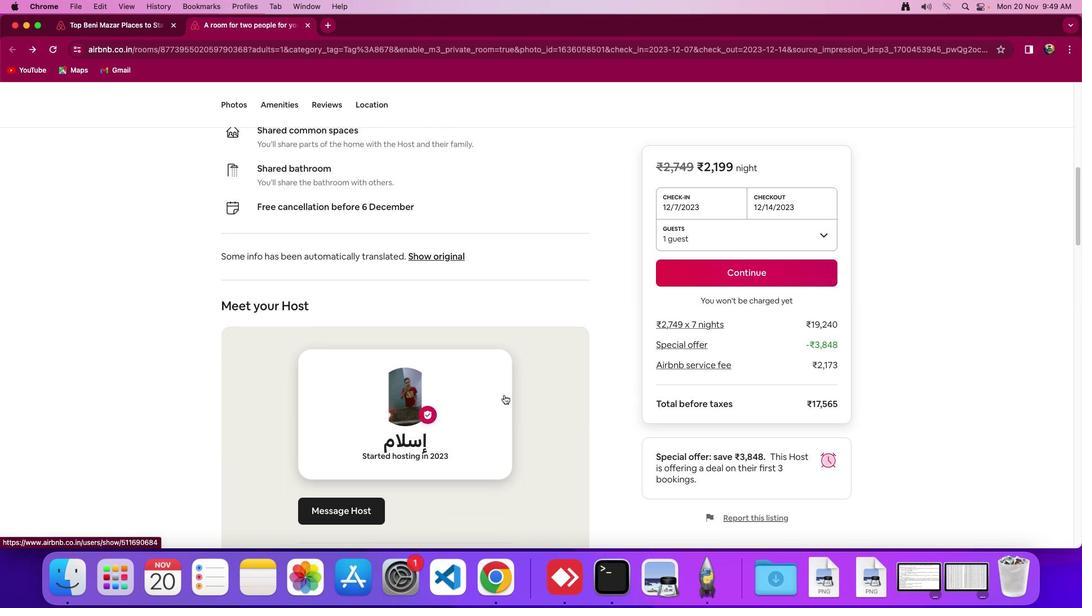
Action: Mouse moved to (504, 396)
Screenshot: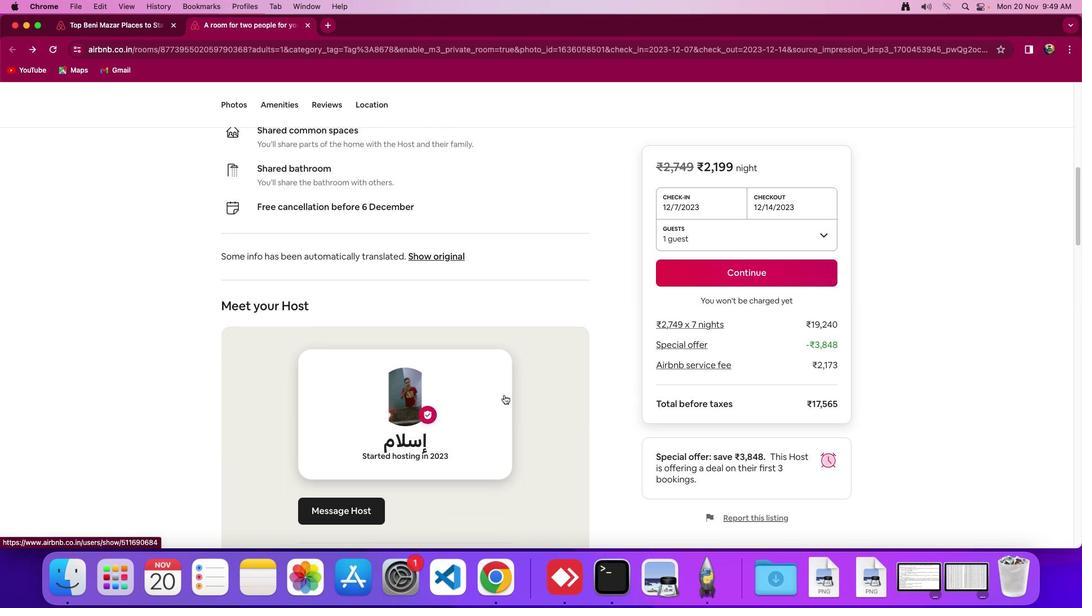 
Action: Mouse scrolled (504, 396) with delta (0, 0)
Screenshot: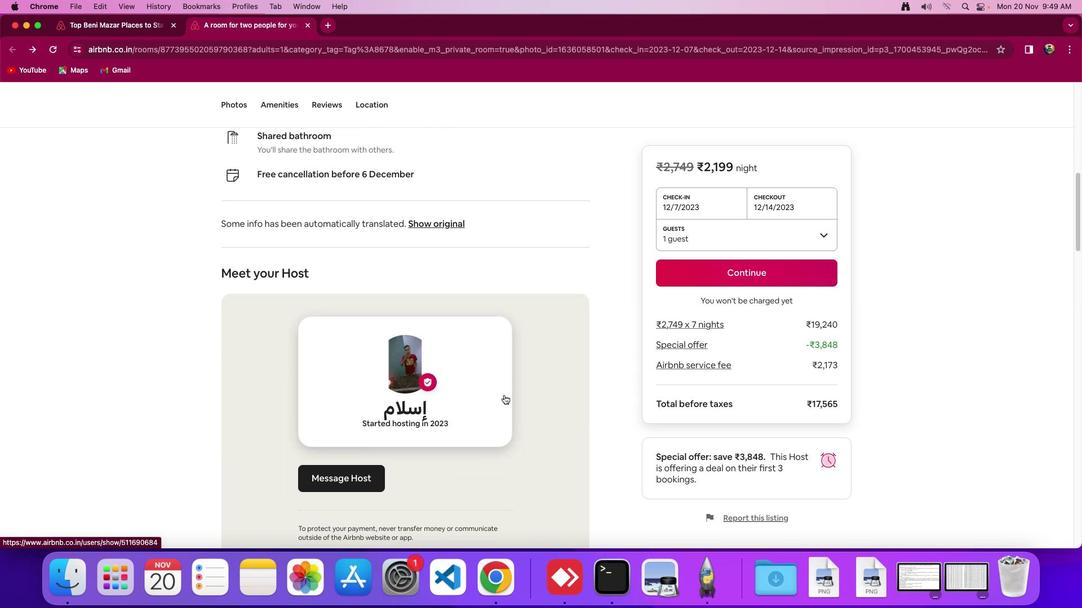 
Action: Mouse moved to (504, 395)
Screenshot: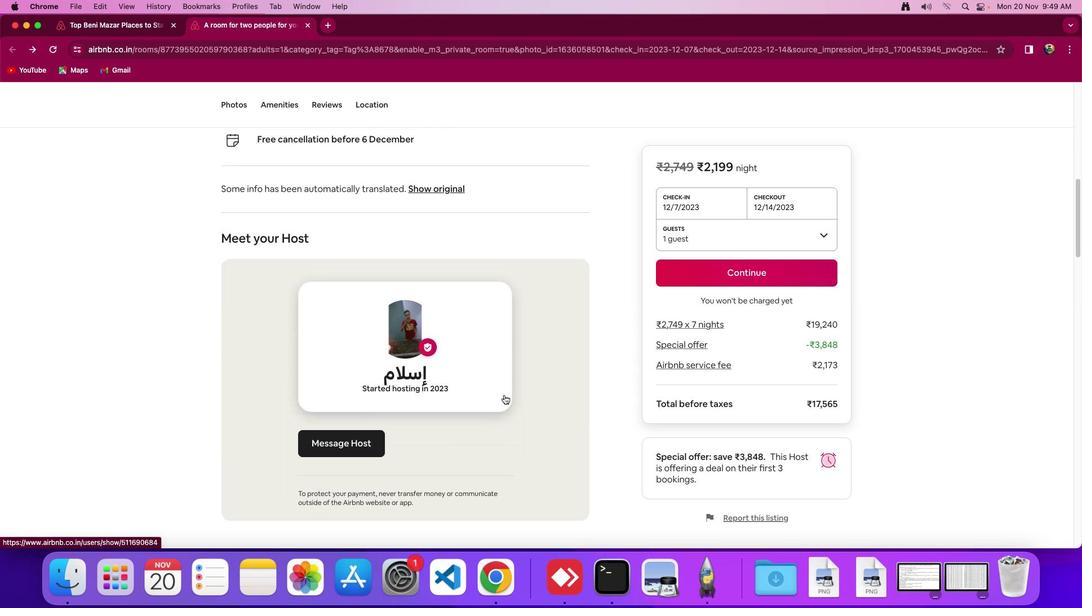 
Action: Mouse scrolled (504, 395) with delta (0, -2)
Screenshot: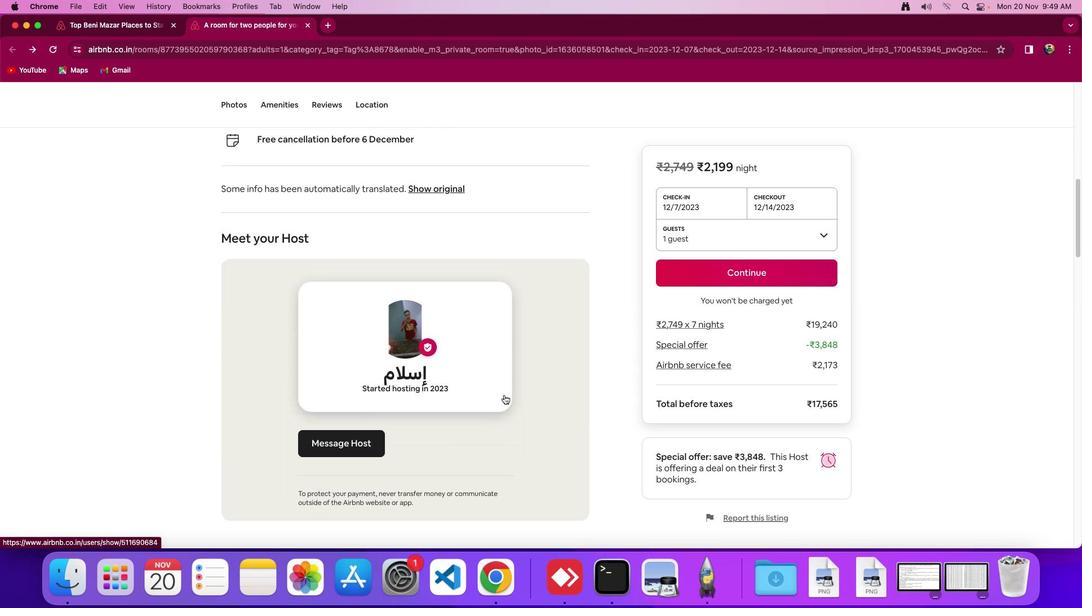 
Action: Mouse moved to (429, 404)
Screenshot: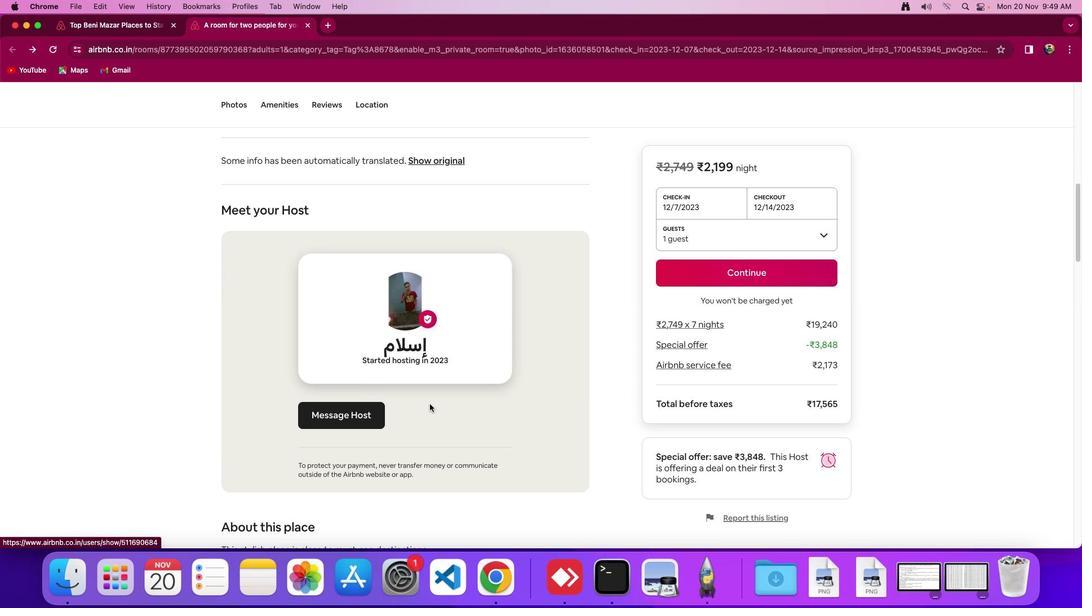 
Action: Mouse scrolled (429, 404) with delta (0, 0)
Screenshot: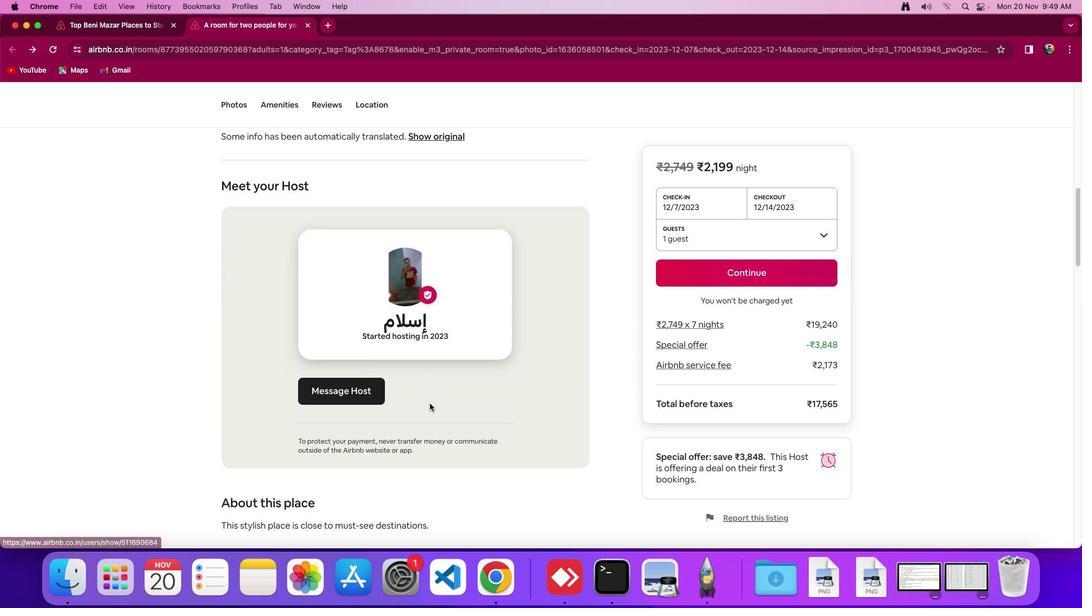 
Action: Mouse scrolled (429, 404) with delta (0, 0)
Screenshot: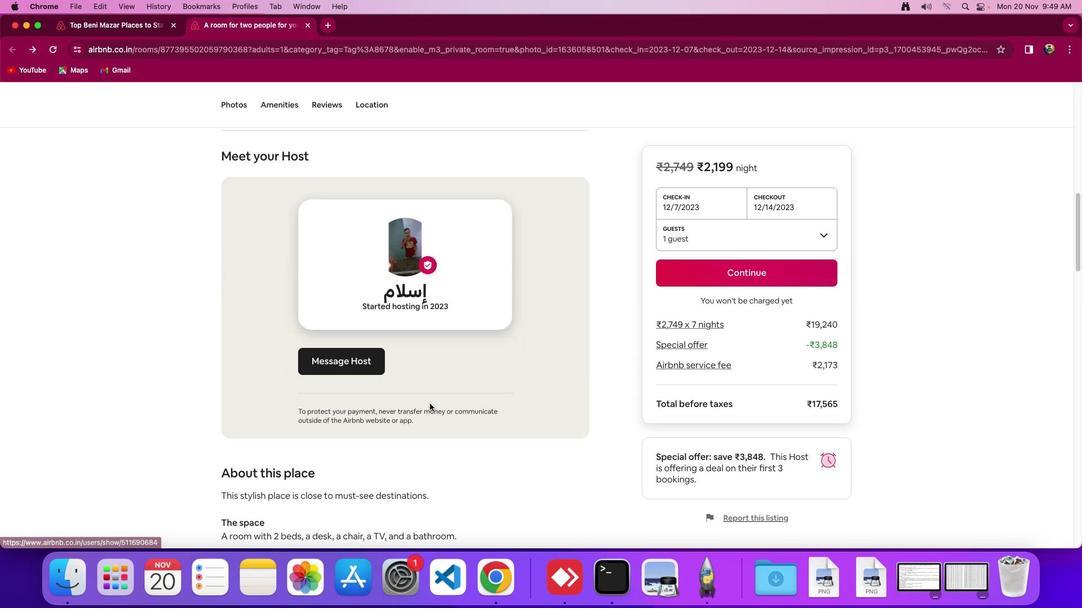 
Action: Mouse moved to (429, 404)
Screenshot: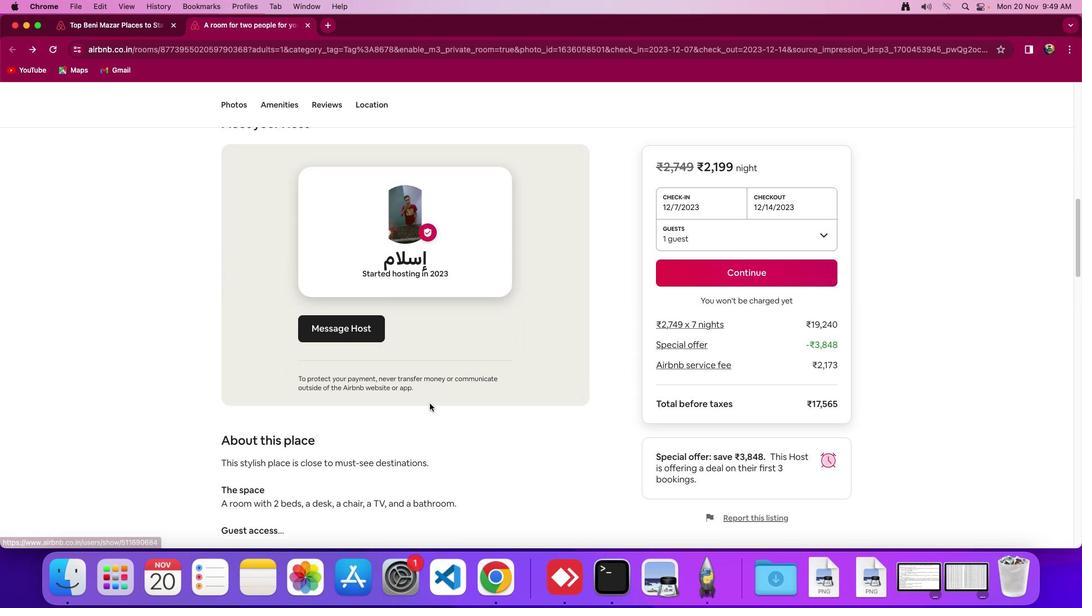 
Action: Mouse scrolled (429, 404) with delta (0, -1)
Screenshot: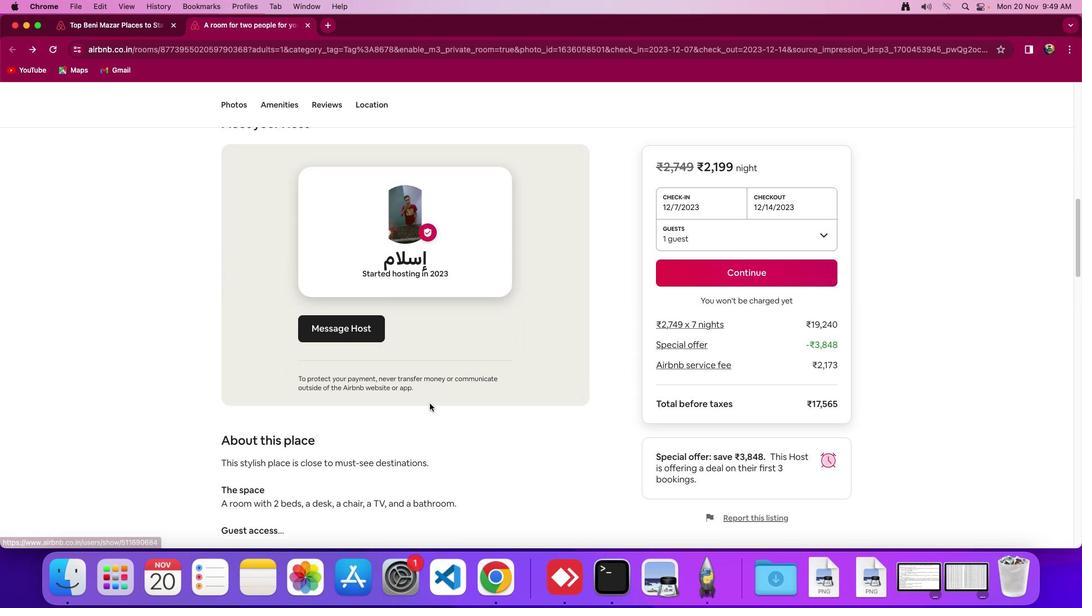 
Action: Mouse moved to (430, 403)
Screenshot: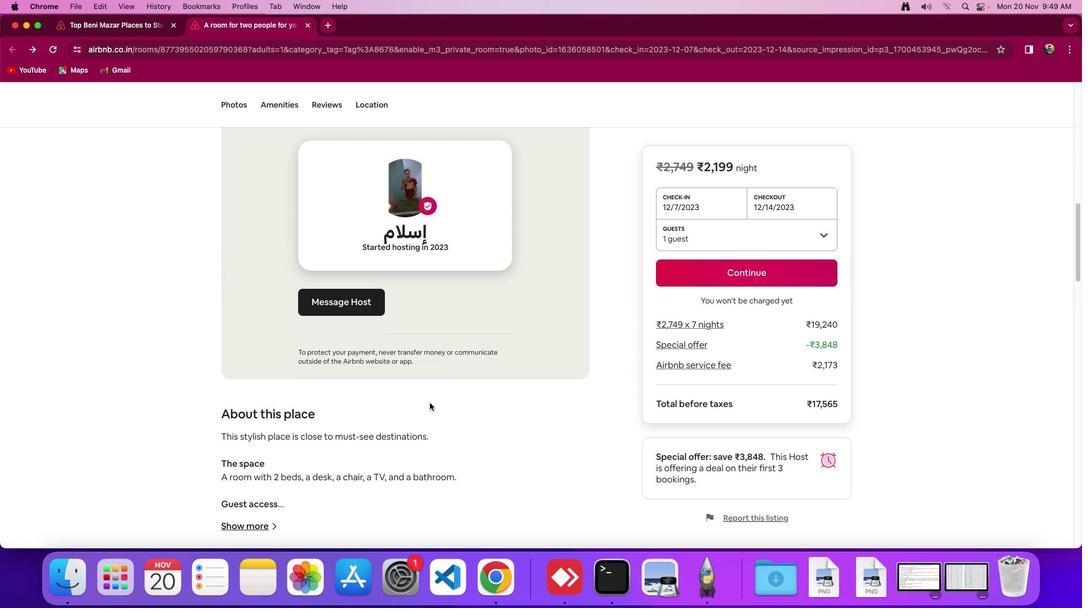 
Action: Mouse scrolled (430, 403) with delta (0, 0)
Screenshot: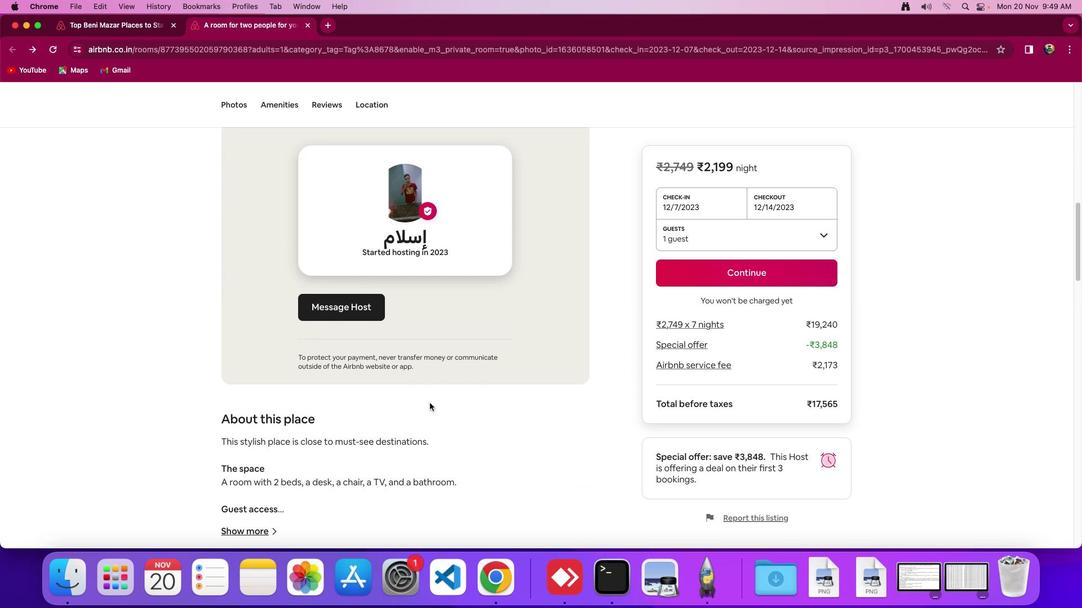 
Action: Mouse moved to (430, 403)
Screenshot: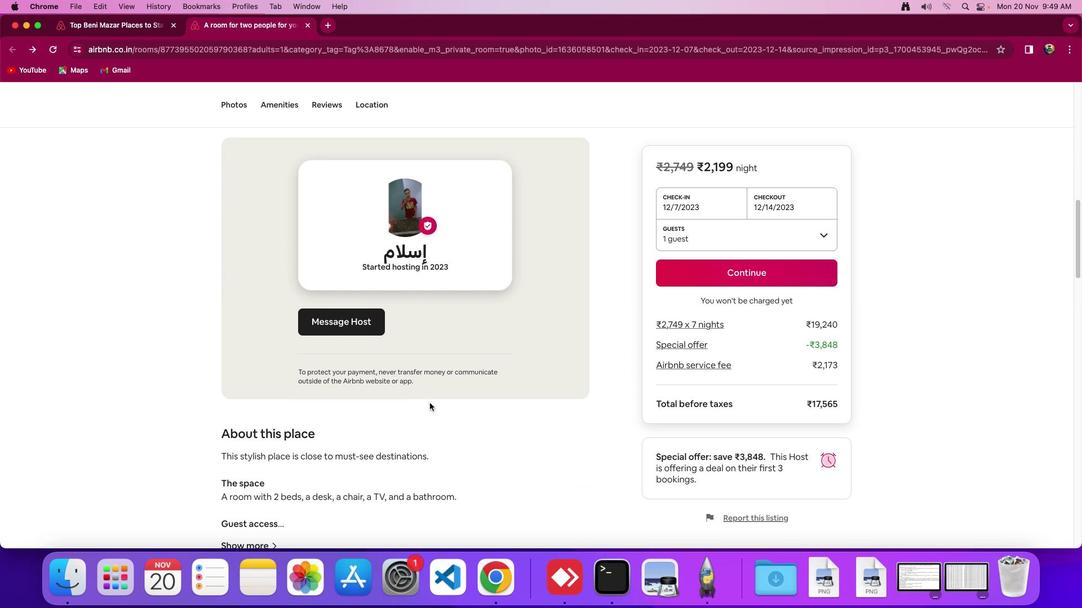 
Action: Mouse scrolled (430, 403) with delta (0, 0)
Screenshot: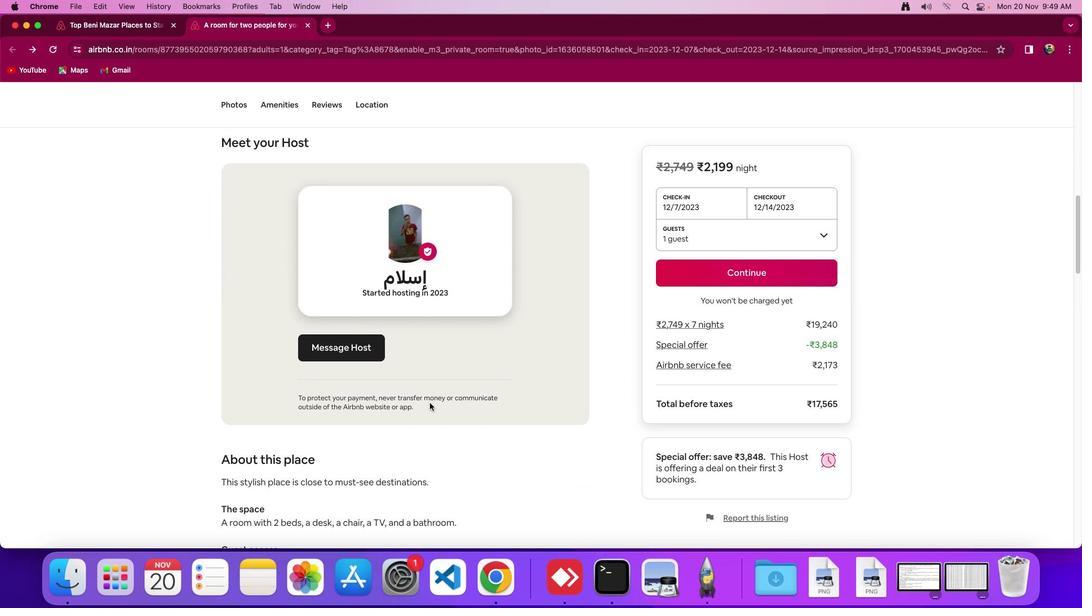 
Action: Mouse scrolled (430, 403) with delta (0, 1)
Screenshot: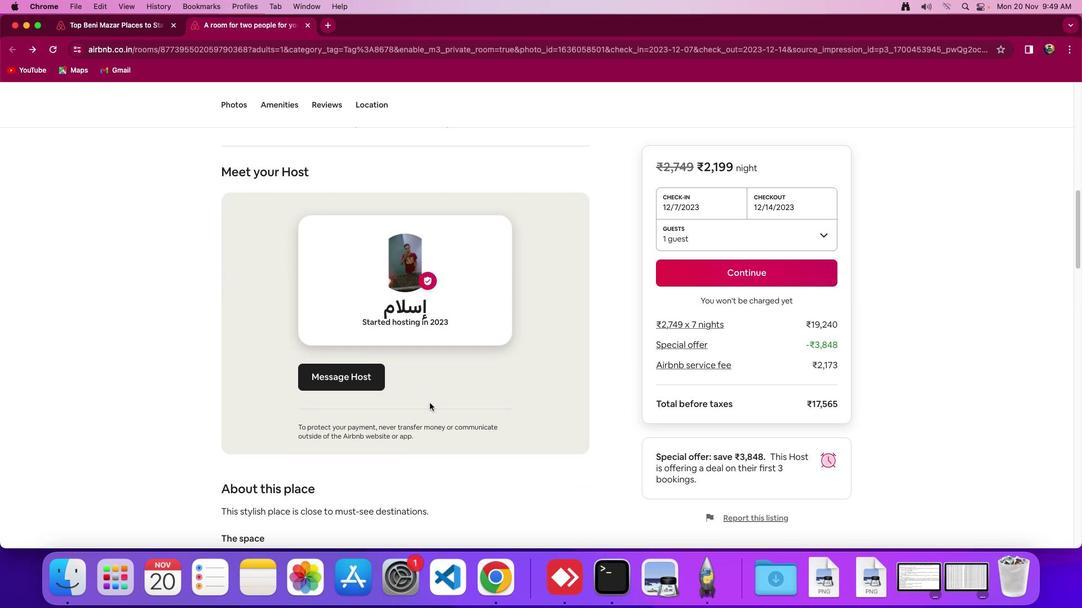 
Action: Mouse moved to (430, 403)
Screenshot: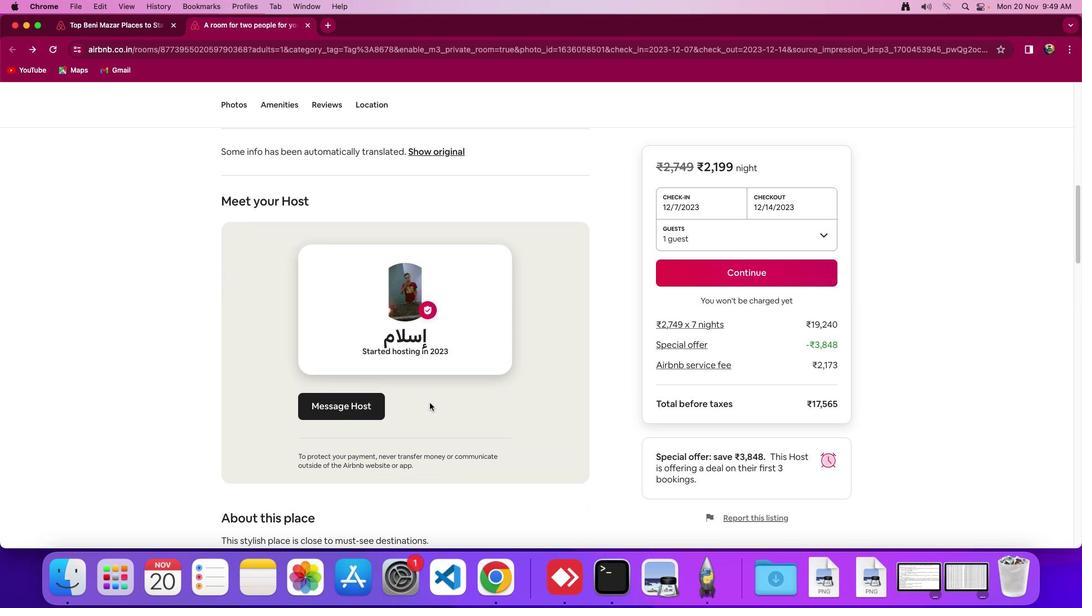 
Action: Mouse scrolled (430, 403) with delta (0, 0)
Screenshot: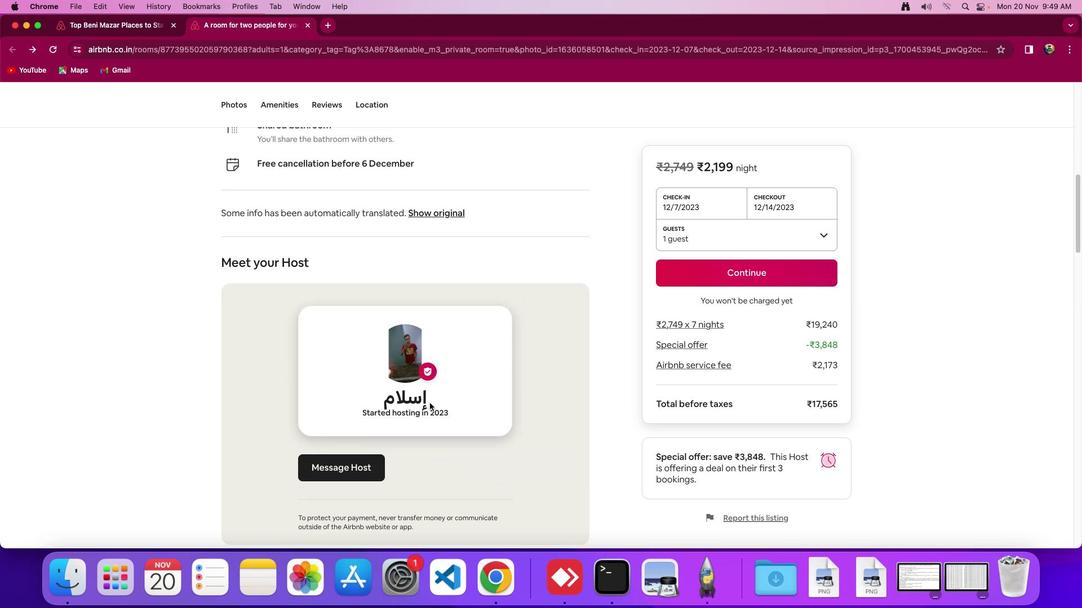 
Action: Mouse scrolled (430, 403) with delta (0, 0)
Screenshot: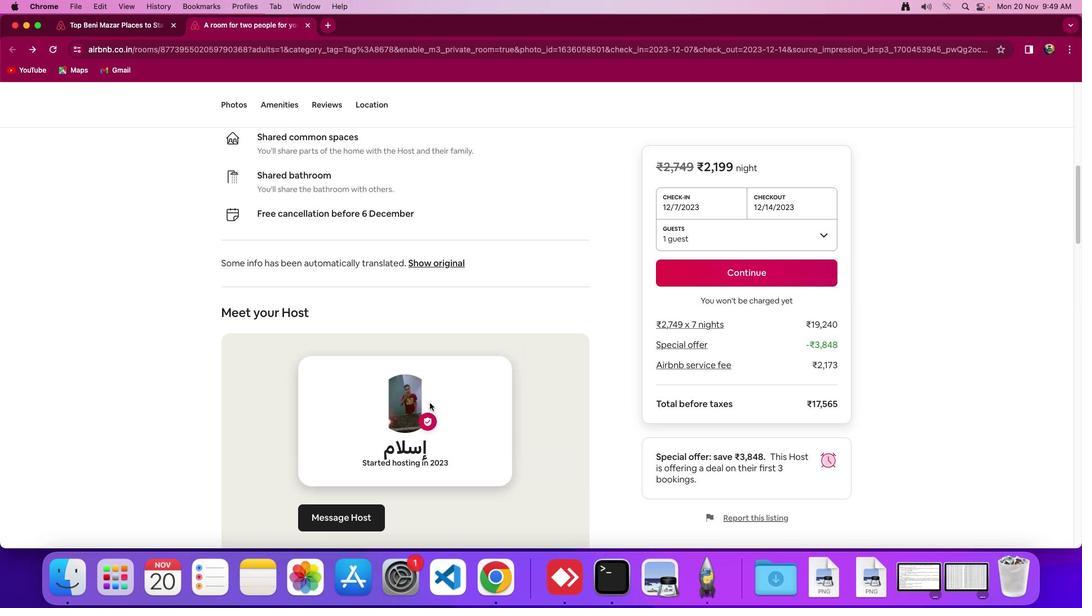 
Action: Mouse scrolled (430, 403) with delta (0, 2)
Screenshot: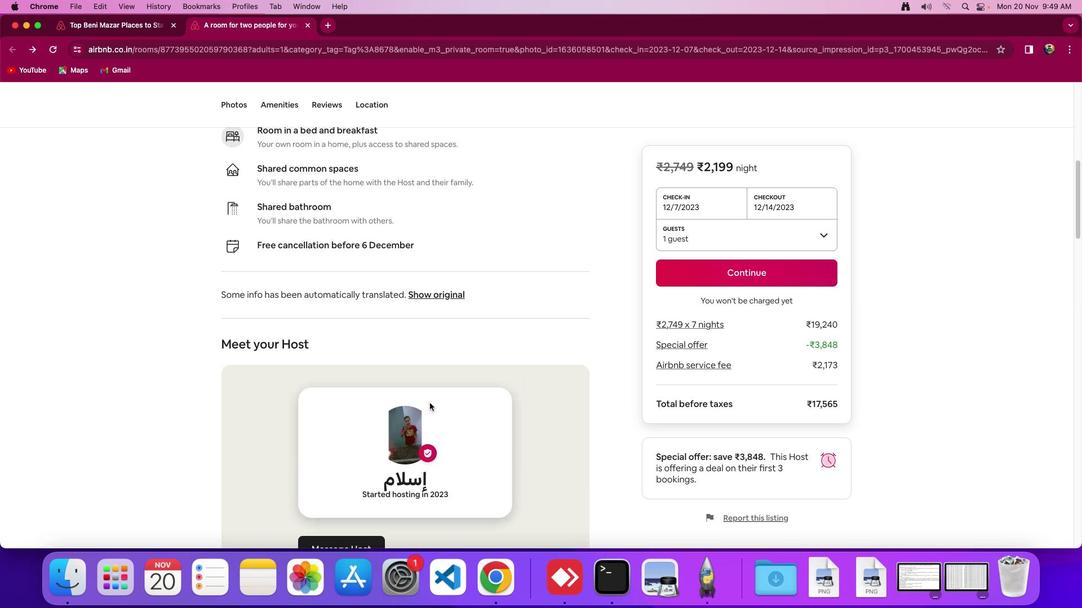 
Action: Mouse moved to (431, 402)
Screenshot: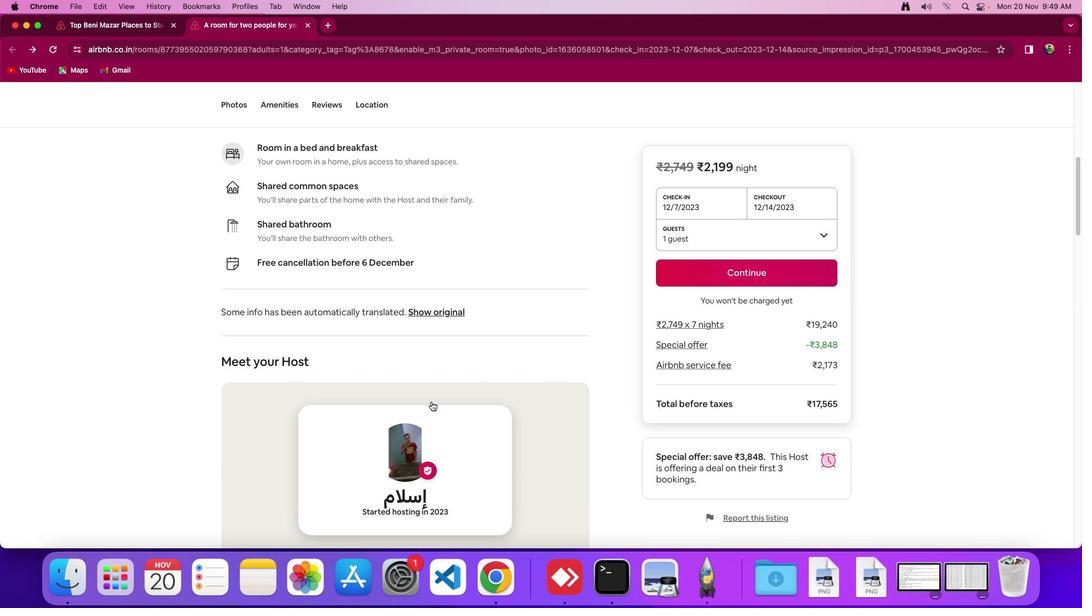 
Action: Mouse scrolled (431, 402) with delta (0, 0)
Screenshot: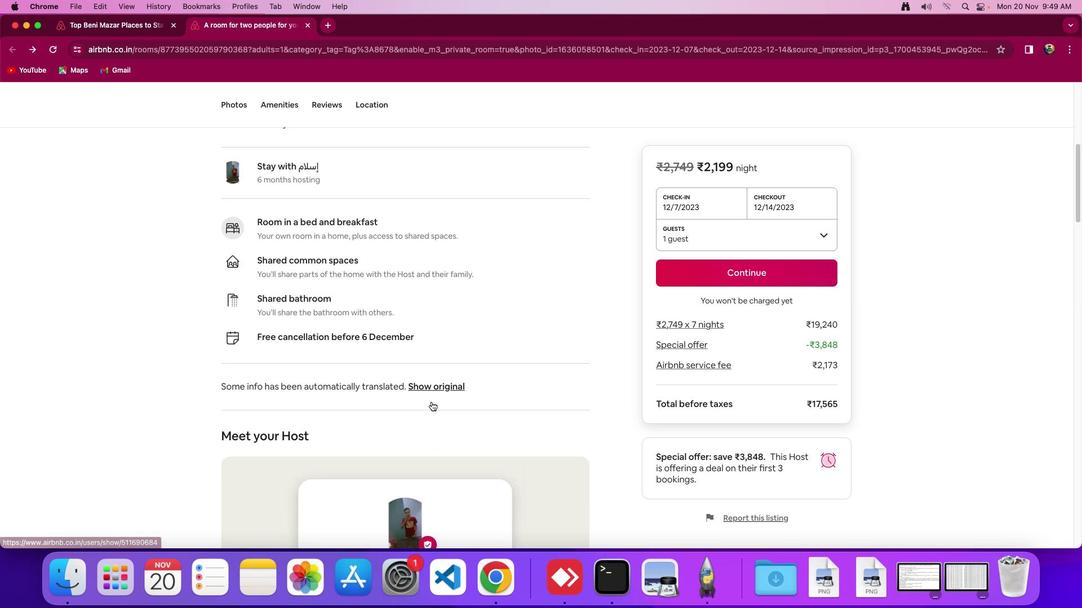 
Action: Mouse scrolled (431, 402) with delta (0, 0)
Screenshot: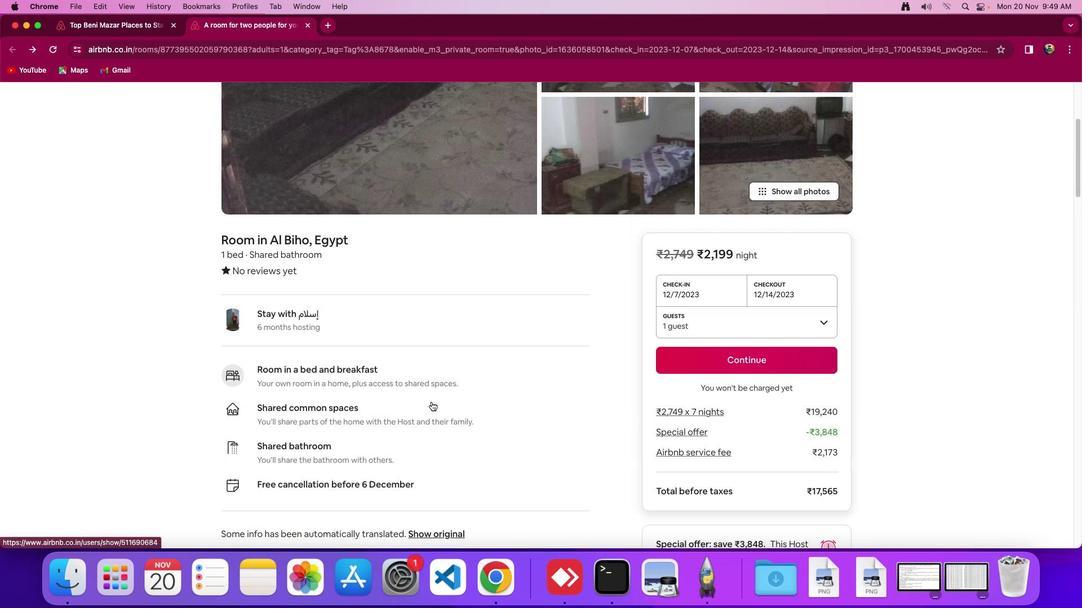 
Action: Mouse scrolled (431, 402) with delta (0, 2)
Screenshot: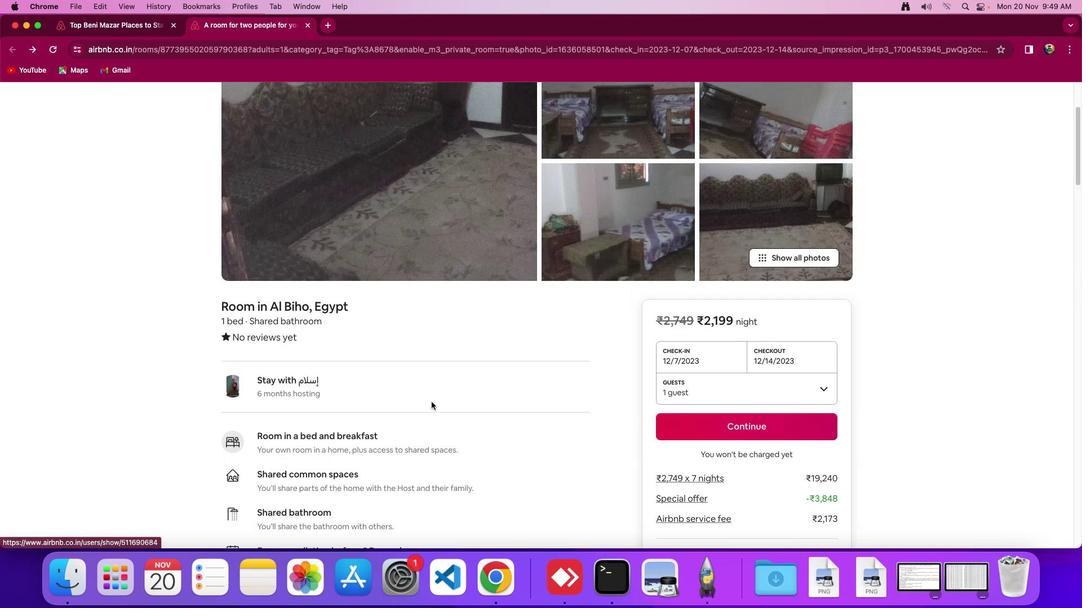 
Action: Mouse scrolled (431, 402) with delta (0, 3)
Screenshot: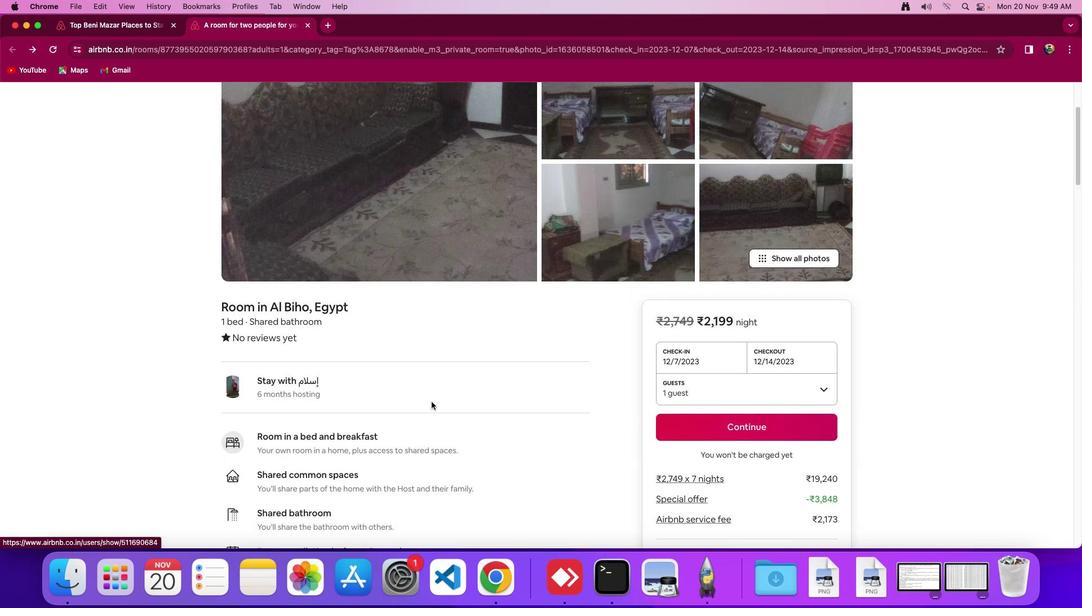 
Action: Mouse moved to (478, 405)
Screenshot: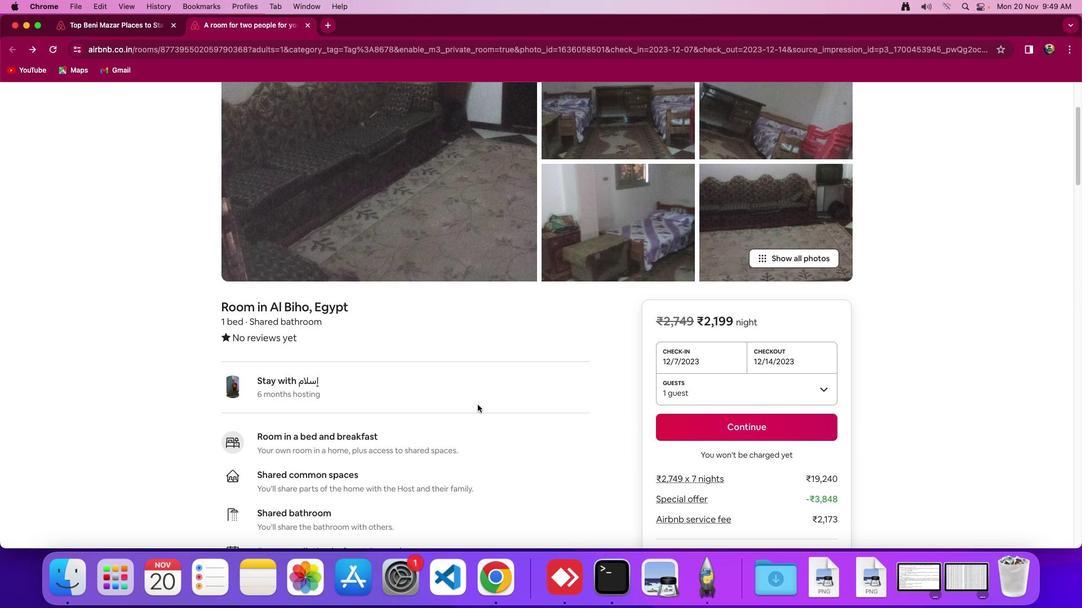 
Action: Mouse scrolled (478, 405) with delta (0, 0)
Screenshot: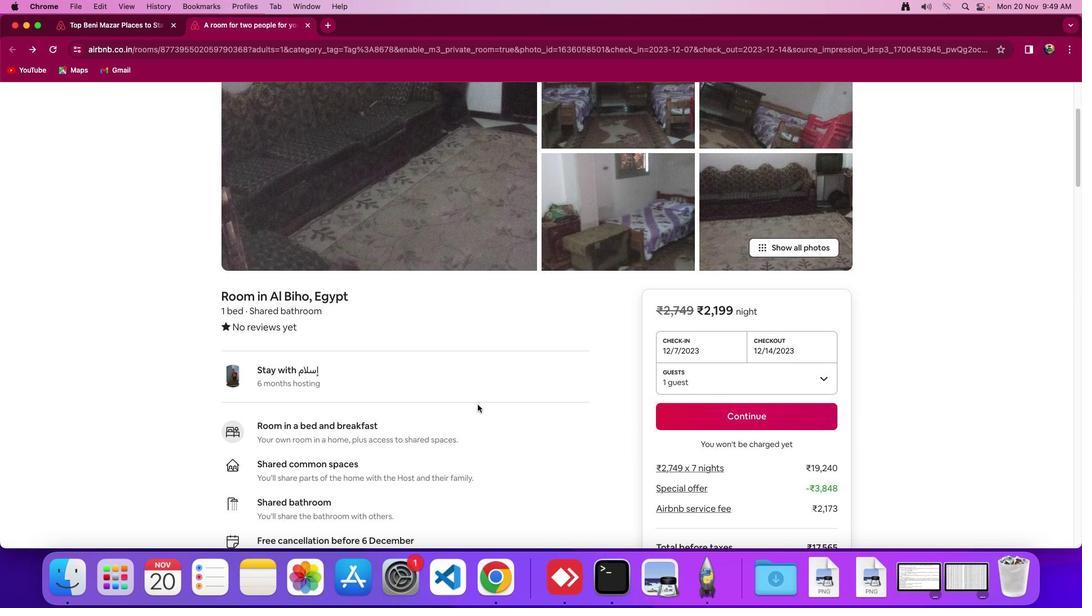 
Action: Mouse scrolled (478, 405) with delta (0, 0)
Screenshot: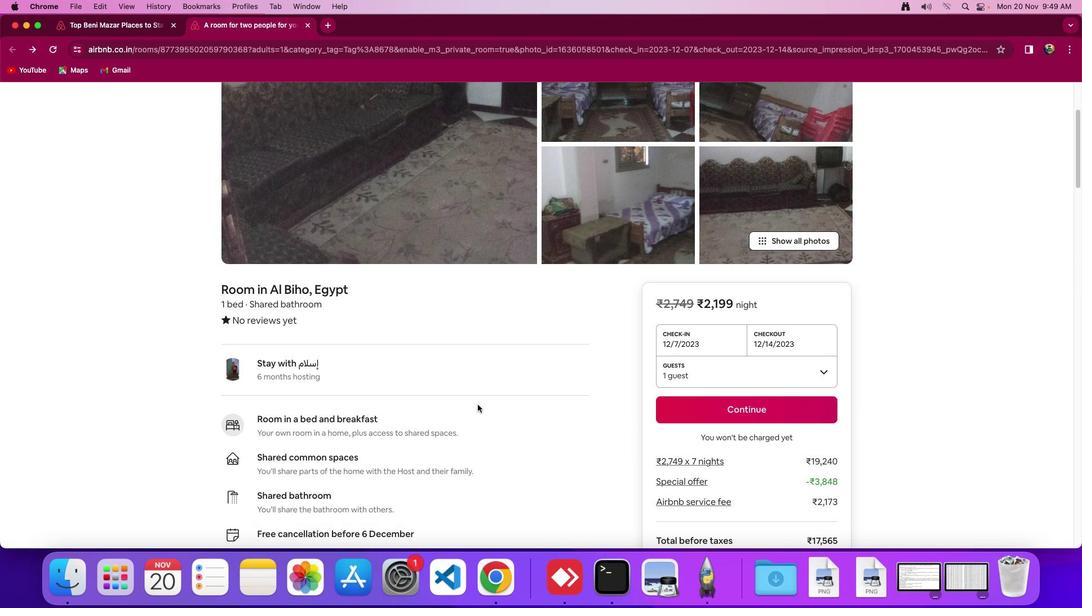 
Action: Mouse moved to (480, 405)
Screenshot: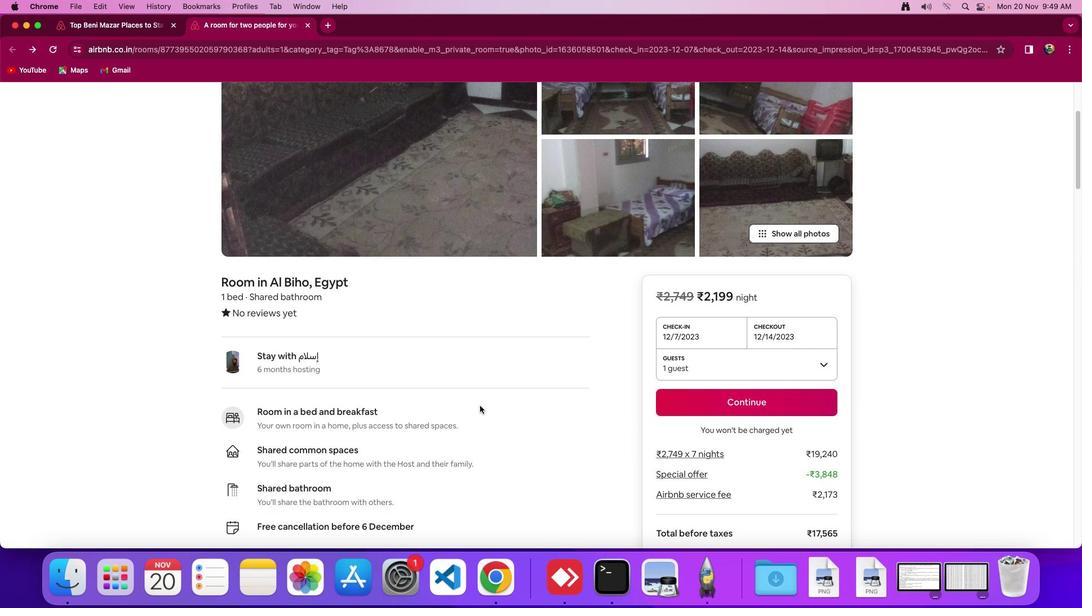 
Action: Mouse scrolled (480, 405) with delta (0, 0)
Screenshot: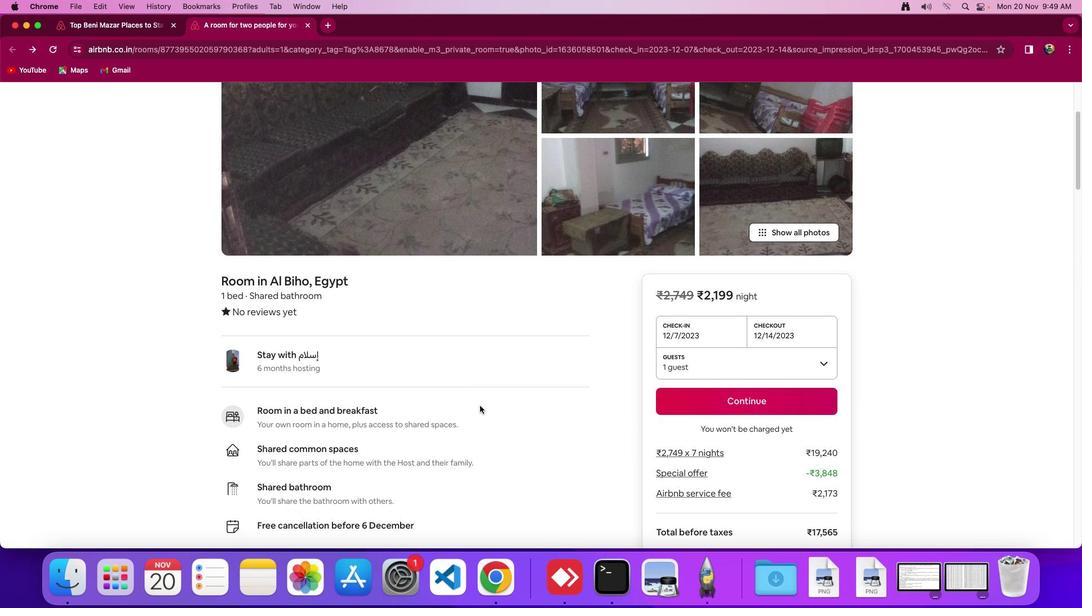 
Action: Mouse scrolled (480, 405) with delta (0, 0)
Screenshot: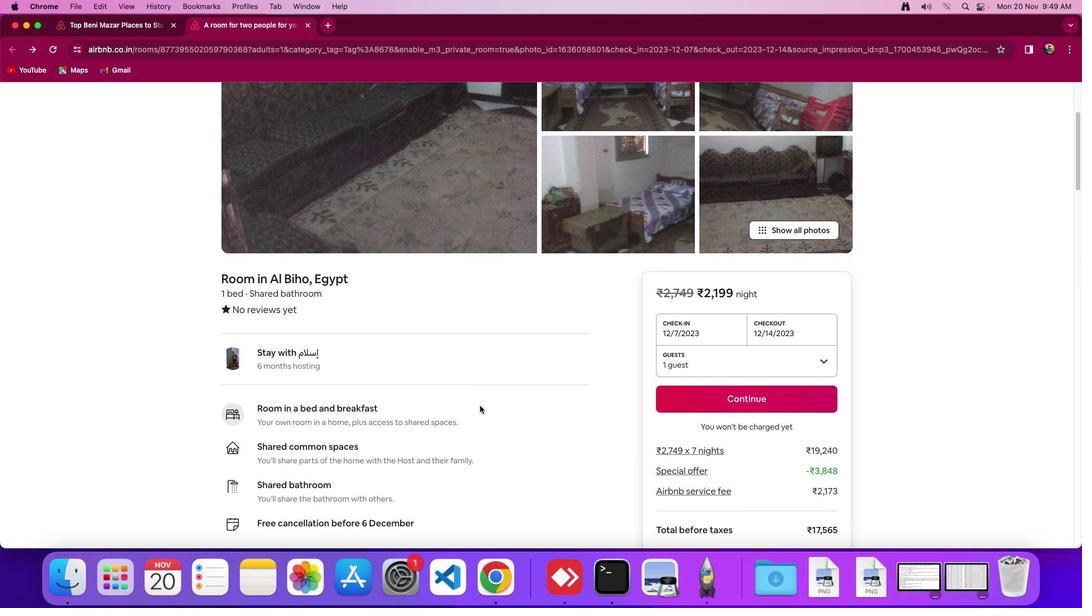 
Action: Mouse moved to (481, 405)
Screenshot: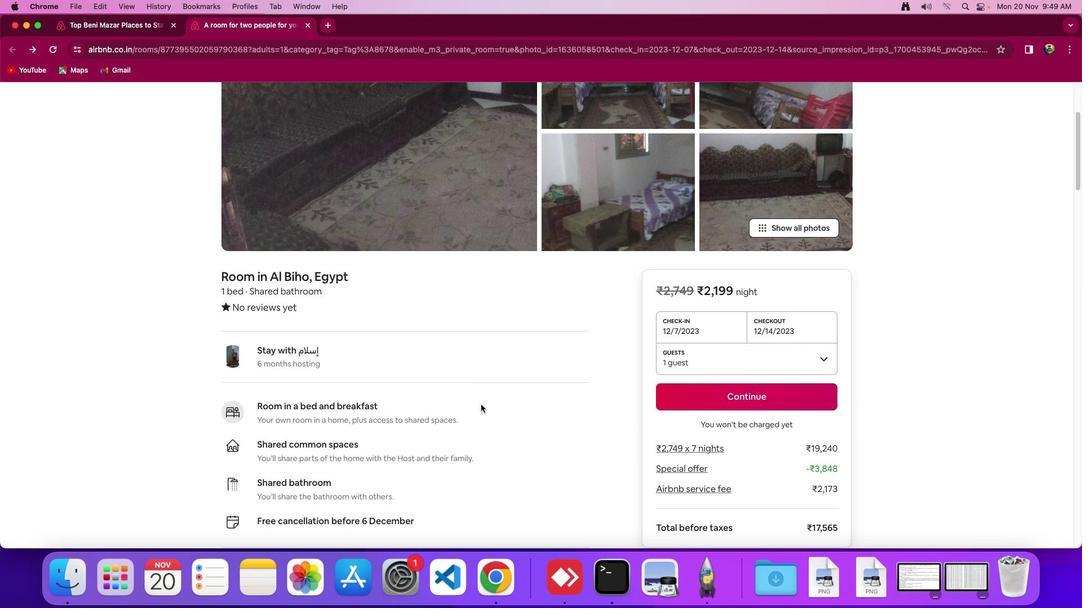 
Action: Mouse scrolled (481, 405) with delta (0, 0)
Screenshot: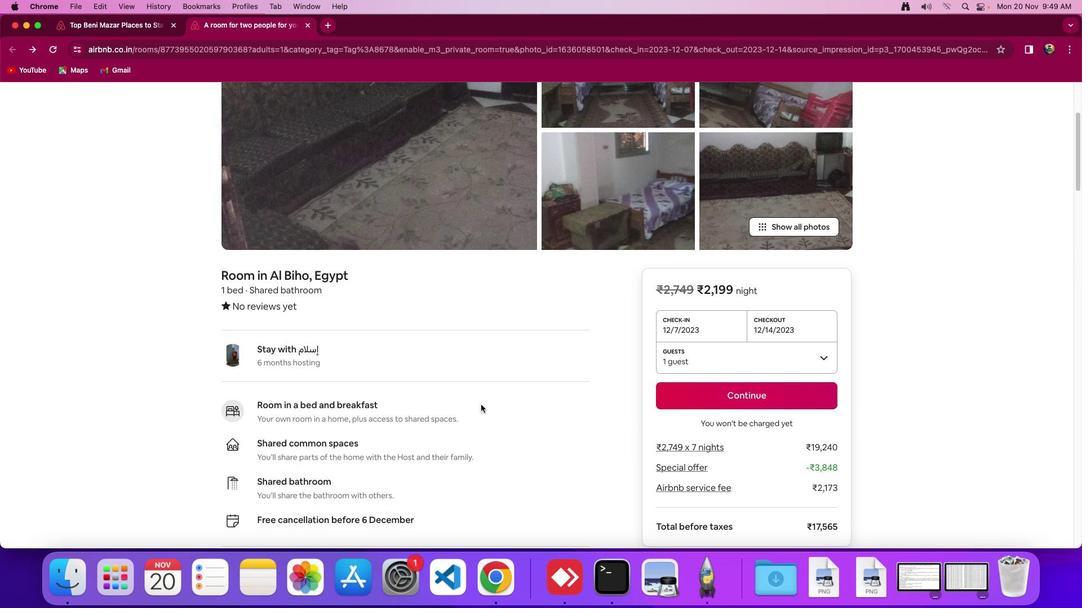 
Action: Mouse scrolled (481, 405) with delta (0, 0)
Screenshot: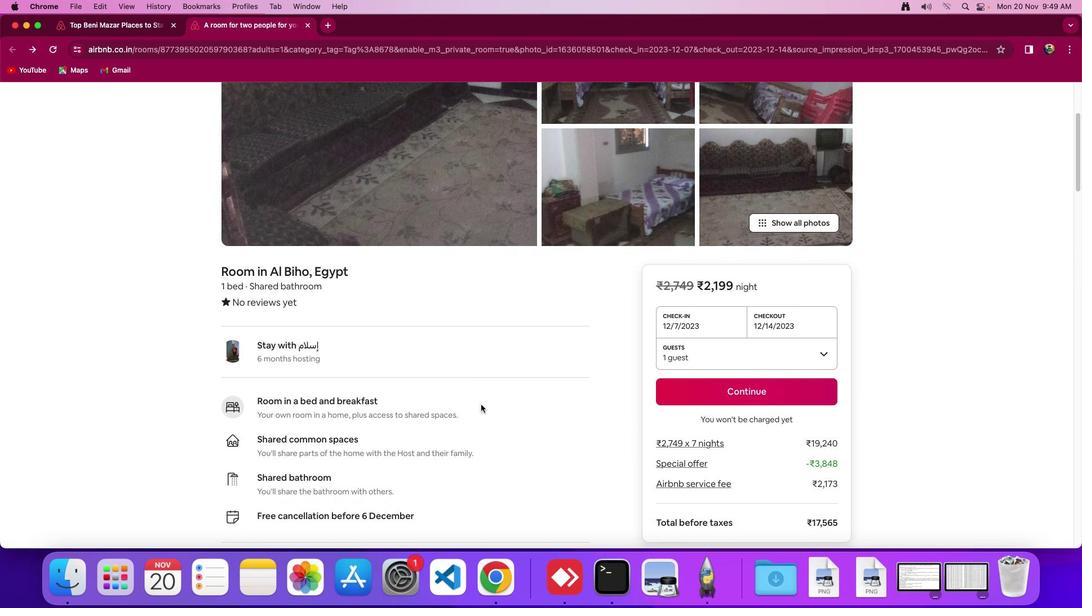
Action: Mouse moved to (482, 402)
Screenshot: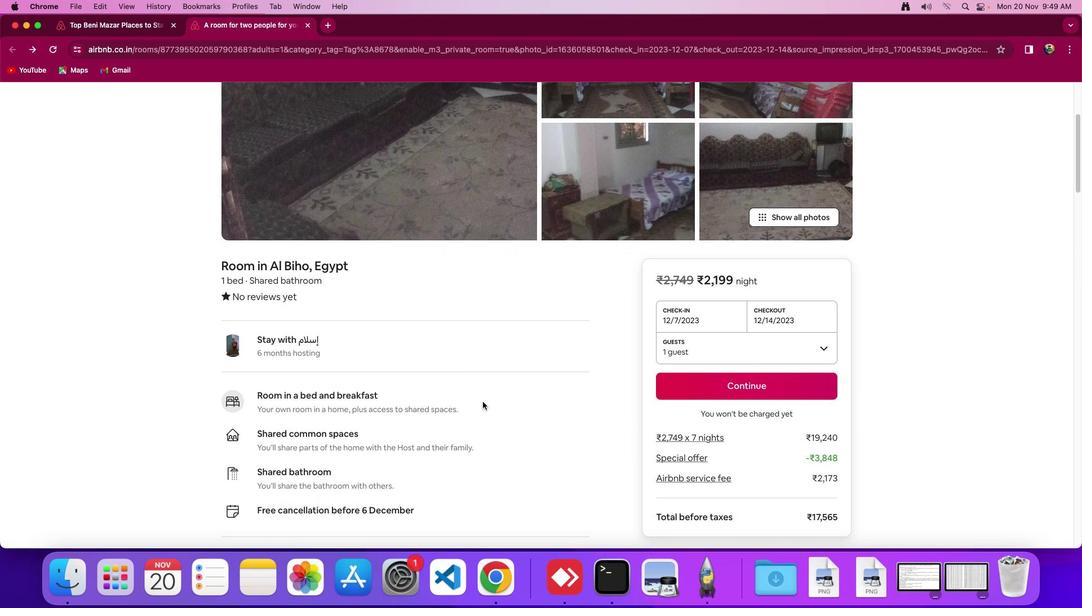 
Action: Mouse scrolled (482, 402) with delta (0, 0)
Screenshot: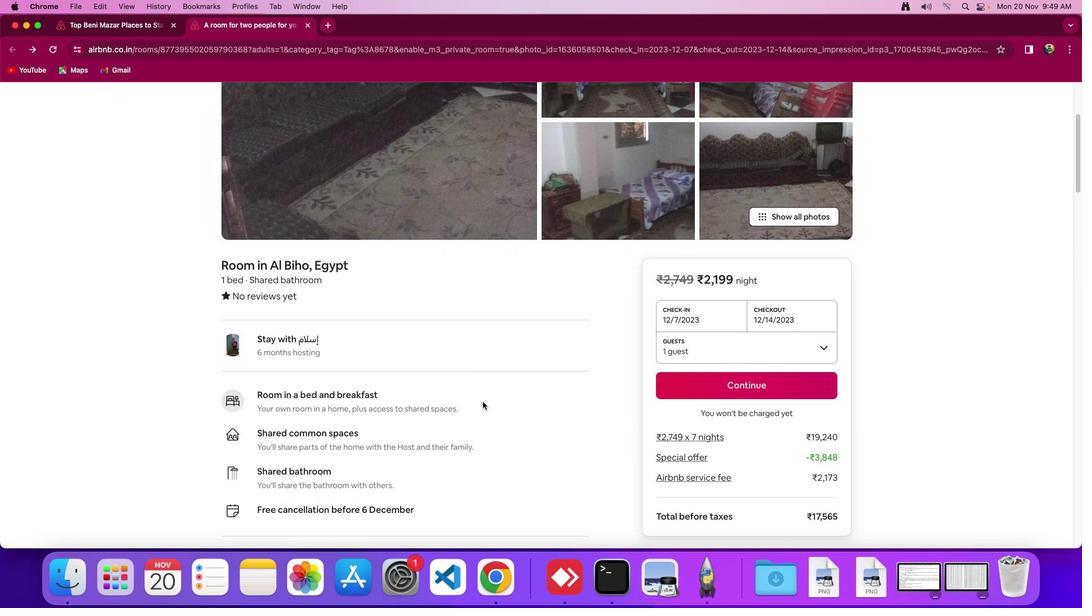 
Action: Mouse scrolled (482, 402) with delta (0, 0)
Screenshot: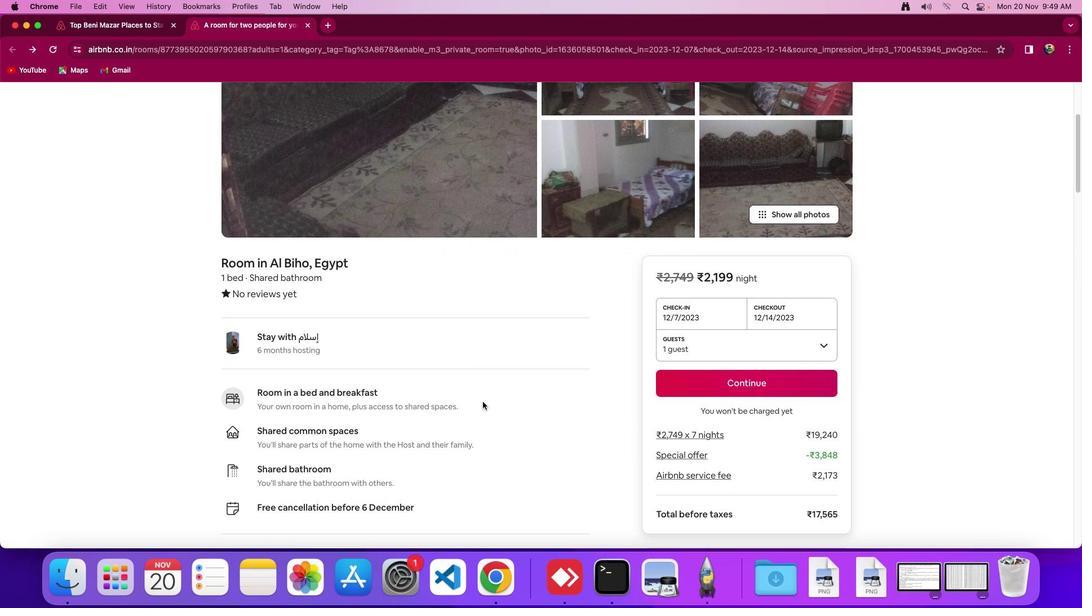 
Action: Mouse moved to (482, 402)
Screenshot: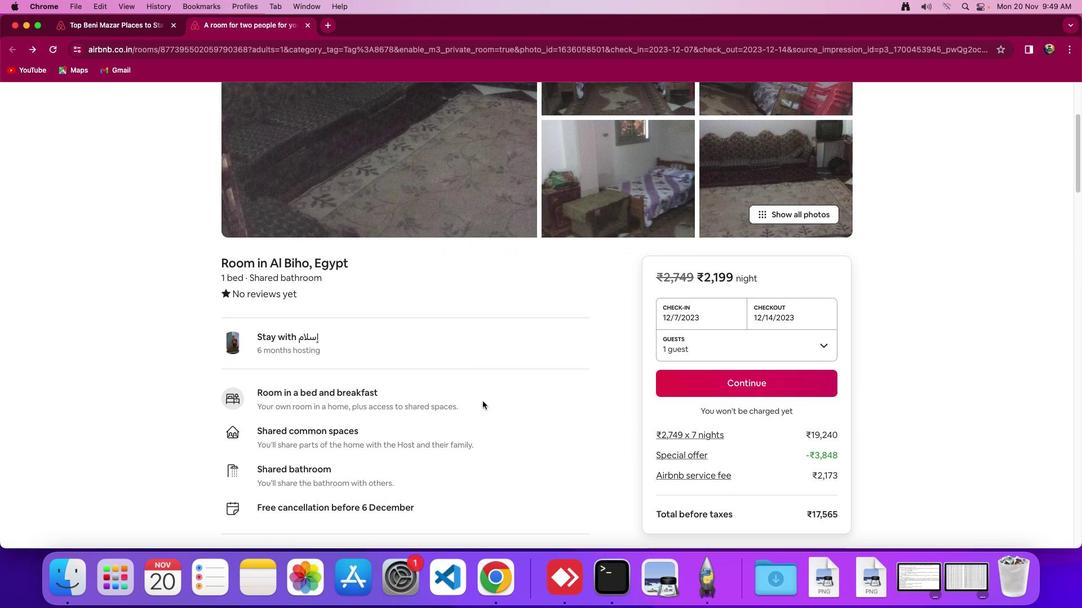 
Action: Mouse scrolled (482, 402) with delta (0, 0)
